 Task: Add an event  with title  Third Project Progress Update, date '2024/05/04' to 2024/05/05 & Select Event type as  Group. Add location for the event as  Auckland, New Zealand and add a description: Participants will develop essential delivery skills, including body language, vocal projection, and effective use of gestures. They will learn how to control nervousness, project confidence, and establish a connection with their audience.Create an event link  http-thirdprojectprogressupdatecom & Select the event color as  Orange. , logged in from the account softage.4@softage.netand send the event invitation to softage.1@softage.net and softage.2@softage.net
Action: Mouse pressed left at (905, 135)
Screenshot: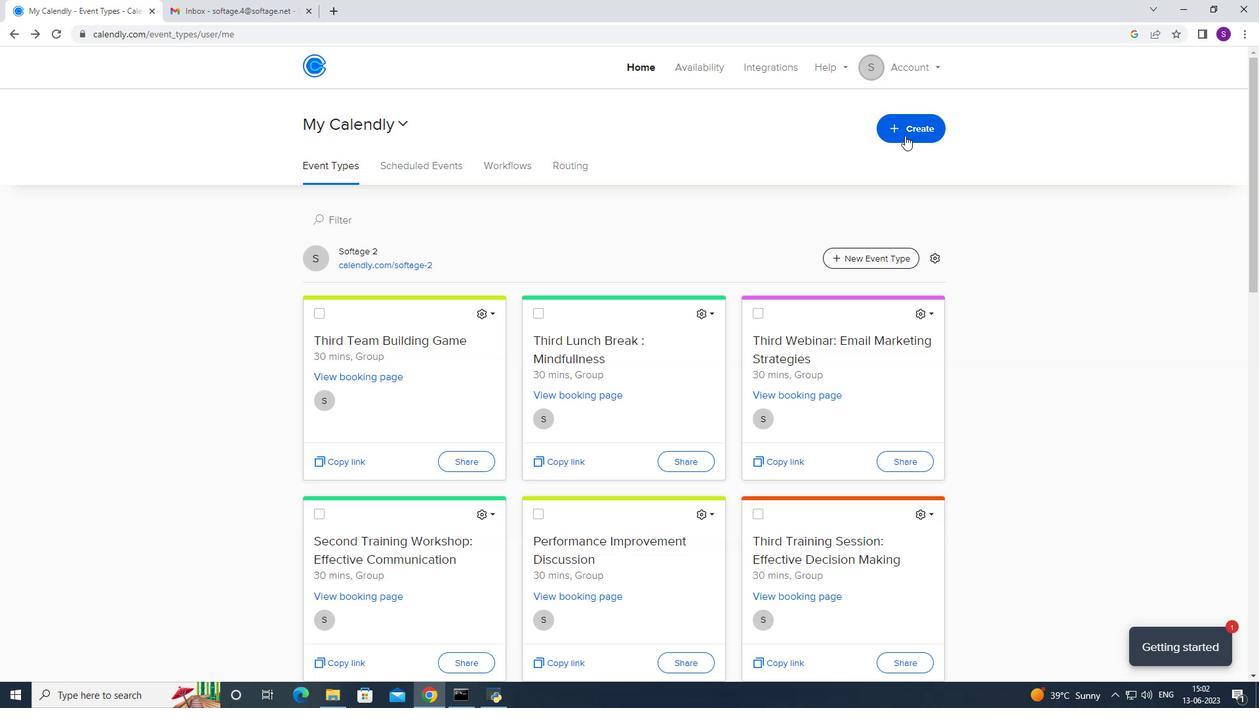 
Action: Mouse moved to (882, 175)
Screenshot: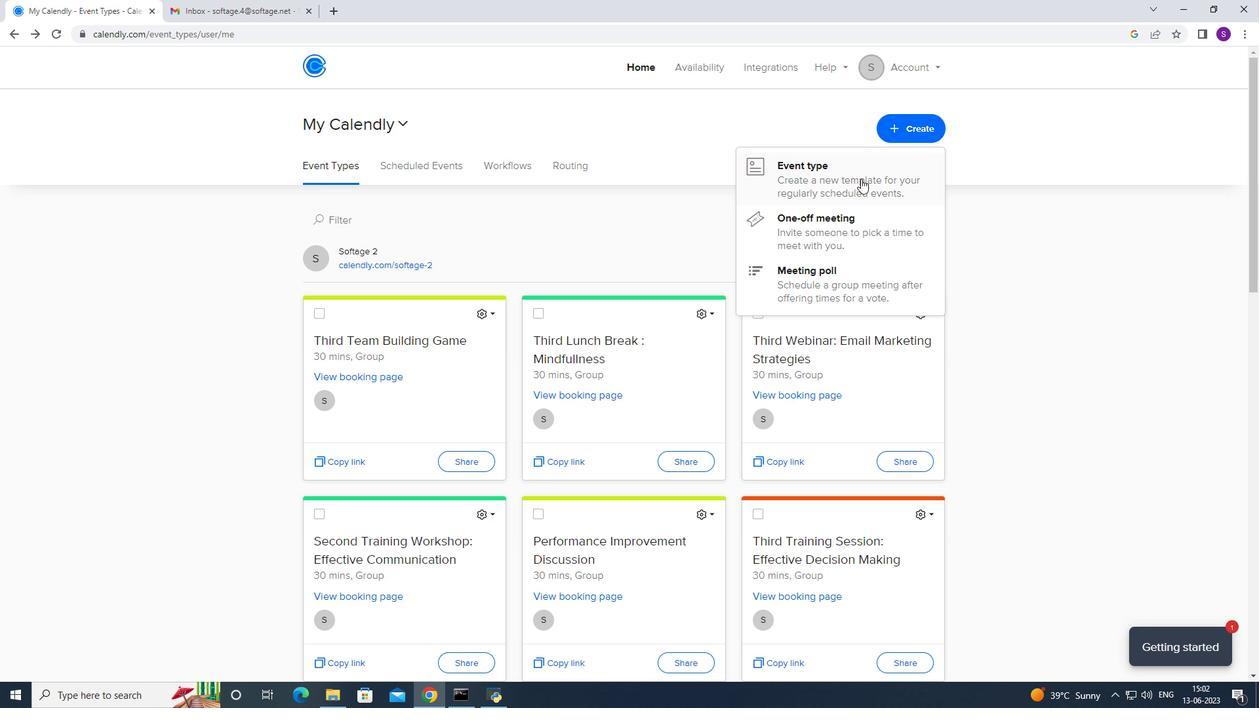 
Action: Mouse pressed left at (882, 175)
Screenshot: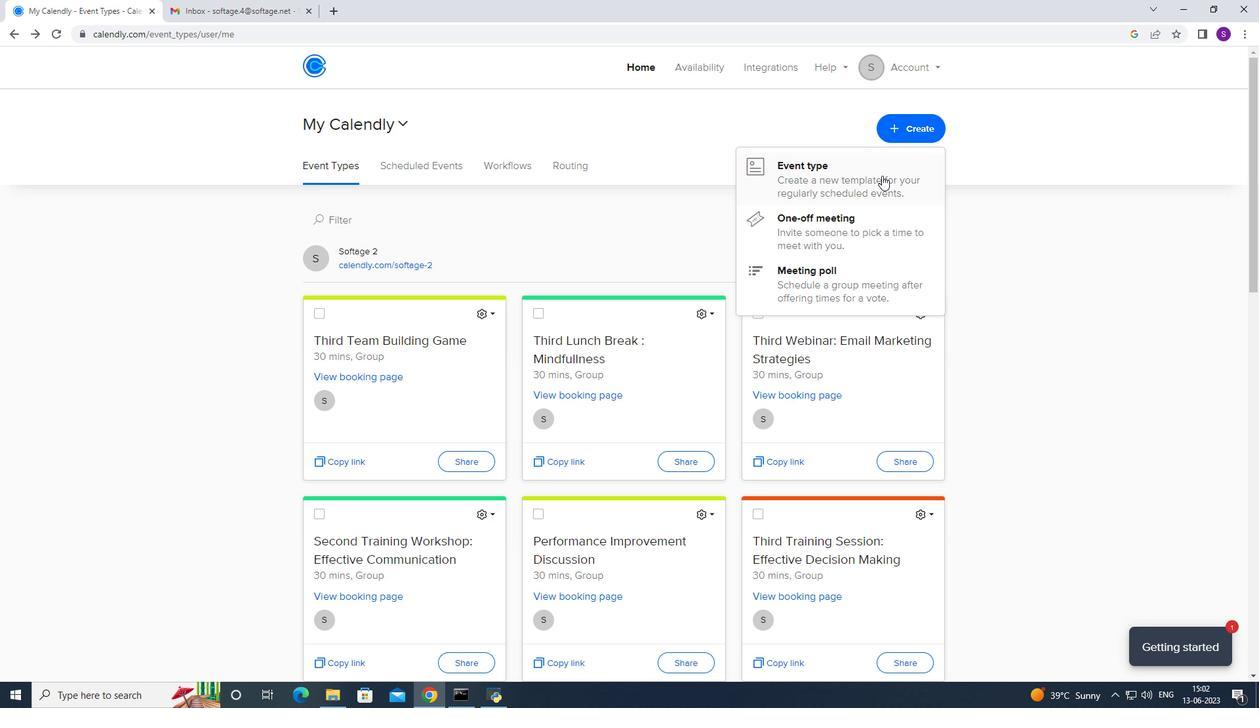 
Action: Mouse moved to (604, 280)
Screenshot: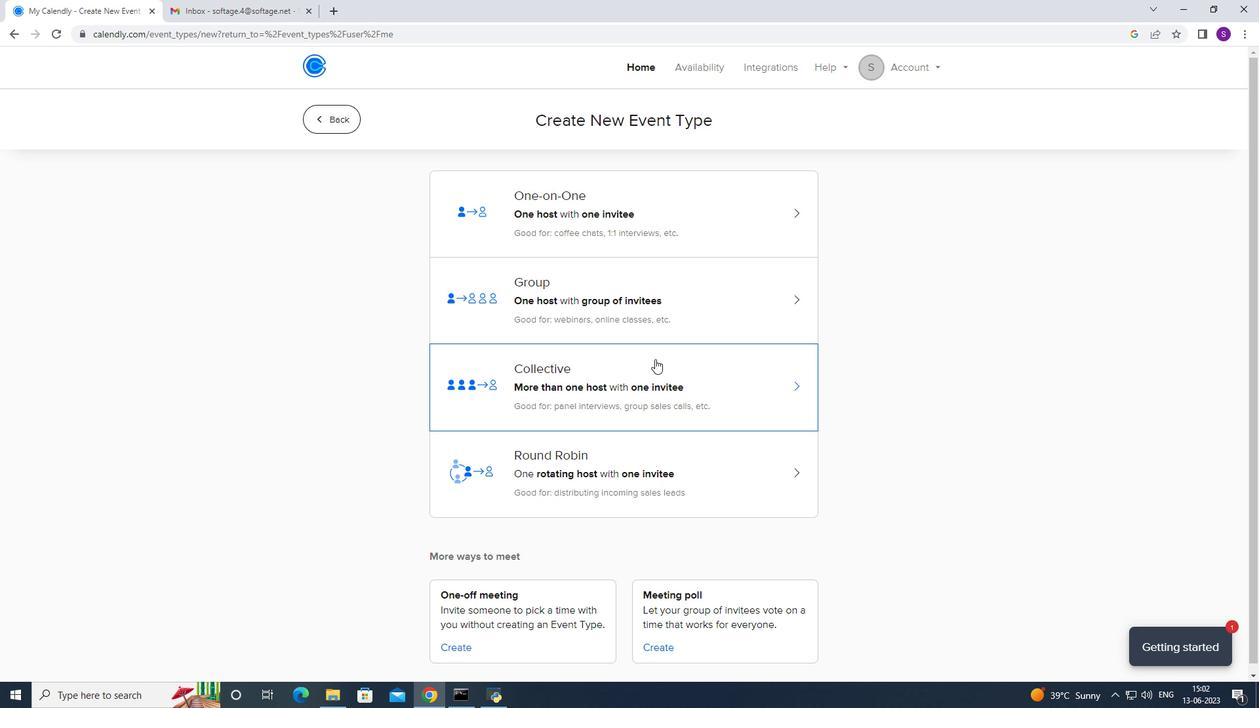 
Action: Mouse pressed left at (604, 280)
Screenshot: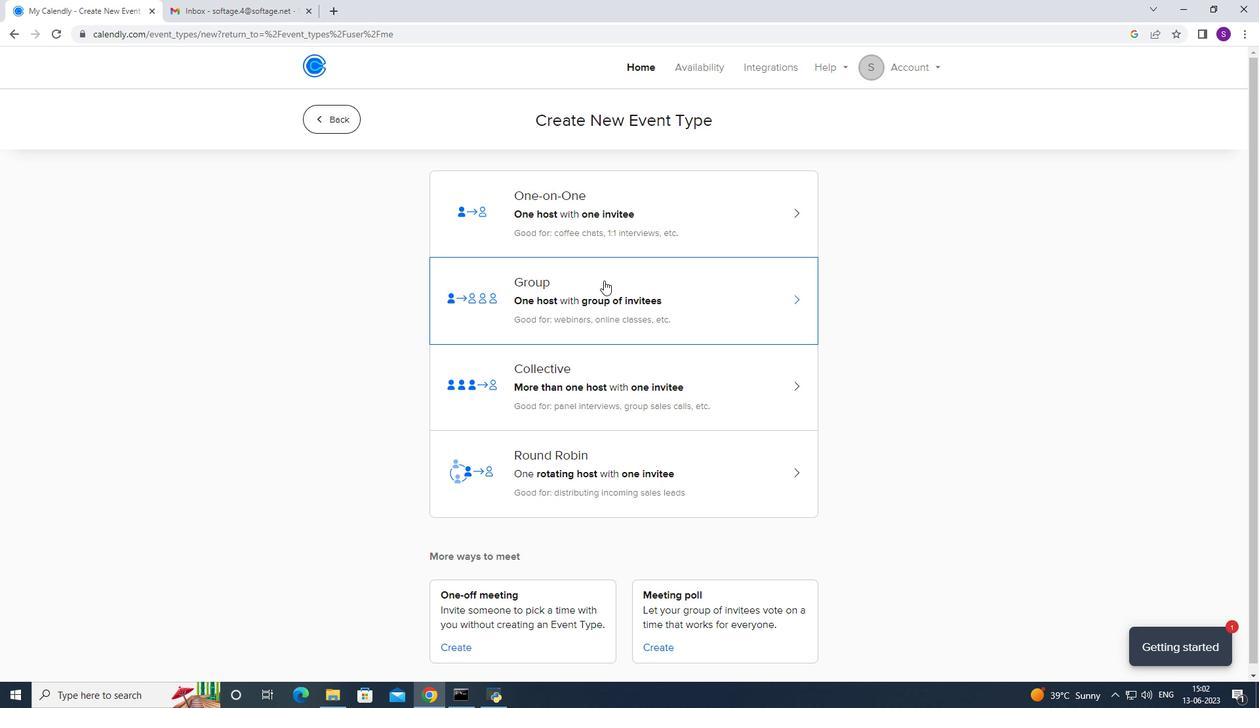 
Action: Mouse moved to (488, 361)
Screenshot: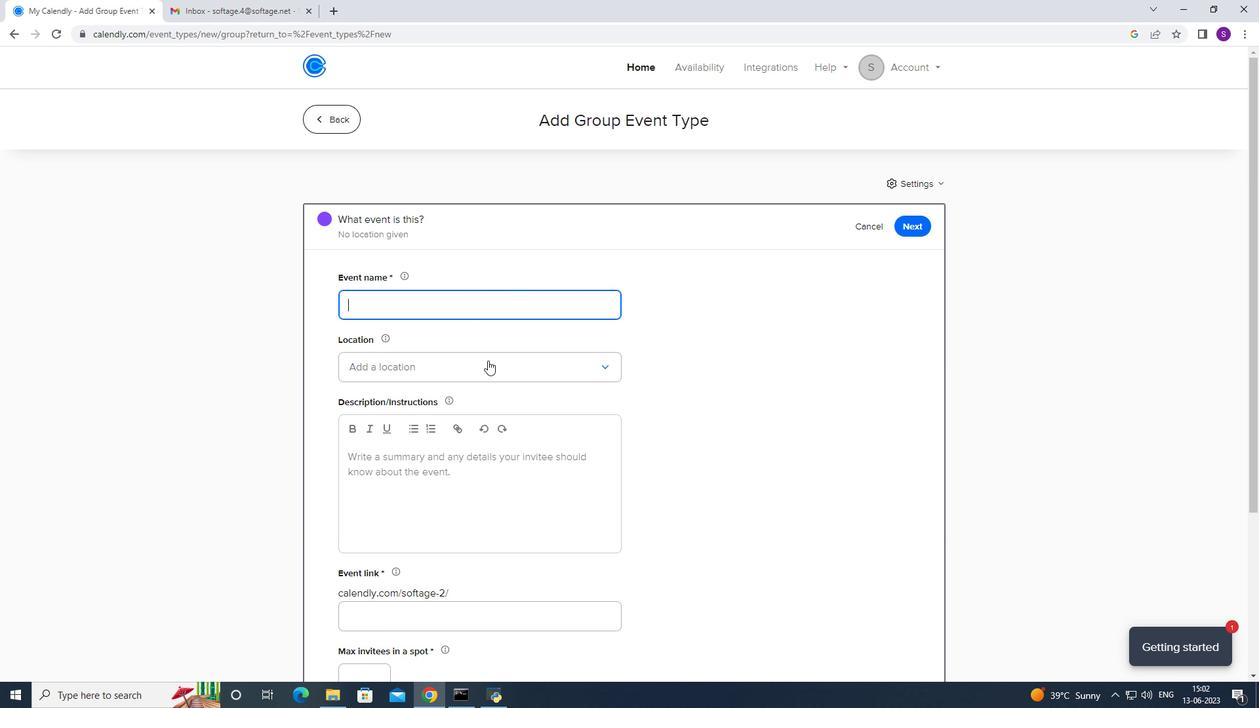 
Action: Key pressed <Key.caps_lock>T<Key.caps_lock>hird<Key.space><Key.caps_lock>P<Key.caps_lock>roject<Key.space><Key.caps_lock>P<Key.caps_lock>rogress<Key.space><Key.caps_lock>U<Key.caps_lock>pdate
Screenshot: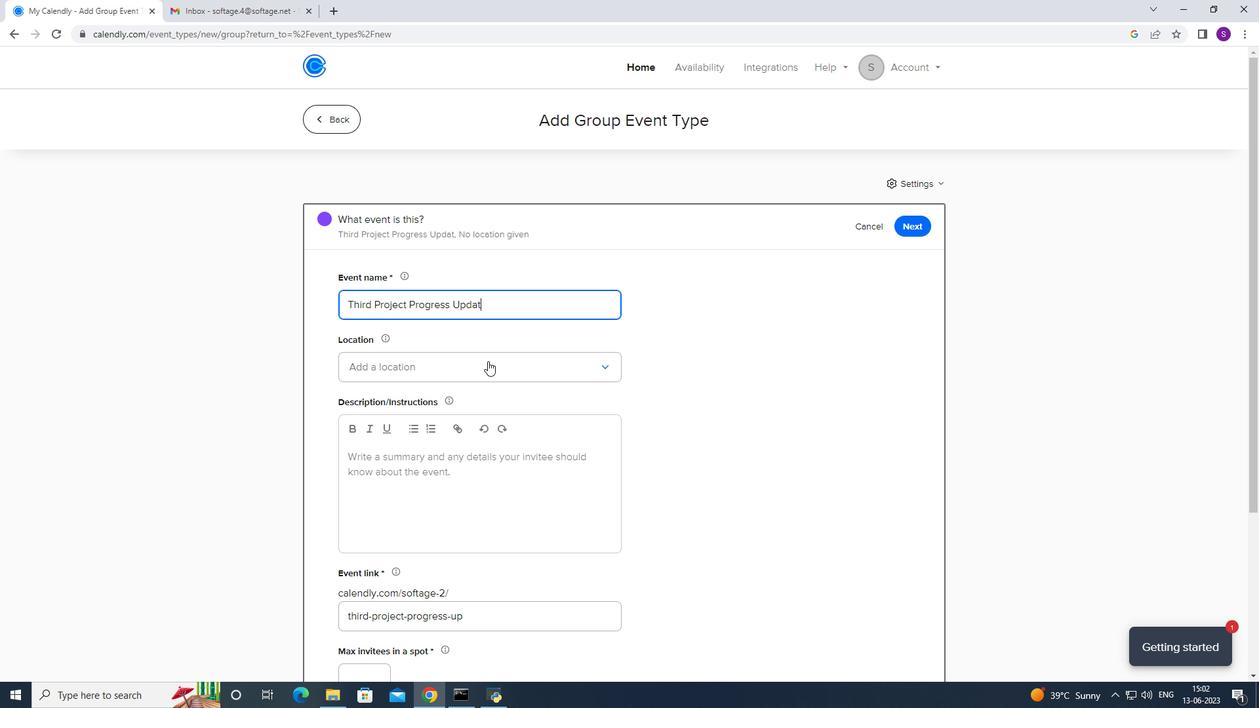 
Action: Mouse moved to (498, 360)
Screenshot: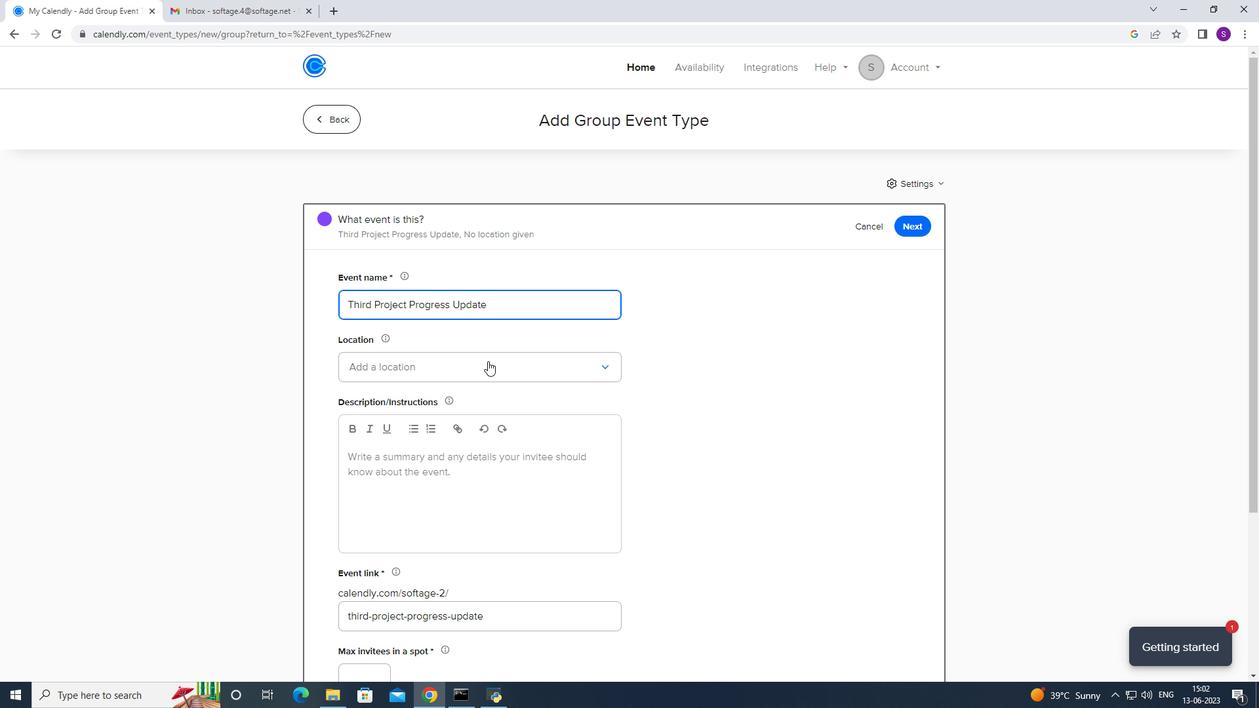 
Action: Mouse pressed left at (498, 360)
Screenshot: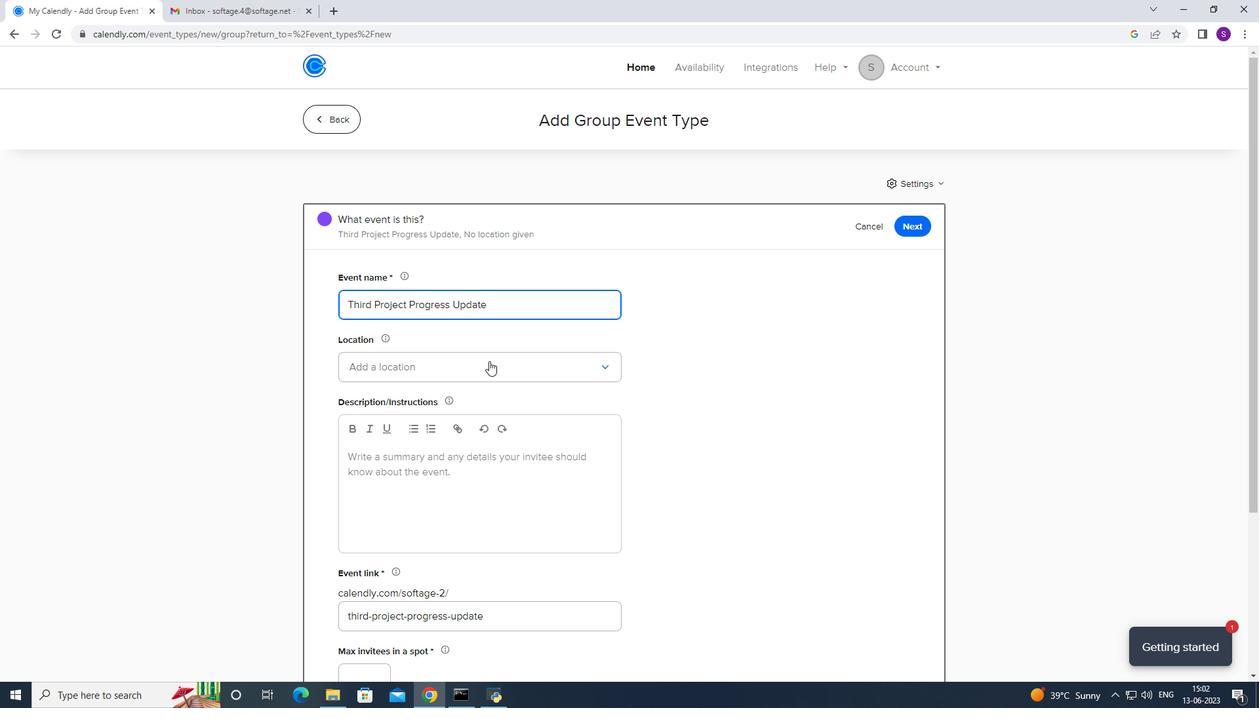 
Action: Mouse moved to (442, 416)
Screenshot: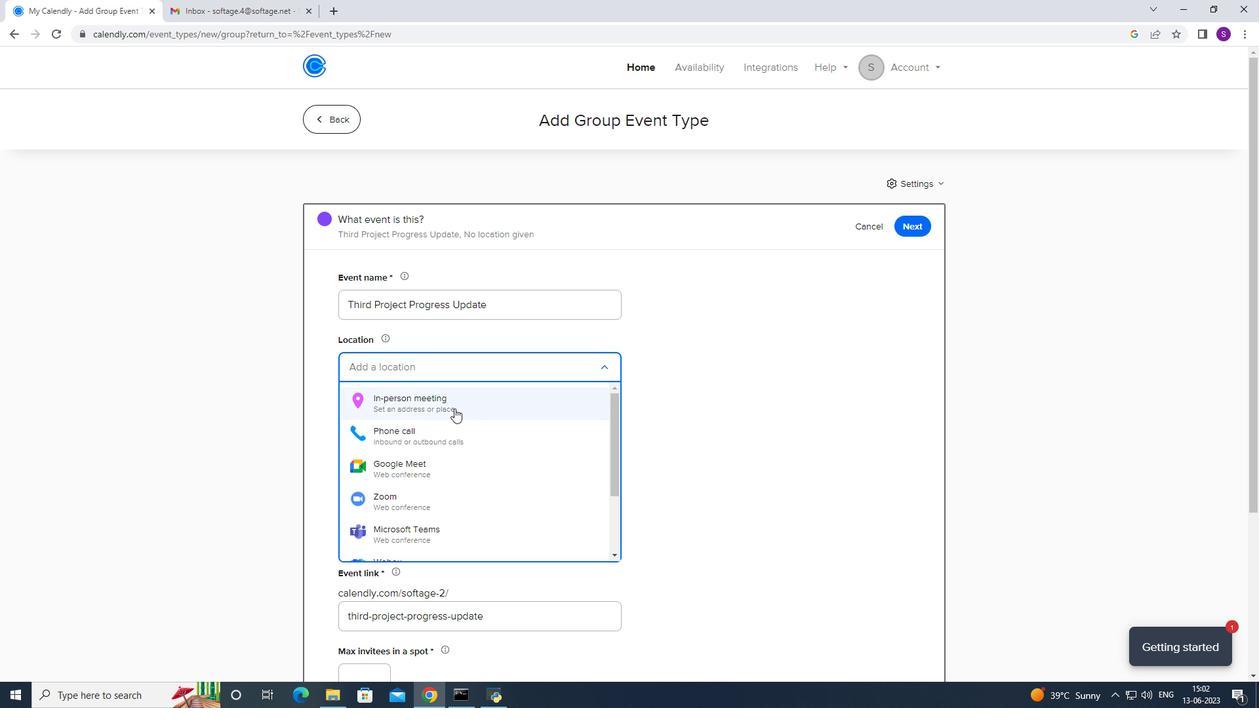 
Action: Mouse pressed left at (442, 416)
Screenshot: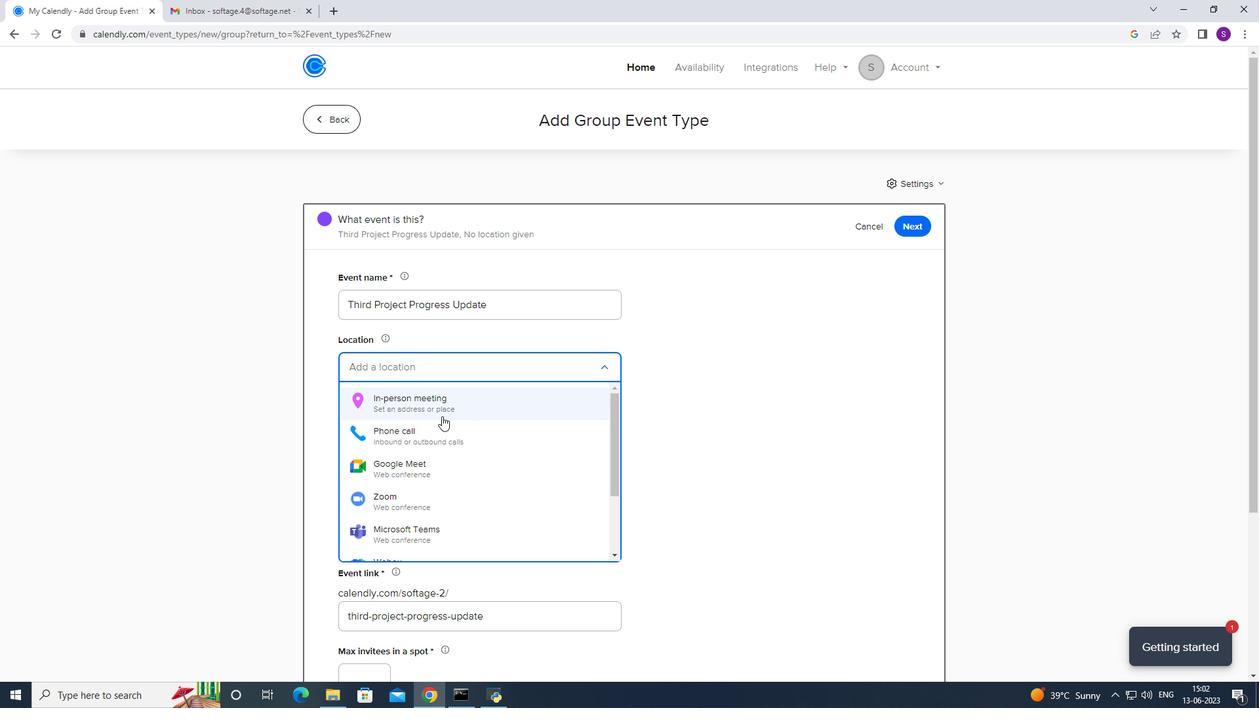 
Action: Mouse moved to (639, 221)
Screenshot: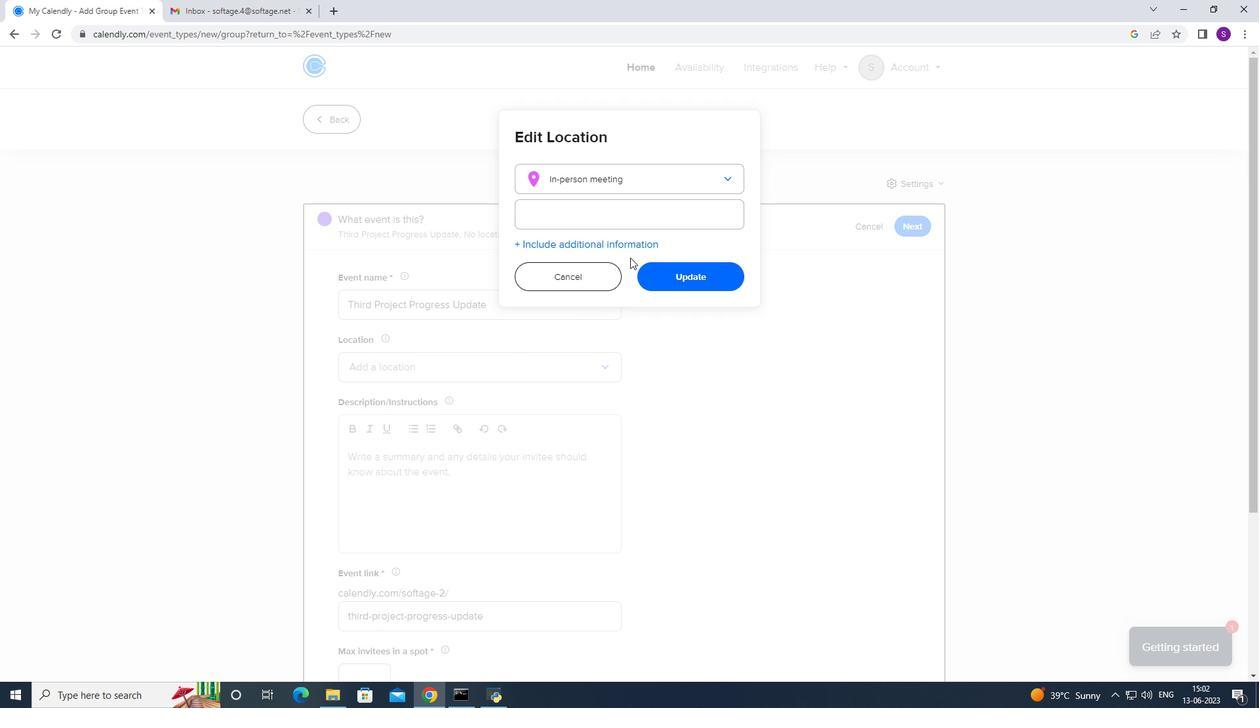 
Action: Mouse pressed left at (639, 221)
Screenshot: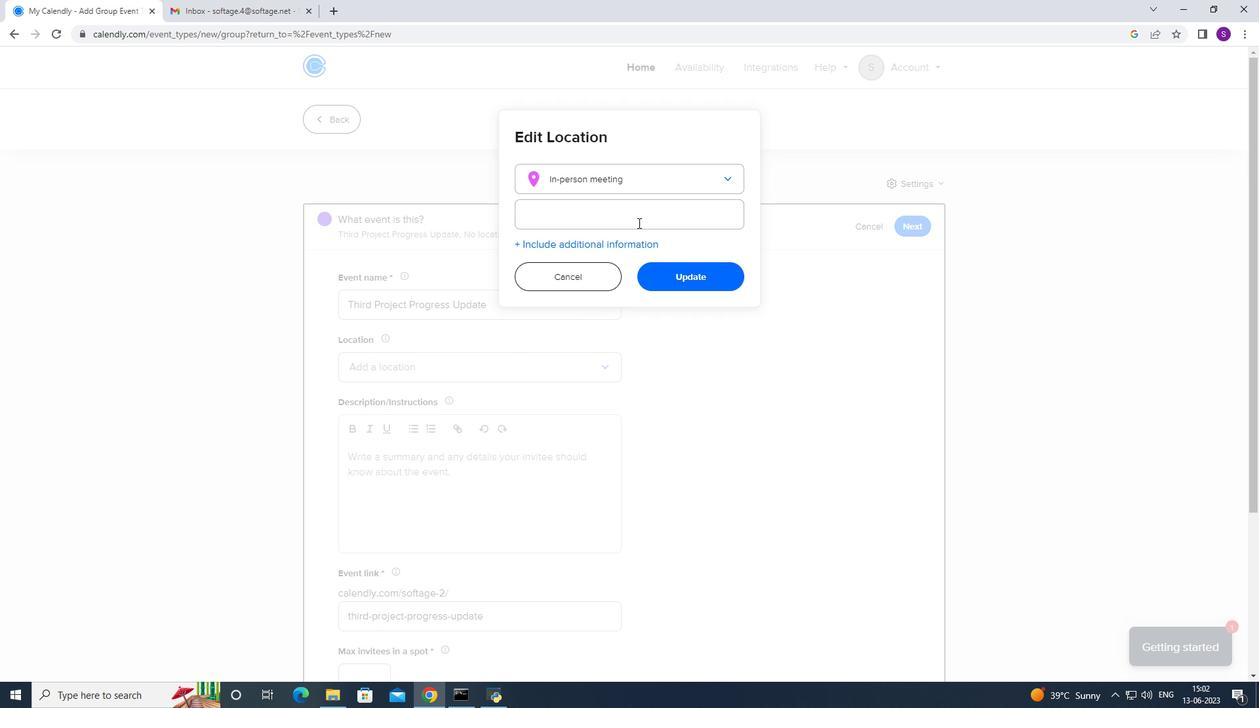 
Action: Mouse moved to (633, 220)
Screenshot: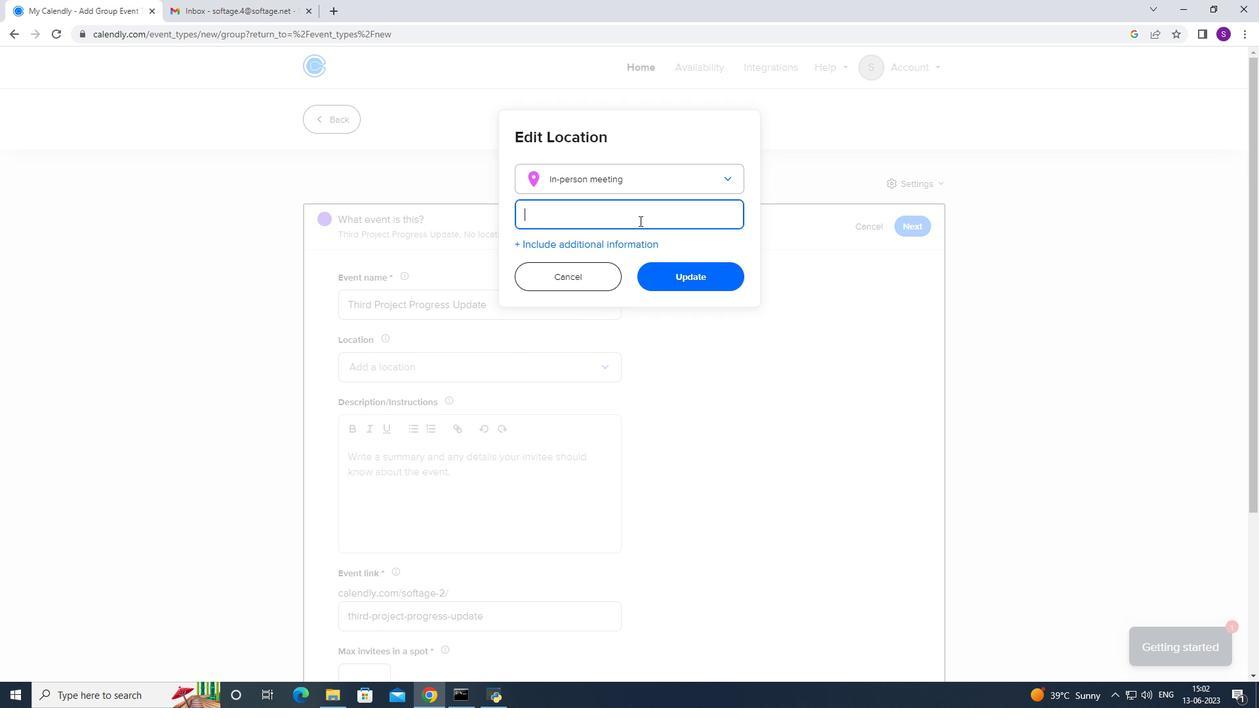 
Action: Key pressed <Key.caps_lock>A<Key.caps_lock>uckland,<Key.space><Key.caps_lock>N<Key.caps_lock>ew<Key.space><Key.caps_lock>Z<Key.caps_lock>ealabnds==<Key.backspace>
Screenshot: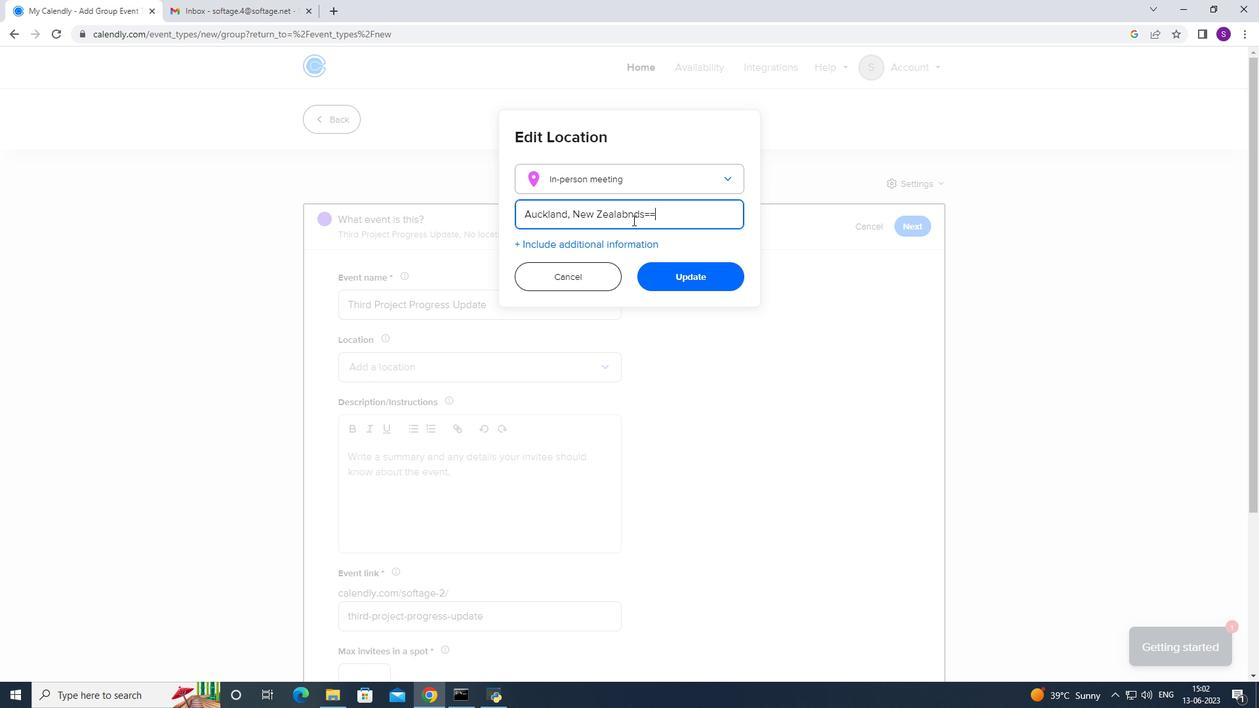 
Action: Mouse moved to (668, 206)
Screenshot: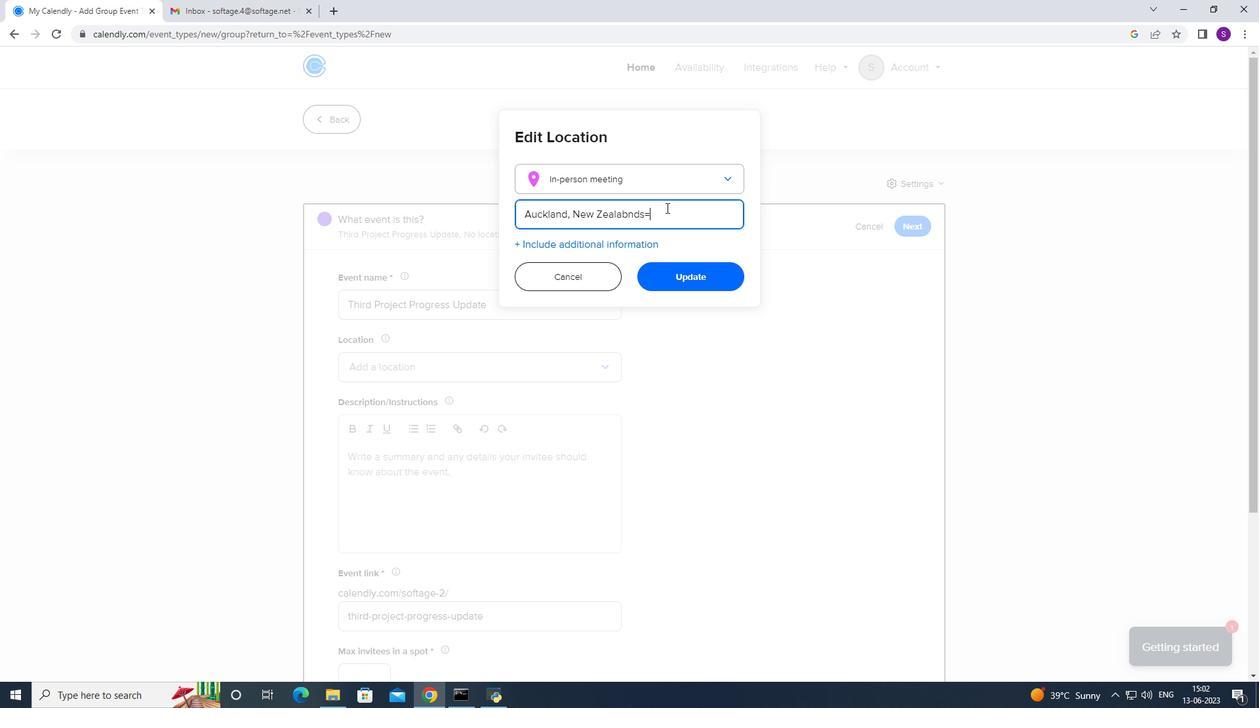 
Action: Key pressed <Key.backspace><Key.backspace><Key.backspace><Key.backspace>
Screenshot: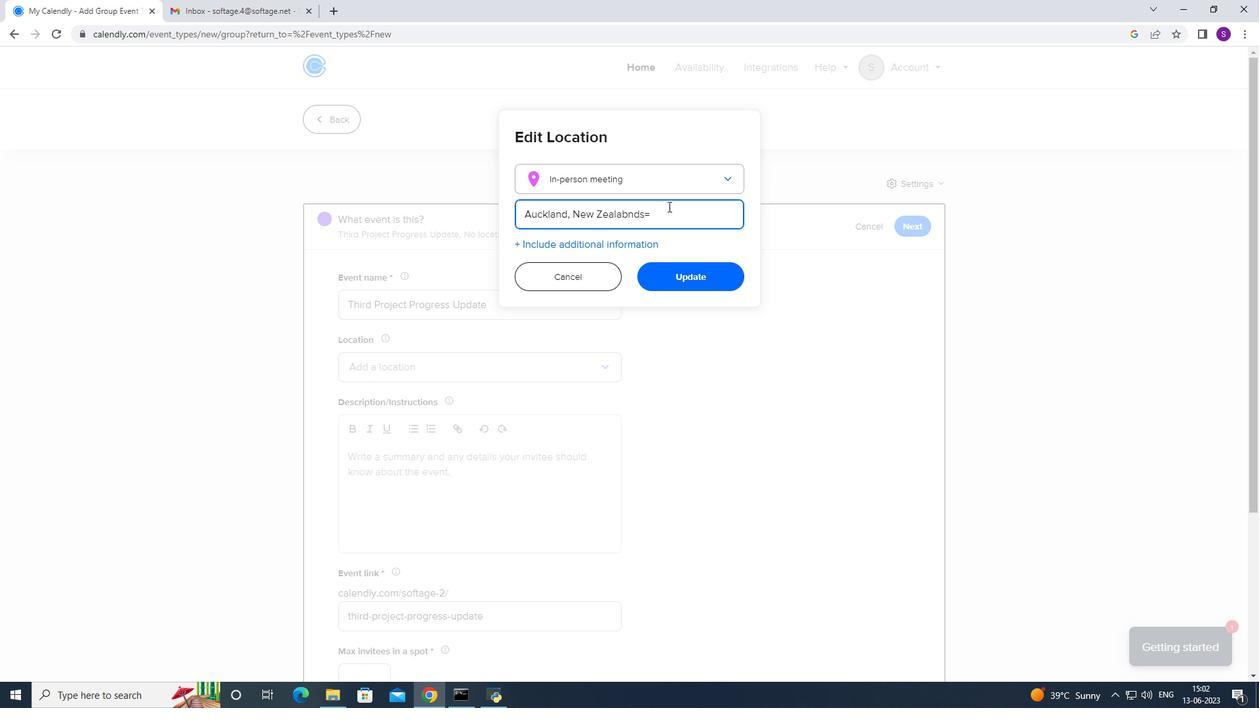 
Action: Mouse moved to (669, 206)
Screenshot: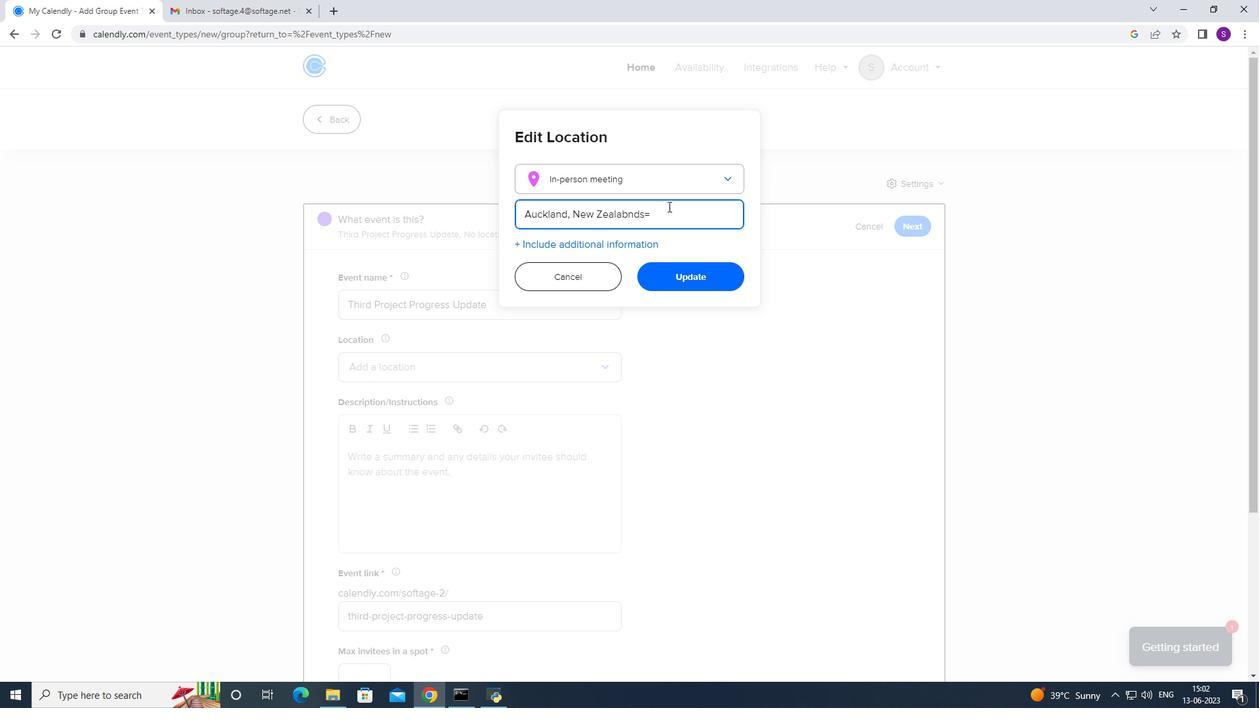
Action: Key pressed <Key.backspace>
Screenshot: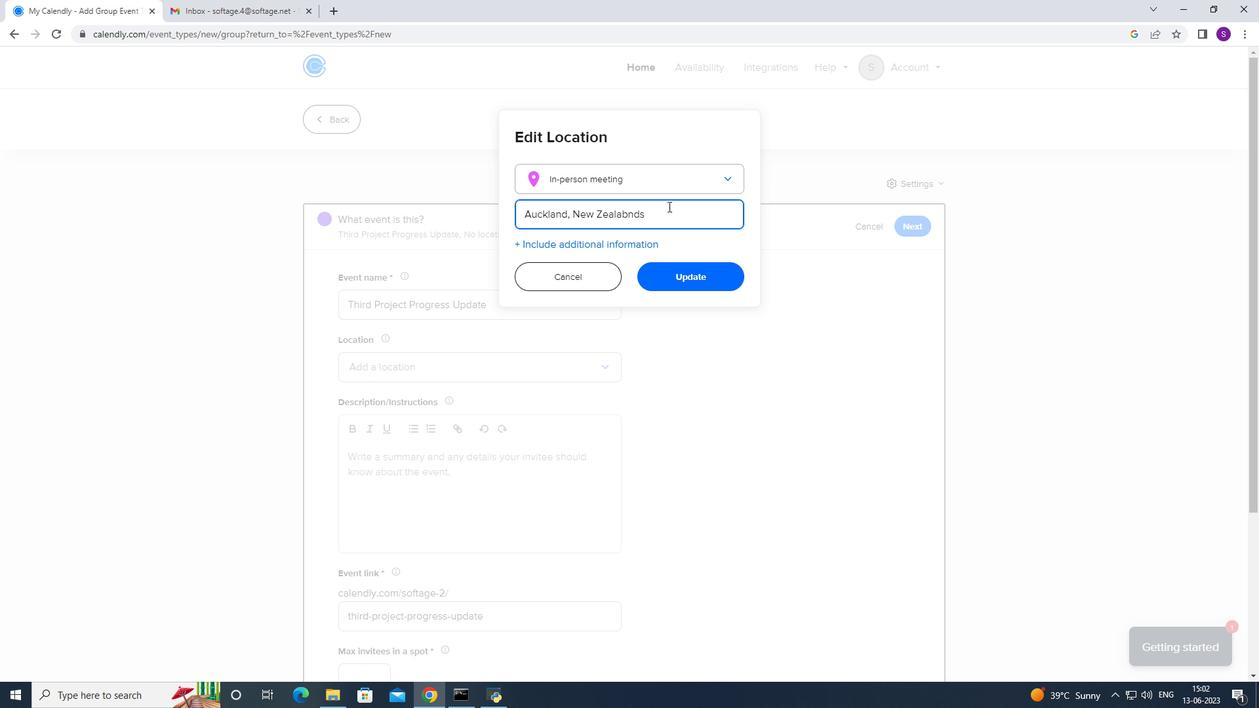 
Action: Mouse moved to (688, 203)
Screenshot: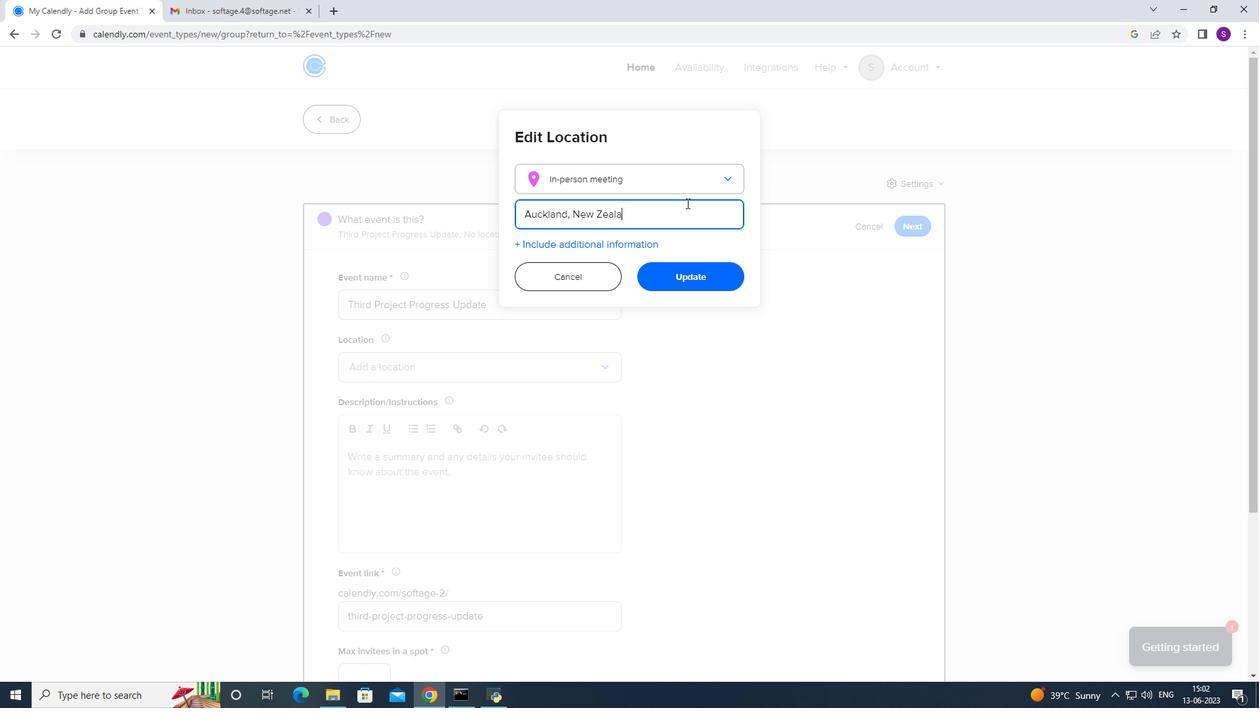 
Action: Key pressed nd
Screenshot: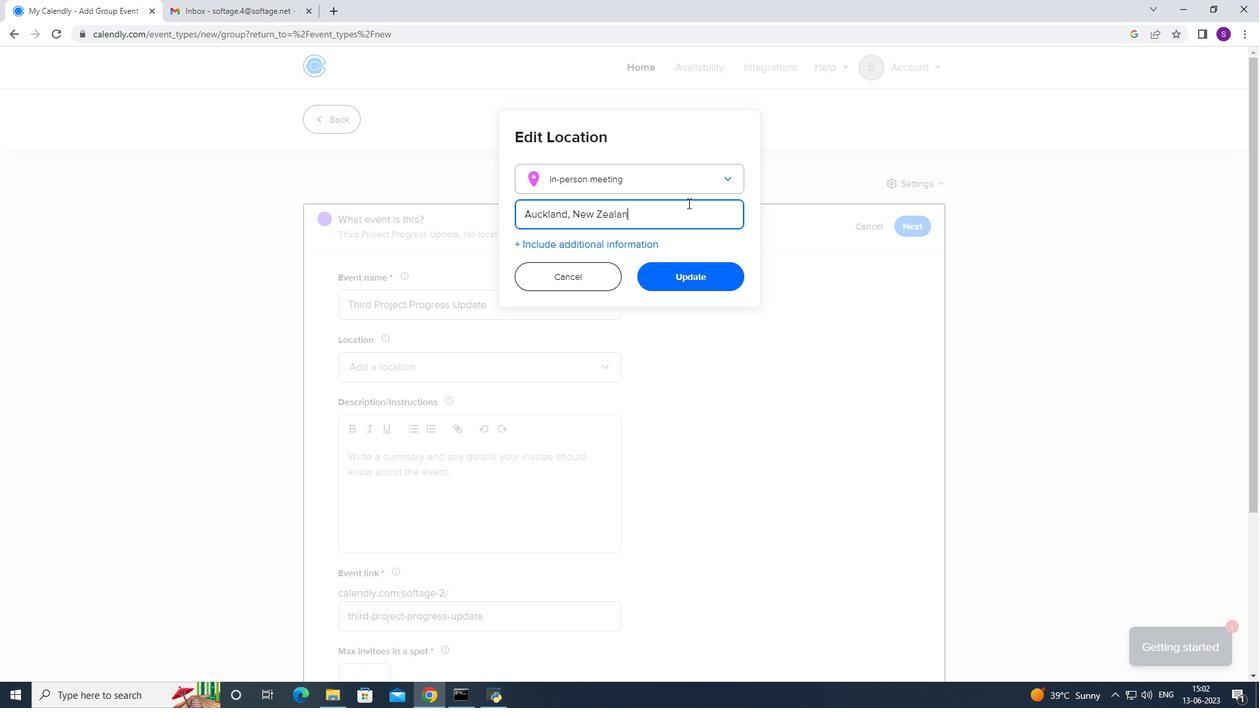 
Action: Mouse moved to (673, 280)
Screenshot: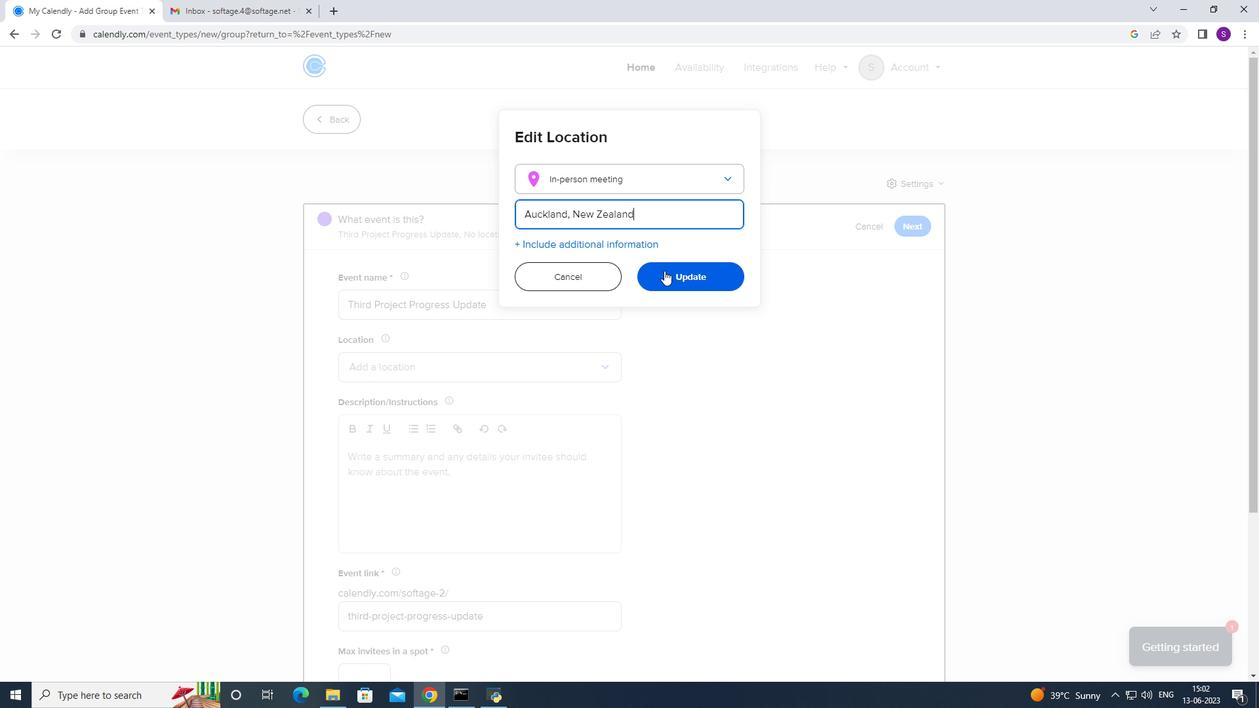 
Action: Mouse pressed left at (673, 280)
Screenshot: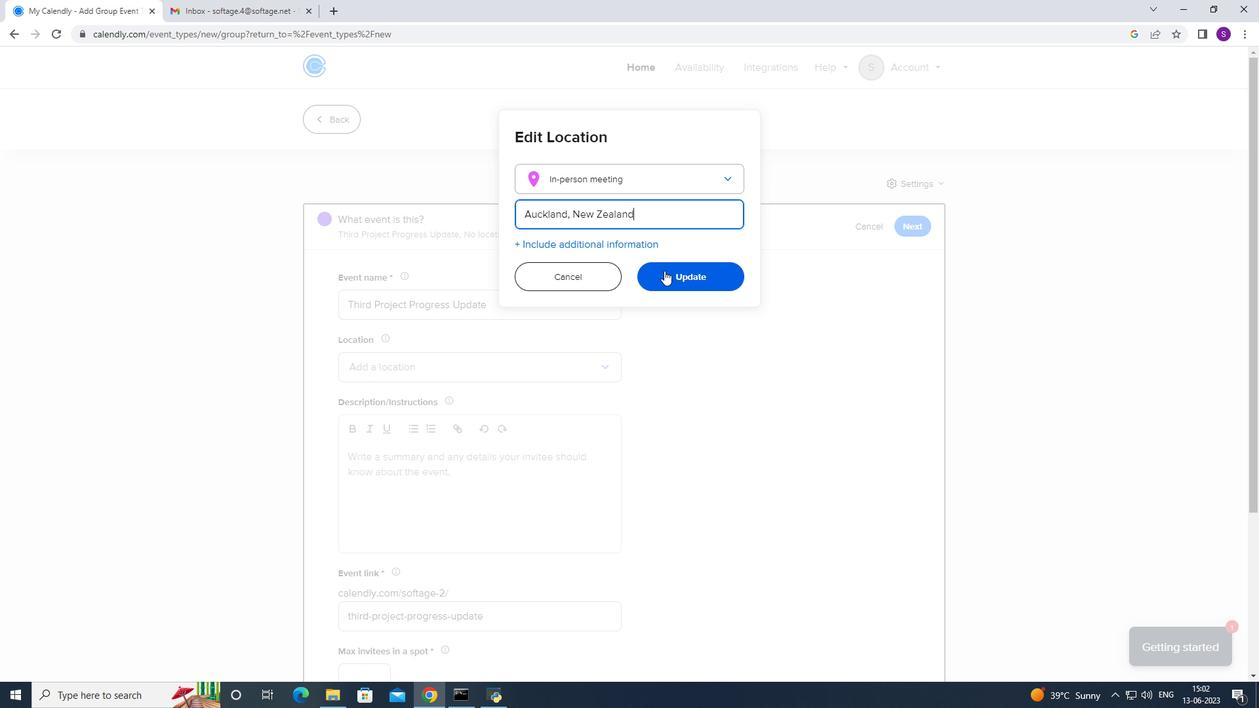 
Action: Mouse moved to (401, 403)
Screenshot: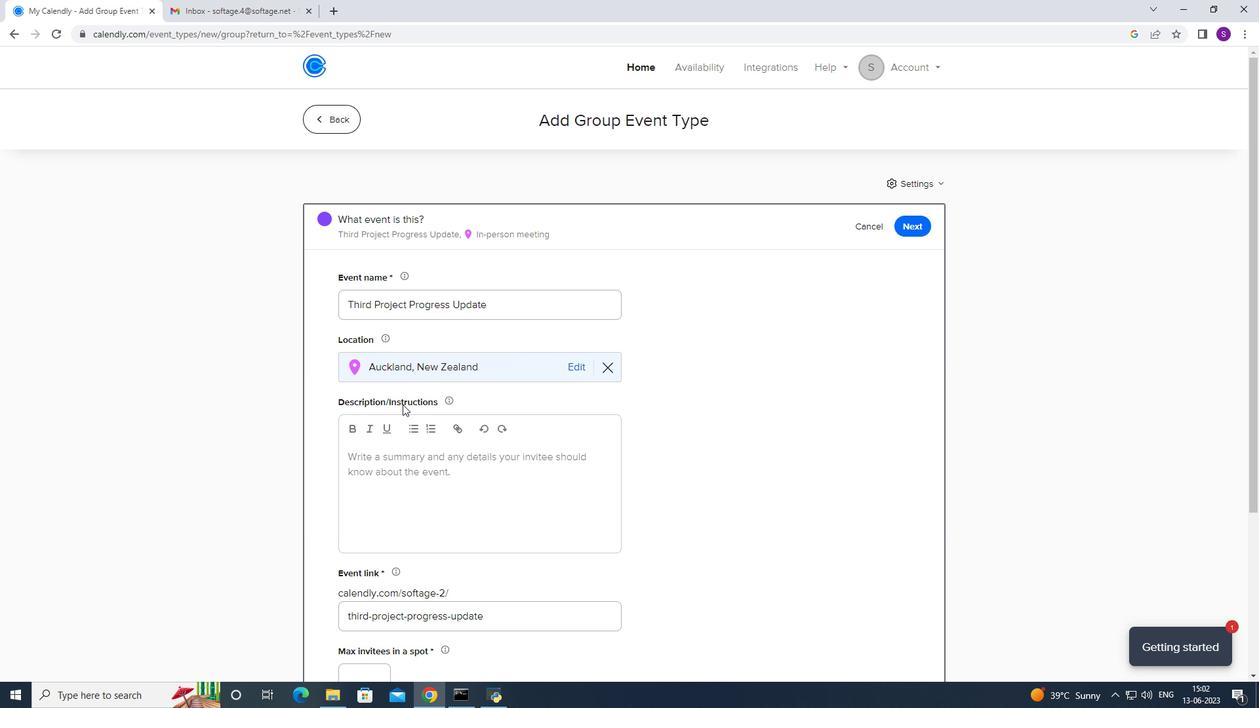 
Action: Mouse scrolled (401, 402) with delta (0, 0)
Screenshot: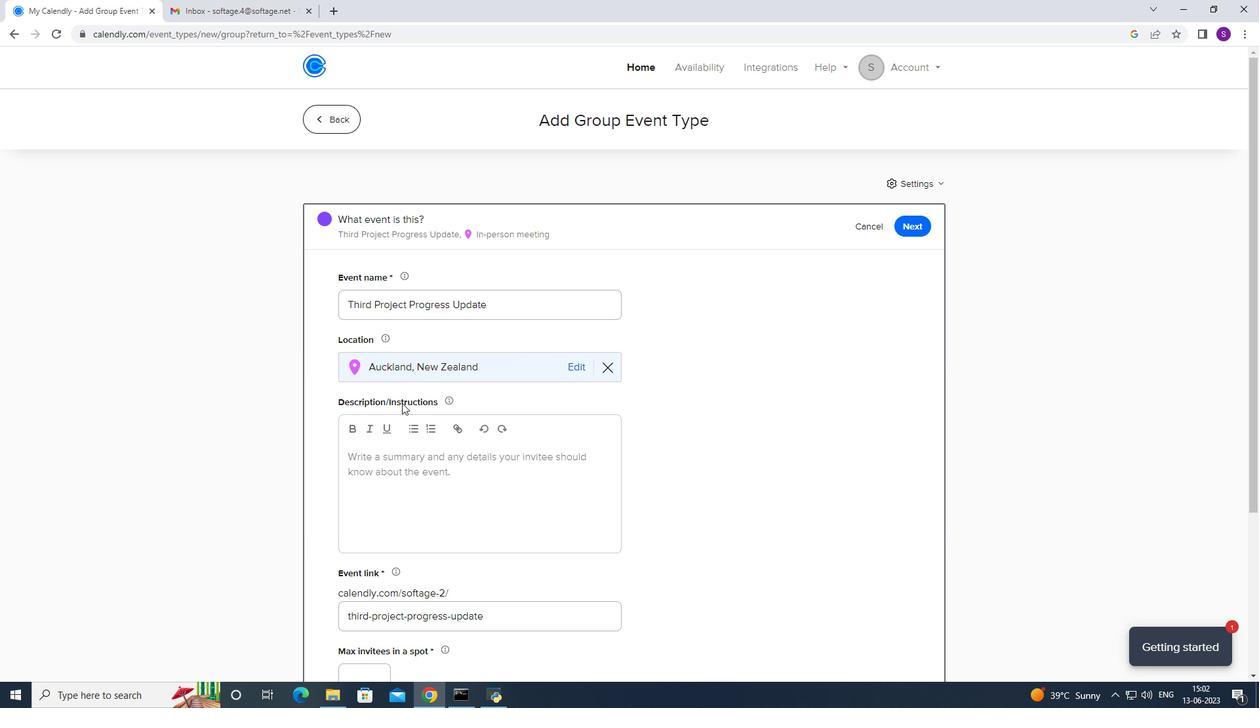 
Action: Mouse scrolled (401, 402) with delta (0, 0)
Screenshot: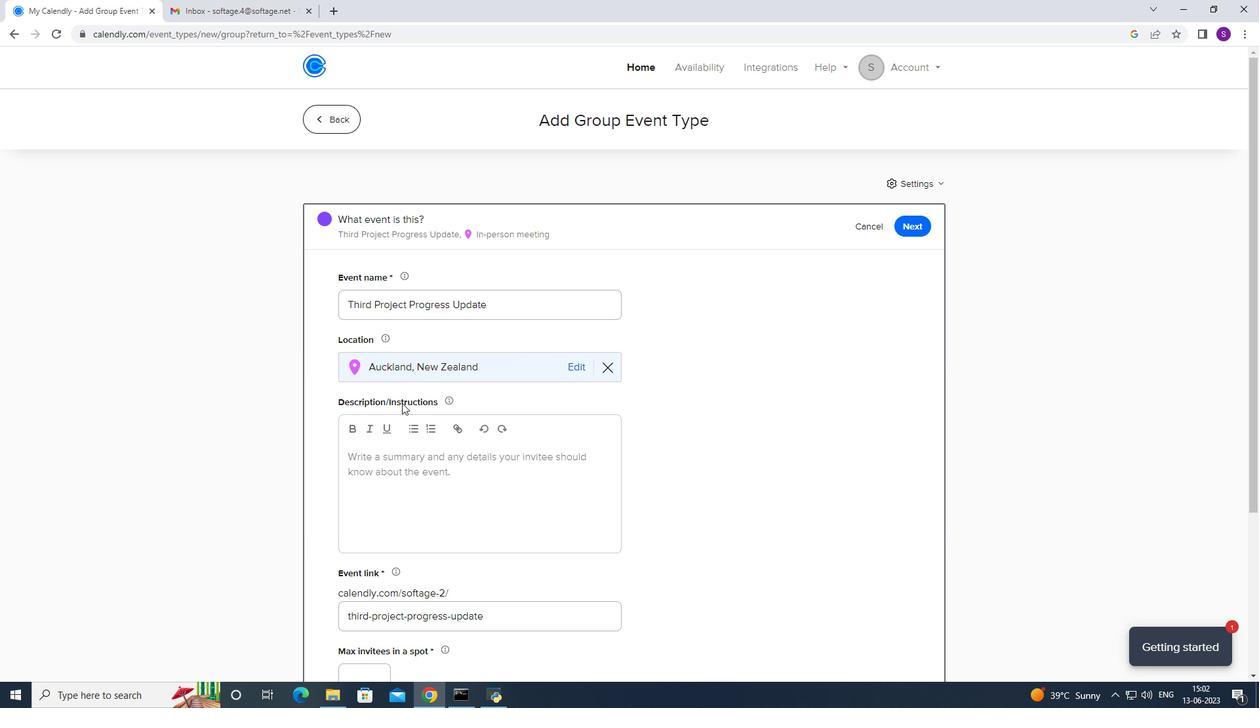 
Action: Mouse scrolled (401, 402) with delta (0, 0)
Screenshot: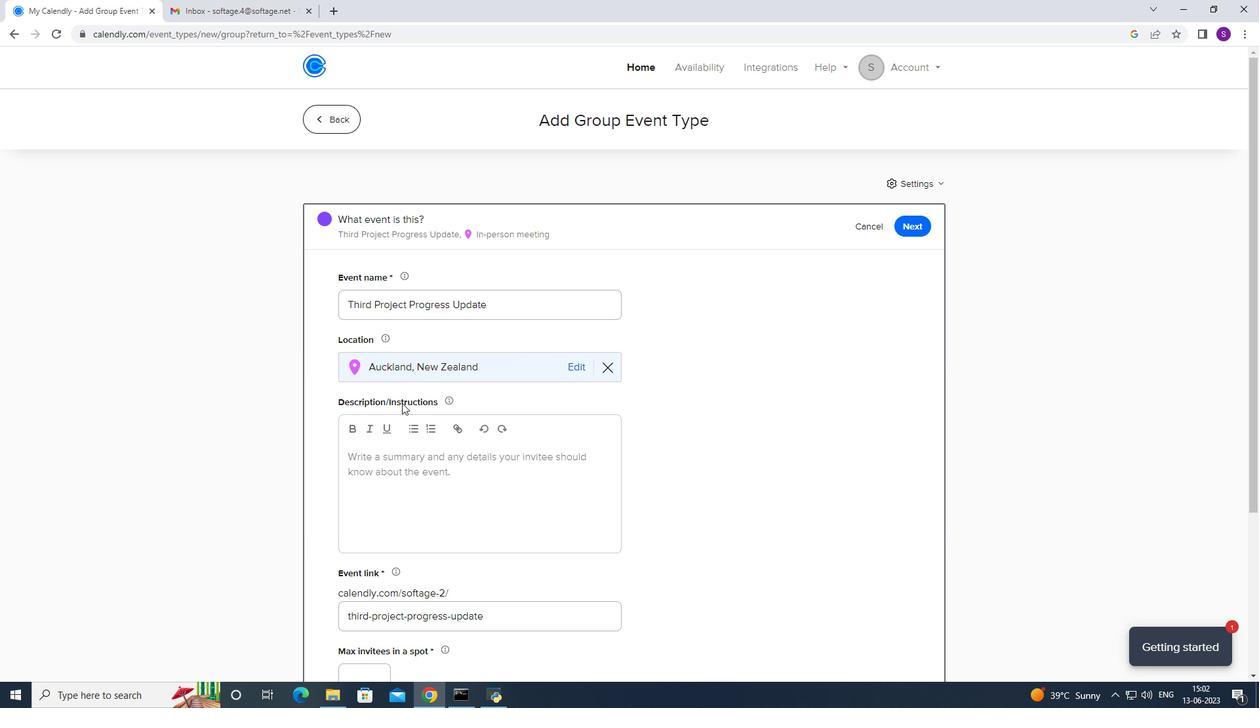 
Action: Mouse scrolled (401, 402) with delta (0, 0)
Screenshot: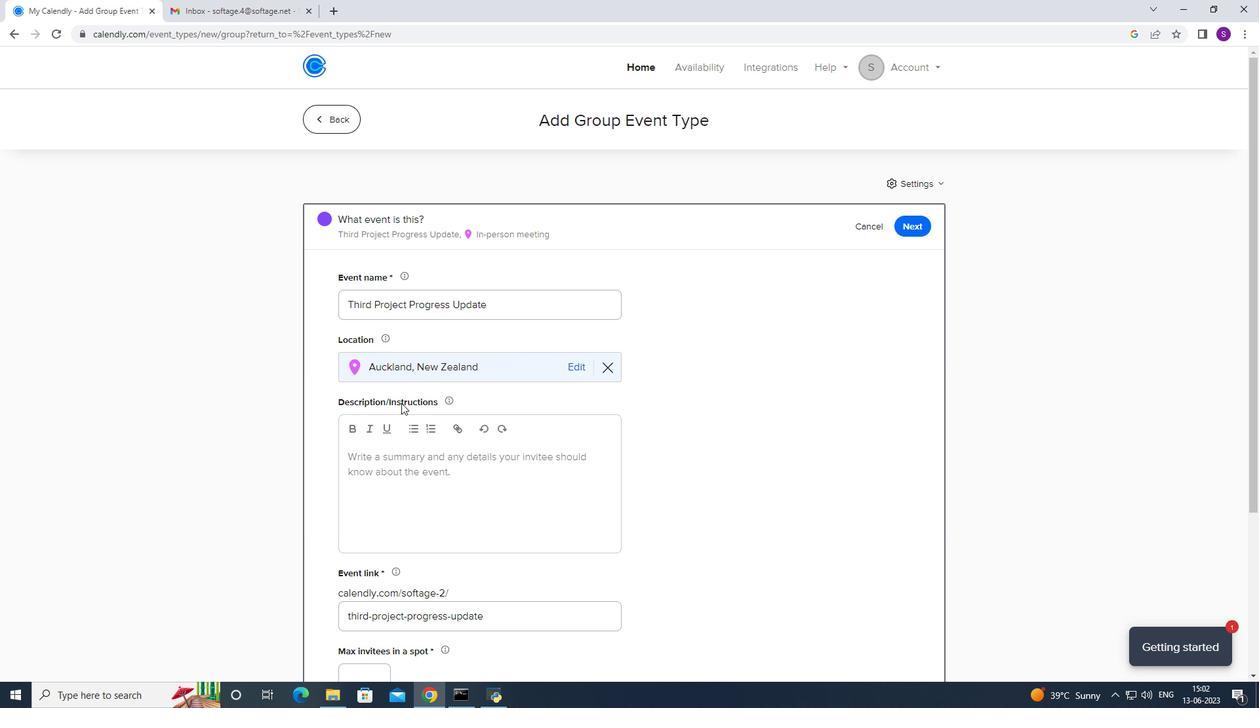 
Action: Mouse moved to (372, 456)
Screenshot: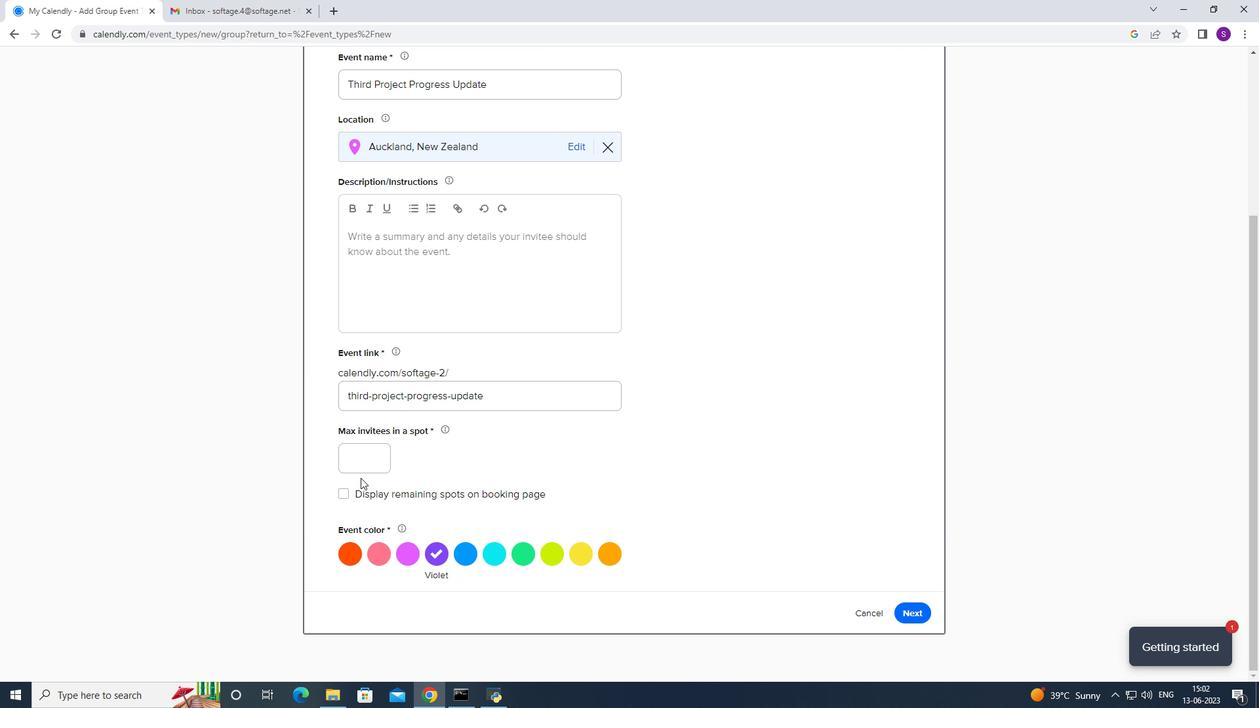 
Action: Mouse pressed left at (372, 456)
Screenshot: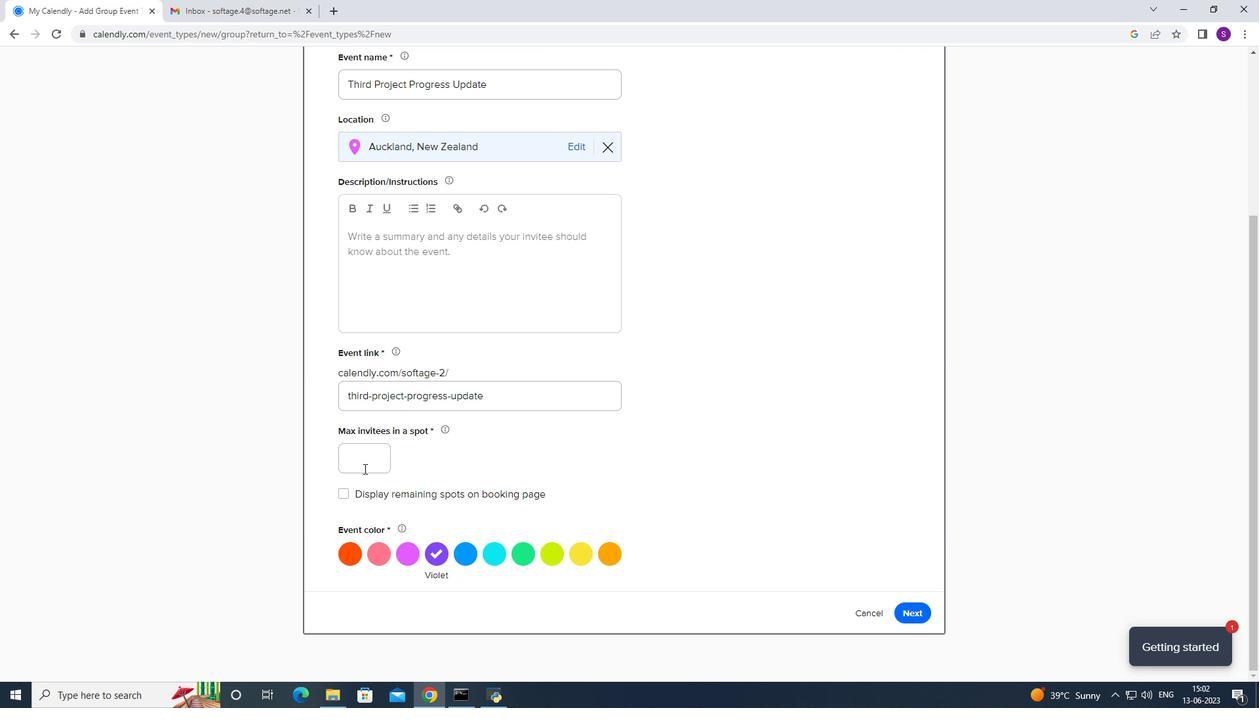 
Action: Mouse moved to (372, 455)
Screenshot: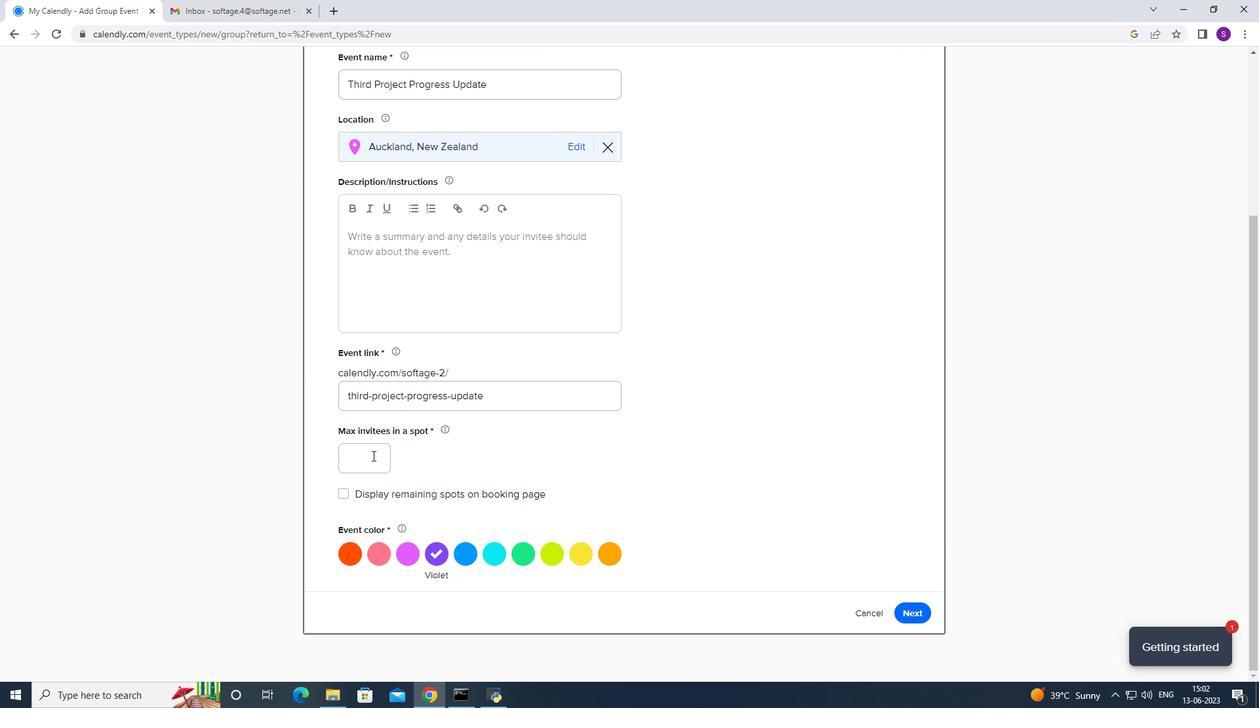 
Action: Key pressed 2
Screenshot: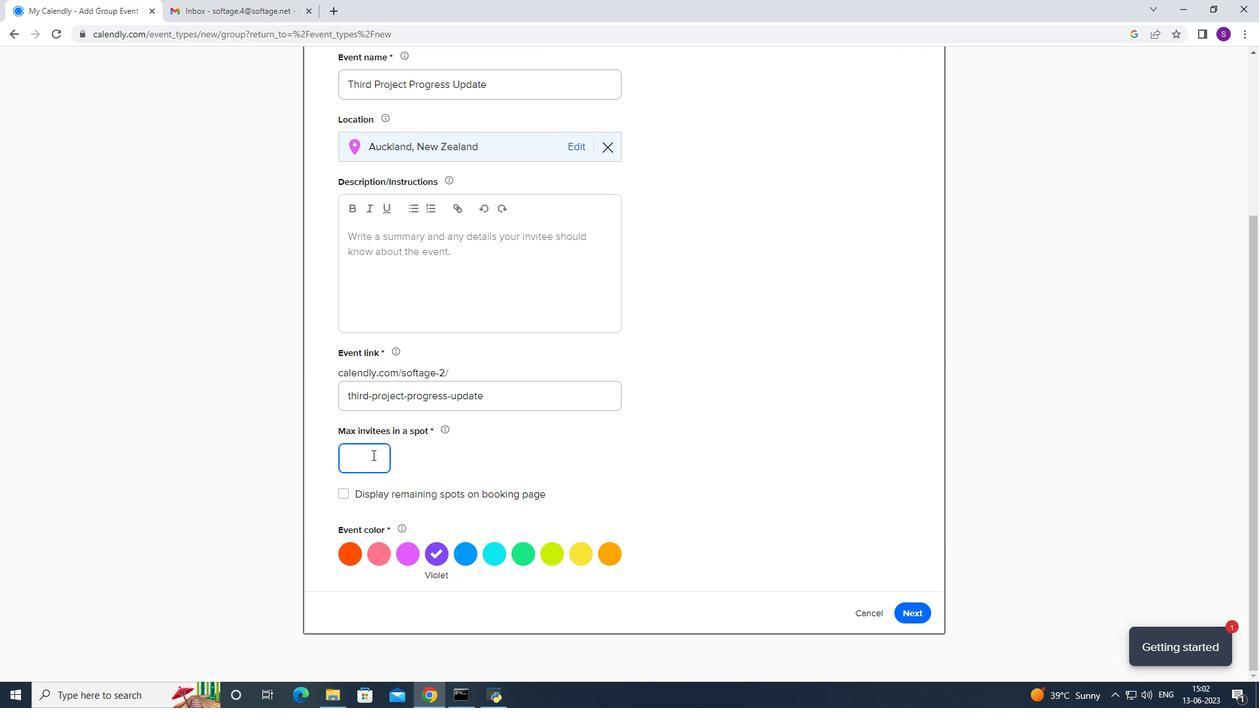 
Action: Mouse moved to (618, 557)
Screenshot: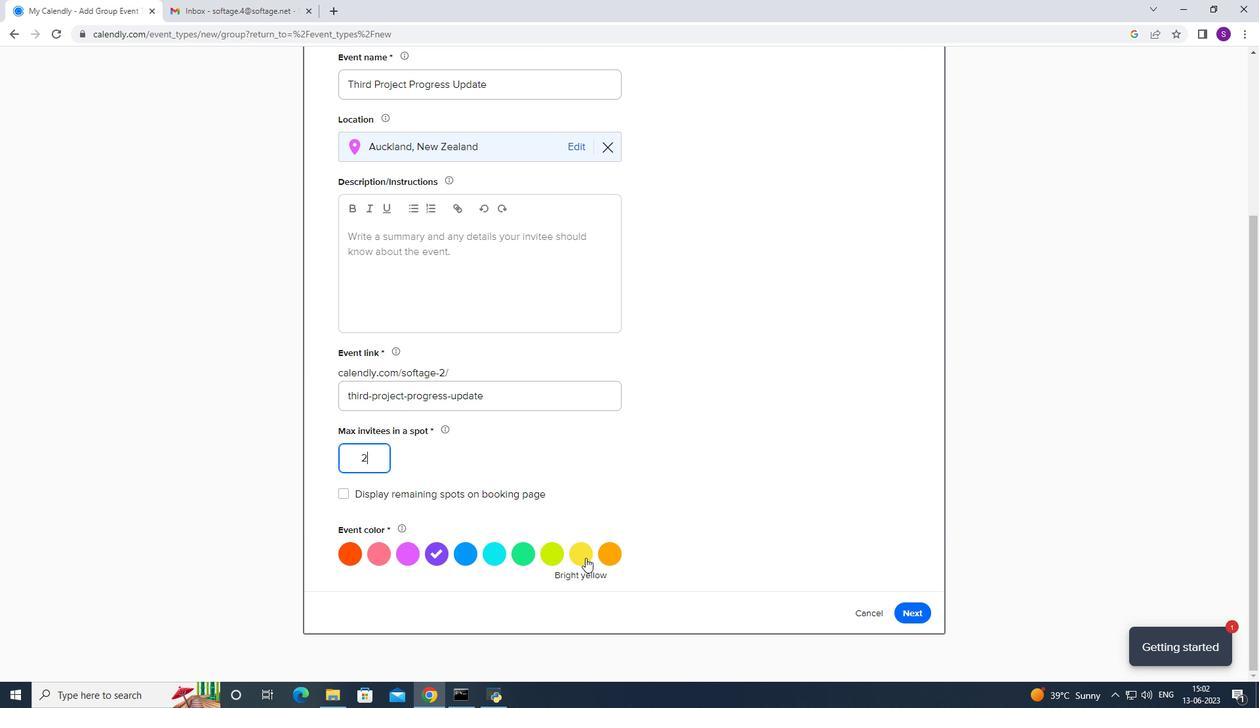 
Action: Mouse pressed left at (618, 557)
Screenshot: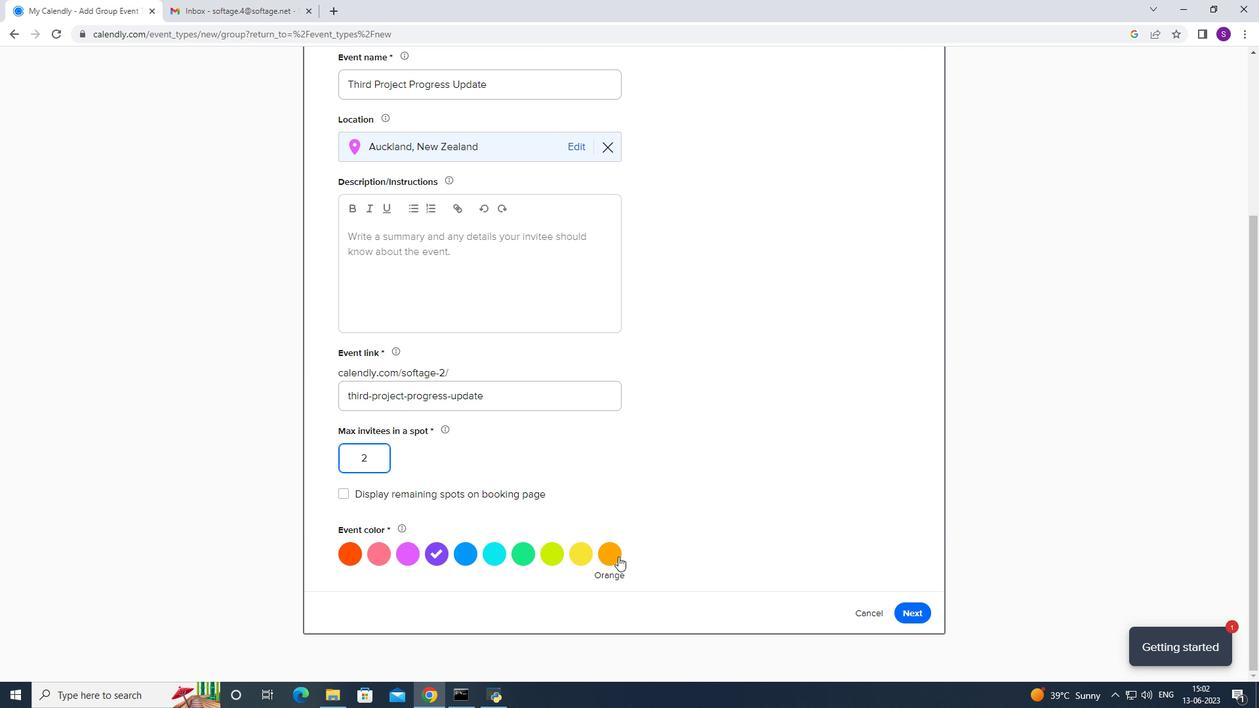
Action: Mouse moved to (433, 289)
Screenshot: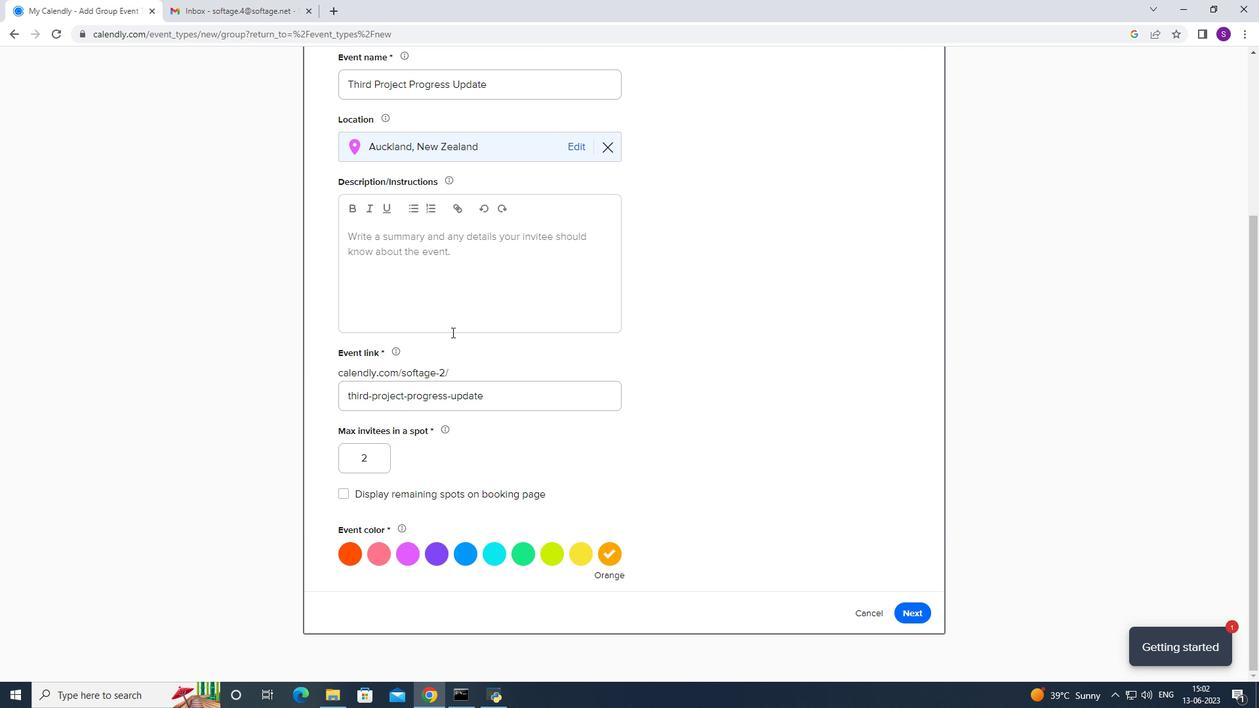 
Action: Mouse pressed left at (433, 289)
Screenshot: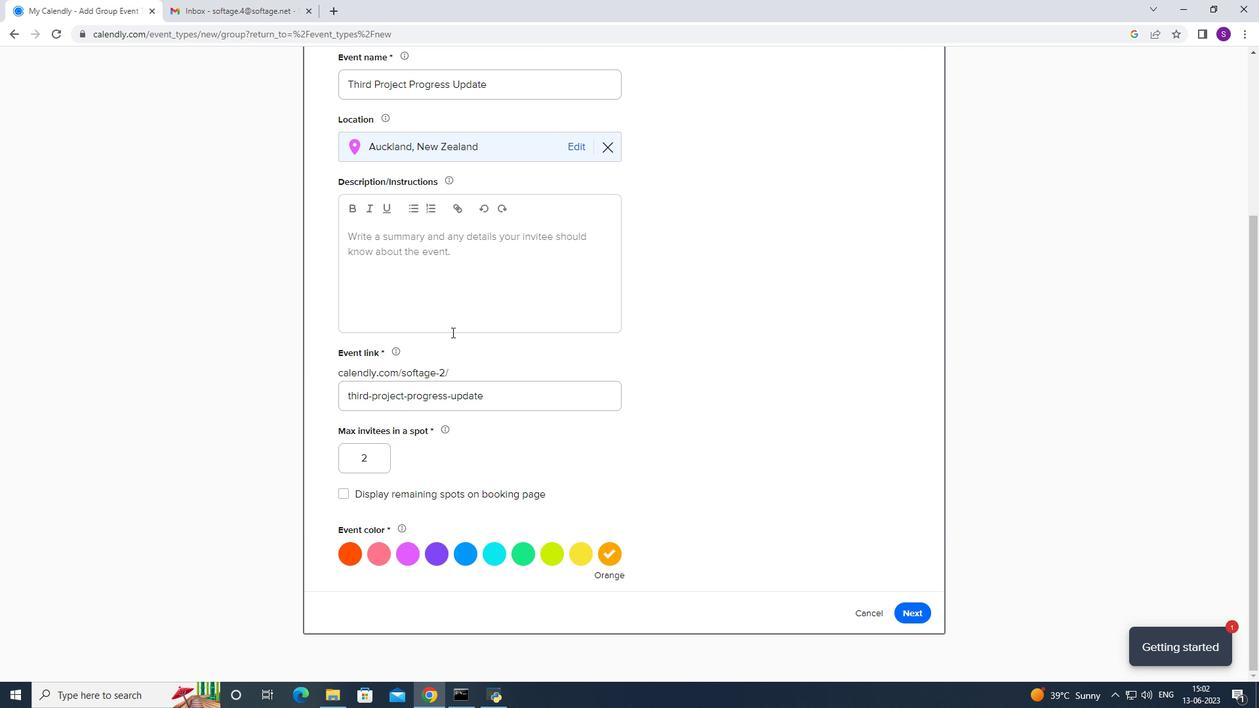 
Action: Mouse moved to (432, 289)
Screenshot: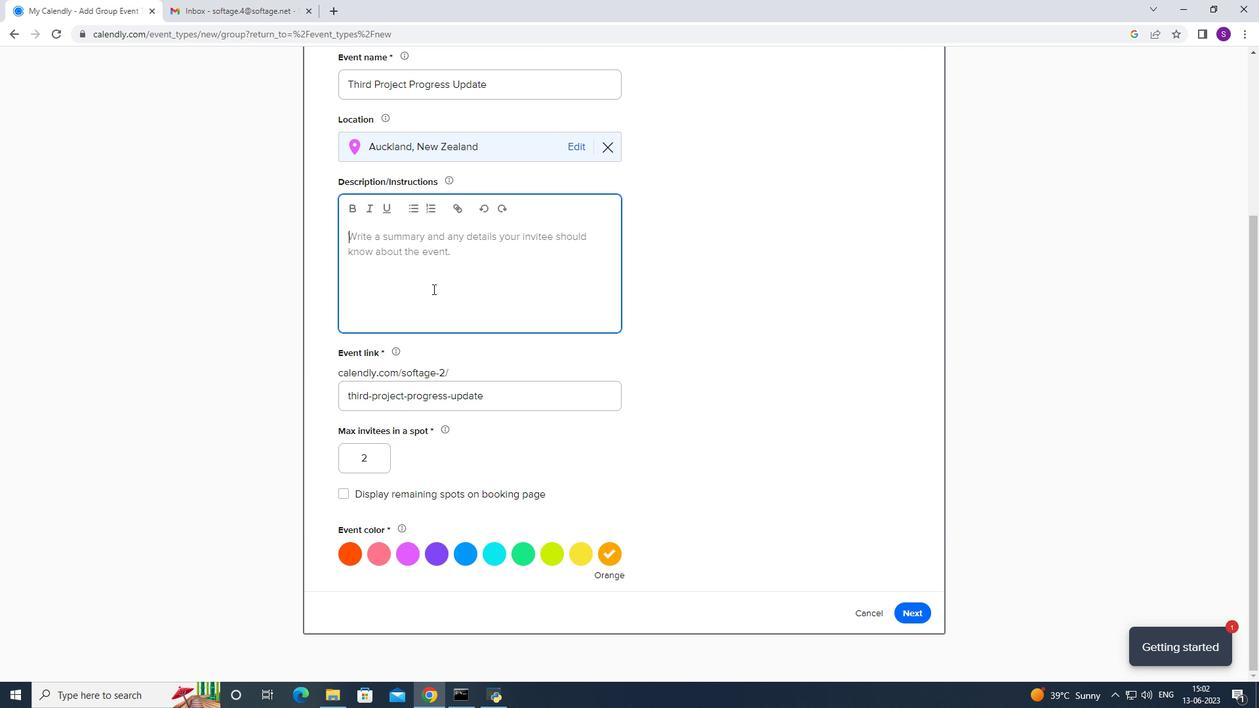 
Action: Key pressed <Key.caps_lock>P<Key.caps_lock>articipants<Key.space>will<Key.space>develop<Key.space>essential<Key.space>deklivrey<Key.space>skills<Key.space>,invcluding<Key.space>
Screenshot: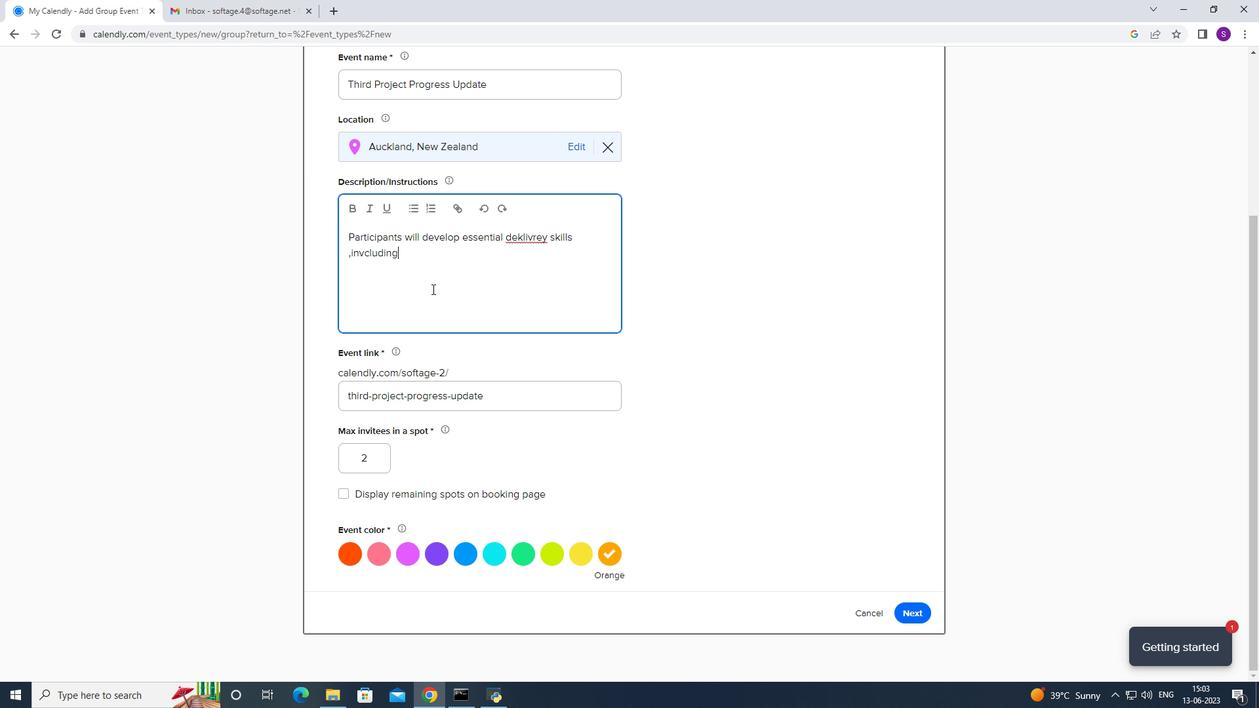 
Action: Mouse moved to (543, 236)
Screenshot: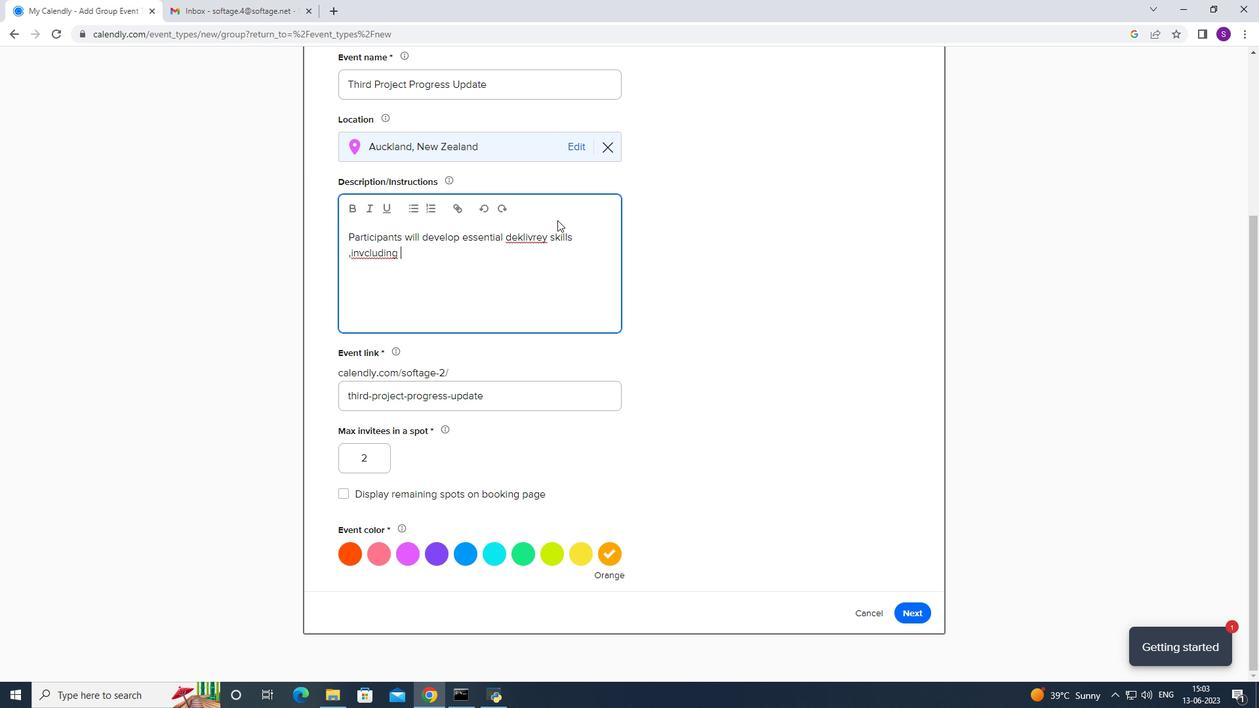 
Action: Mouse pressed right at (543, 236)
Screenshot: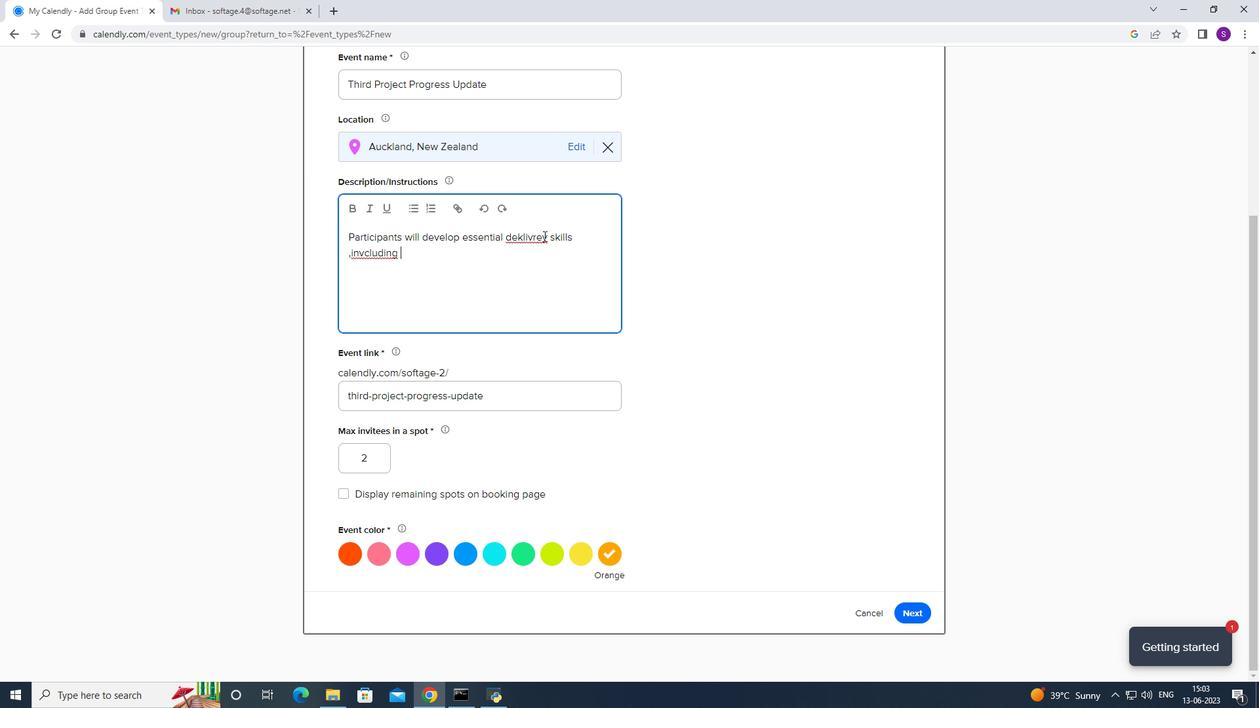 
Action: Mouse moved to (551, 241)
Screenshot: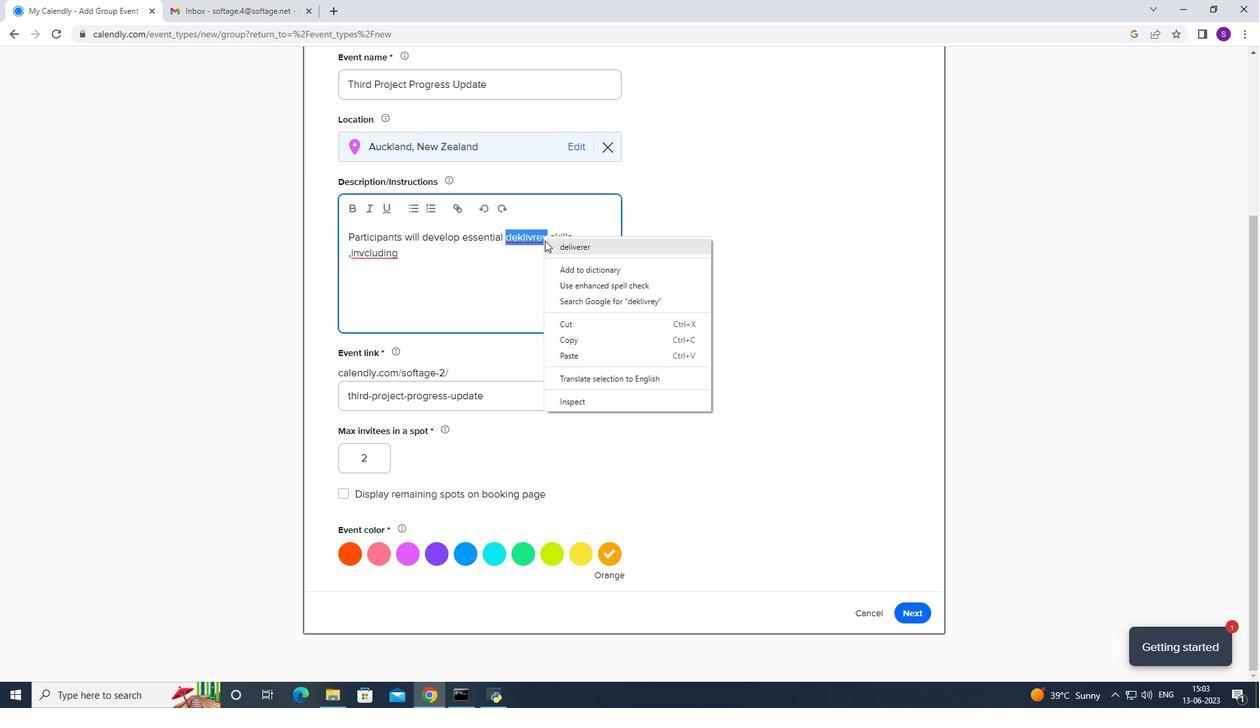
Action: Mouse pressed left at (551, 241)
Screenshot: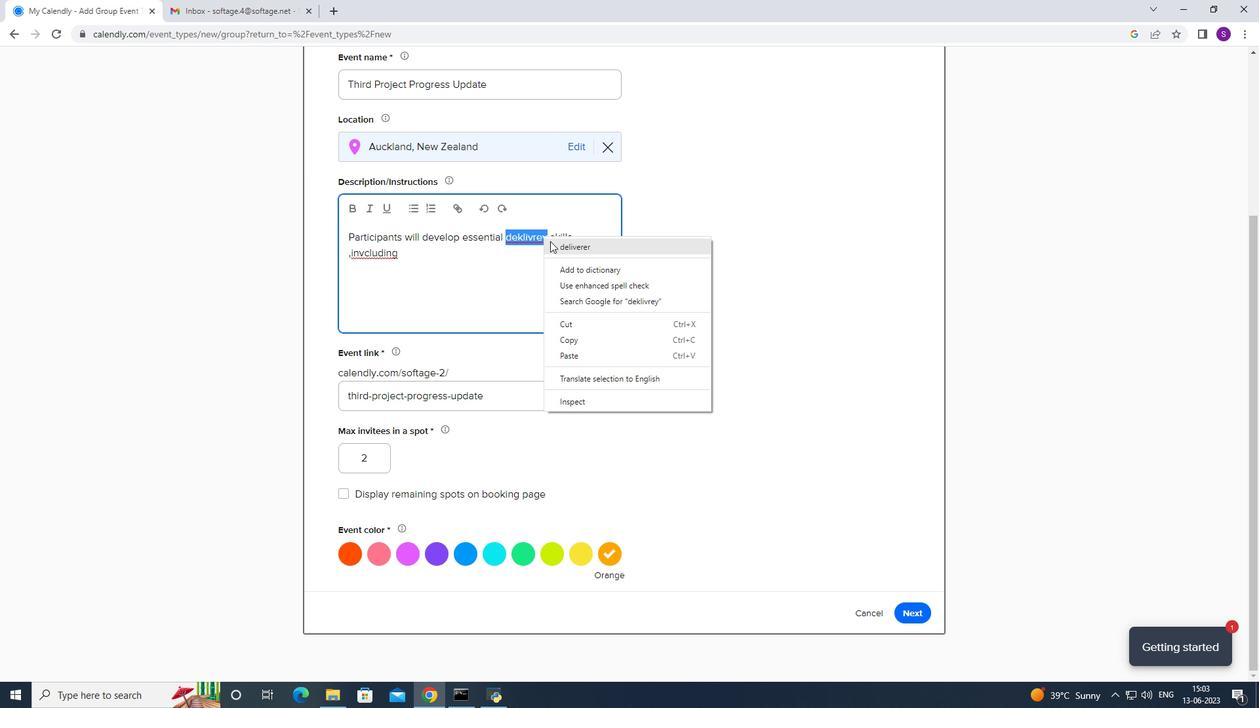 
Action: Mouse moved to (734, 221)
Screenshot: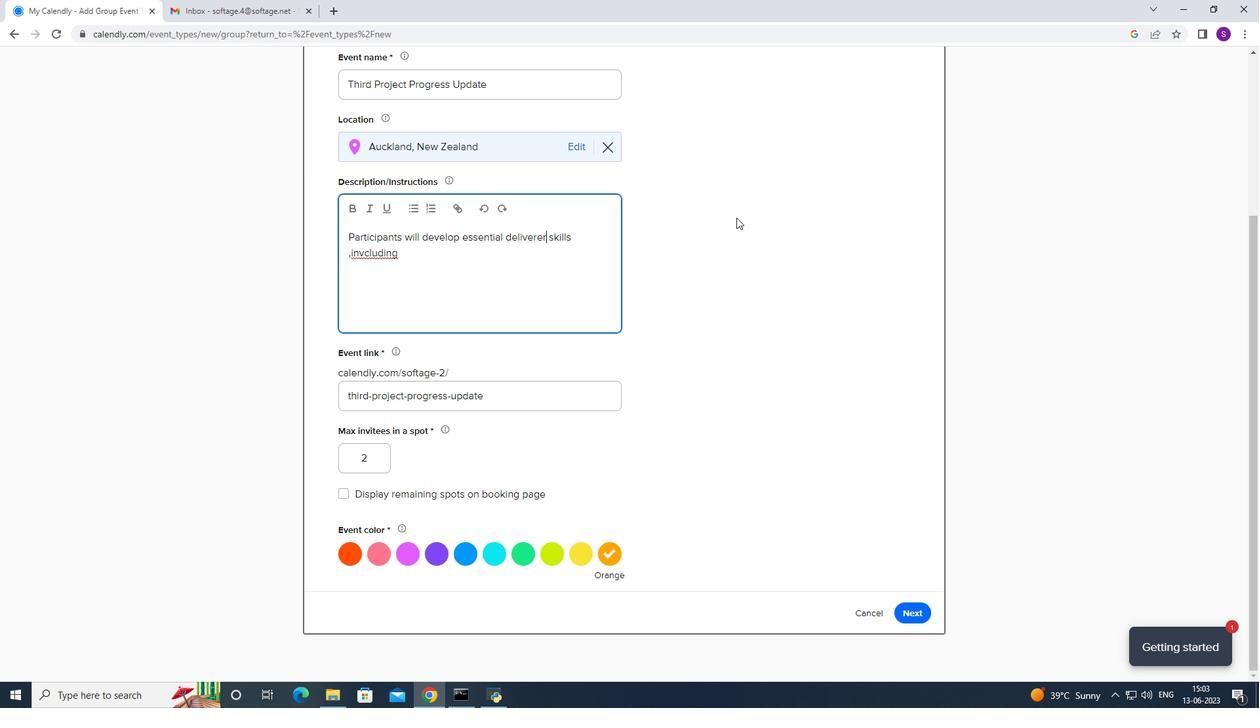 
Action: Key pressed <Key.backspace>
Screenshot: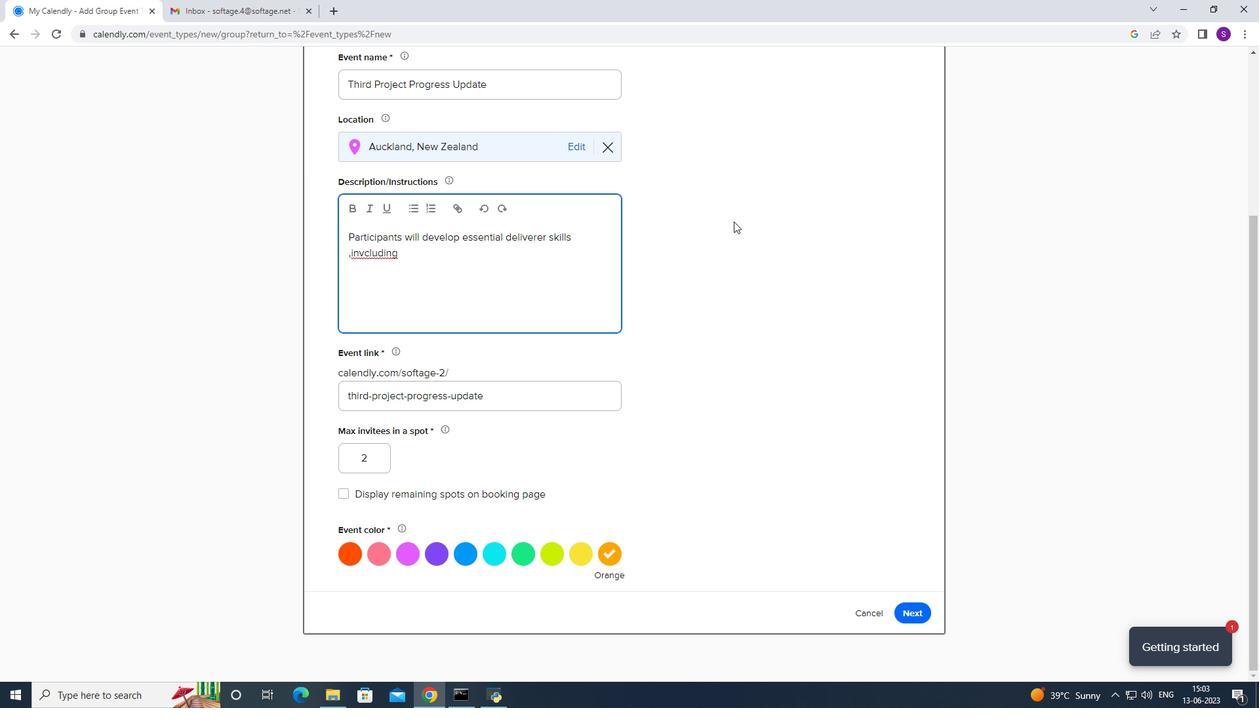 
Action: Mouse moved to (841, 185)
Screenshot: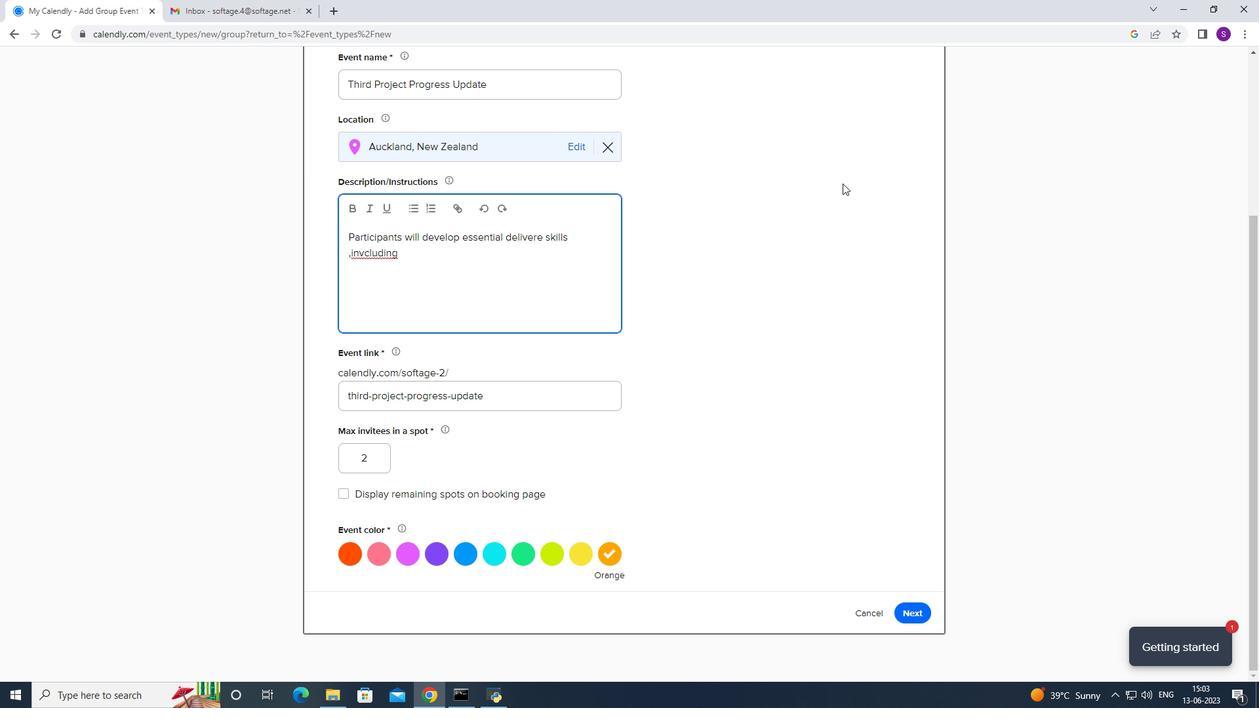 
Action: Key pressed <Key.backspace>
Screenshot: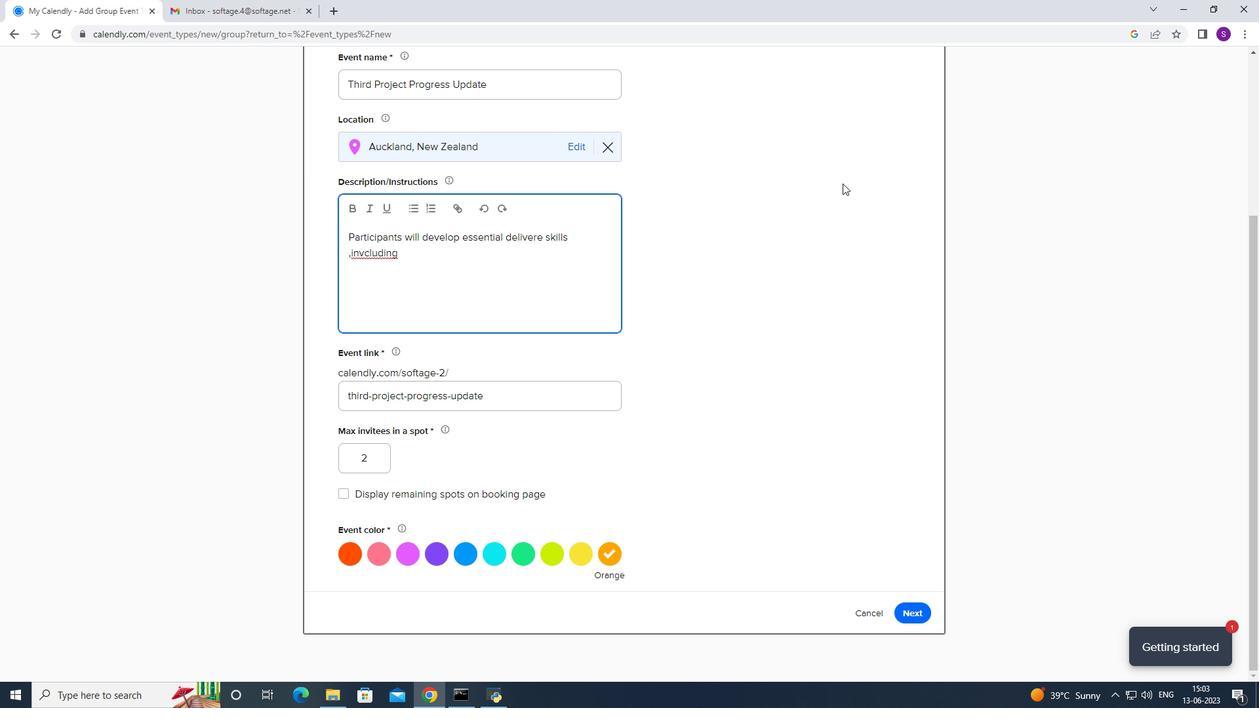 
Action: Mouse moved to (841, 189)
Screenshot: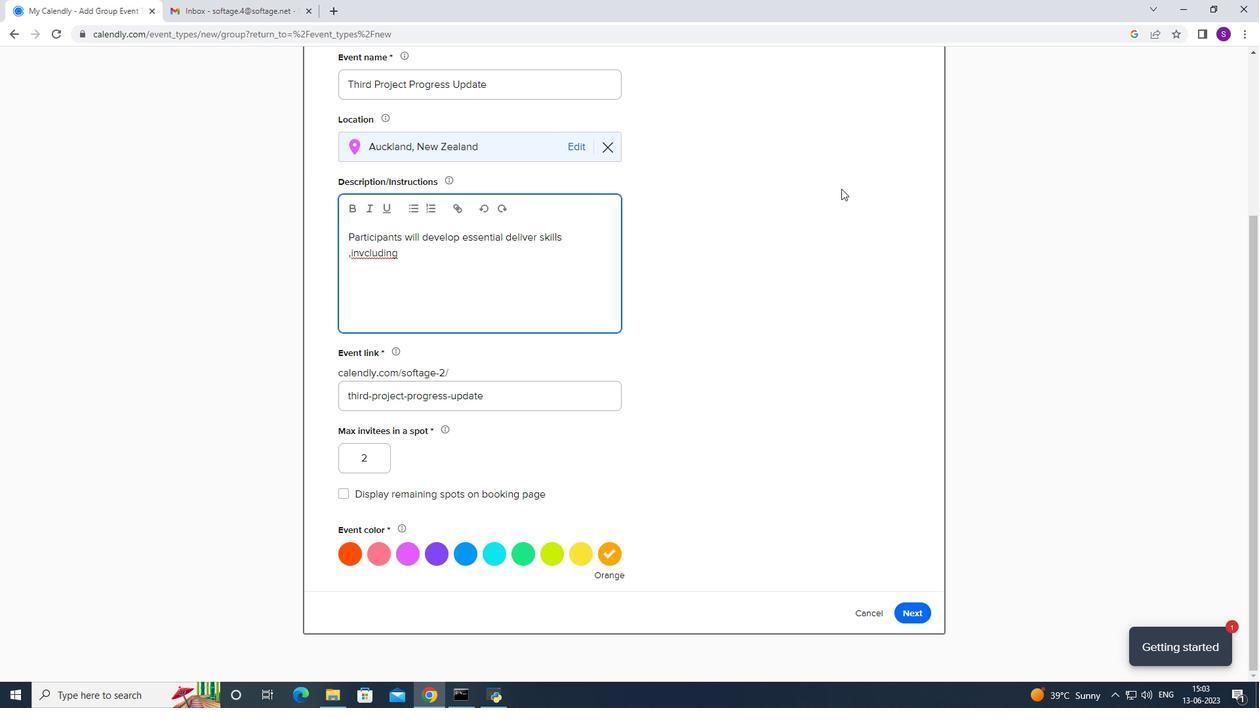 
Action: Key pressed y<Key.space>
Screenshot: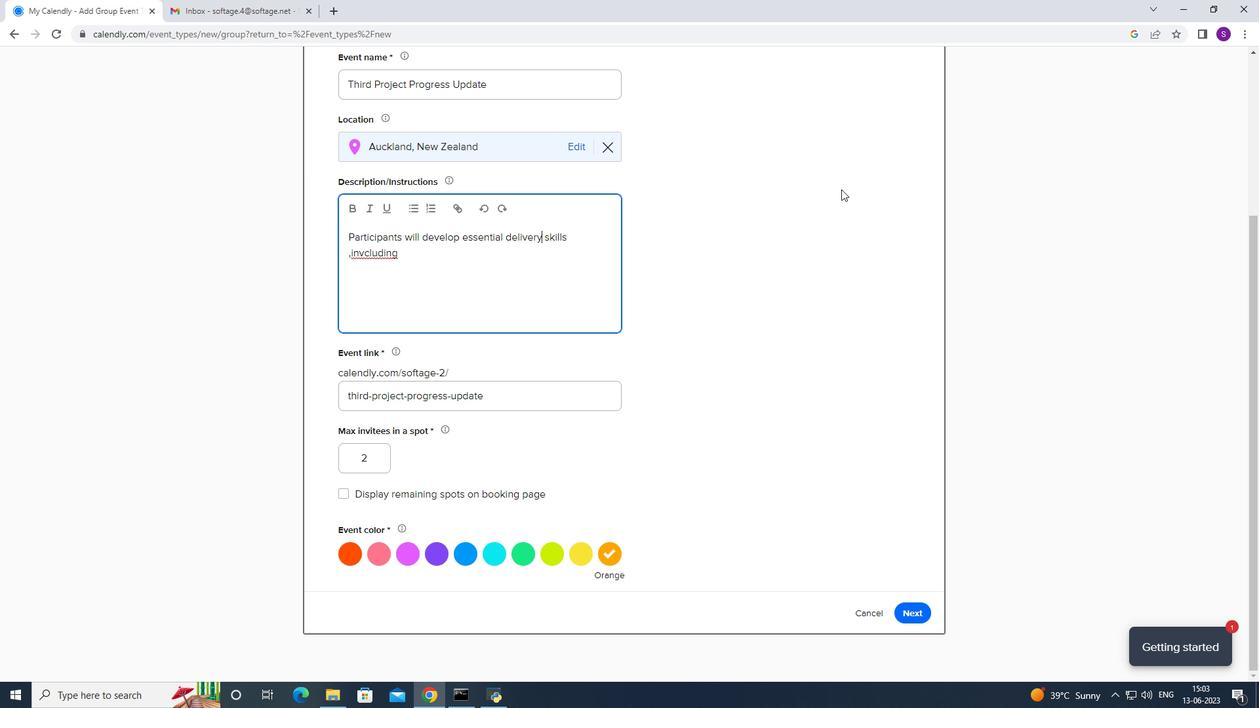 
Action: Mouse moved to (364, 247)
Screenshot: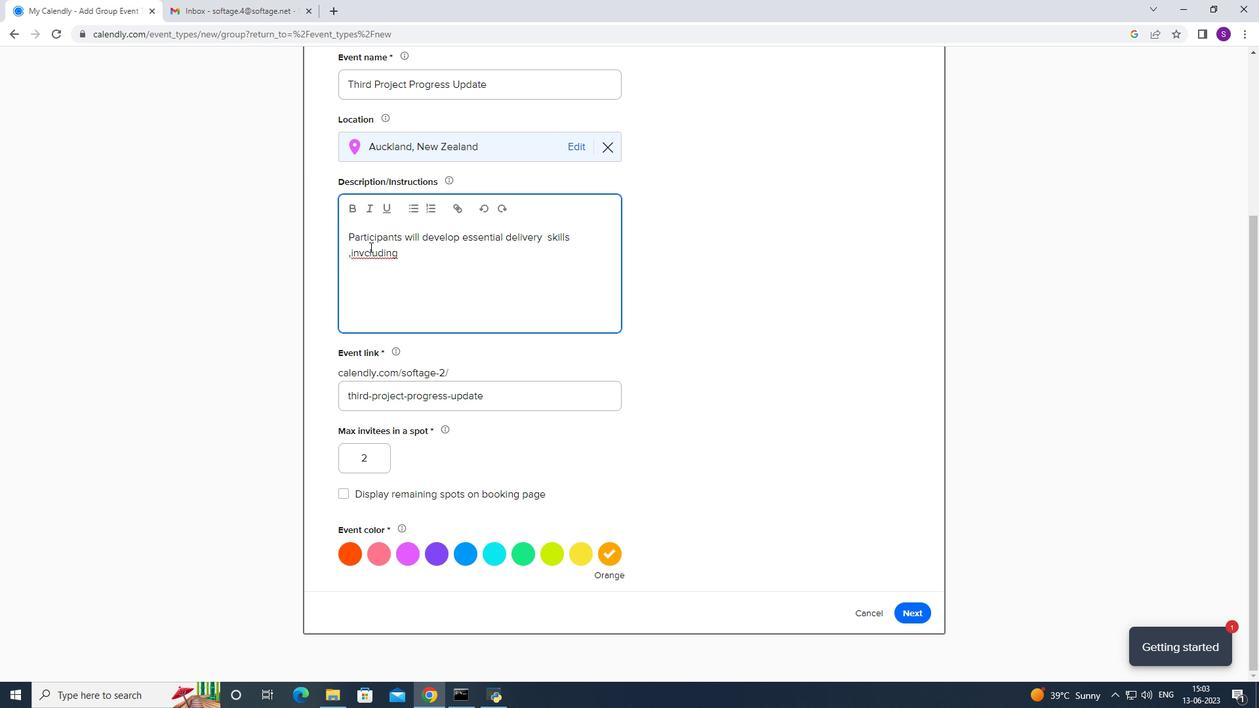 
Action: Mouse pressed left at (364, 247)
Screenshot: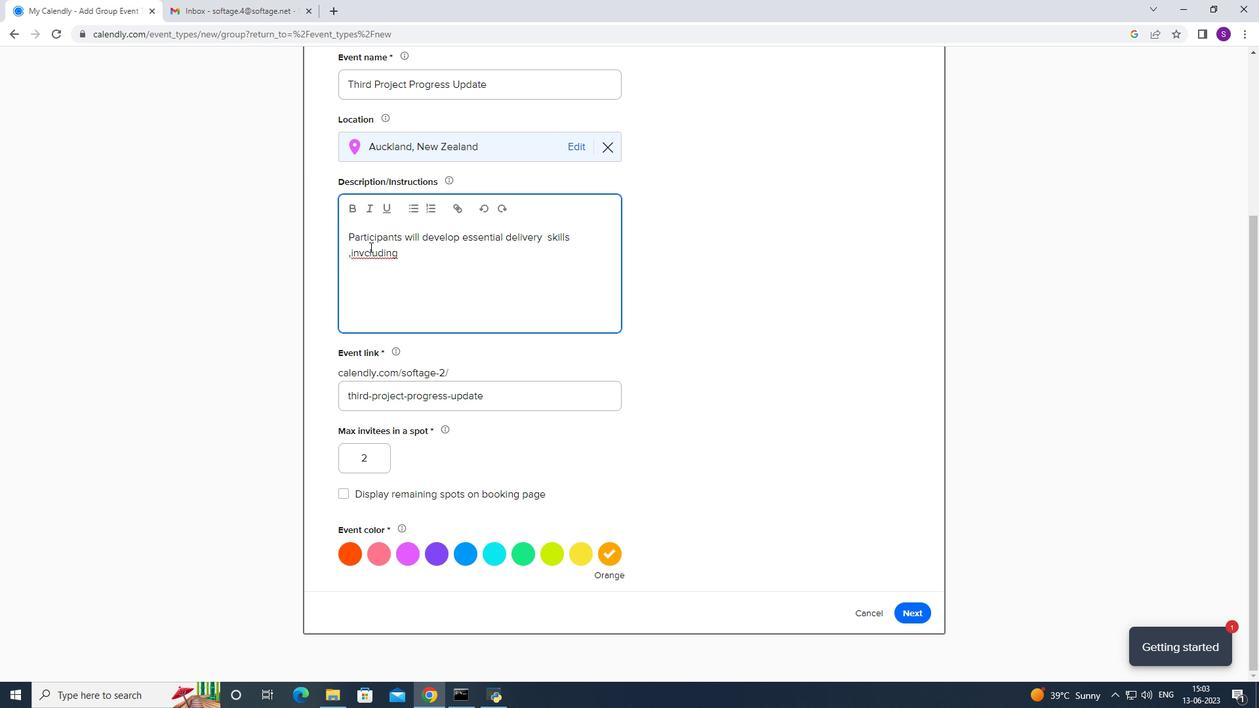 
Action: Mouse pressed right at (364, 247)
Screenshot: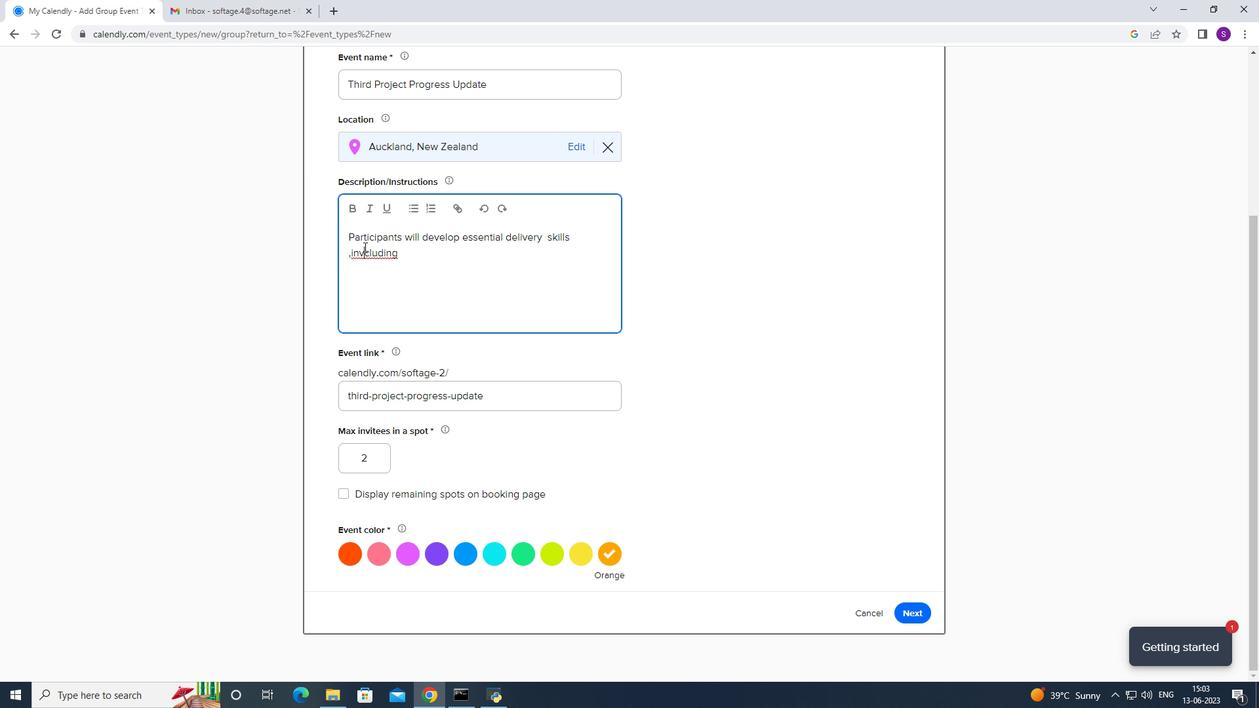 
Action: Mouse moved to (376, 256)
Screenshot: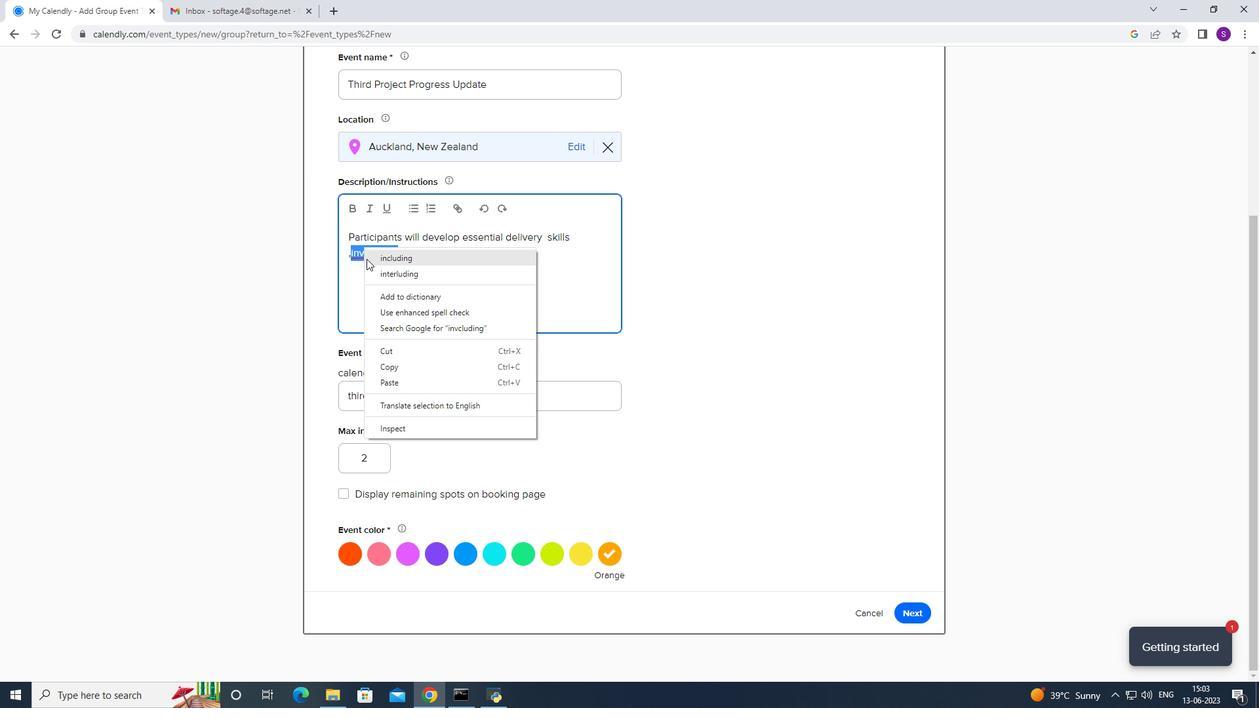 
Action: Mouse pressed left at (376, 256)
Screenshot: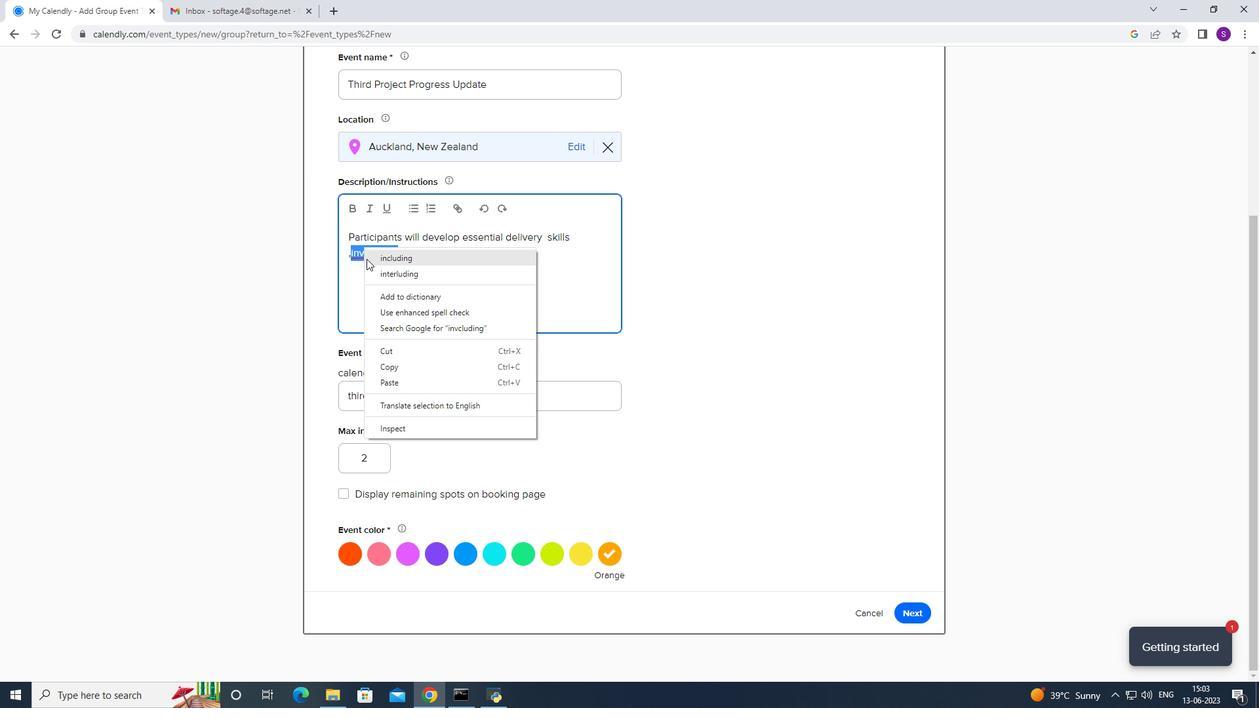 
Action: Mouse moved to (391, 250)
Screenshot: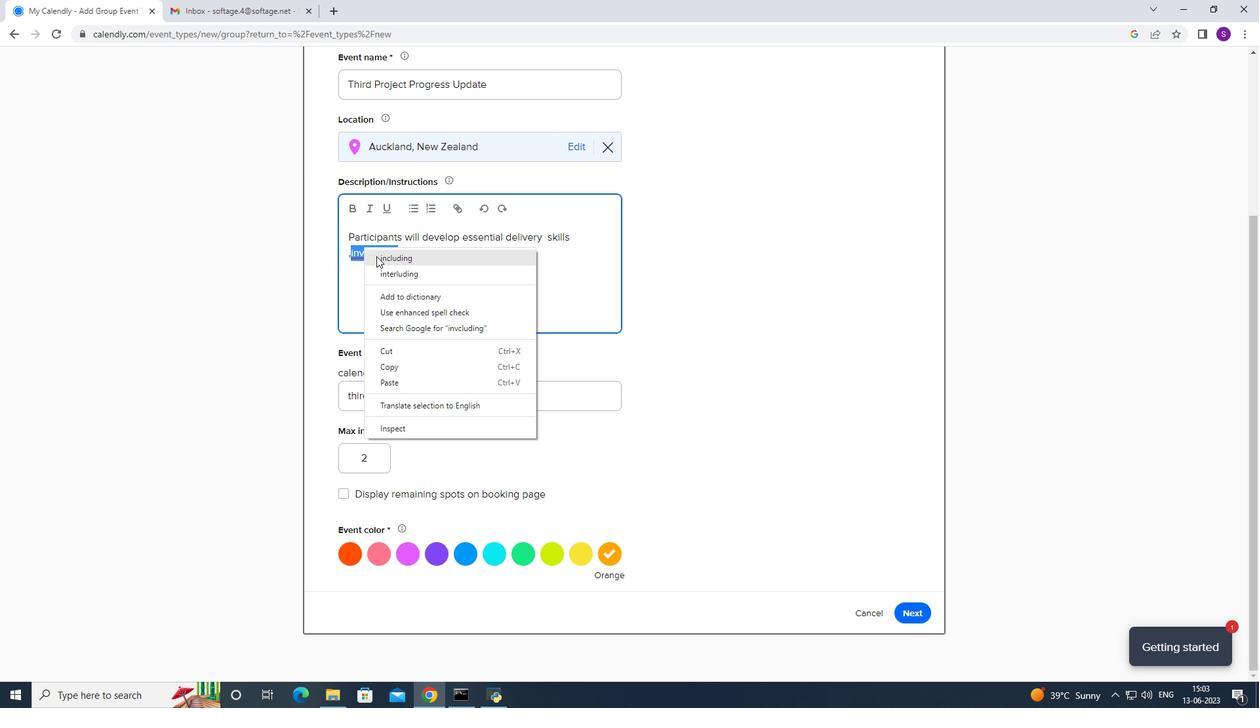 
Action: Mouse pressed left at (391, 250)
Screenshot: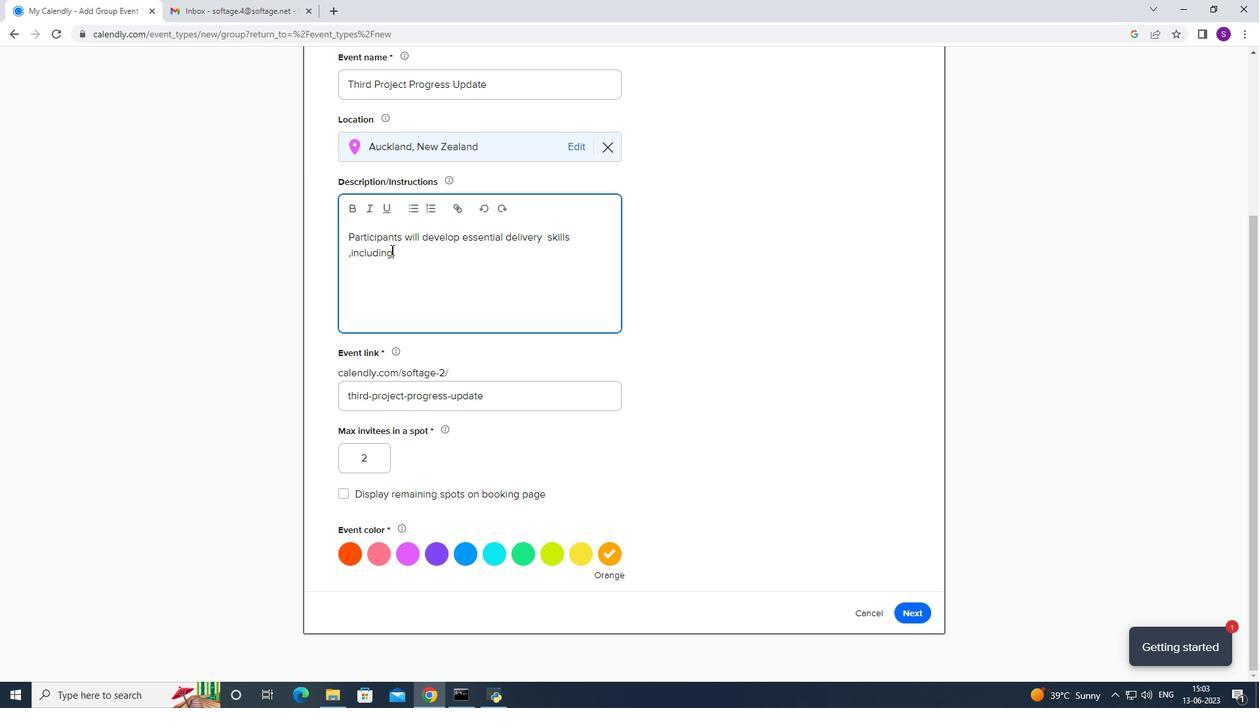 
Action: Mouse moved to (423, 251)
Screenshot: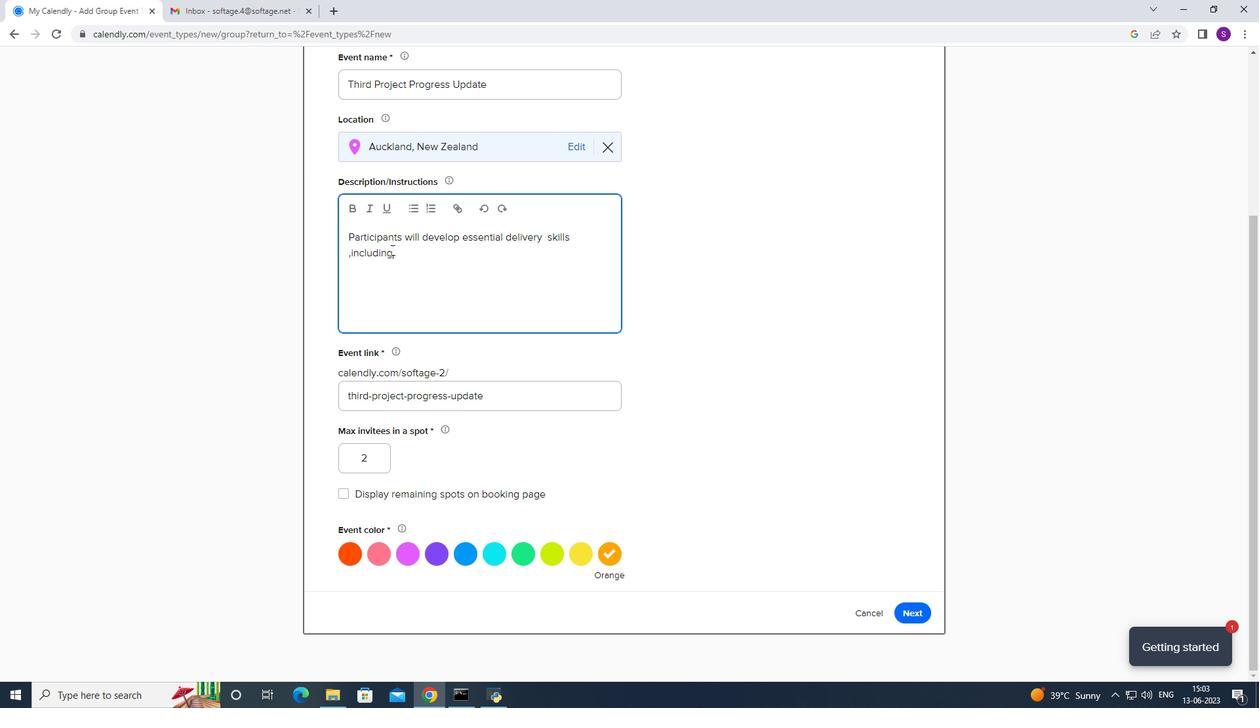 
Action: Mouse pressed left at (423, 251)
Screenshot: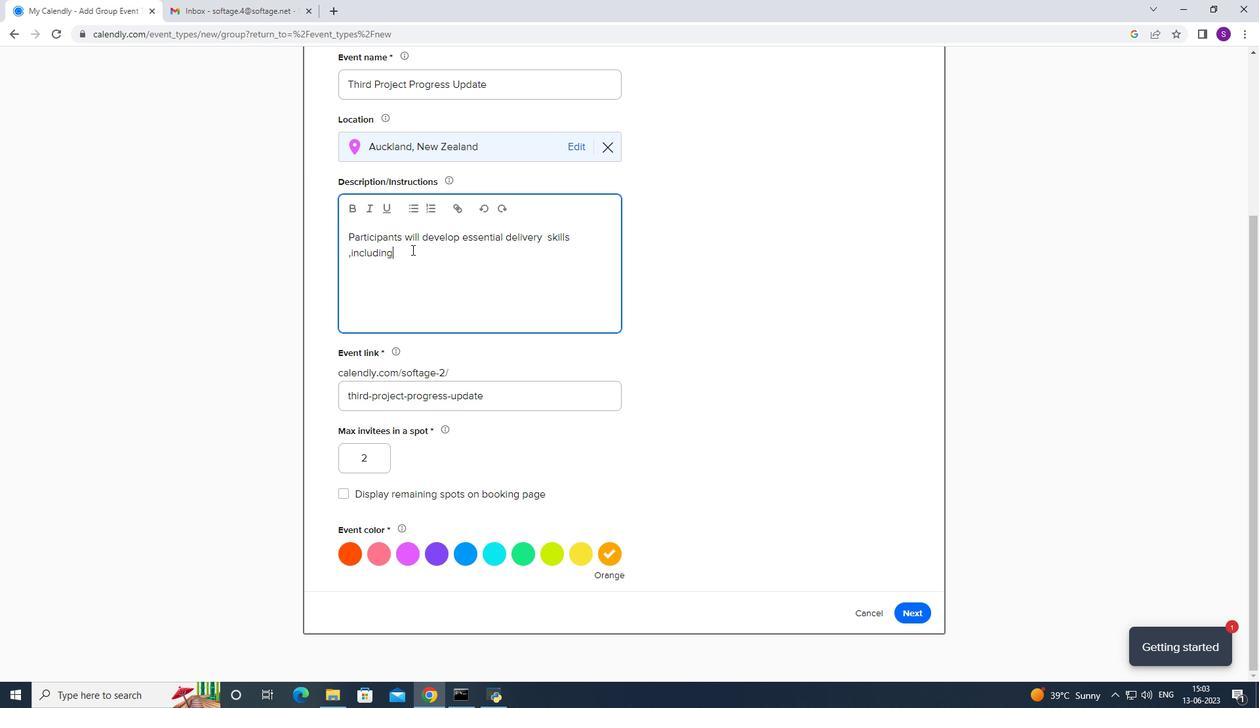 
Action: Key pressed body<Key.space>language,<Key.space>vocal<Key.space>prtohj
Screenshot: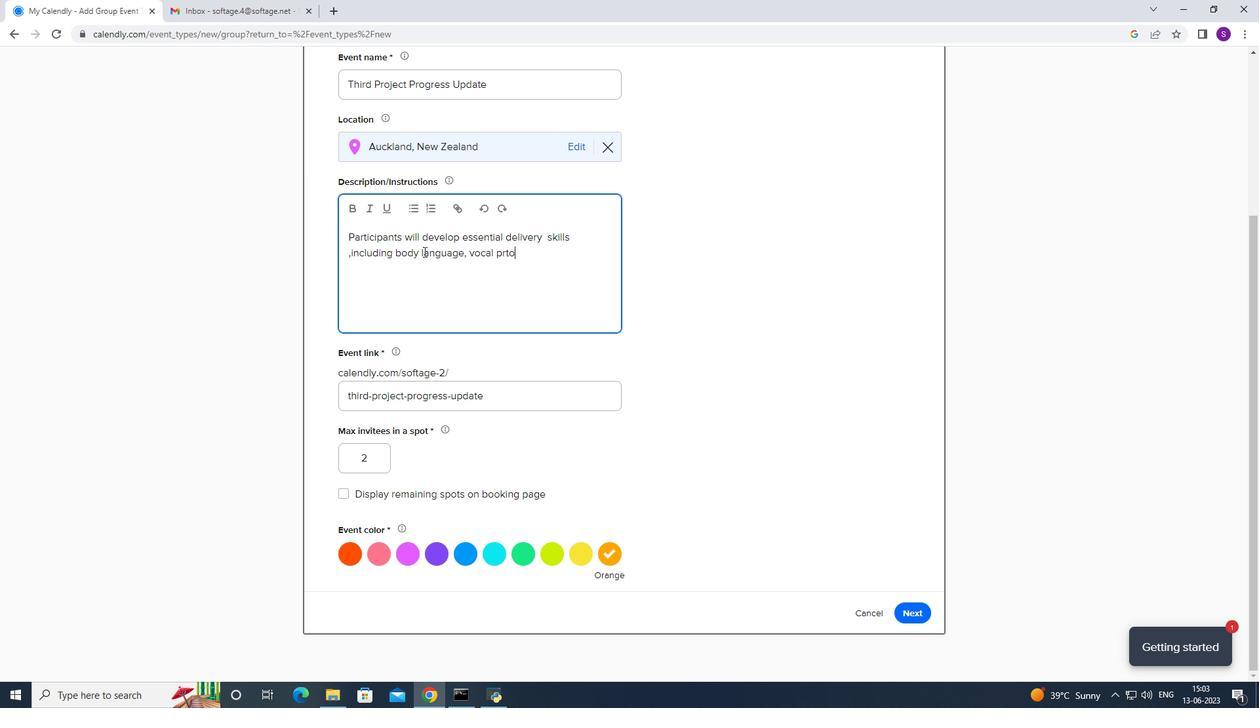 
Action: Mouse moved to (485, 239)
Screenshot: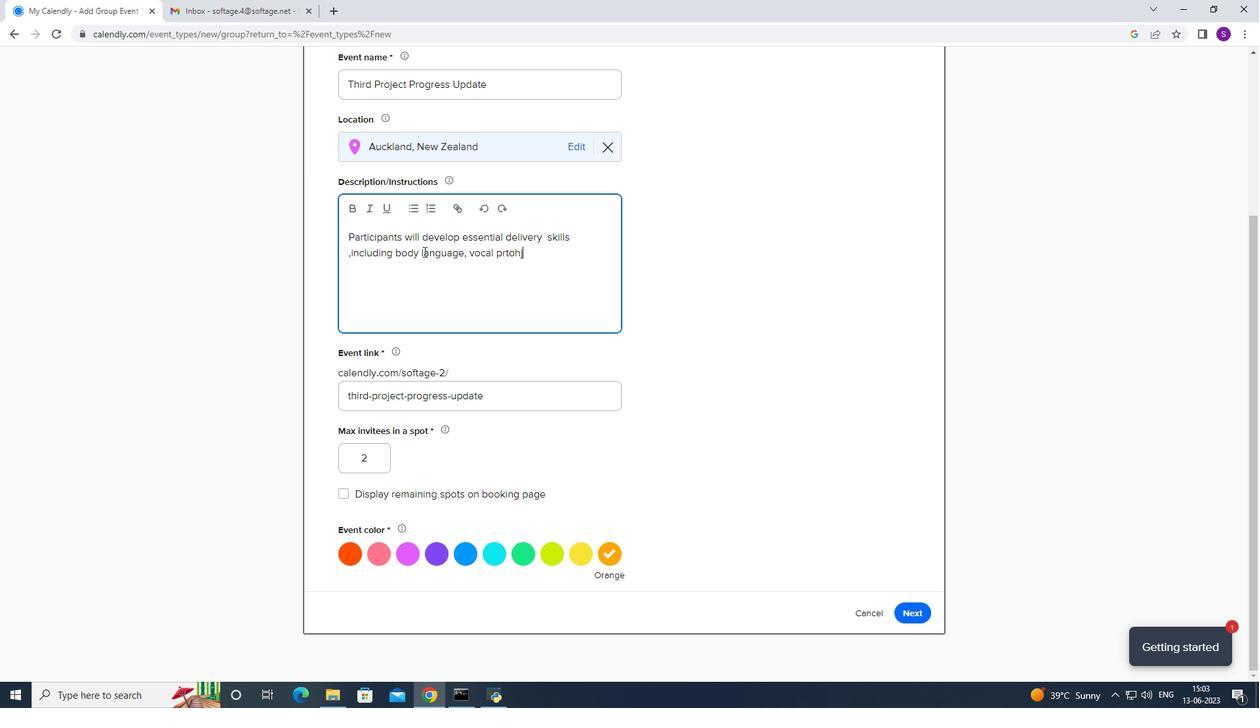 
Action: Key pressed <Key.backspace>
Screenshot: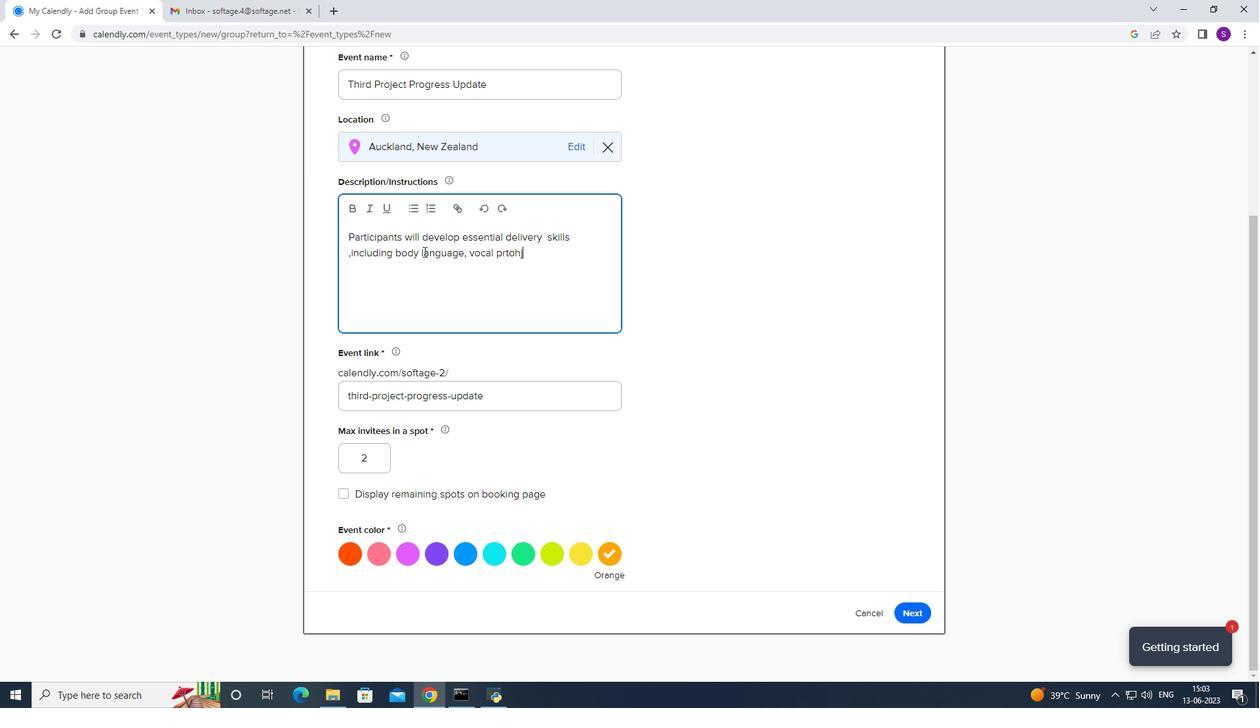 
Action: Mouse moved to (639, 208)
Screenshot: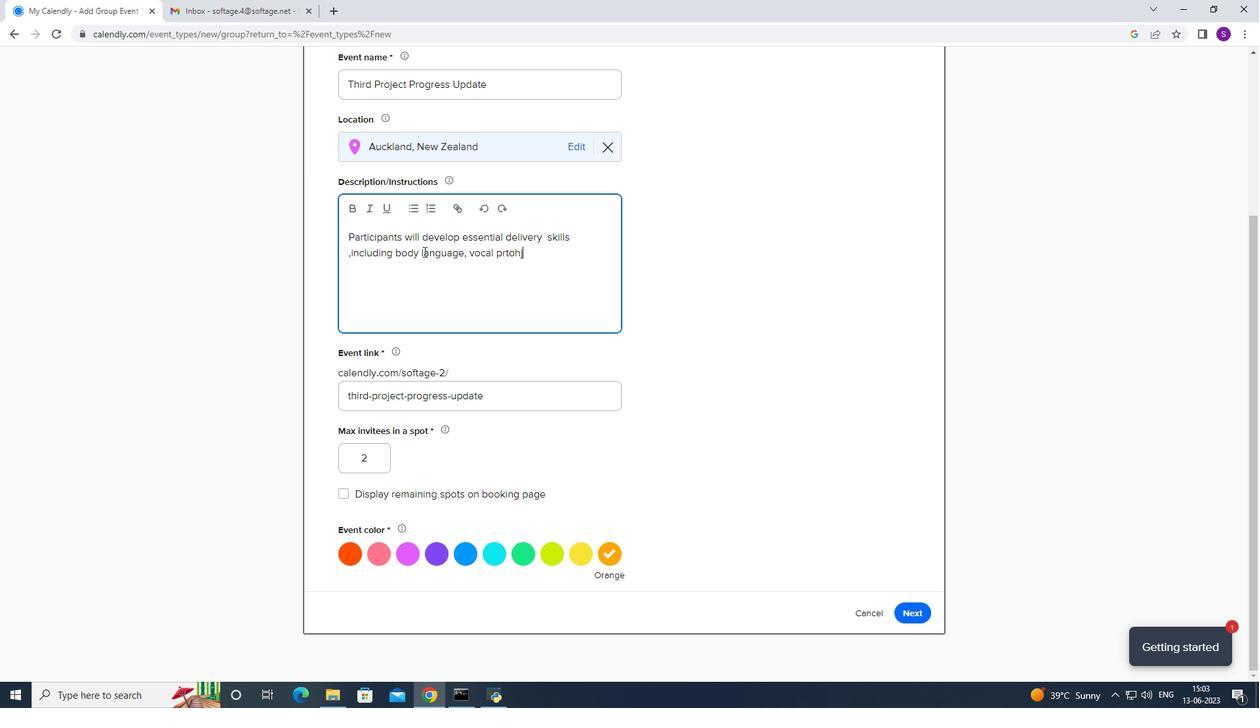 
Action: Key pressed jection<Key.space>
Screenshot: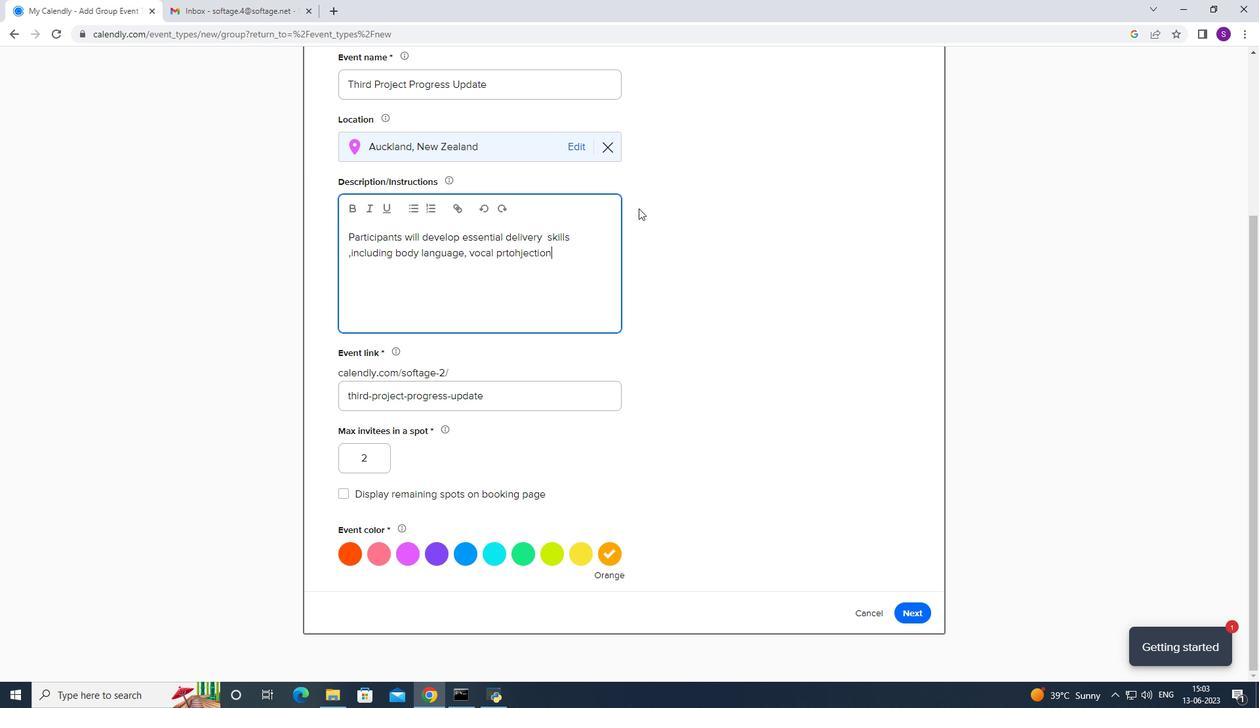 
Action: Mouse moved to (507, 254)
Screenshot: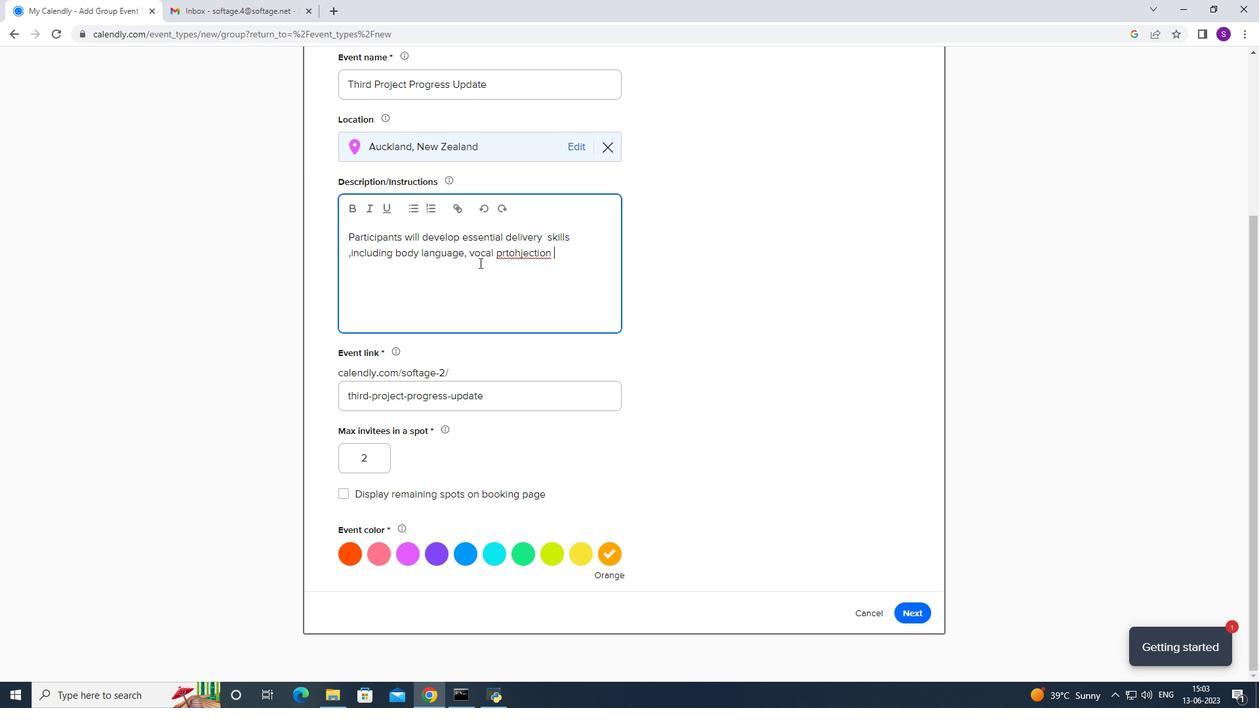 
Action: Mouse pressed left at (507, 254)
Screenshot: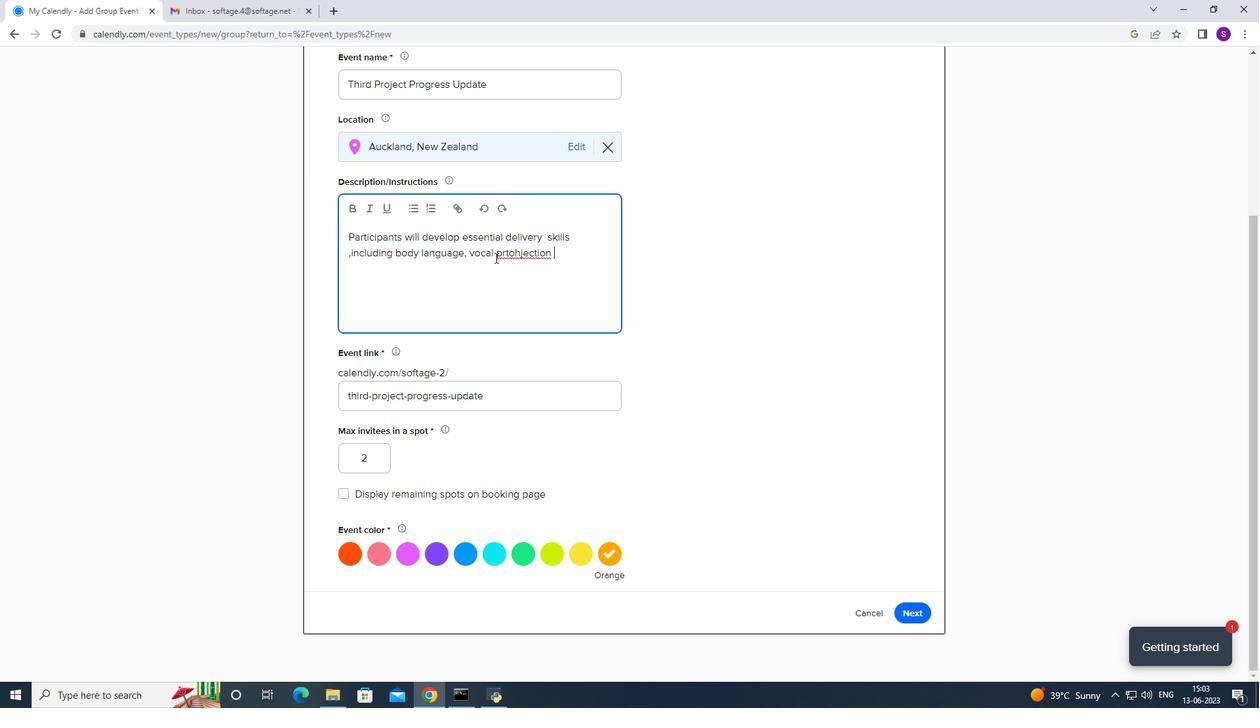 
Action: Mouse moved to (507, 253)
Screenshot: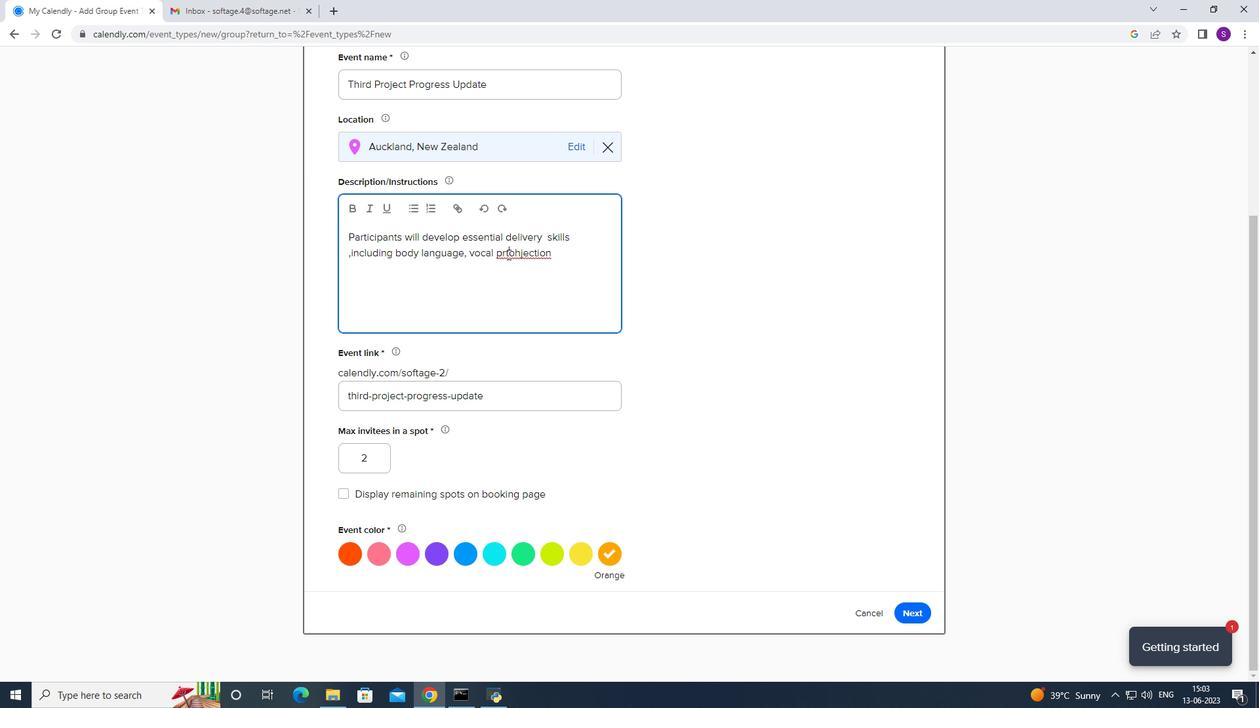
Action: Mouse pressed right at (507, 253)
Screenshot: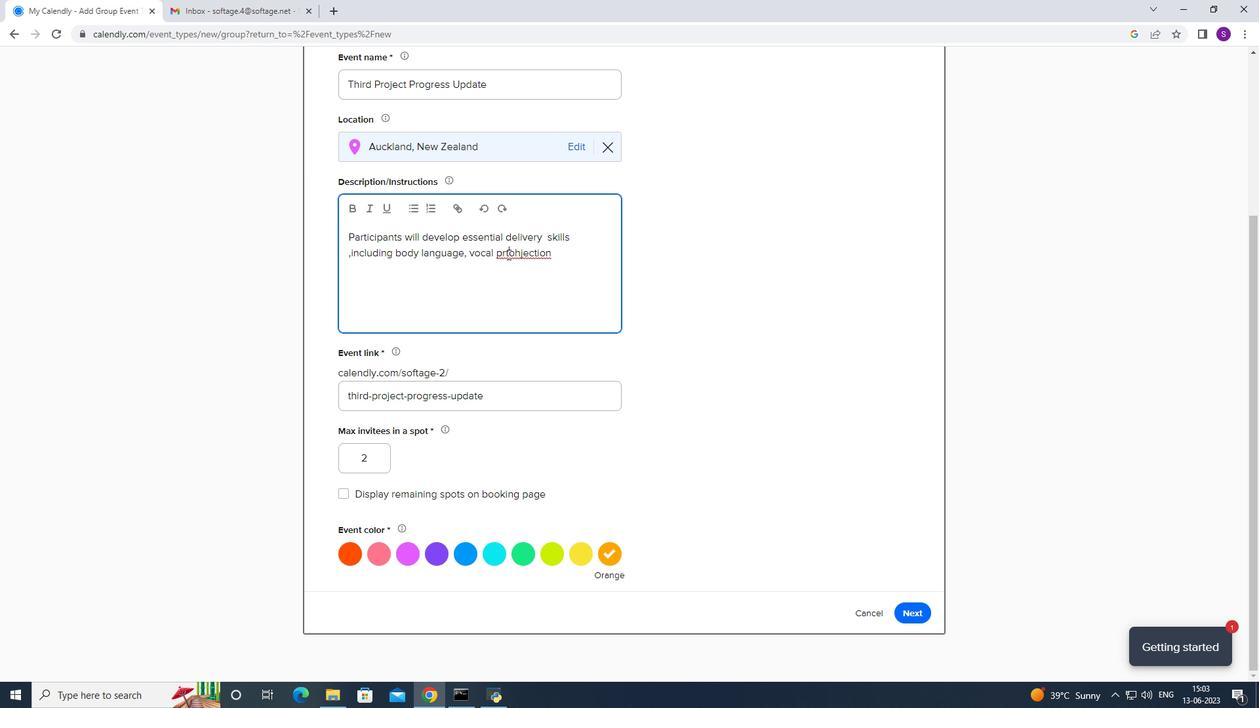 
Action: Mouse moved to (532, 259)
Screenshot: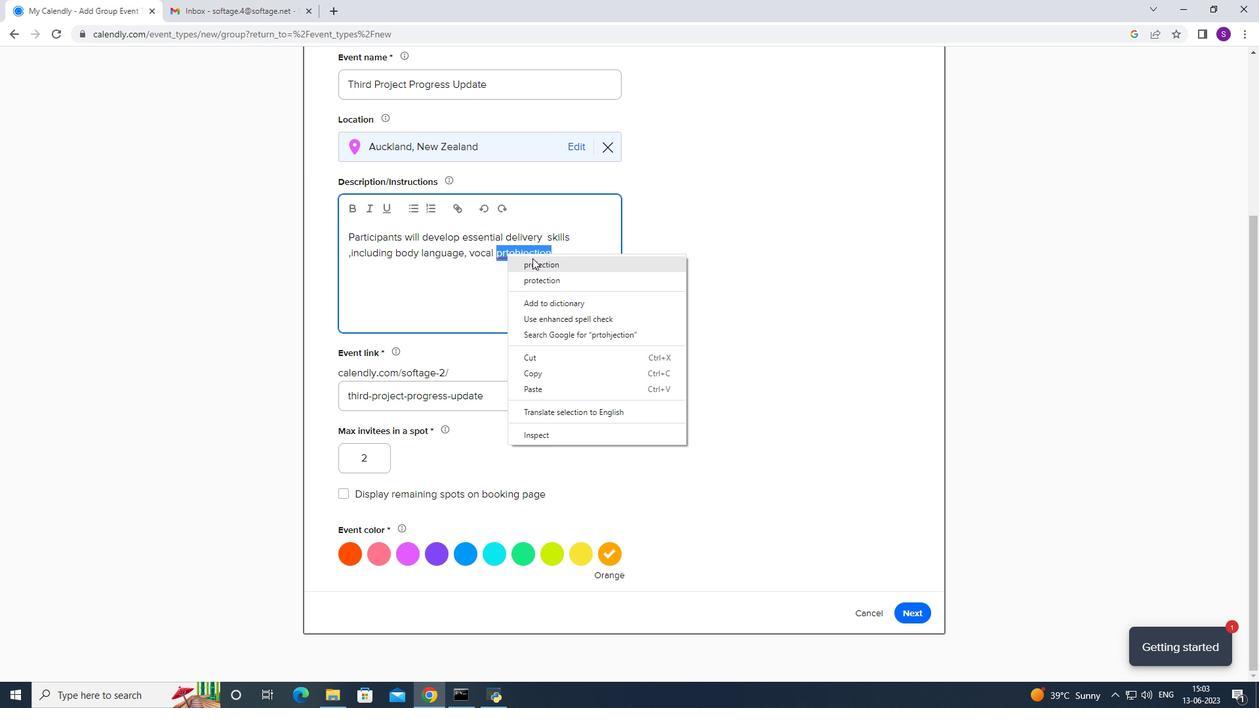 
Action: Mouse pressed left at (532, 259)
Screenshot: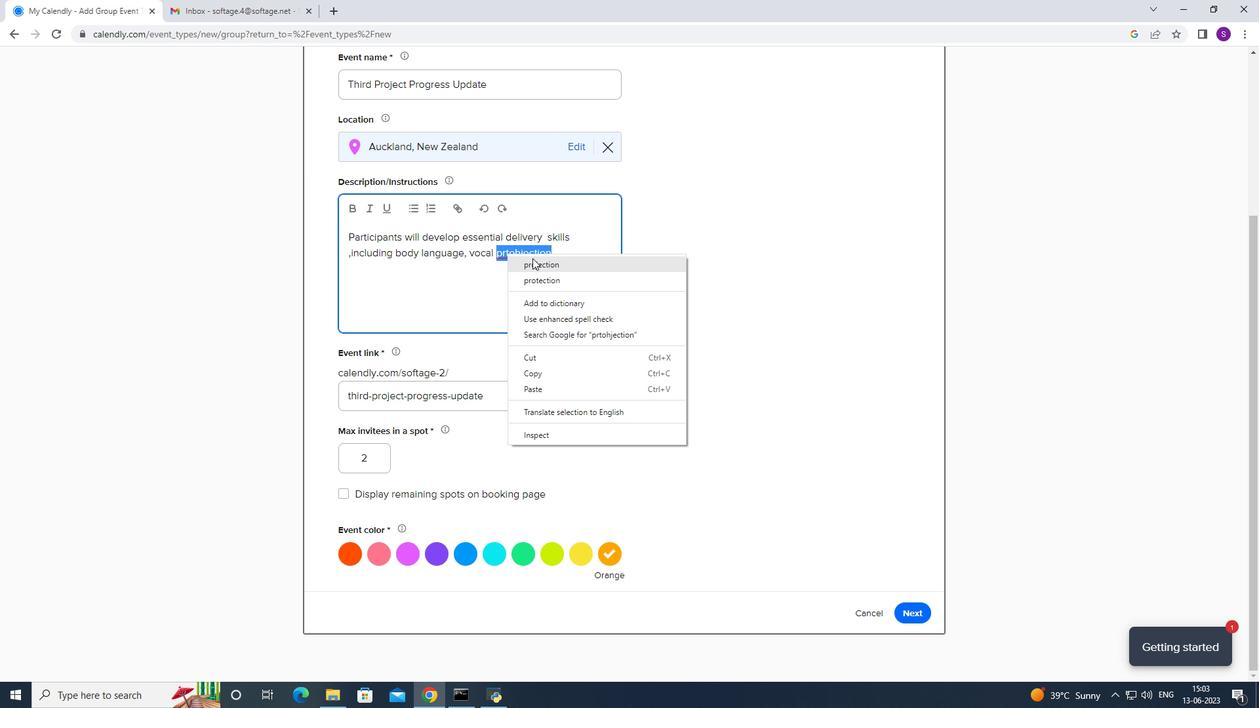 
Action: Mouse moved to (563, 252)
Screenshot: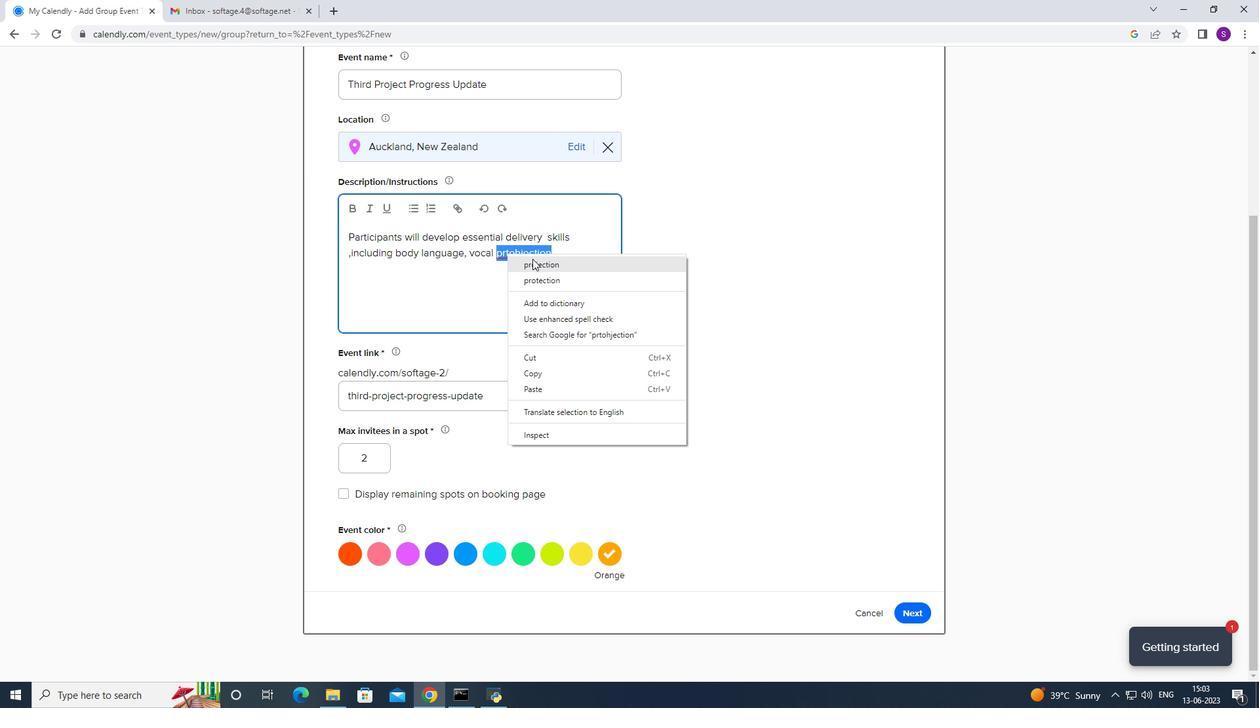 
Action: Mouse pressed left at (563, 252)
Screenshot: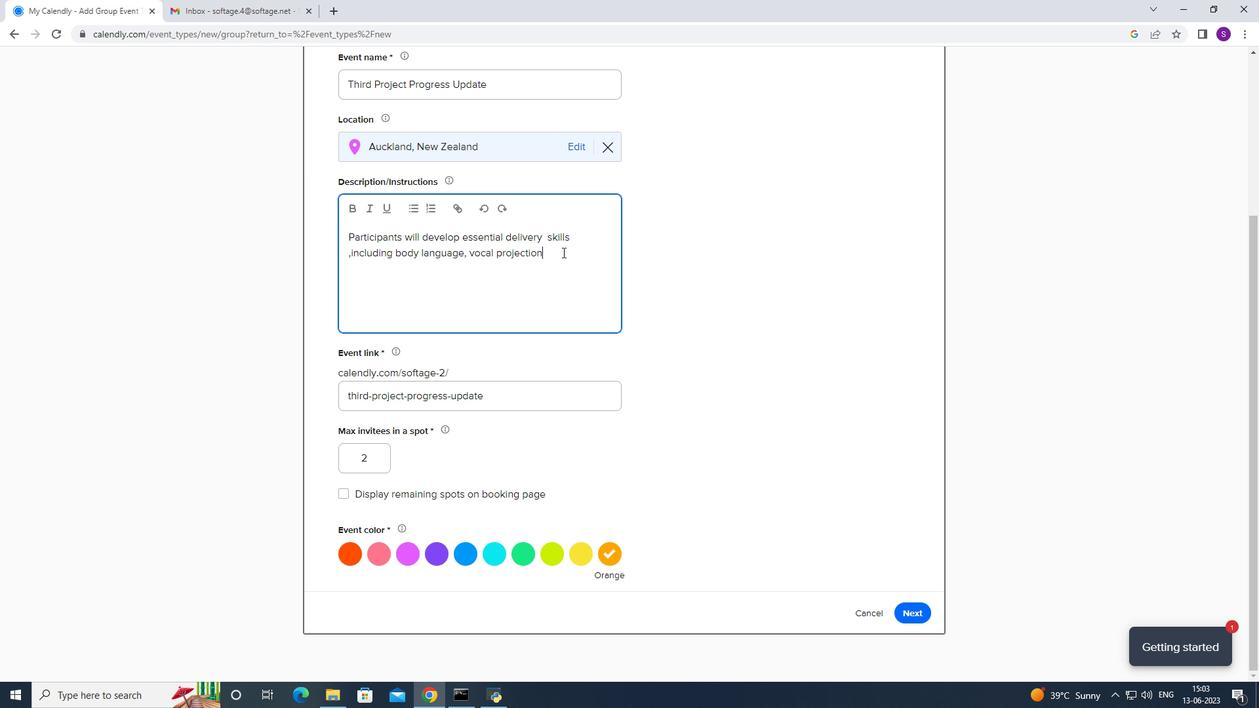 
Action: Mouse moved to (572, 261)
Screenshot: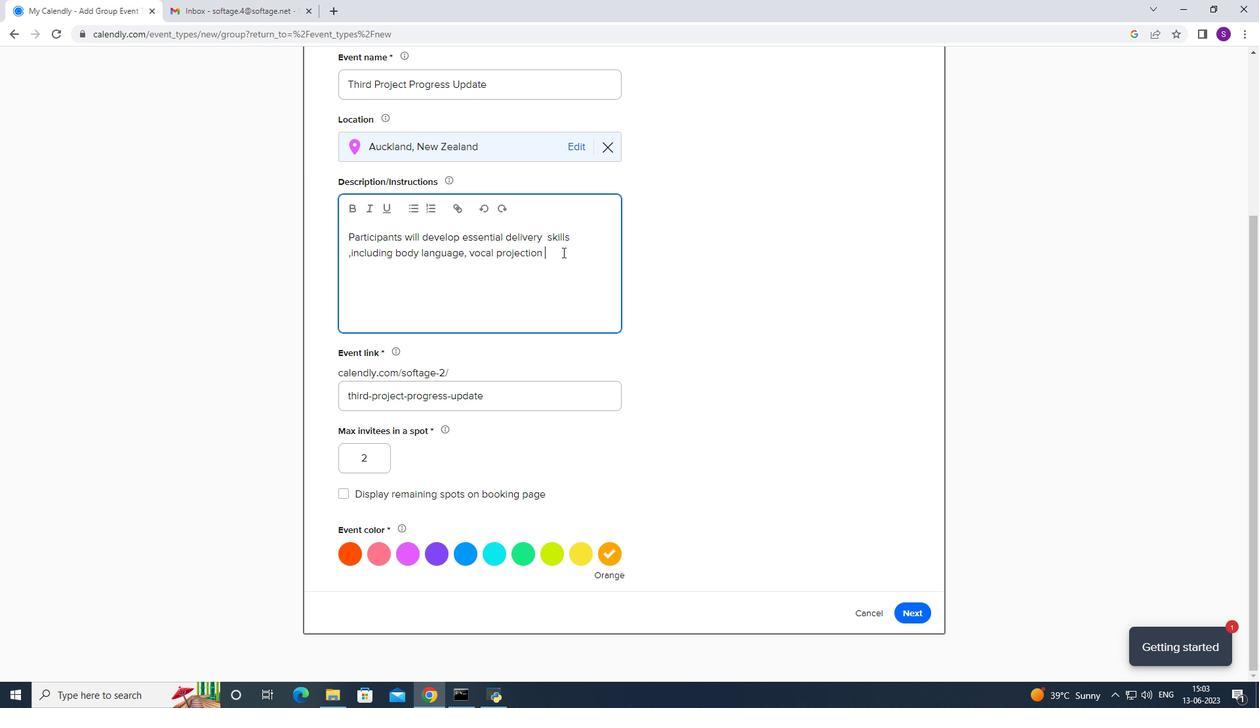 
Action: Key pressed an<Key.space><Key.backspace><Key.backspace>nd<Key.space>effective<Key.space>ue<Key.backspace>e<Key.space>of<Key.space><Key.backspace><Key.backspace><Key.backspace><Key.backspace><Key.backspace><Key.backspace><Key.space>use<Key.space>of<Key.space>gestures<Key.space><Key.caps_lock>T<Key.caps_lock>hey<Key.space>willlearn<Key.space>how<Key.space>to<Key.space>control<Key.space>
Screenshot: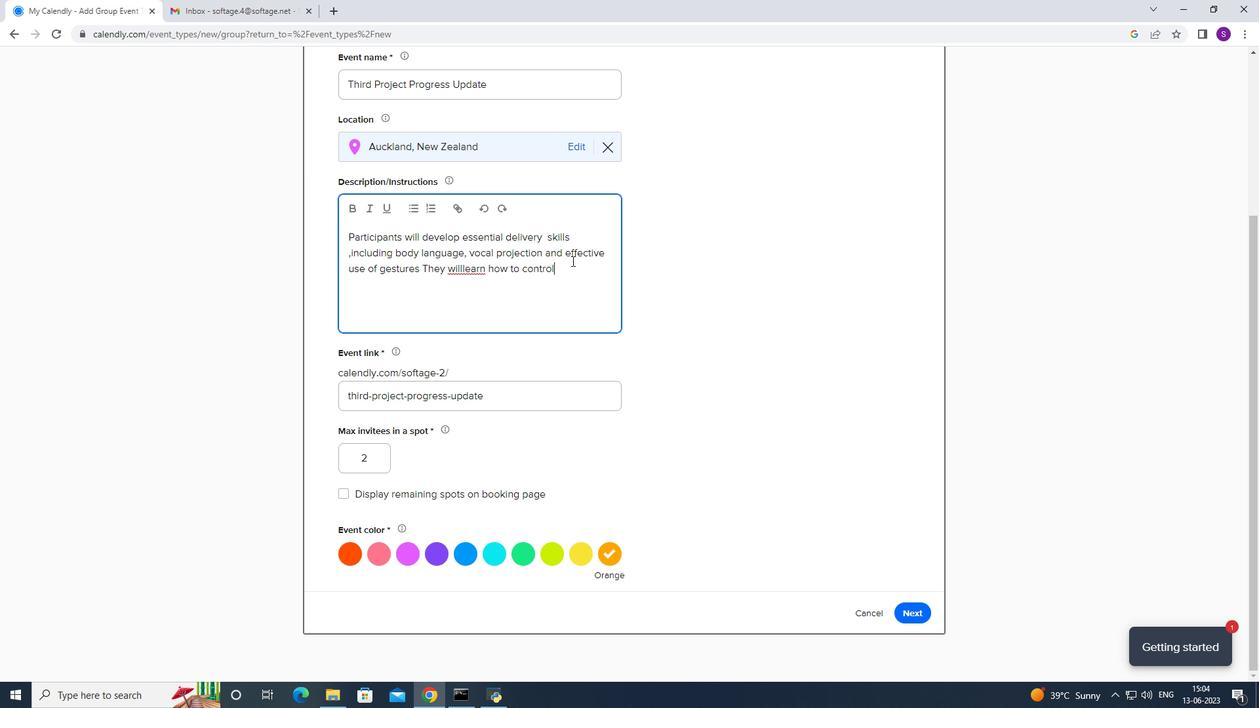 
Action: Mouse moved to (461, 267)
Screenshot: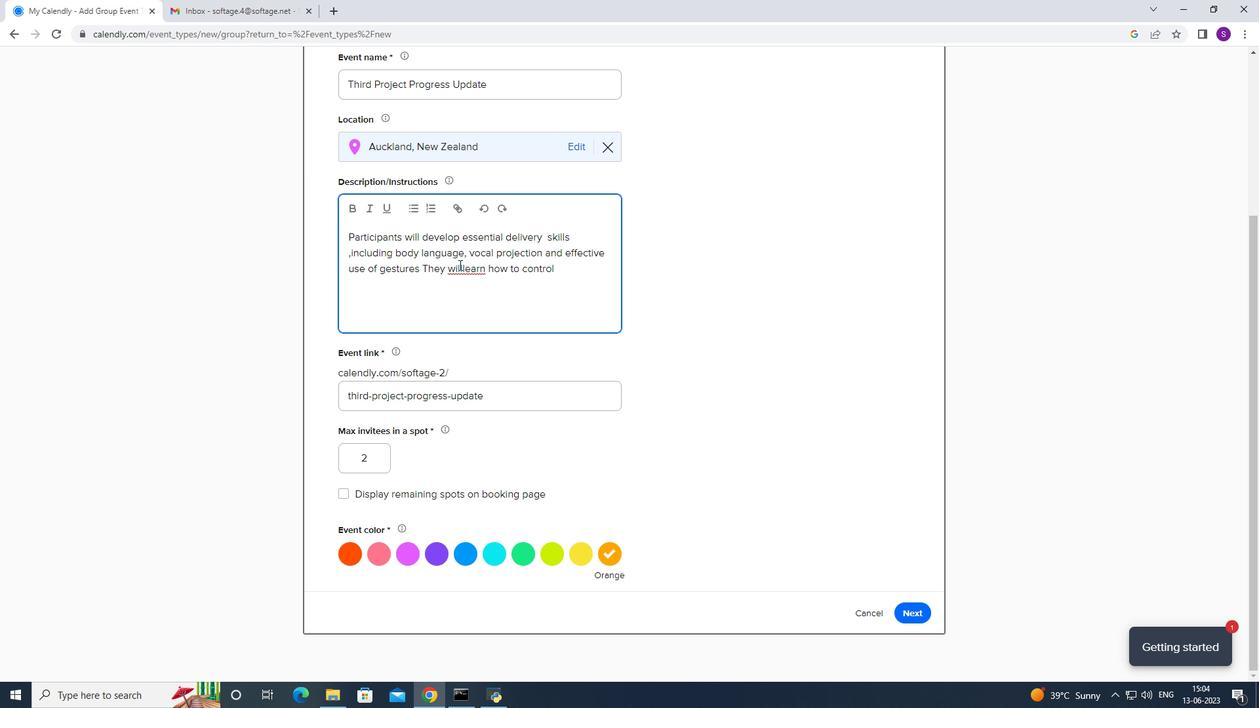 
Action: Mouse pressed left at (461, 267)
Screenshot: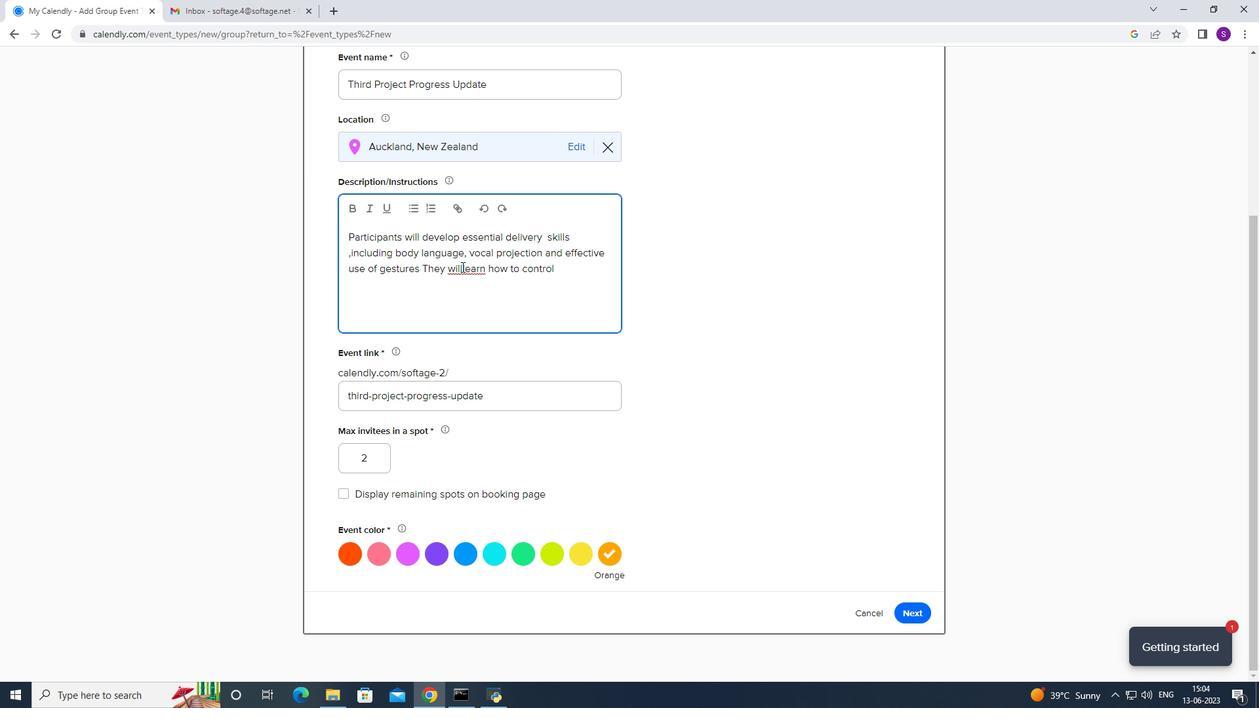 
Action: Mouse moved to (490, 261)
Screenshot: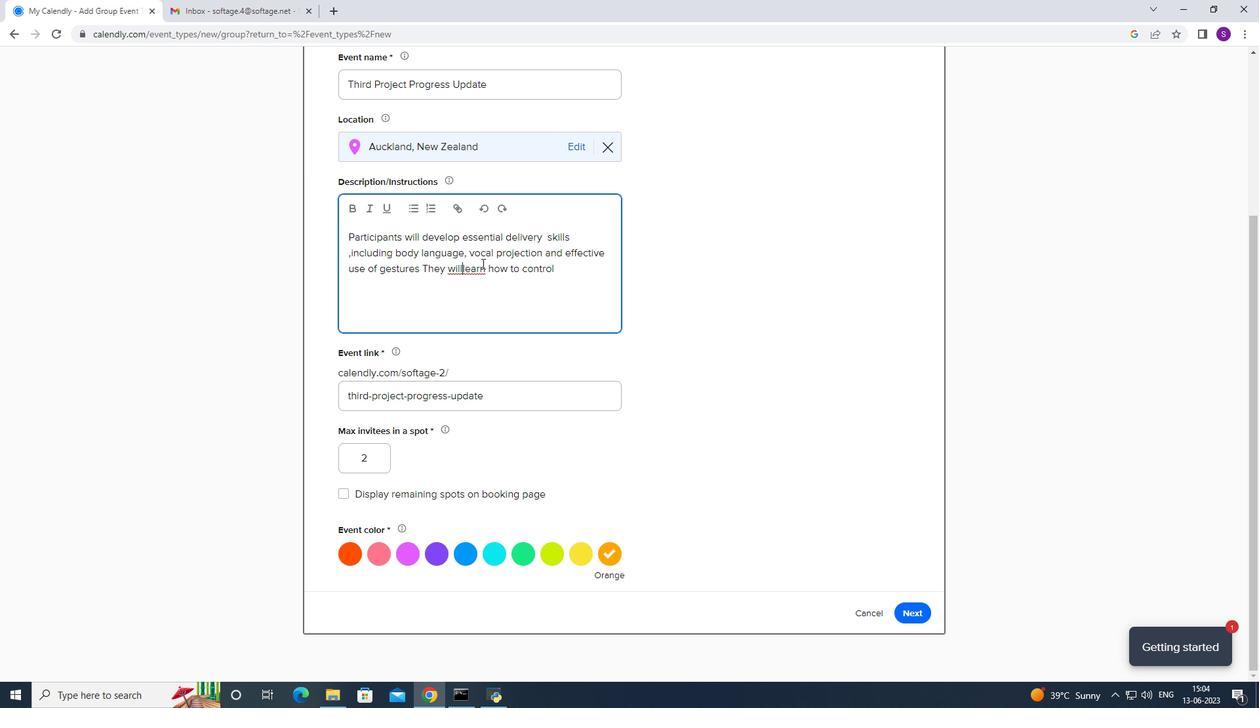 
Action: Key pressed <Key.space>
Screenshot: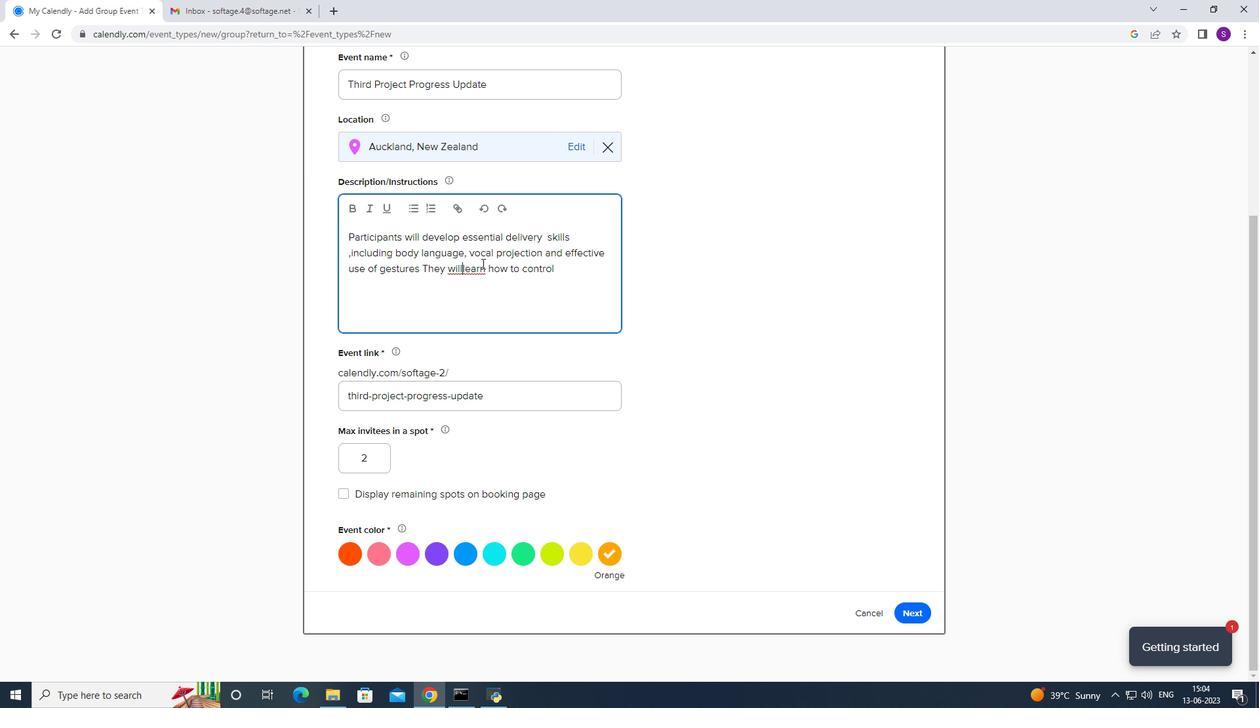 
Action: Mouse moved to (566, 271)
Screenshot: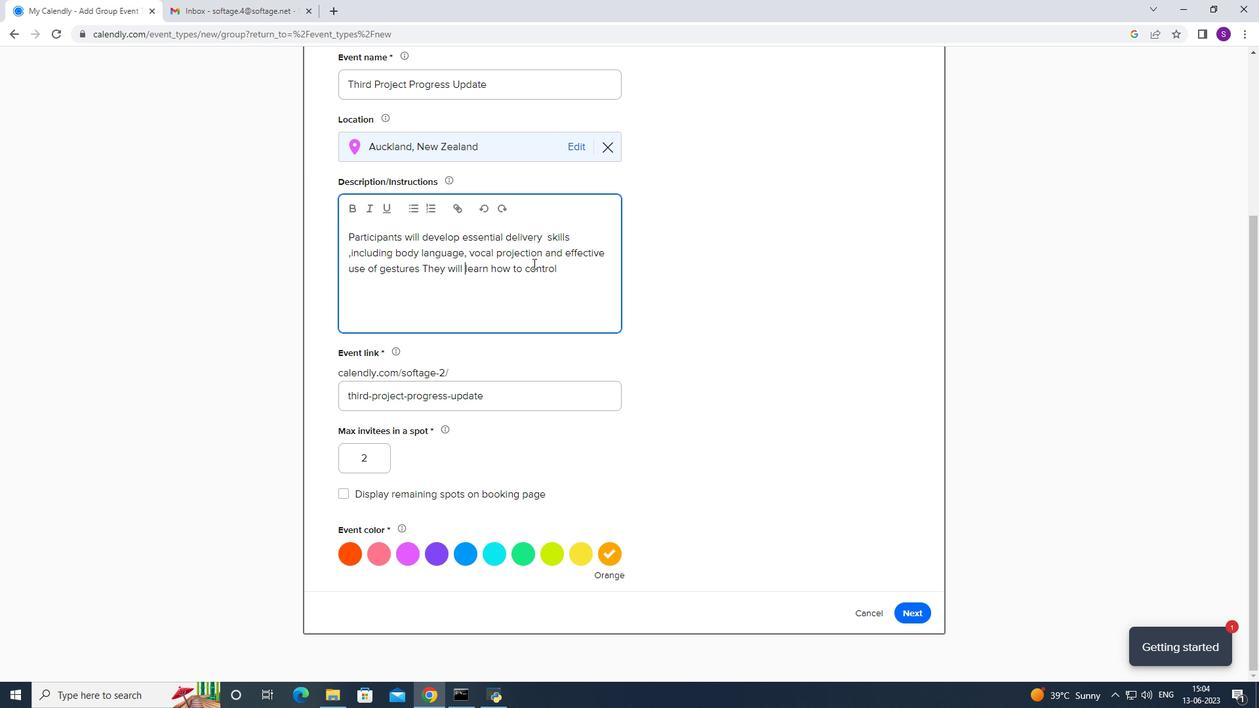 
Action: Mouse pressed left at (566, 271)
Screenshot: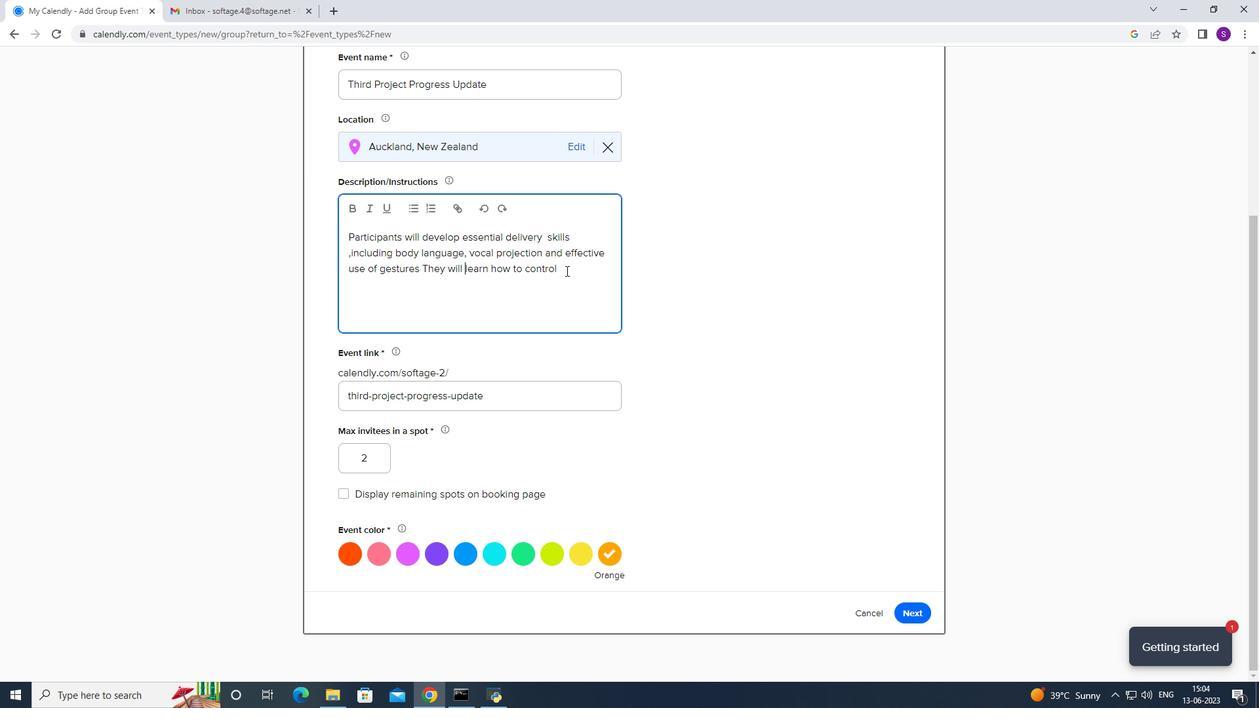 
Action: Mouse moved to (578, 269)
Screenshot: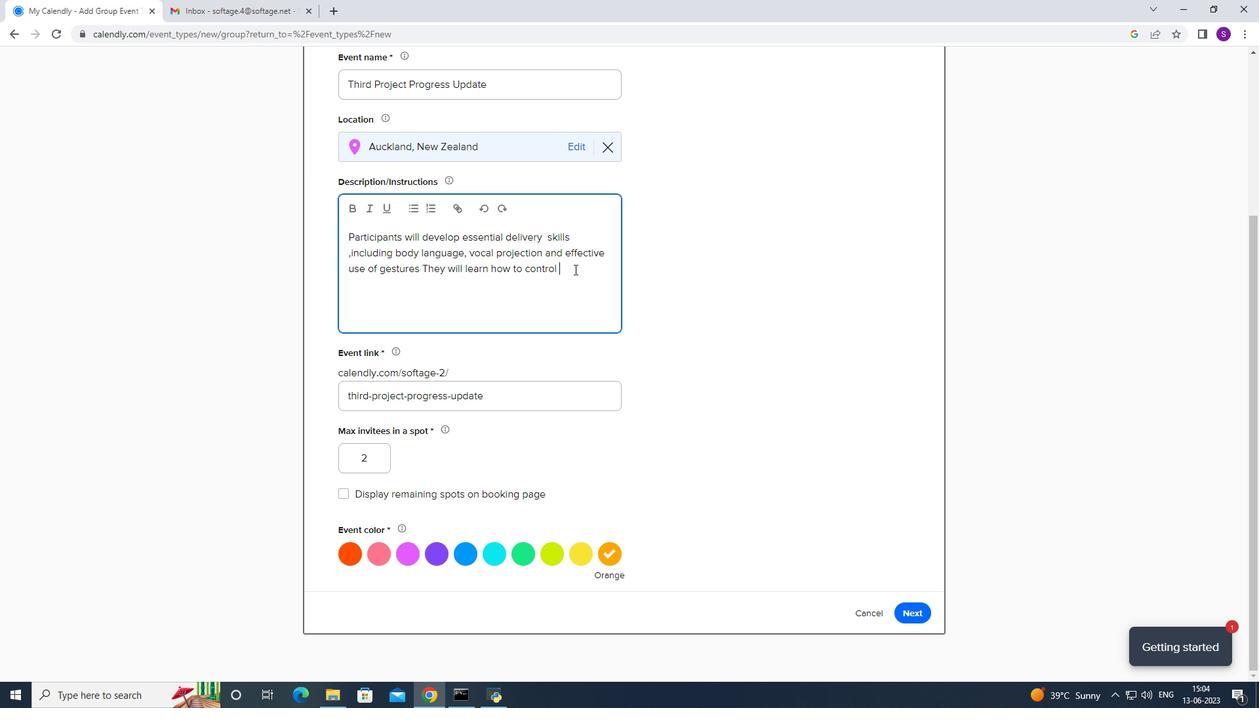 
Action: Key pressed nervousnes,<Key.space>
Screenshot: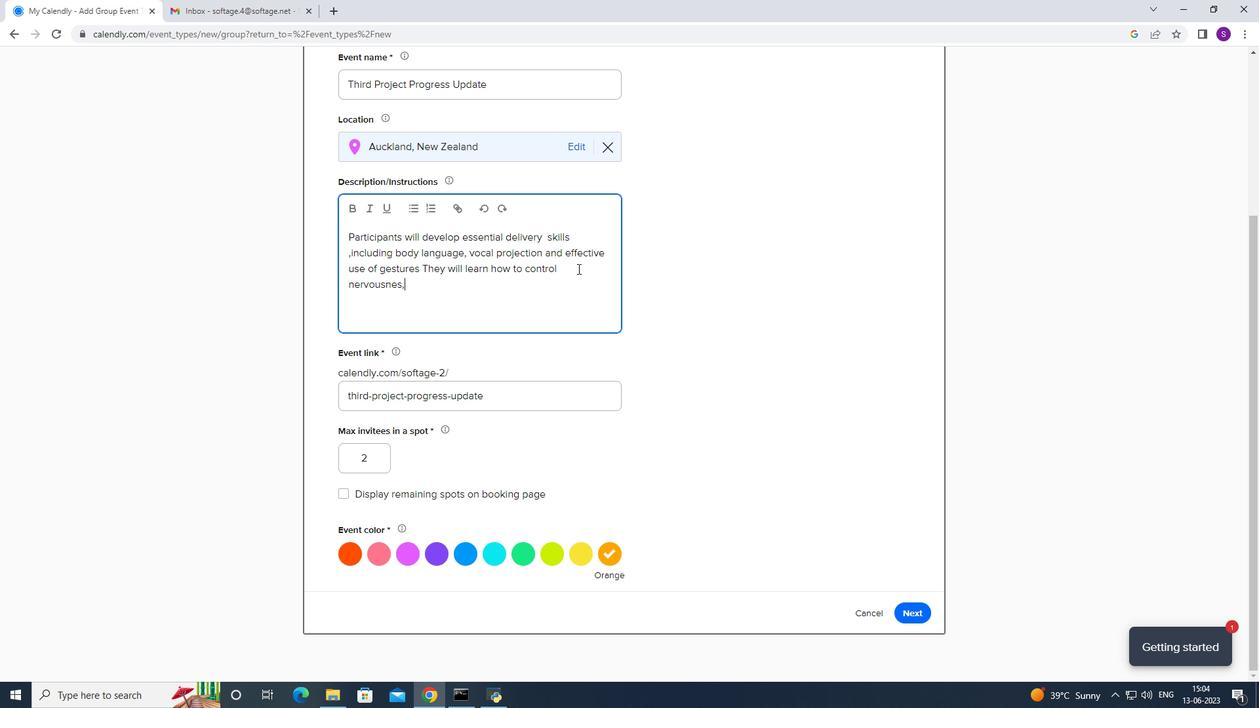 
Action: Mouse moved to (613, 268)
Screenshot: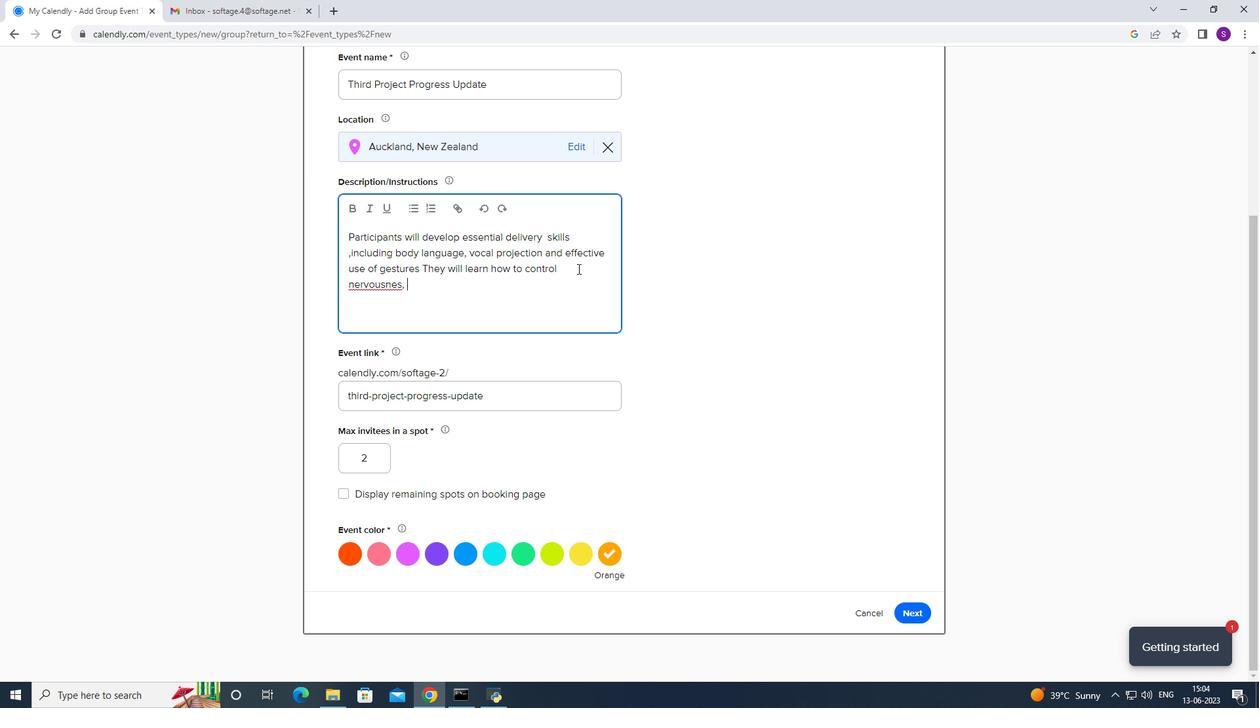 
Action: Key pressed <Key.backspace>
Screenshot: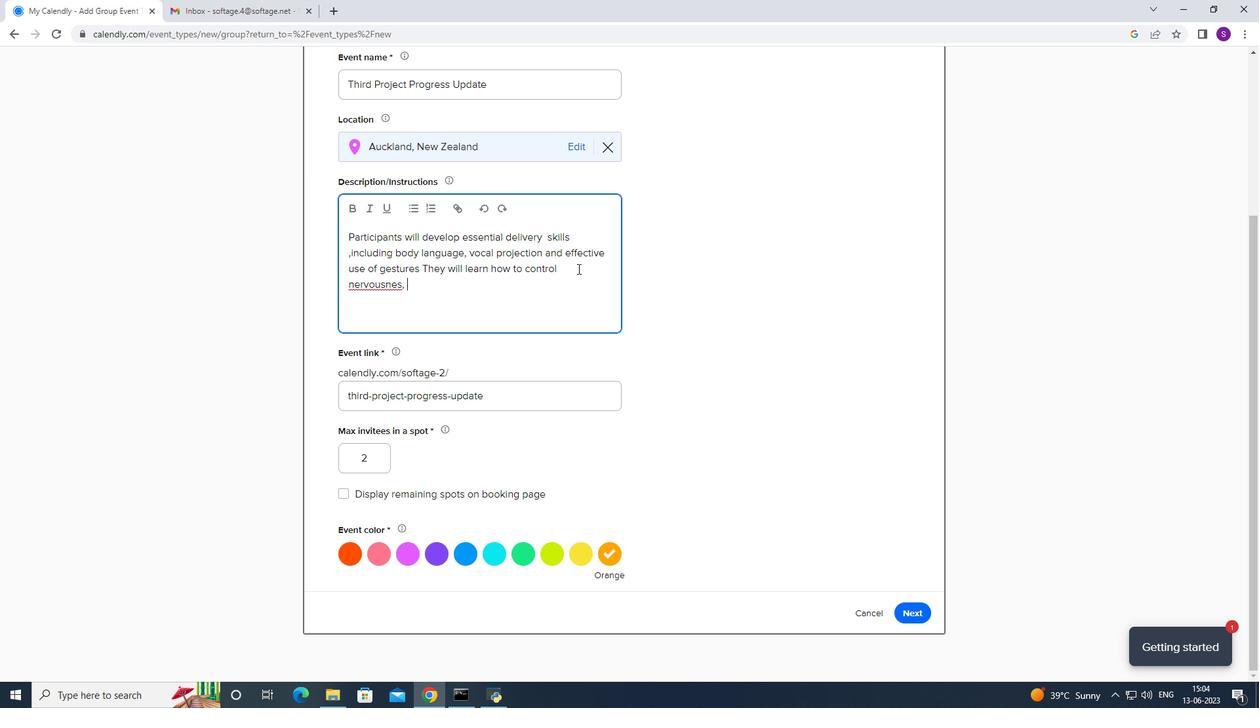 
Action: Mouse moved to (681, 250)
Screenshot: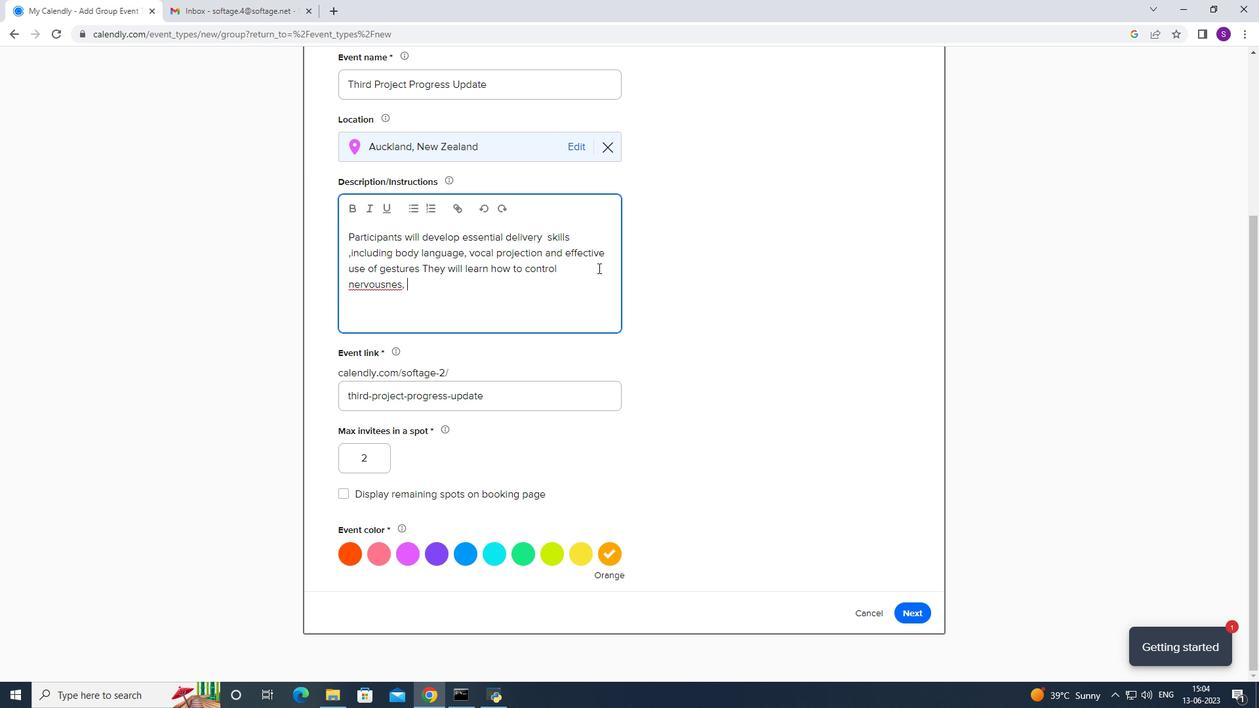 
Action: Key pressed <Key.backspace>s,<Key.space>project<Key.space>confdu<Key.backspace>idence<Key.space>and<Key.space>establkish<Key.space>a<Key.space>connection<Key.space>with<Key.space>the<Key.space>audience,
Screenshot: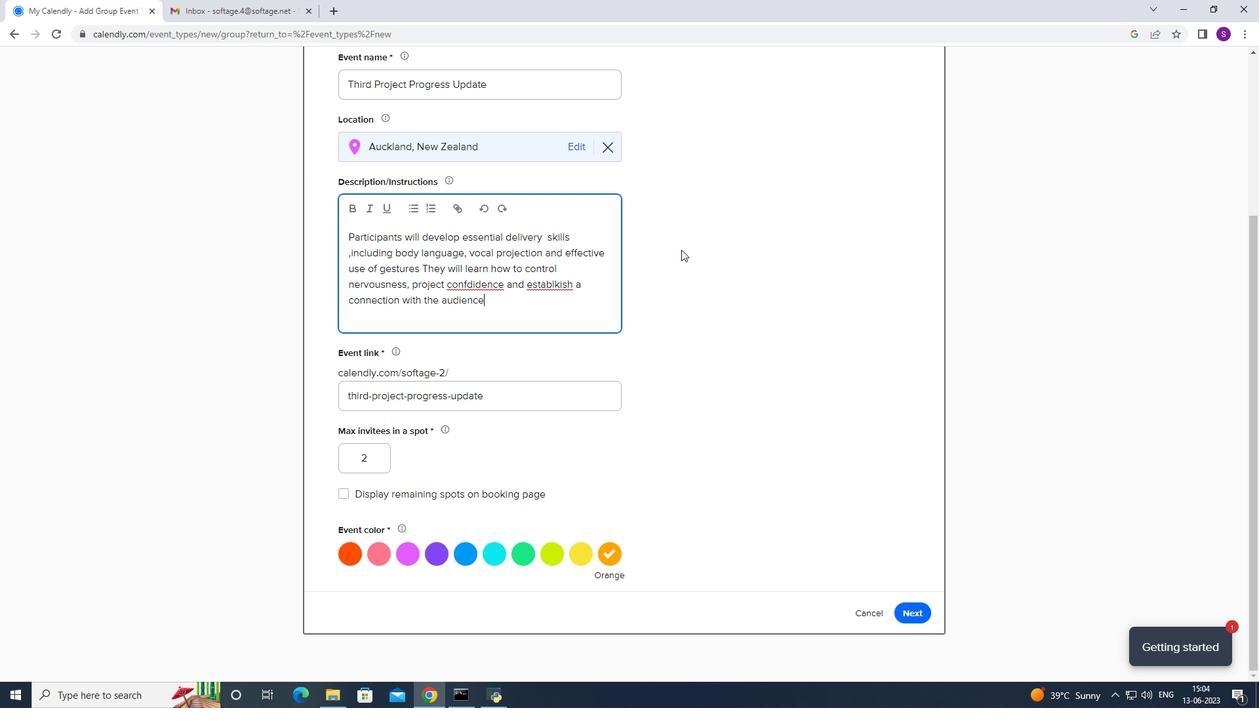 
Action: Mouse moved to (954, 127)
Screenshot: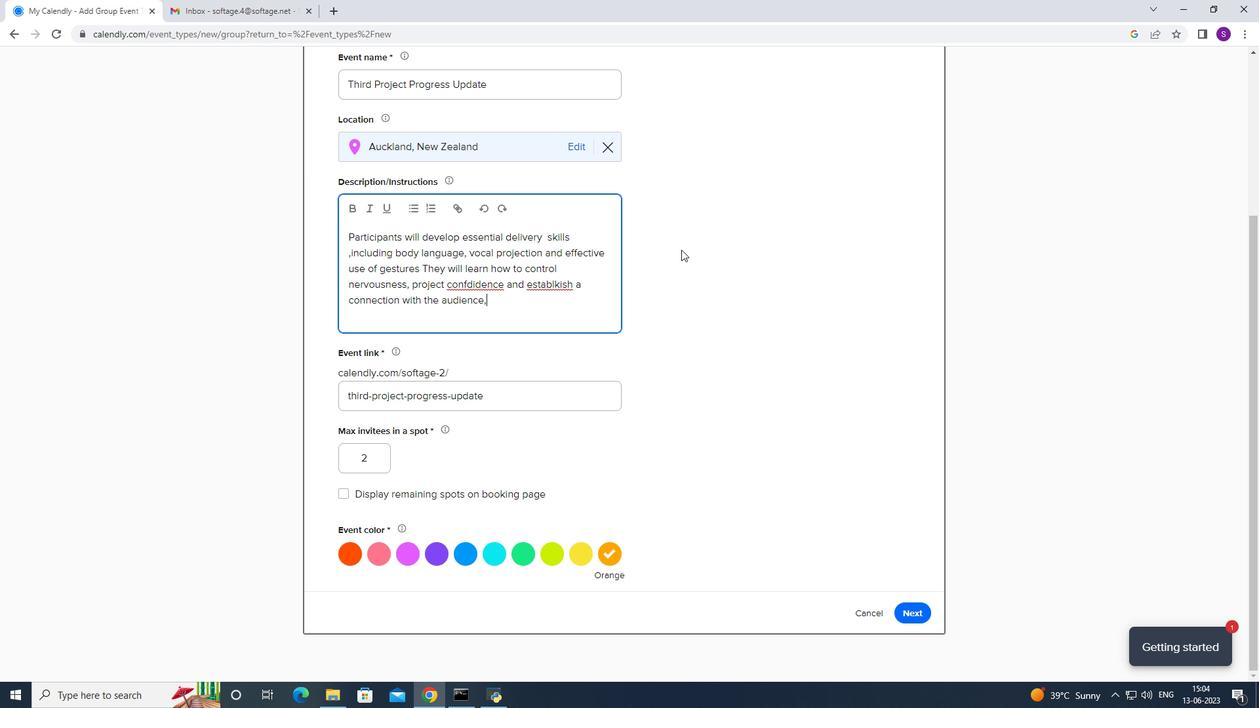 
Action: Key pressed <Key.backspace>
Screenshot: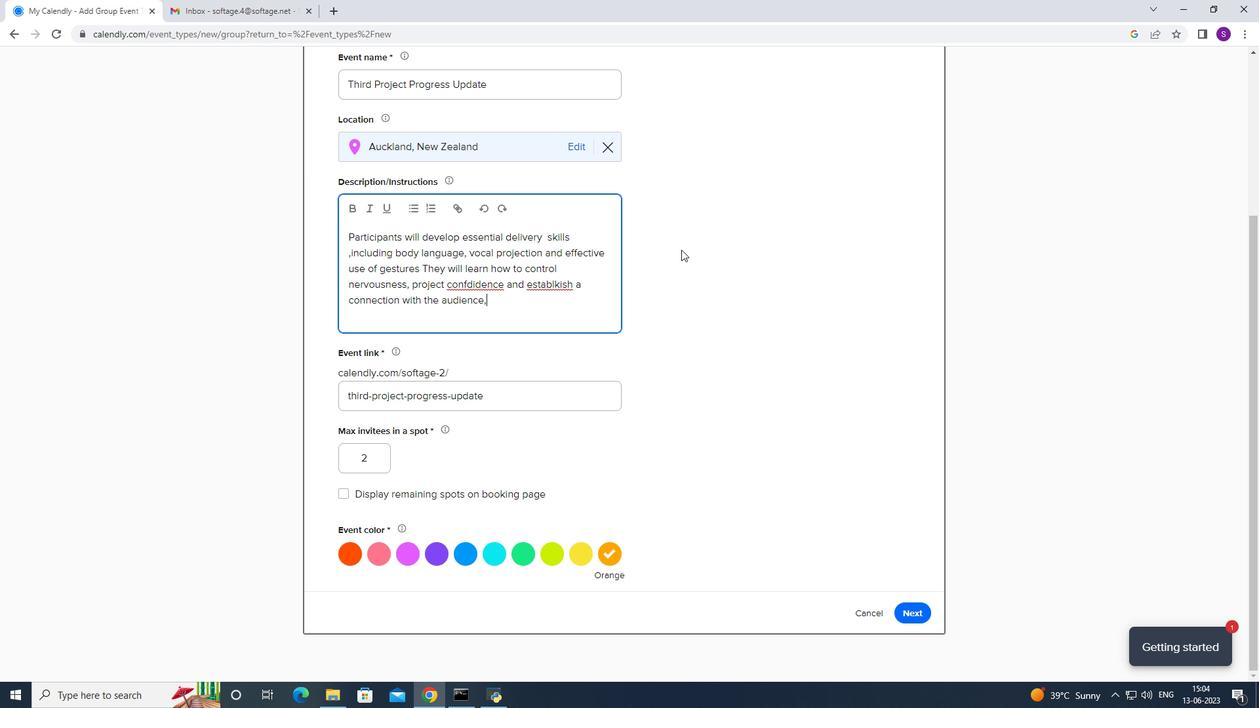 
Action: Mouse moved to (1114, 117)
Screenshot: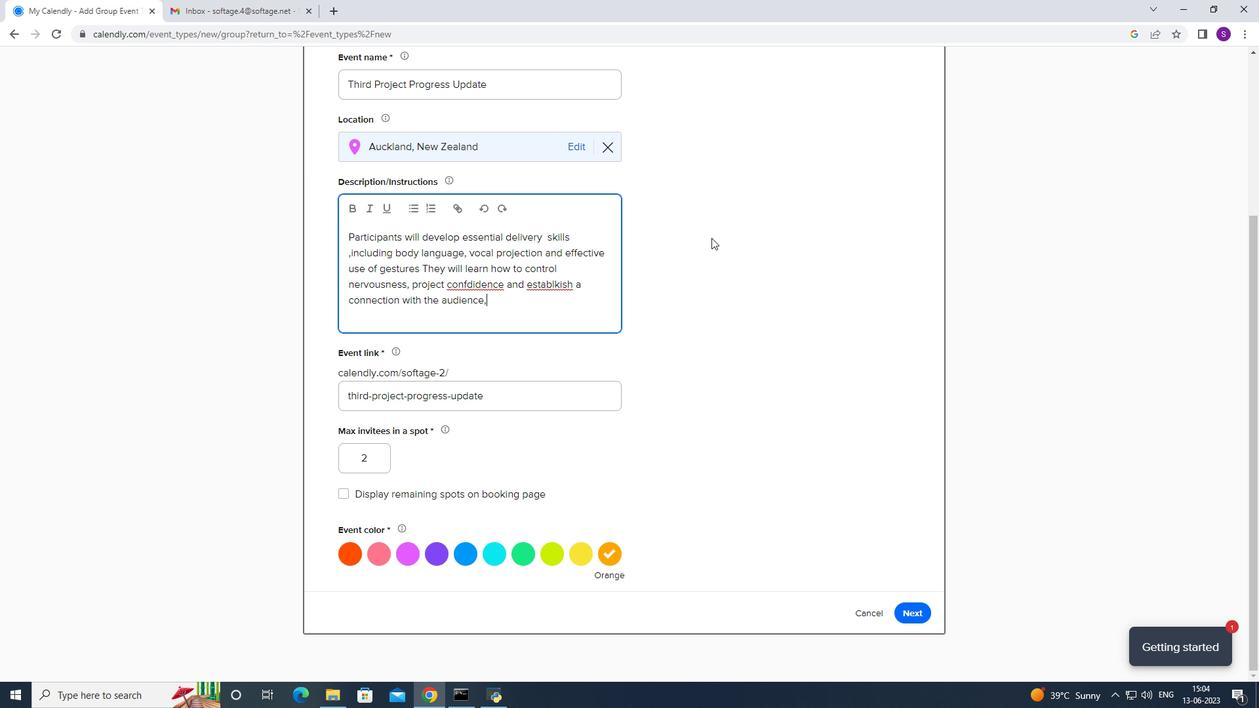 
Action: Key pressed ,
Screenshot: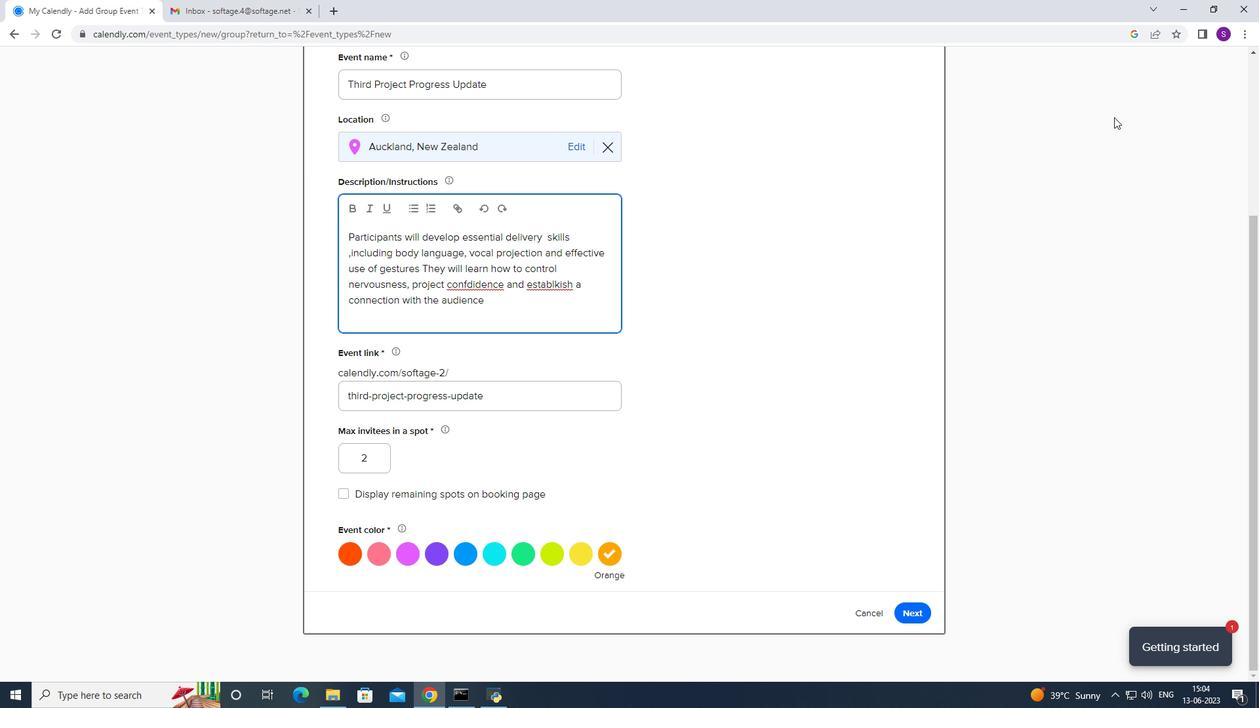 
Action: Mouse moved to (1150, 124)
Screenshot: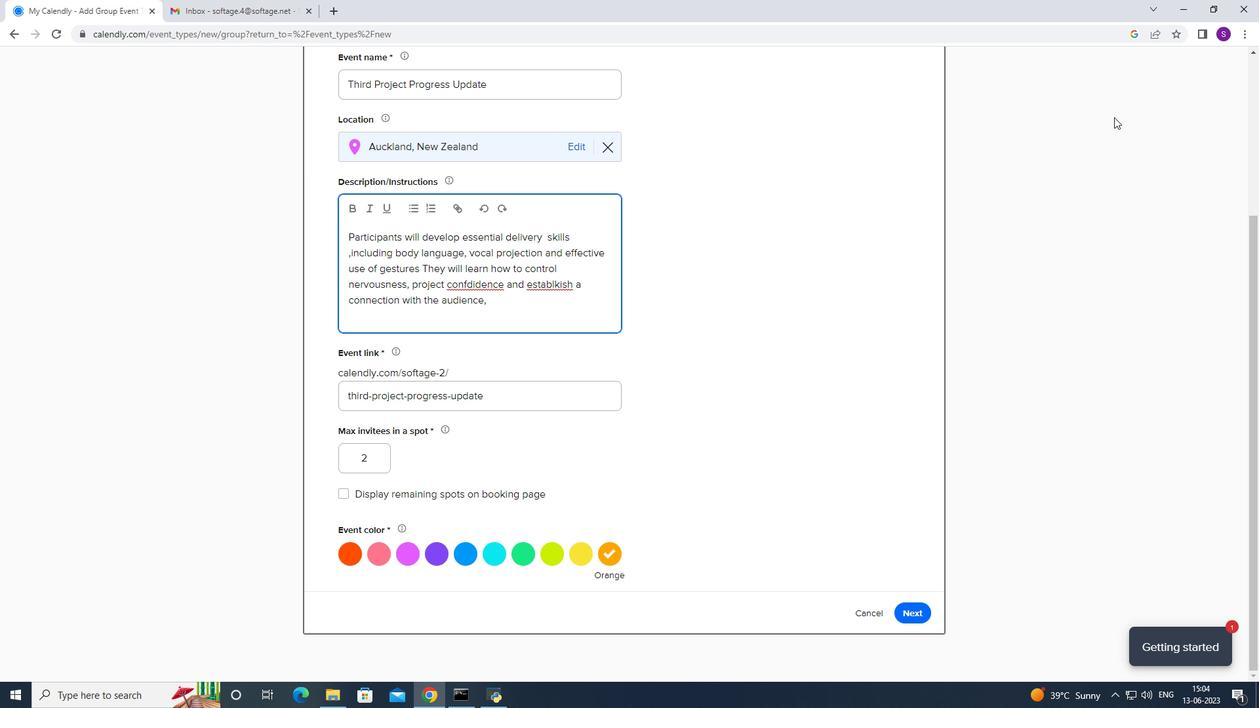 
Action: Mouse scrolled (1150, 124) with delta (0, 0)
Screenshot: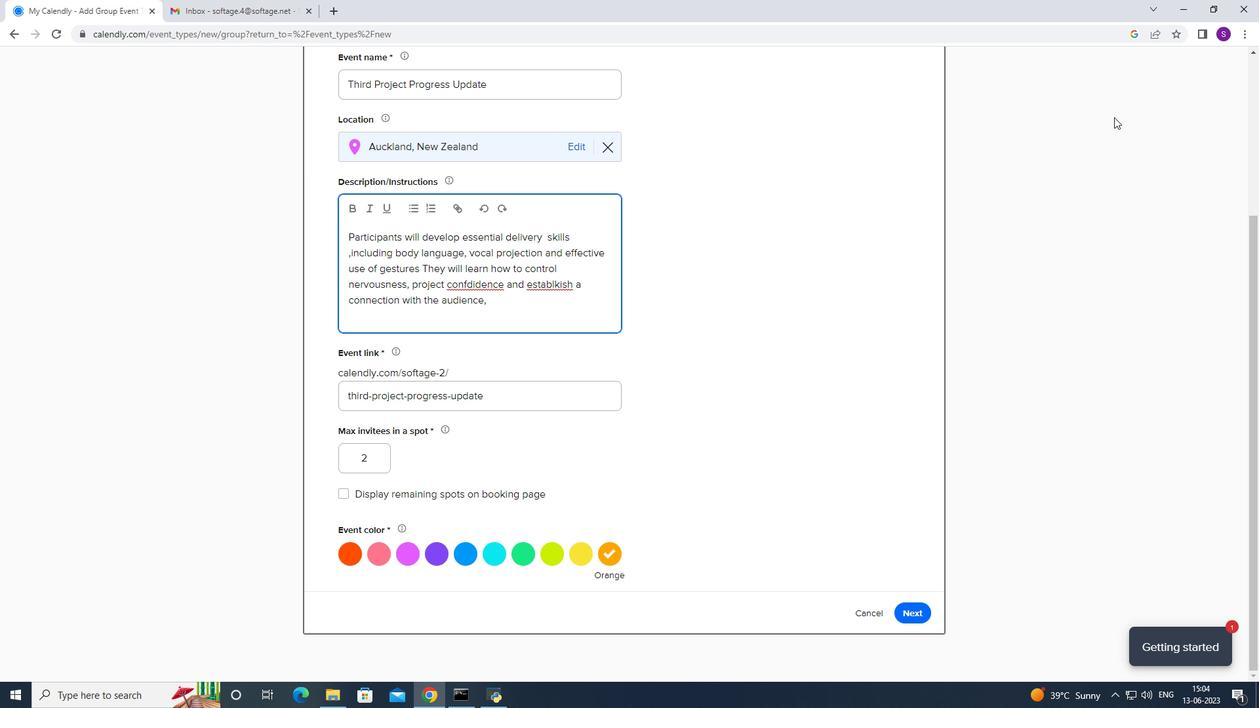 
Action: Mouse moved to (486, 353)
Screenshot: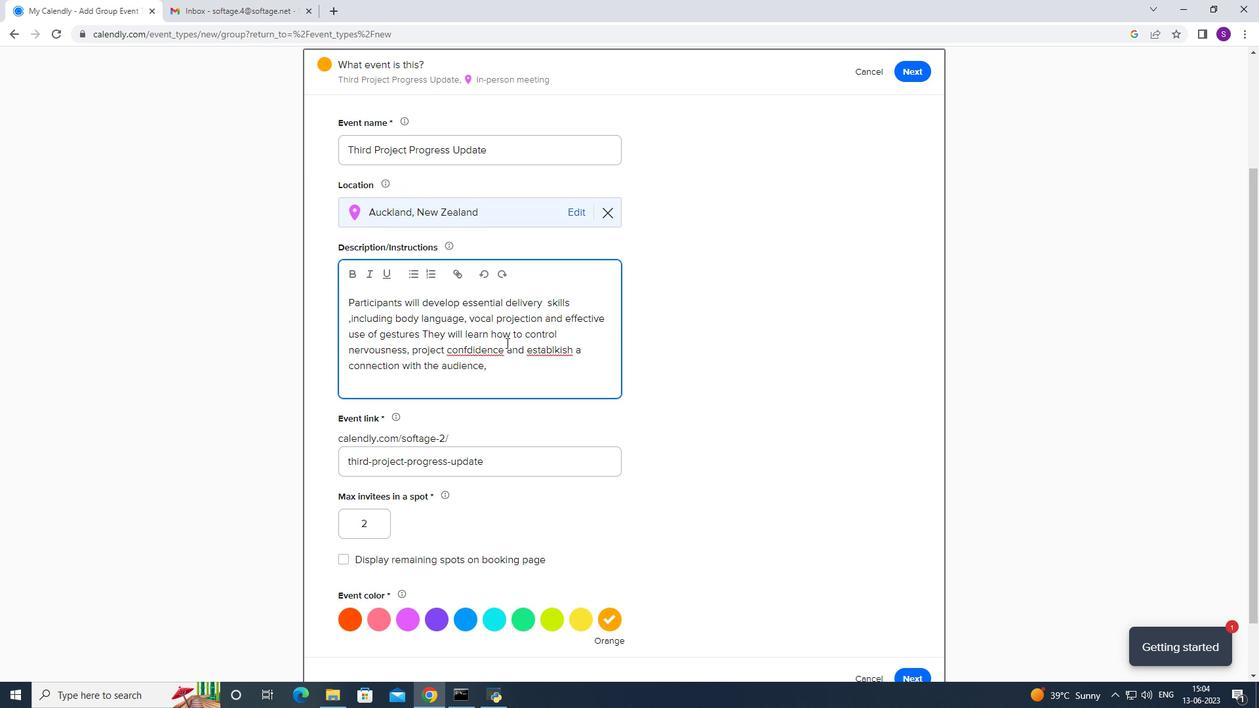 
Action: Mouse pressed right at (486, 353)
Screenshot: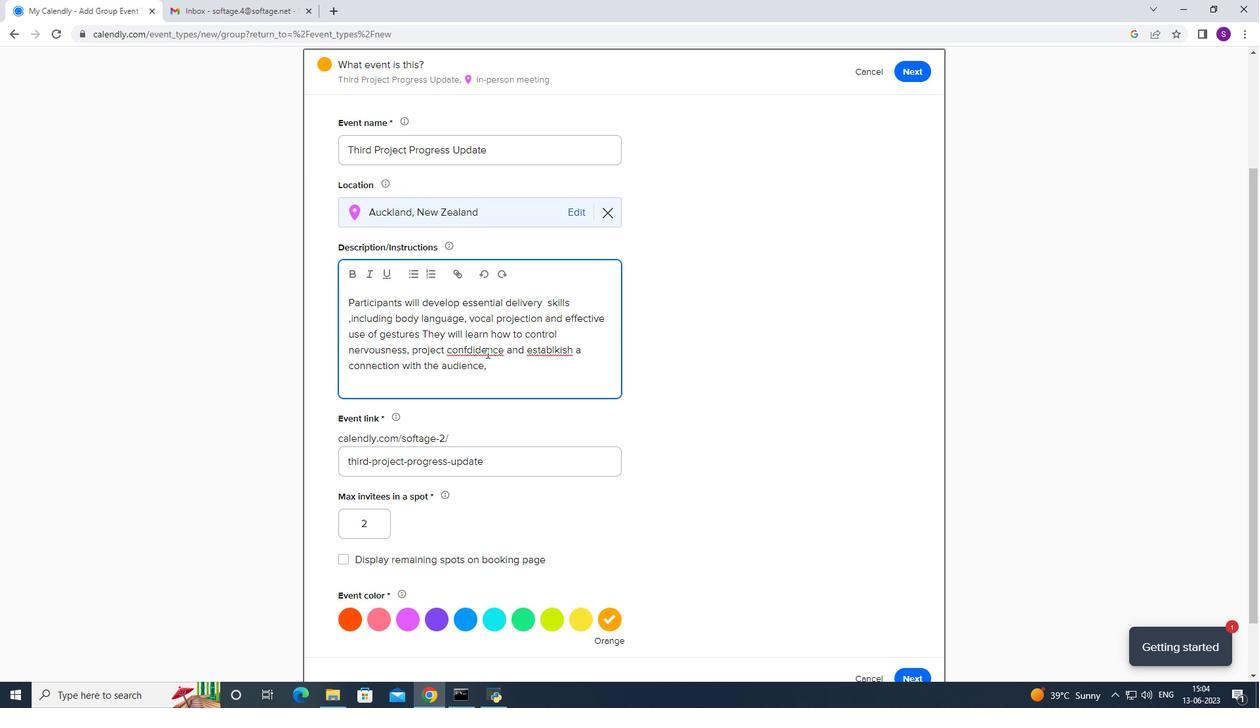 
Action: Mouse moved to (499, 359)
Screenshot: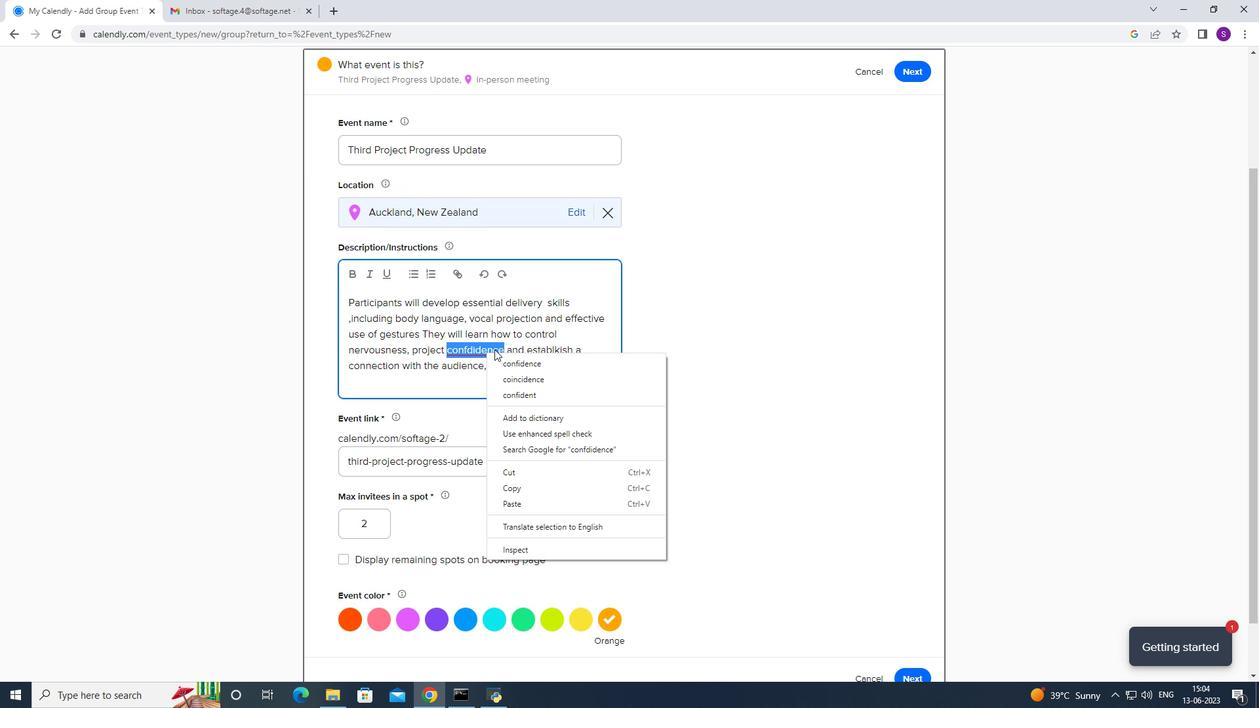 
Action: Mouse pressed left at (499, 359)
Screenshot: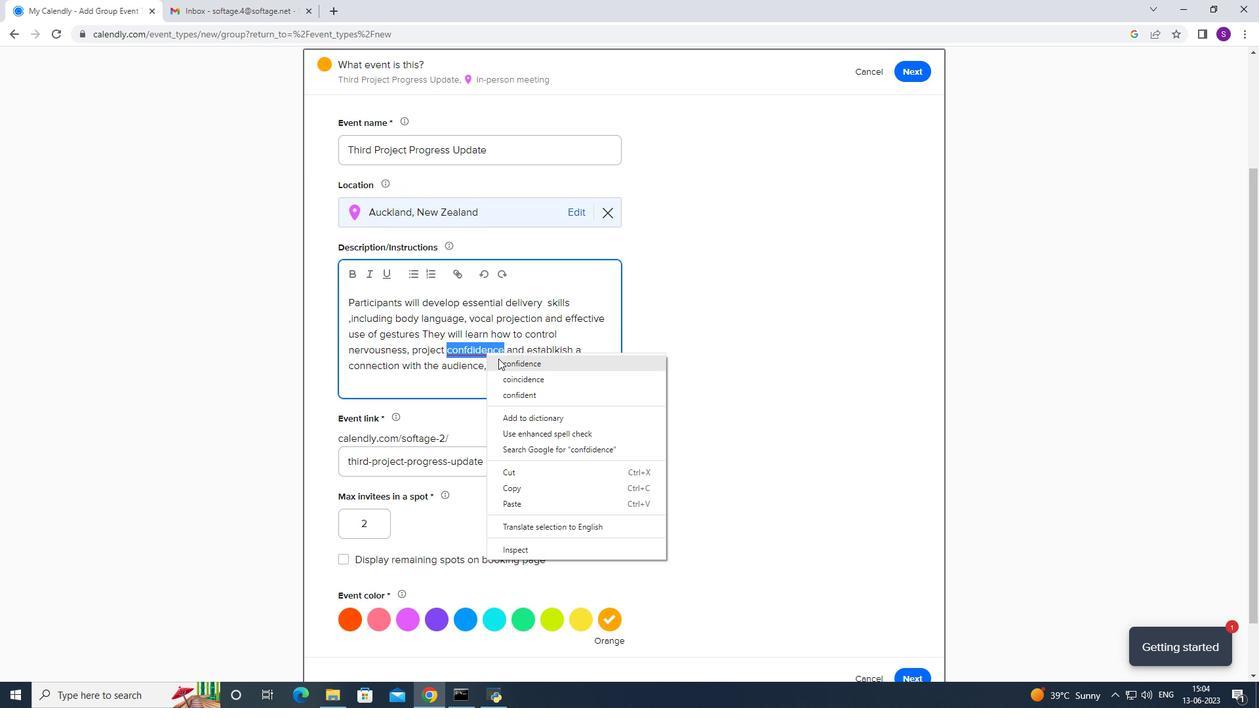 
Action: Mouse moved to (534, 350)
Screenshot: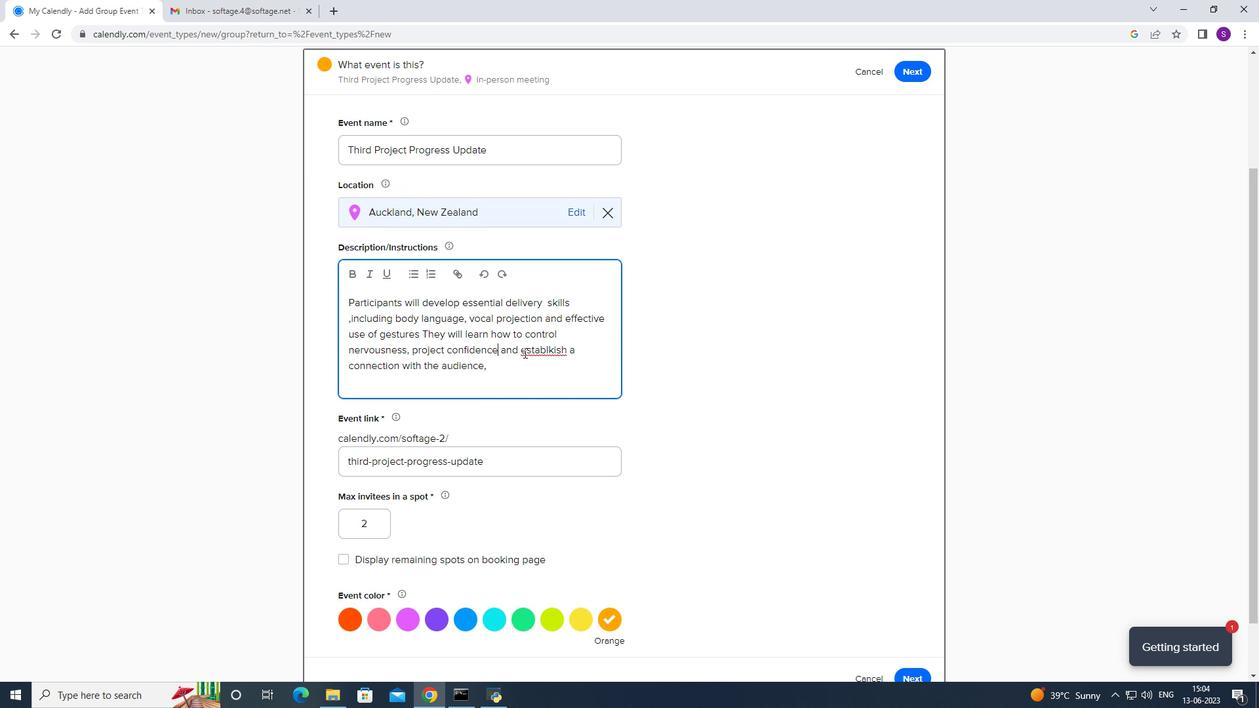 
Action: Mouse pressed right at (534, 350)
Screenshot: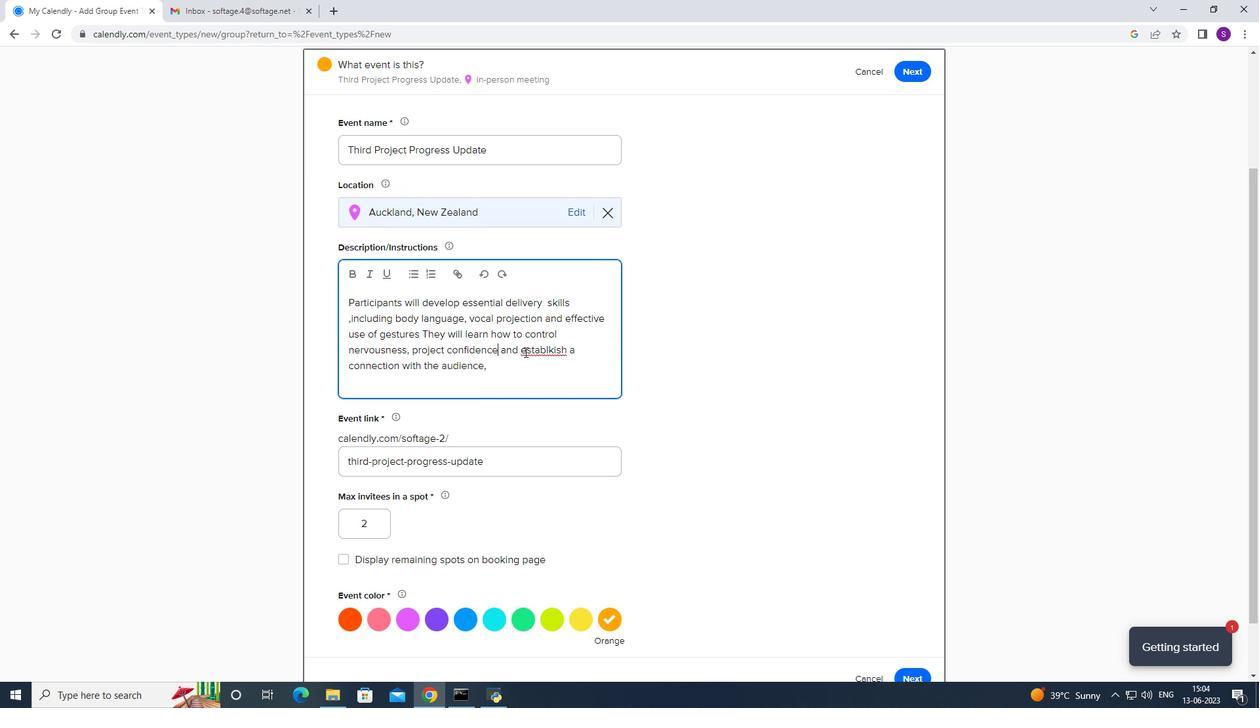 
Action: Mouse moved to (538, 353)
Screenshot: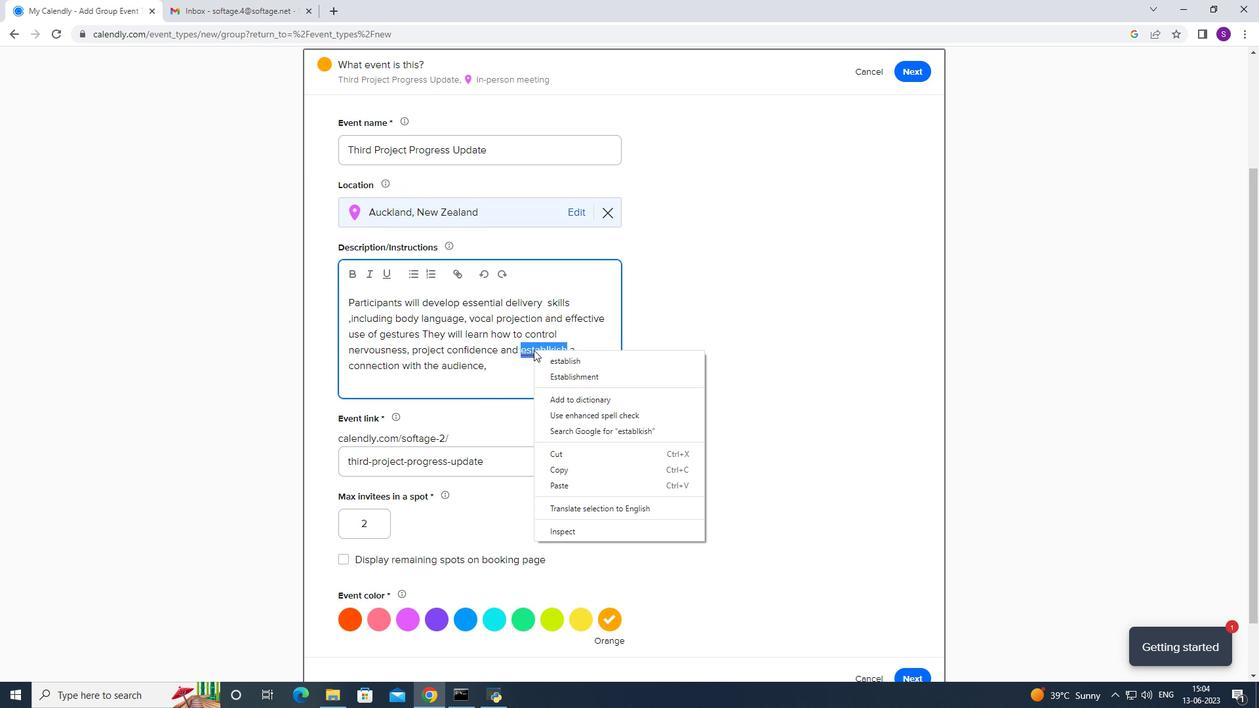 
Action: Mouse pressed left at (538, 353)
Screenshot: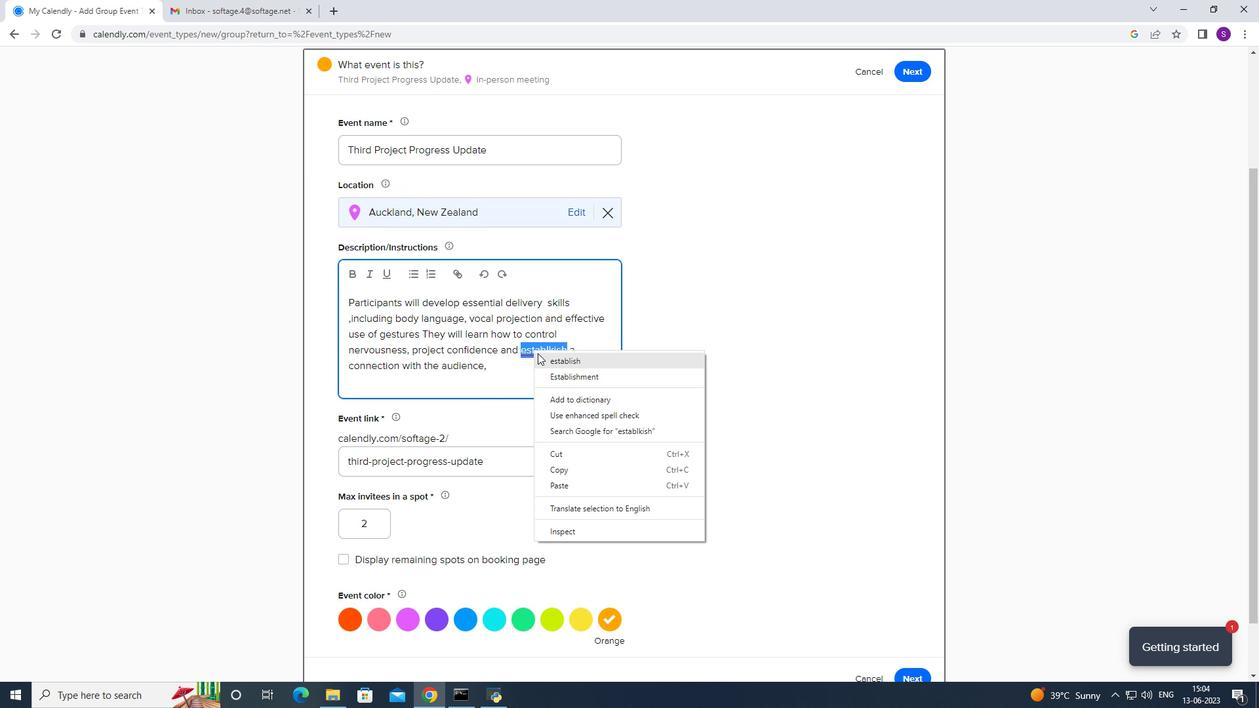 
Action: Mouse moved to (513, 361)
Screenshot: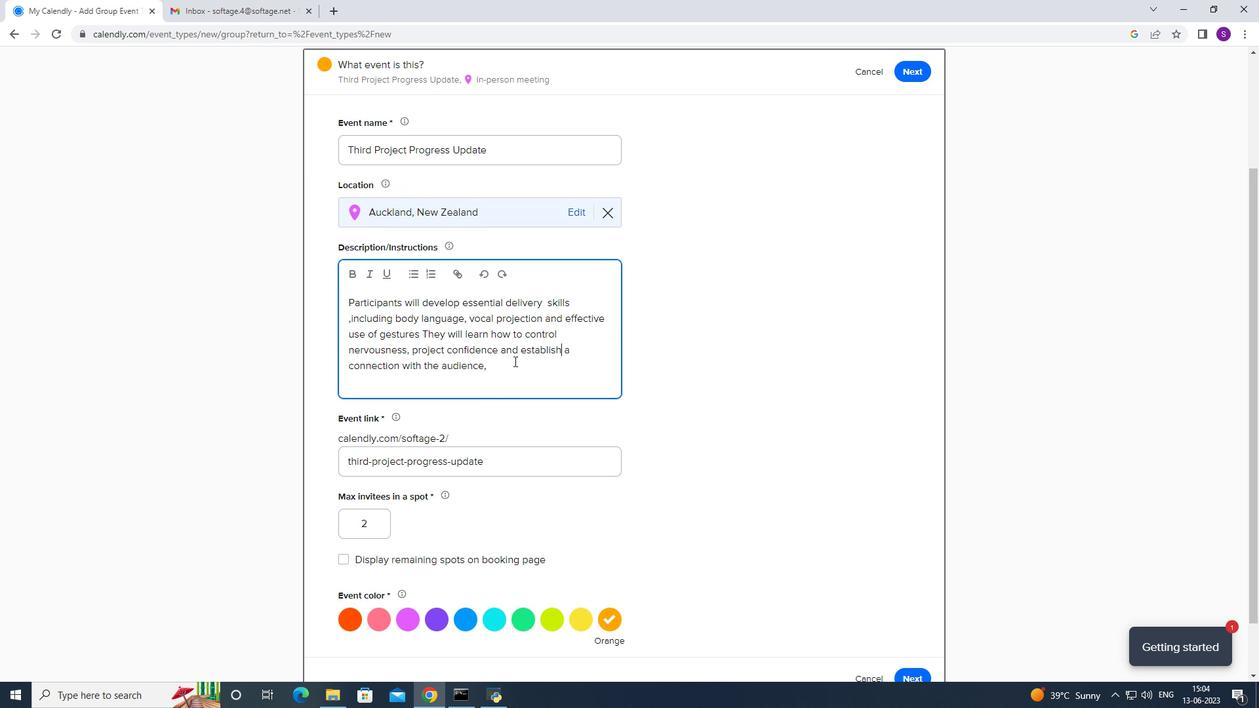 
Action: Mouse pressed left at (513, 361)
Screenshot: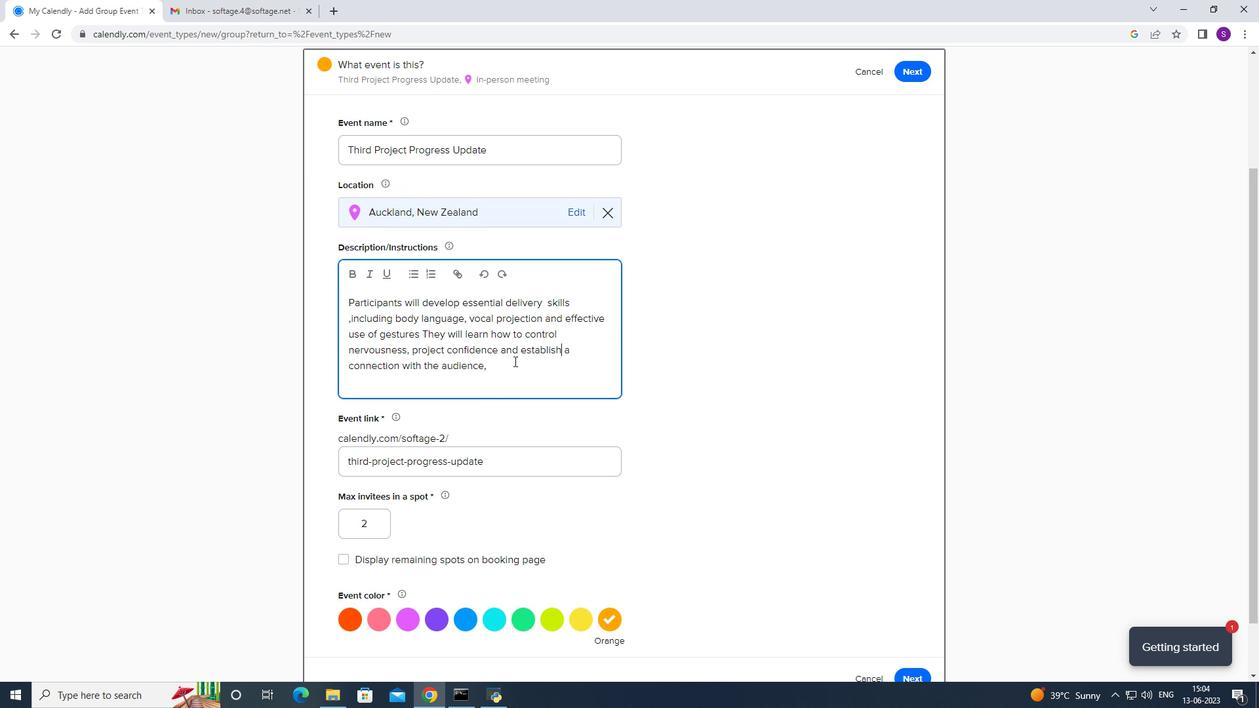 
Action: Mouse moved to (407, 341)
Screenshot: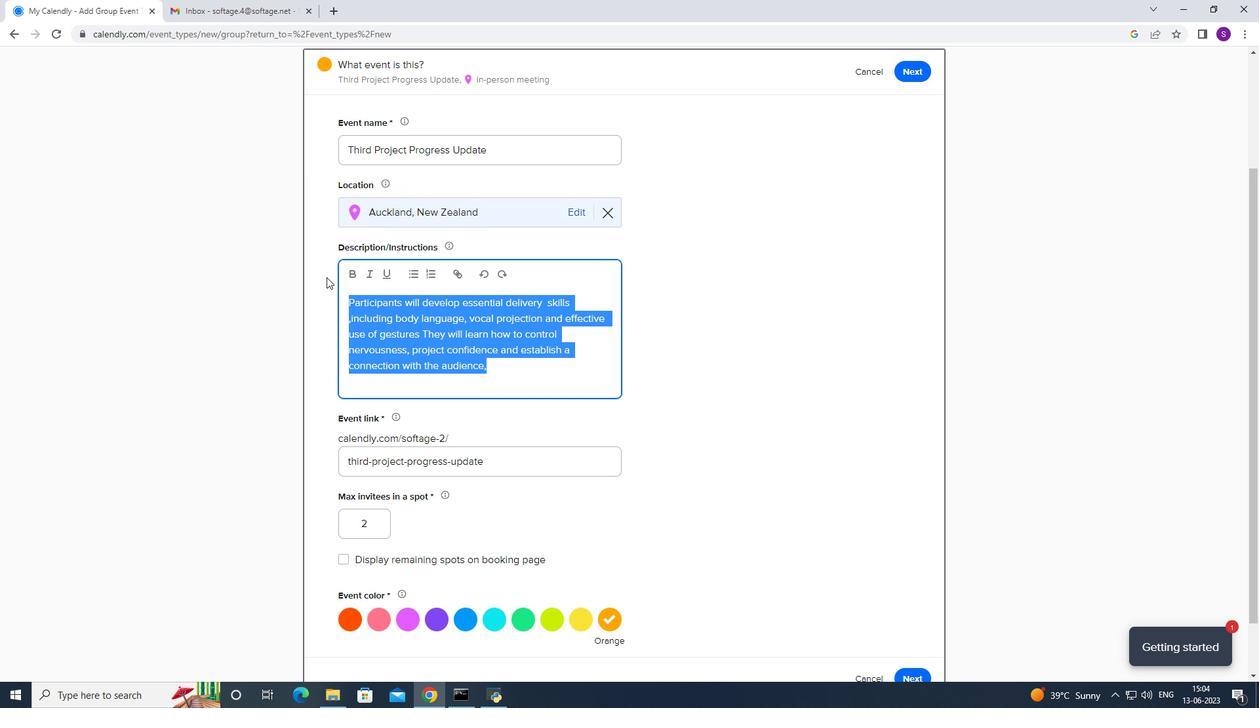 
Action: Mouse pressed left at (407, 341)
Screenshot: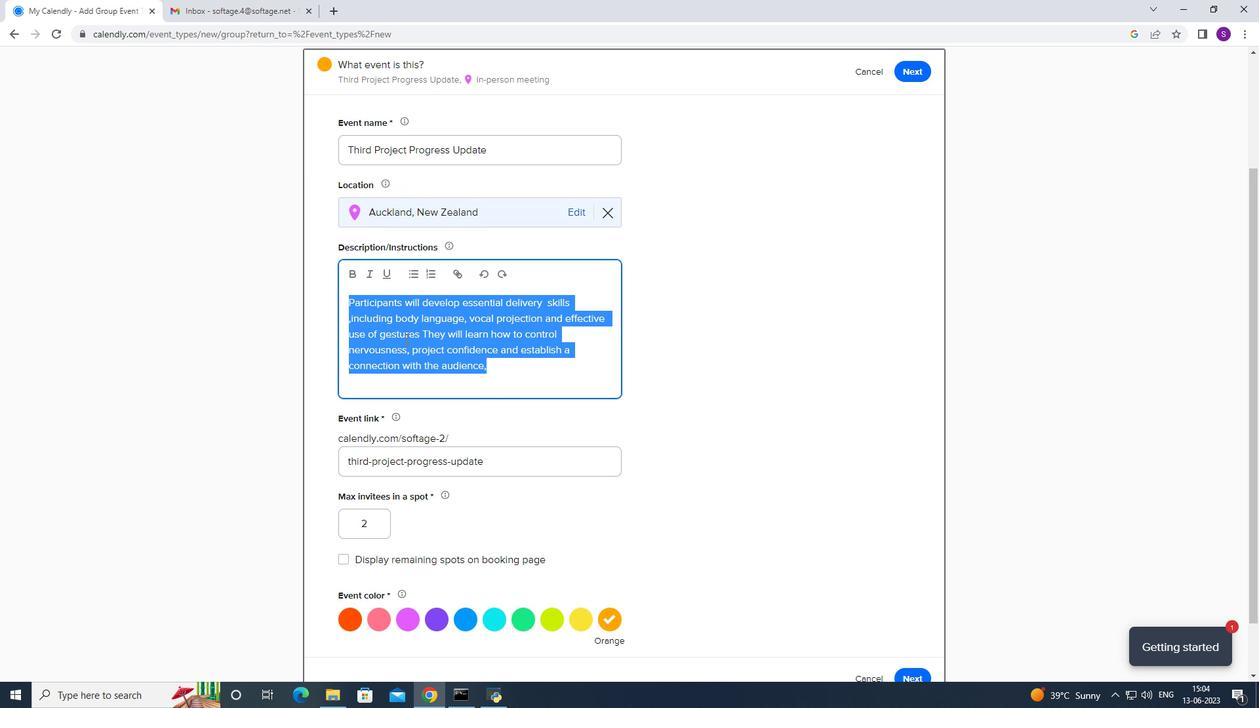 
Action: Mouse moved to (407, 341)
Screenshot: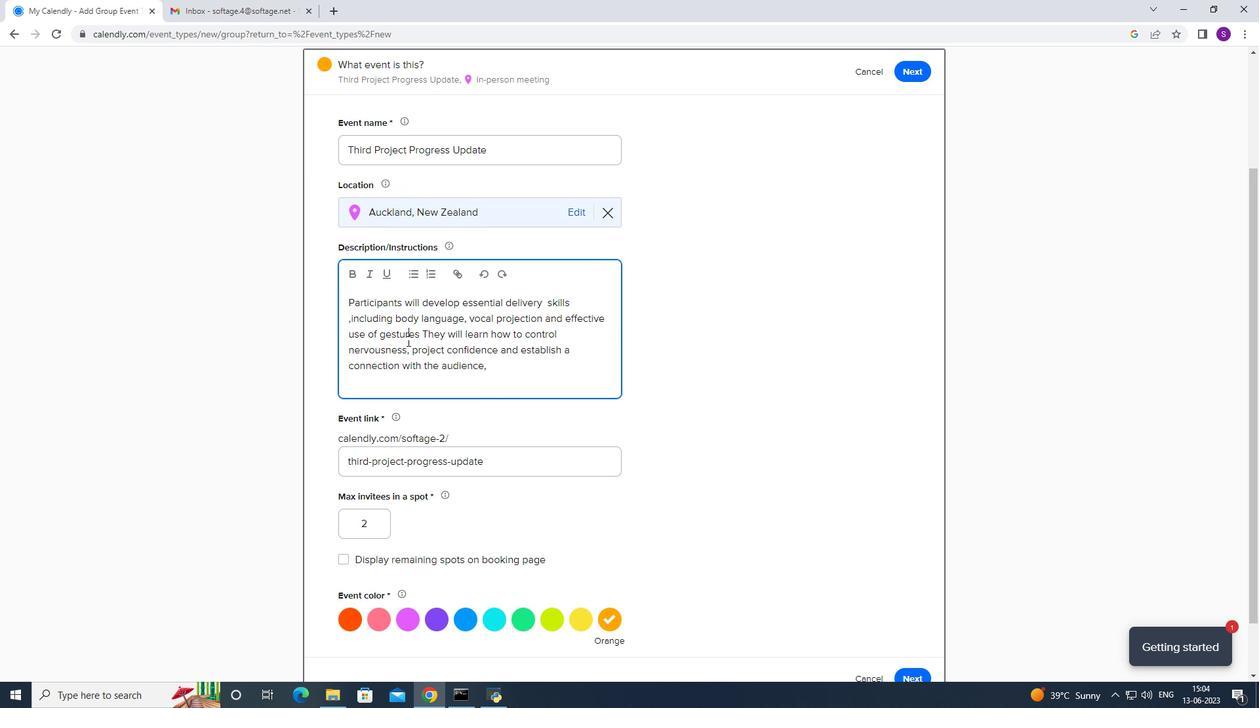
Action: Mouse scrolled (407, 340) with delta (0, 0)
Screenshot: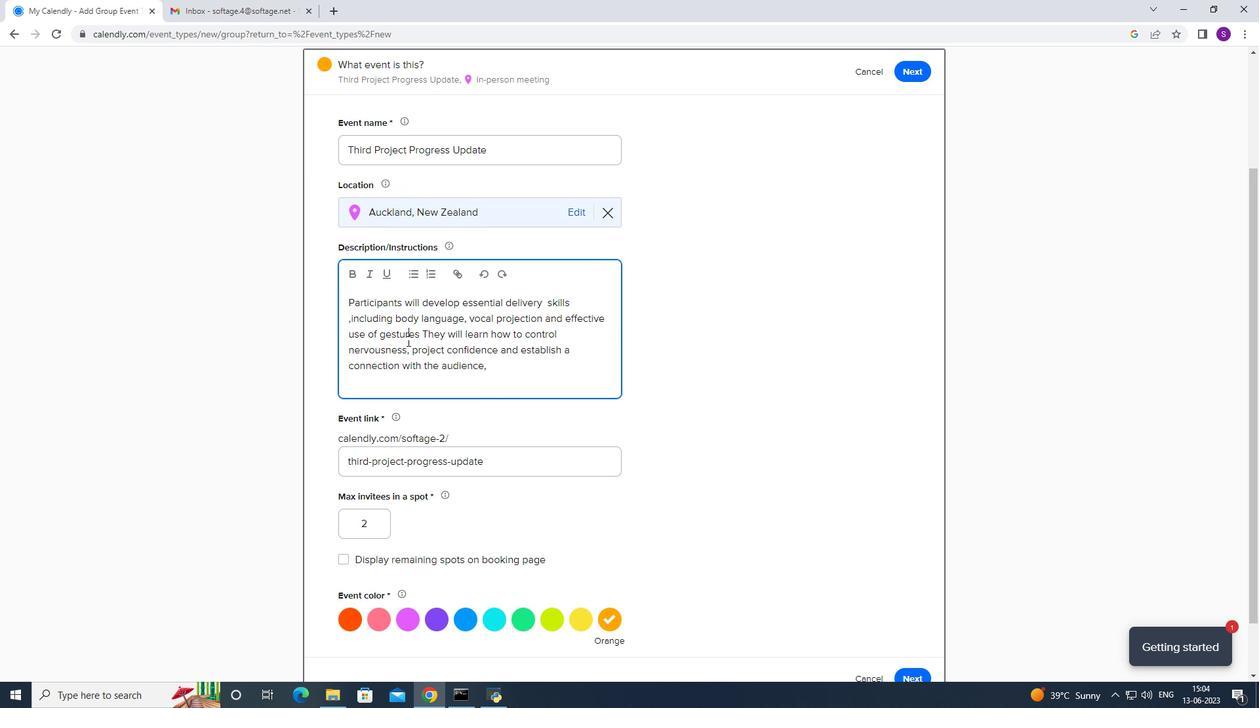 
Action: Mouse moved to (407, 341)
Screenshot: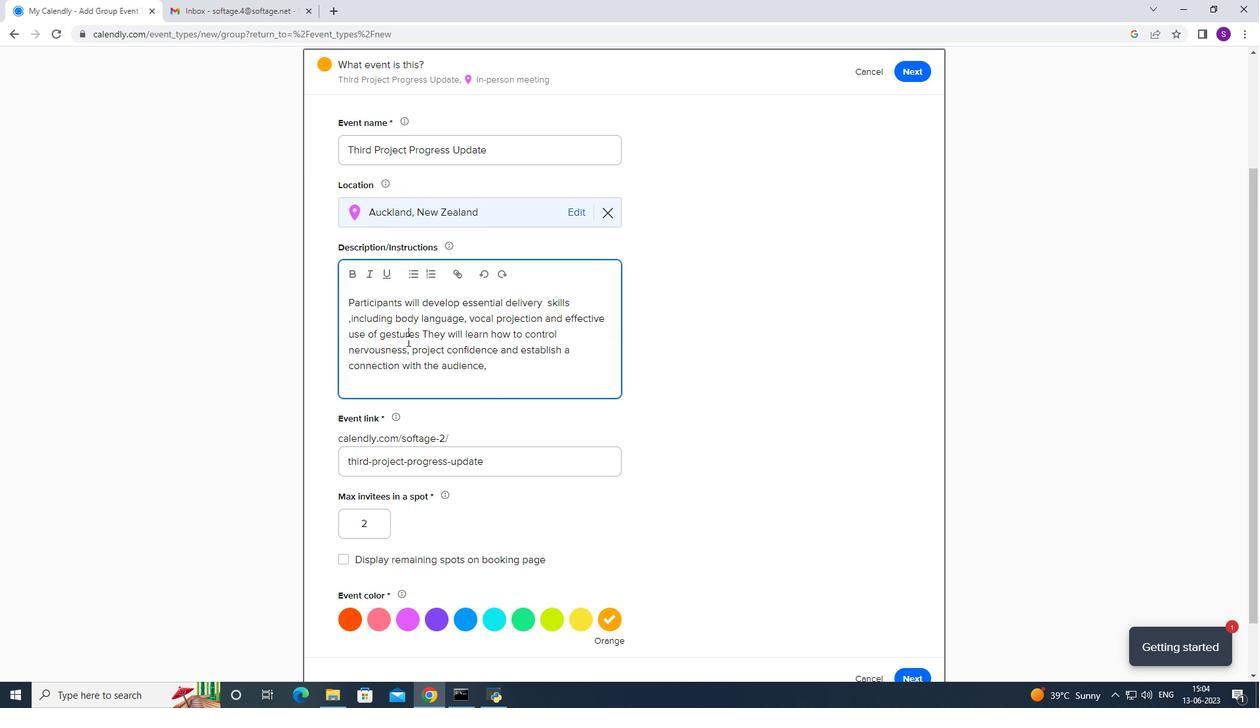 
Action: Mouse scrolled (407, 341) with delta (0, 0)
Screenshot: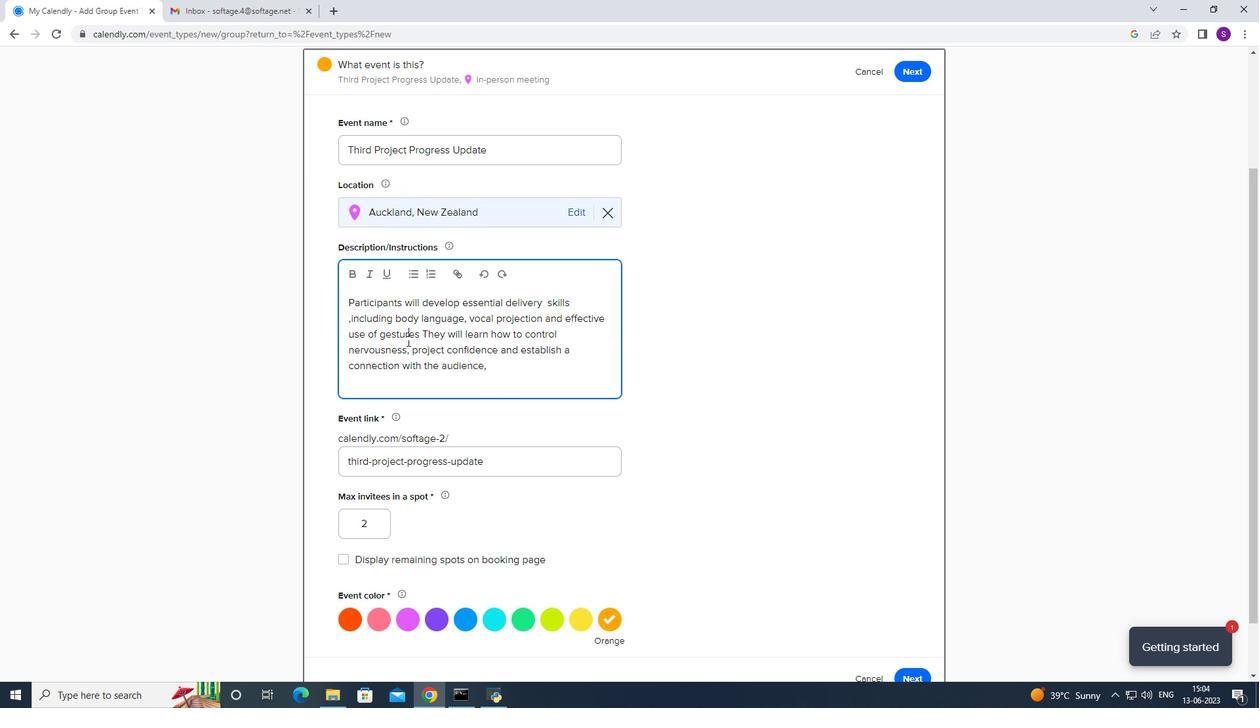 
Action: Mouse moved to (406, 341)
Screenshot: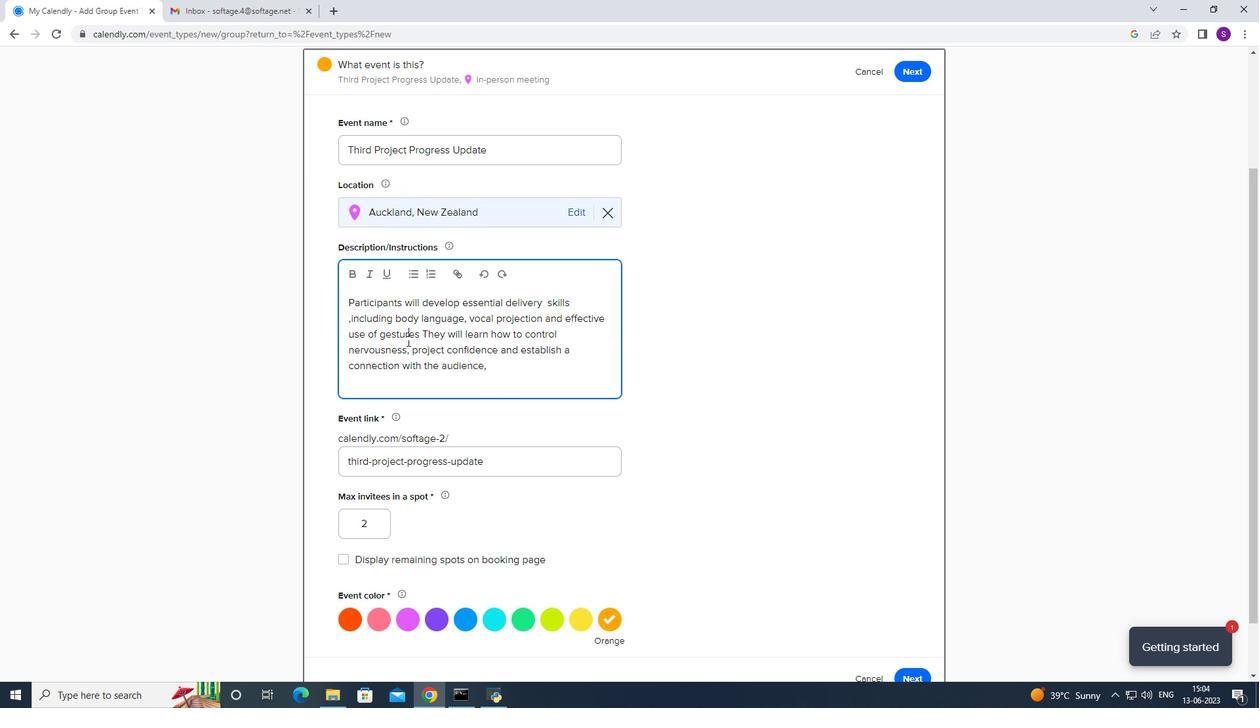 
Action: Mouse scrolled (406, 341) with delta (0, 0)
Screenshot: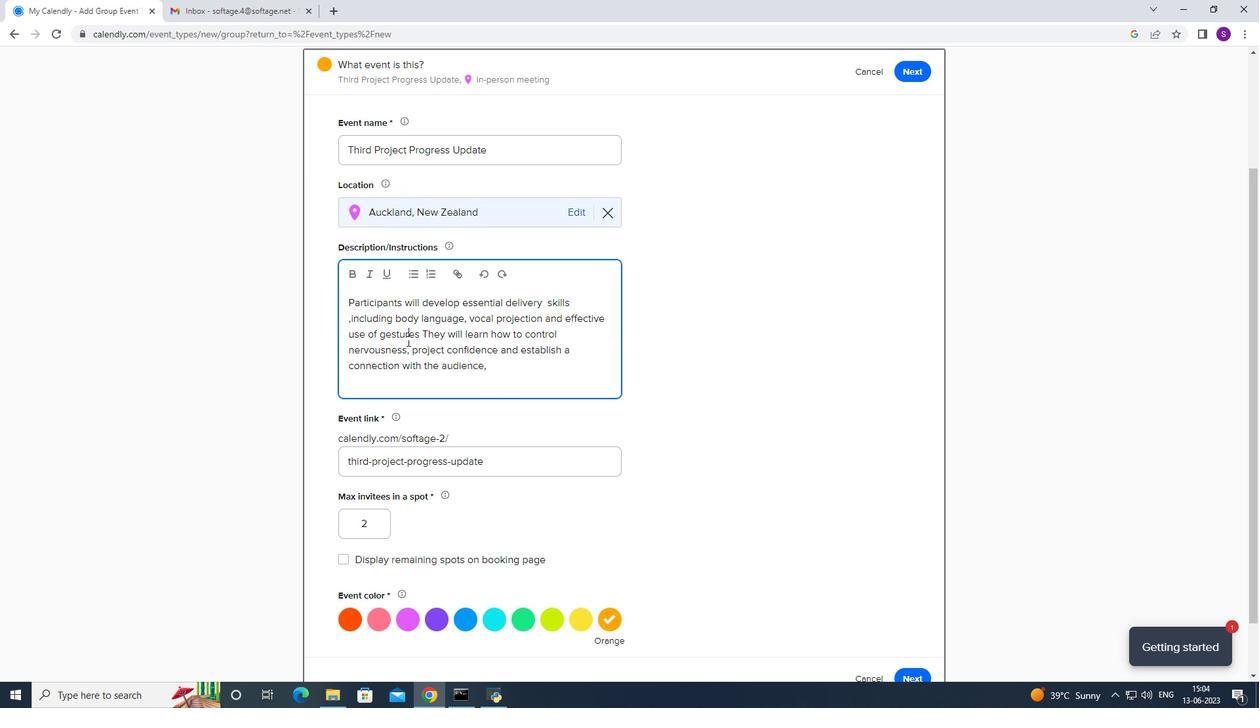
Action: Mouse scrolled (406, 341) with delta (0, 0)
Screenshot: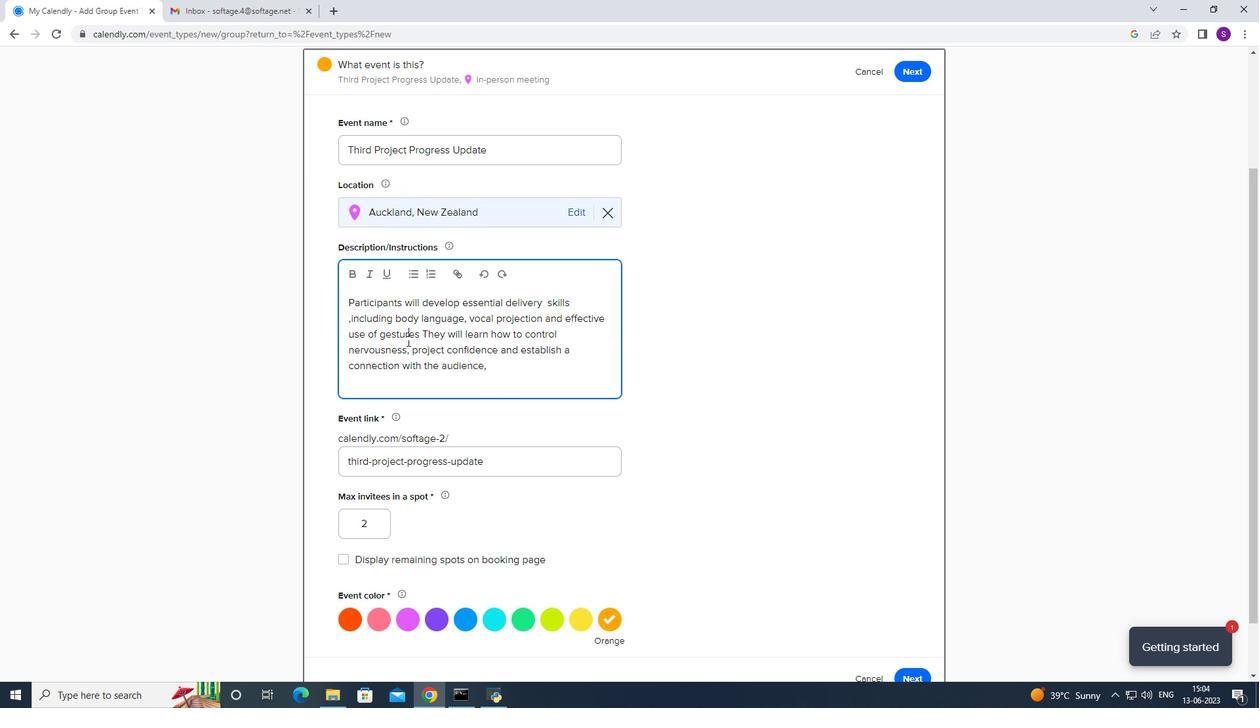
Action: Mouse scrolled (406, 341) with delta (0, 0)
Screenshot: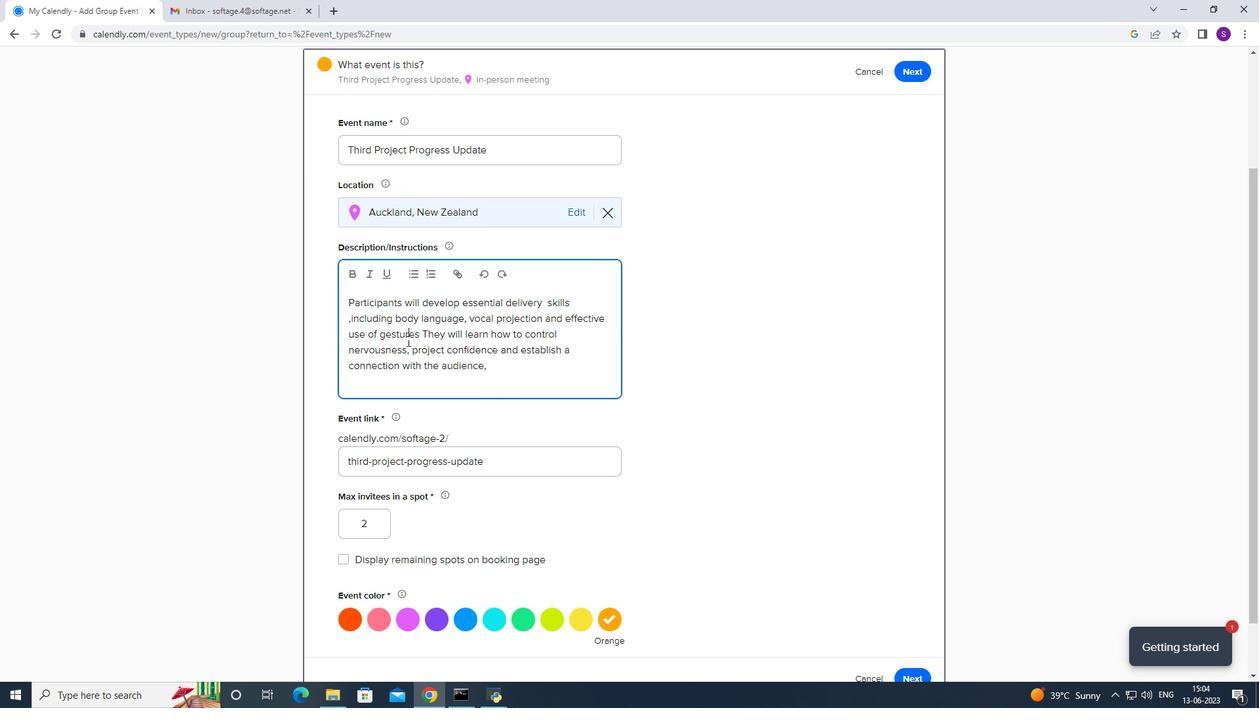 
Action: Mouse moved to (899, 613)
Screenshot: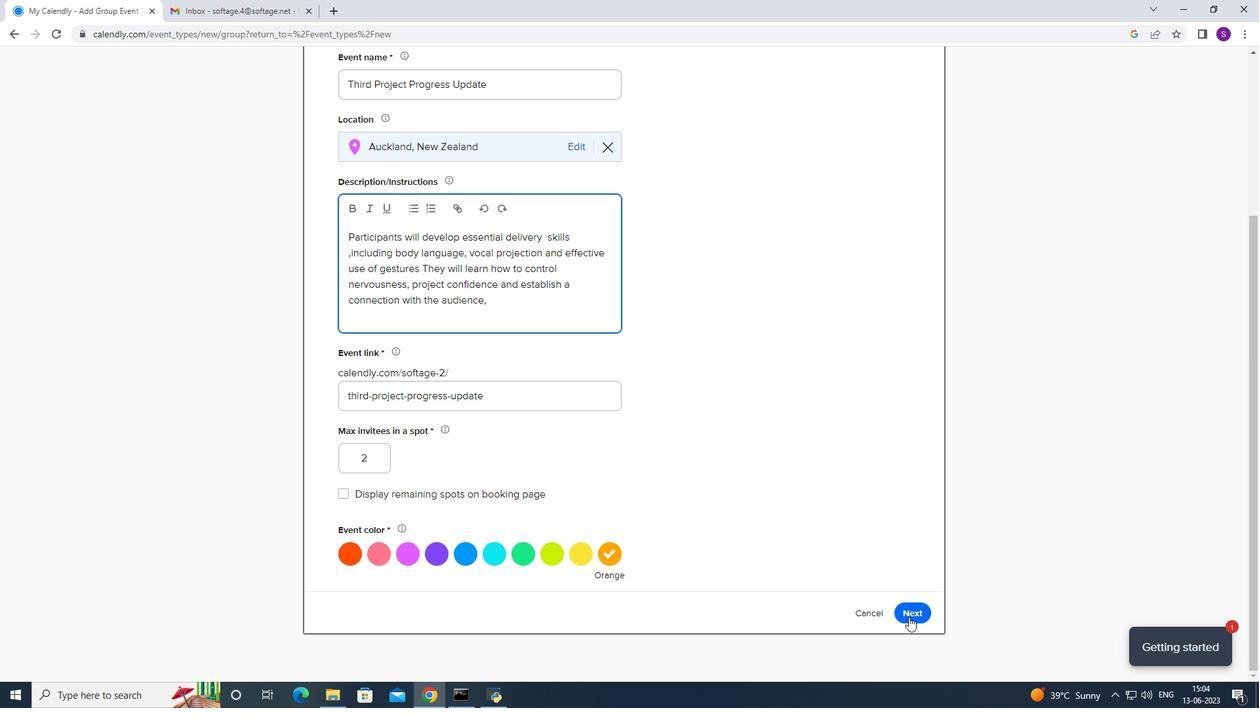 
Action: Mouse pressed left at (899, 613)
Screenshot: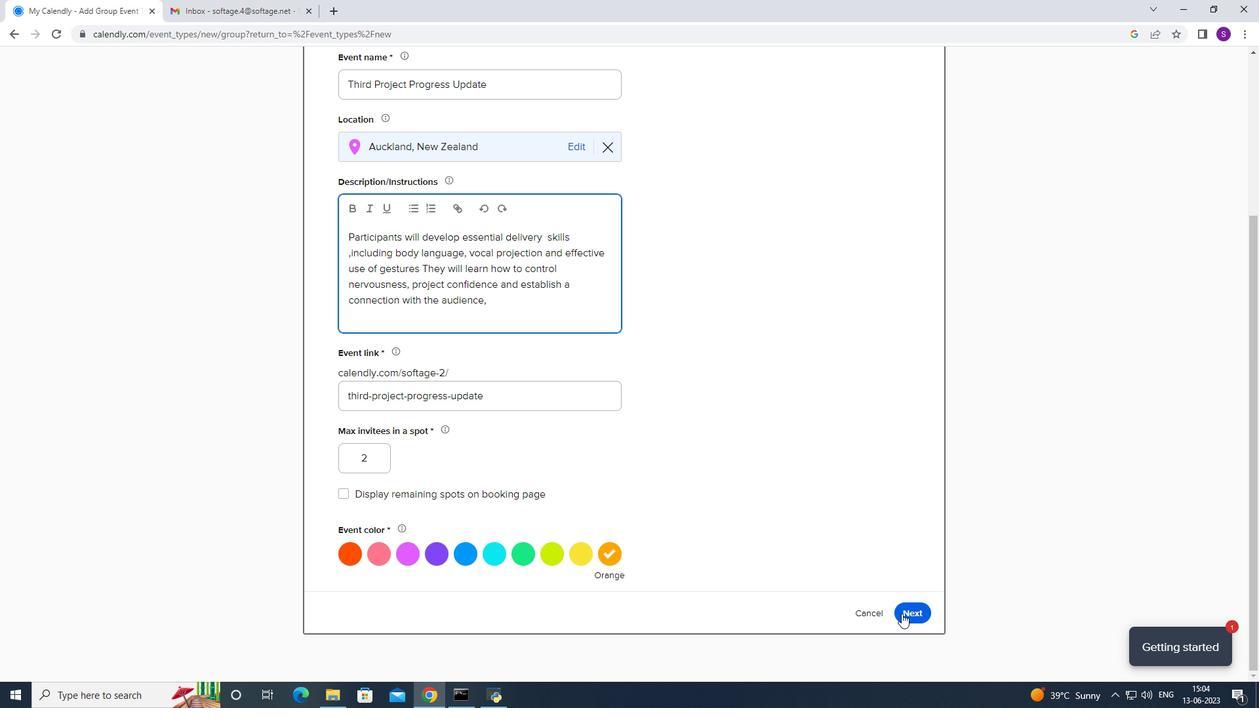 
Action: Mouse moved to (421, 182)
Screenshot: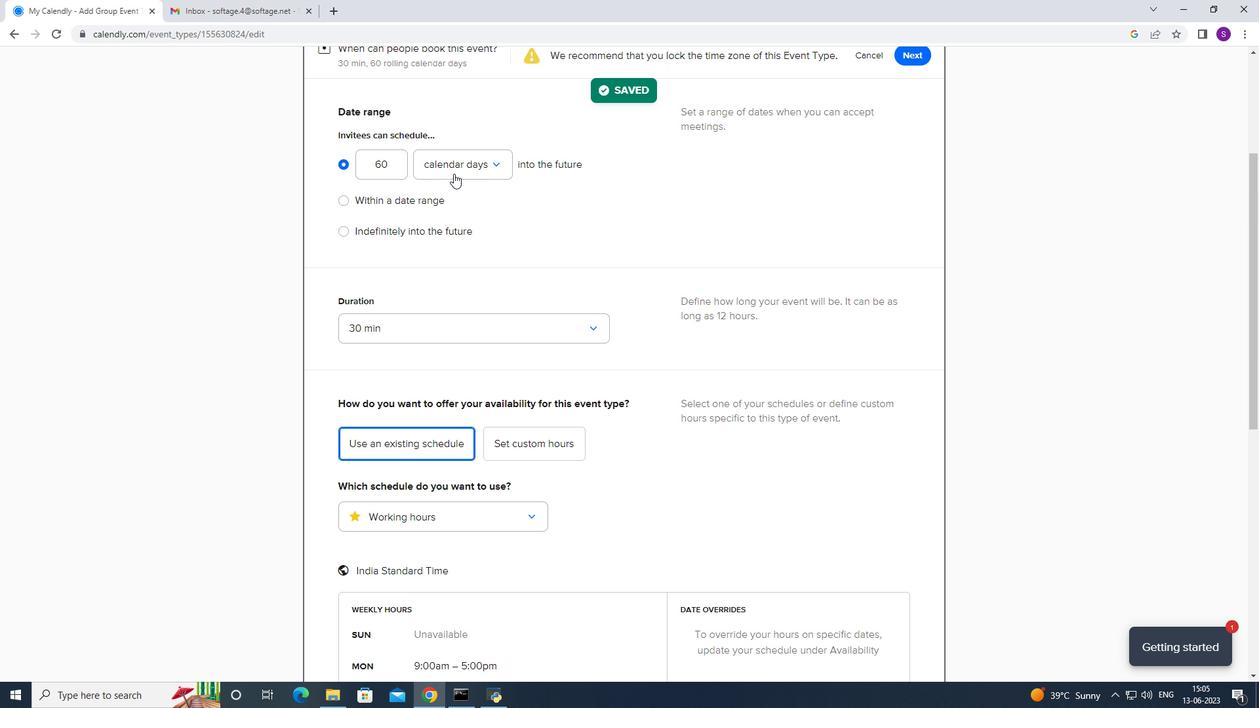 
Action: Mouse pressed left at (421, 182)
Screenshot: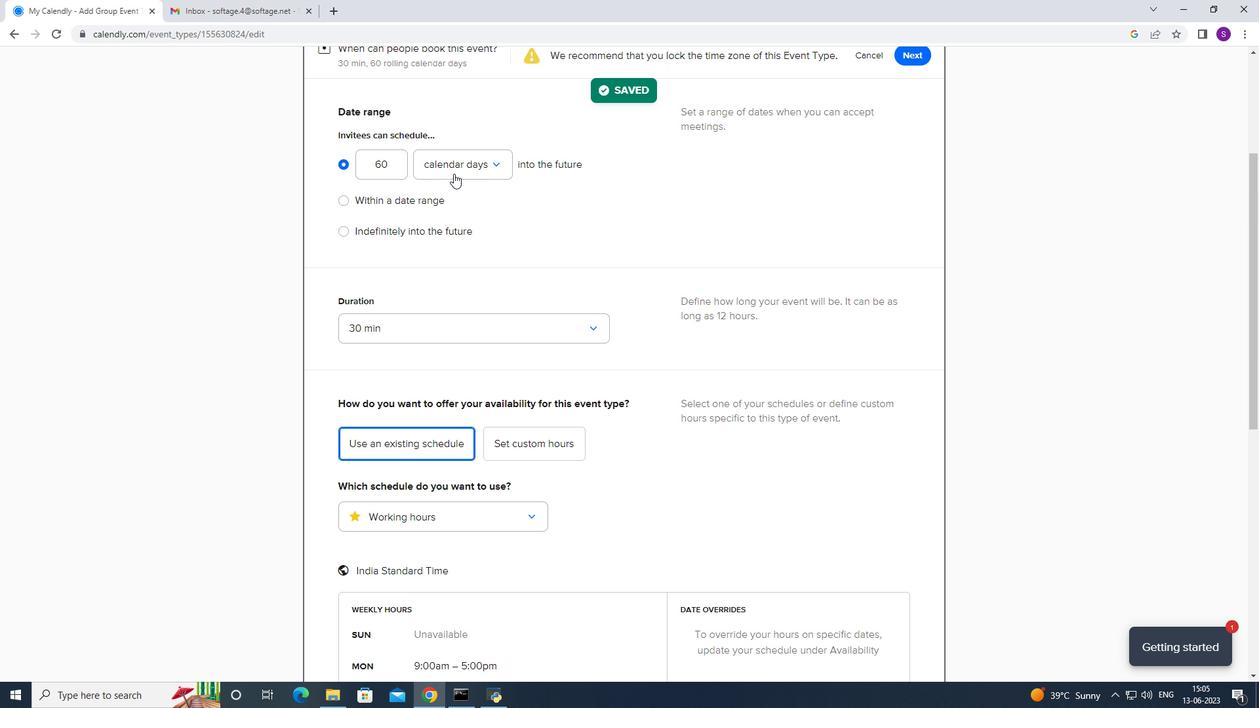 
Action: Mouse moved to (394, 200)
Screenshot: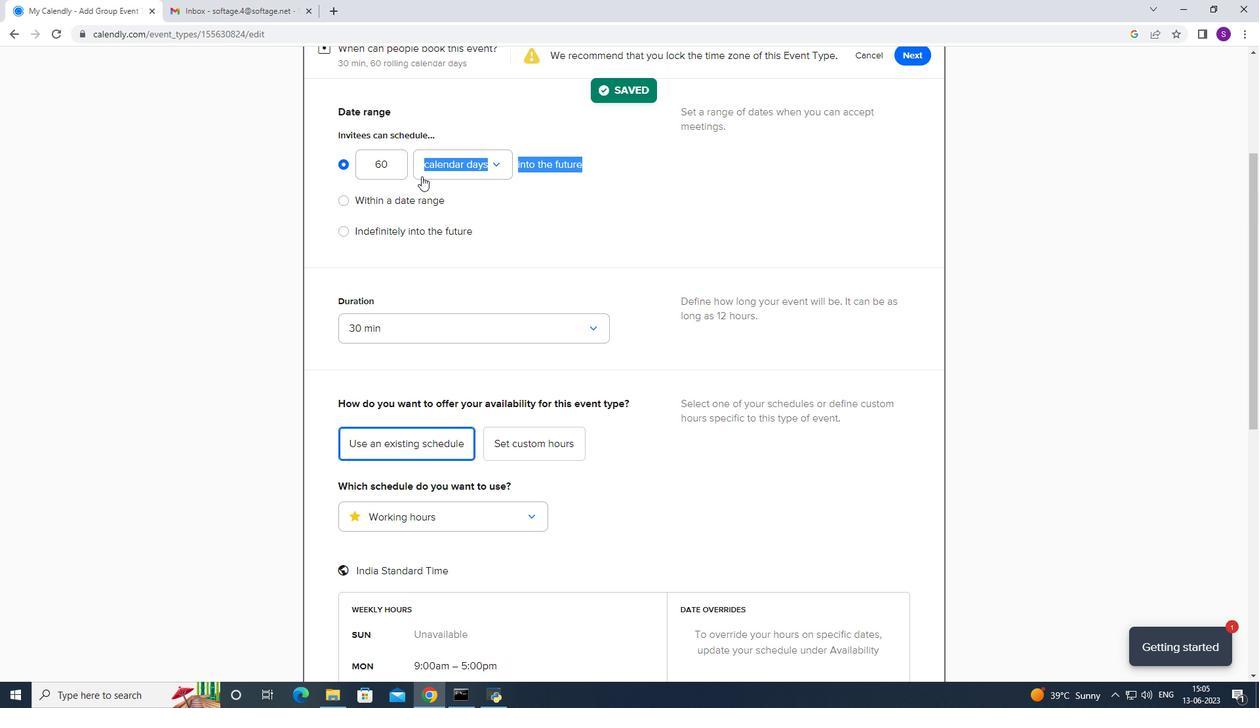 
Action: Mouse pressed left at (394, 200)
Screenshot: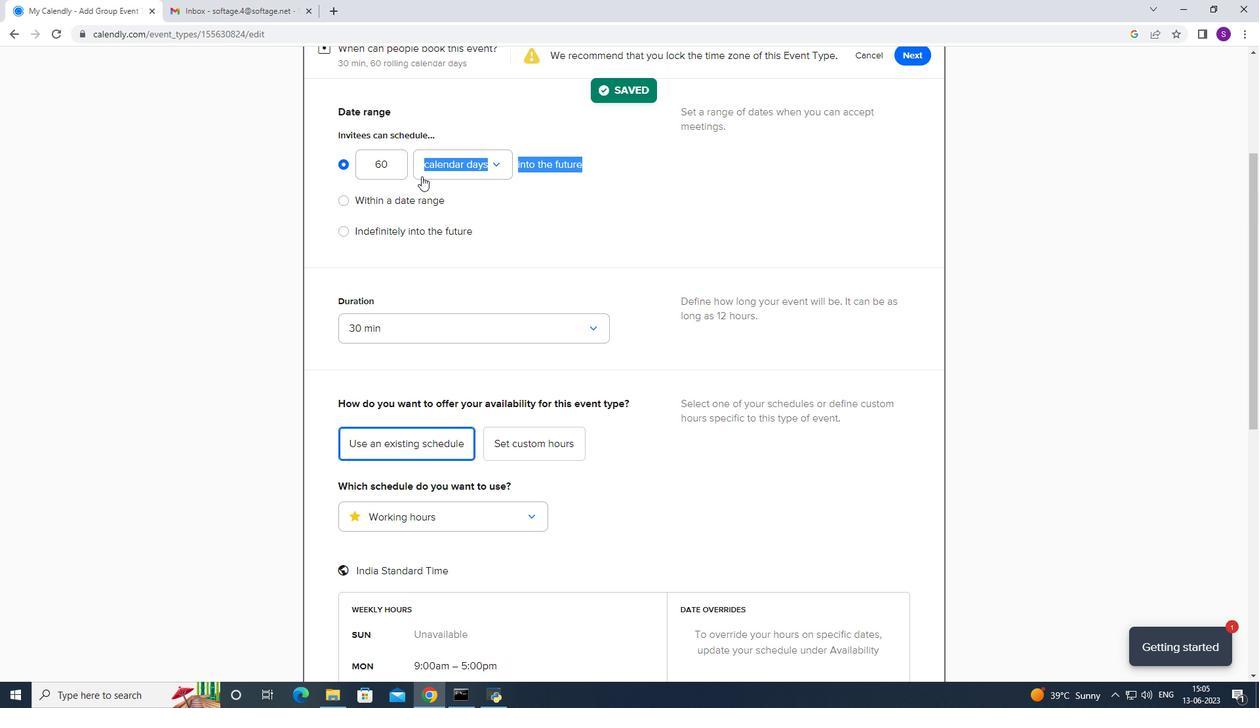 
Action: Mouse moved to (388, 211)
Screenshot: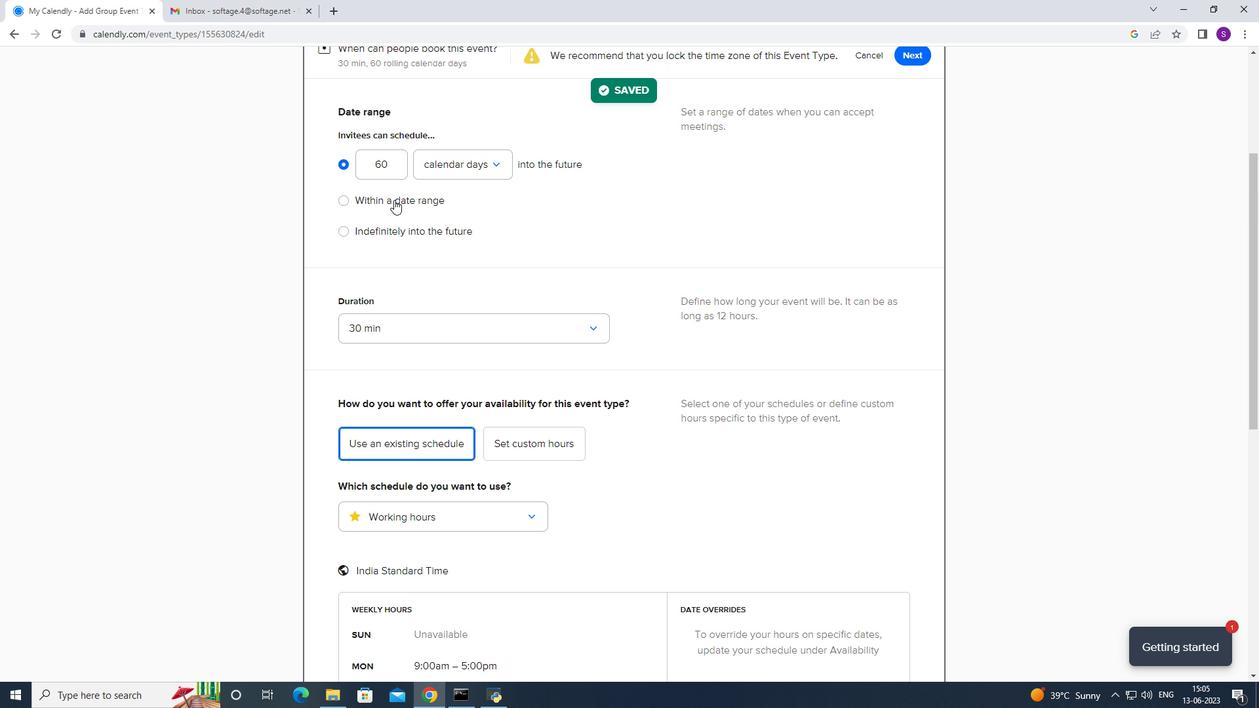 
Action: Mouse pressed left at (388, 211)
Screenshot: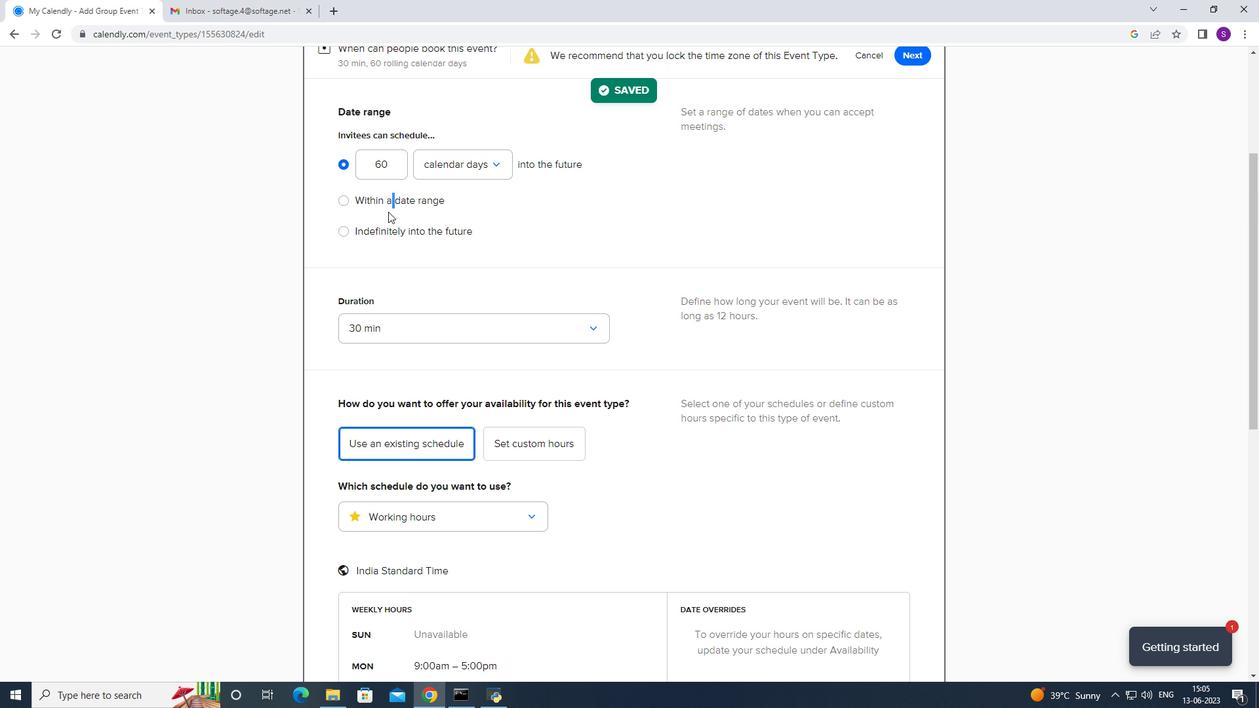 
Action: Mouse moved to (393, 209)
Screenshot: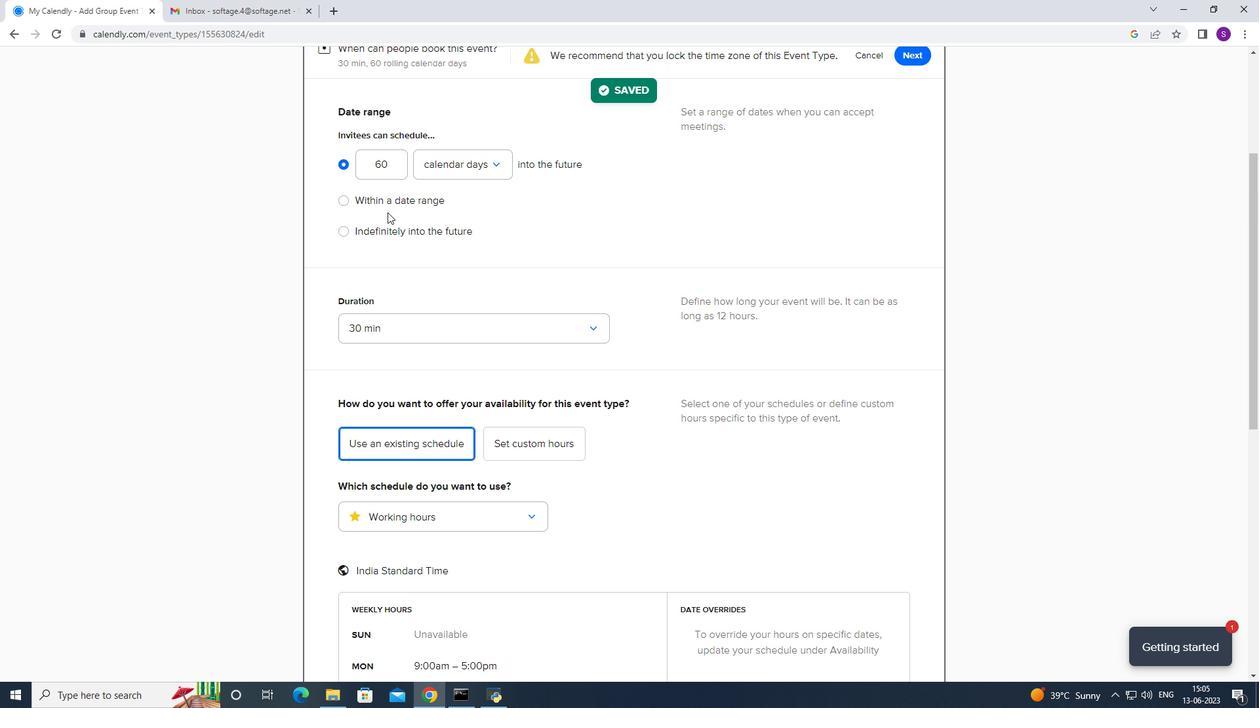 
Action: Mouse pressed left at (393, 209)
Screenshot: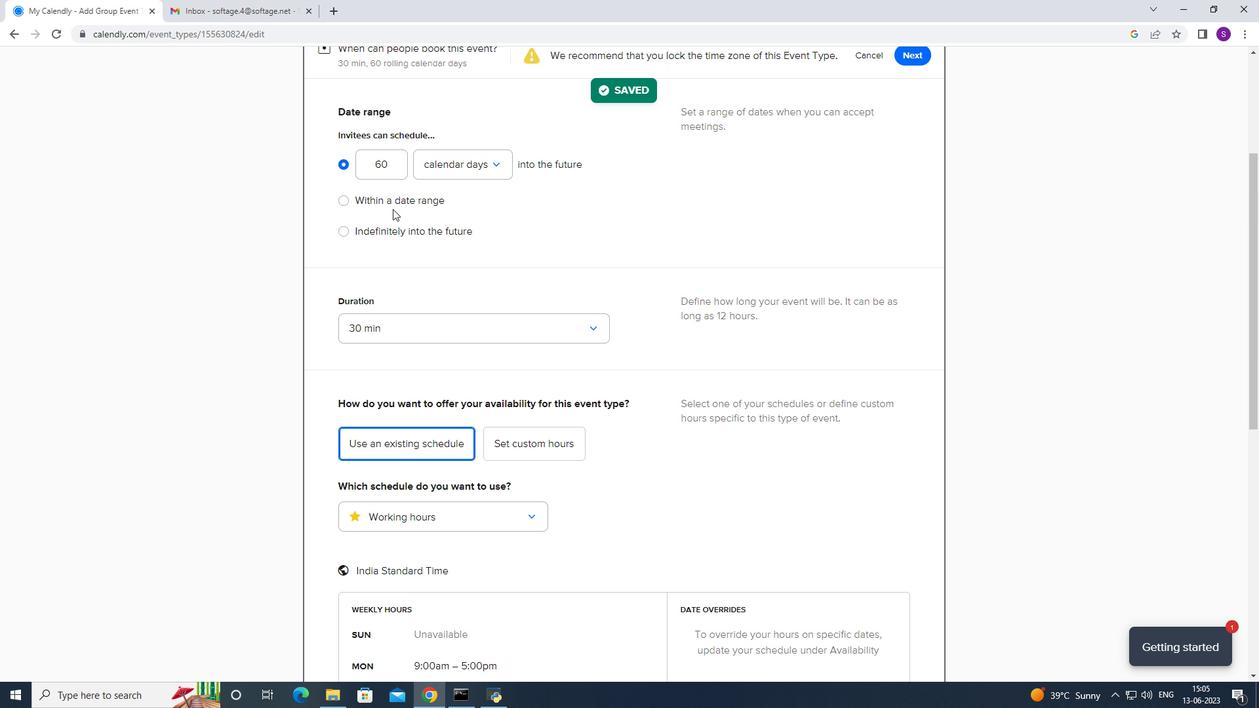 
Action: Mouse moved to (395, 202)
Screenshot: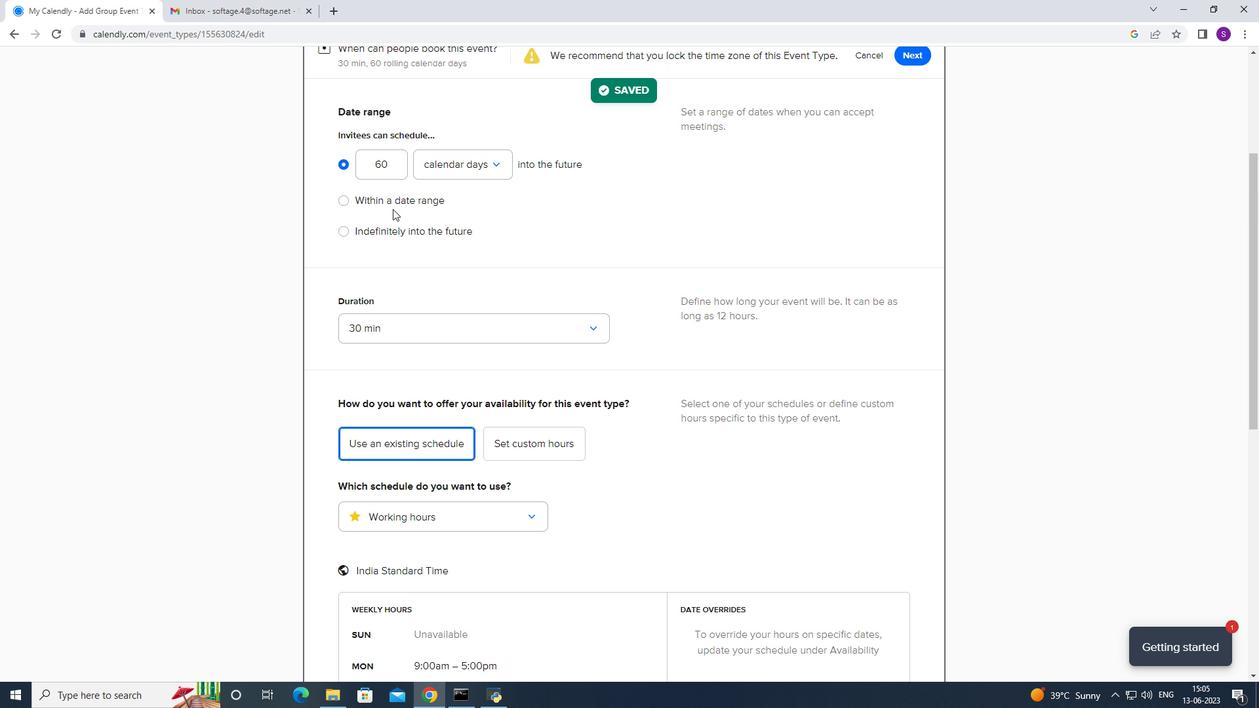 
Action: Mouse pressed left at (395, 202)
Screenshot: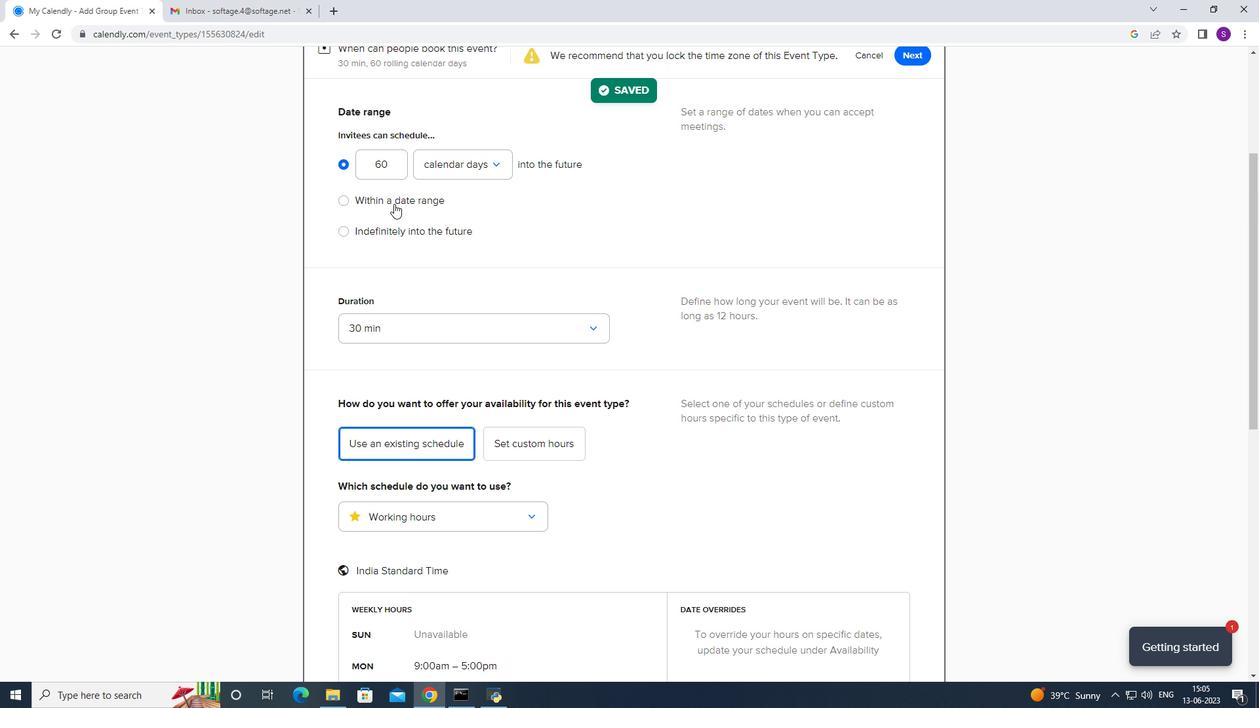 
Action: Mouse moved to (456, 206)
Screenshot: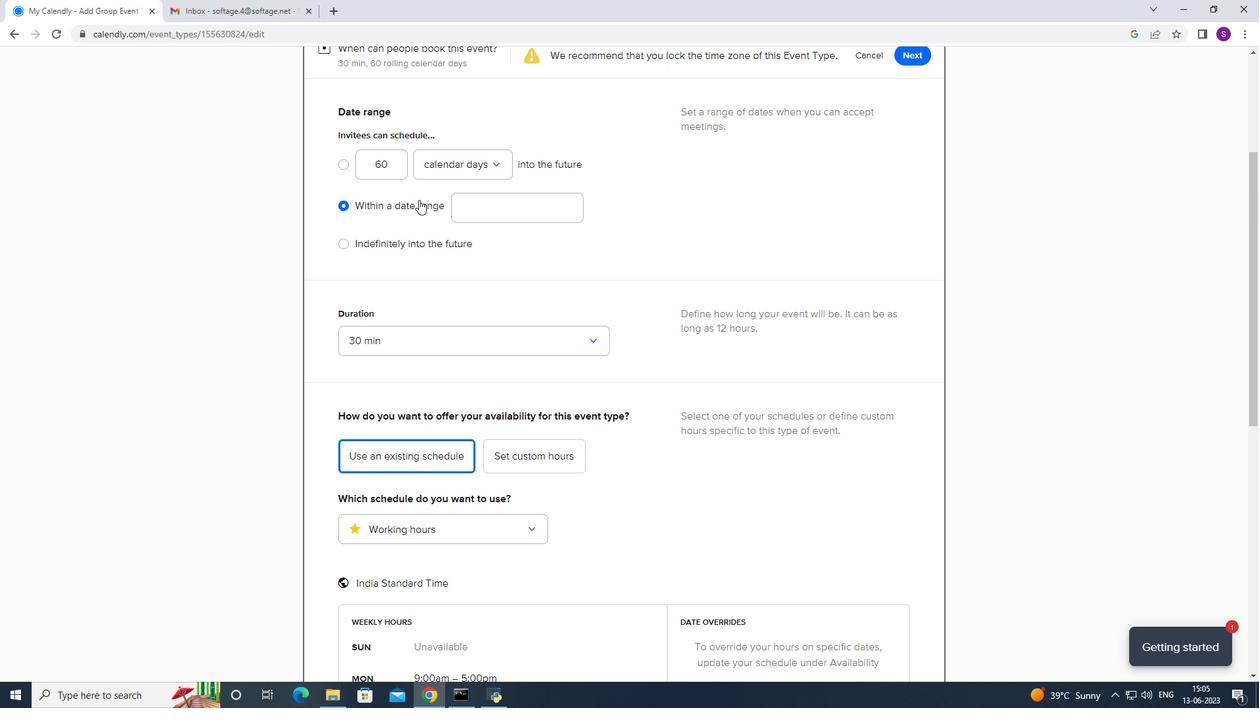 
Action: Mouse pressed left at (456, 206)
Screenshot: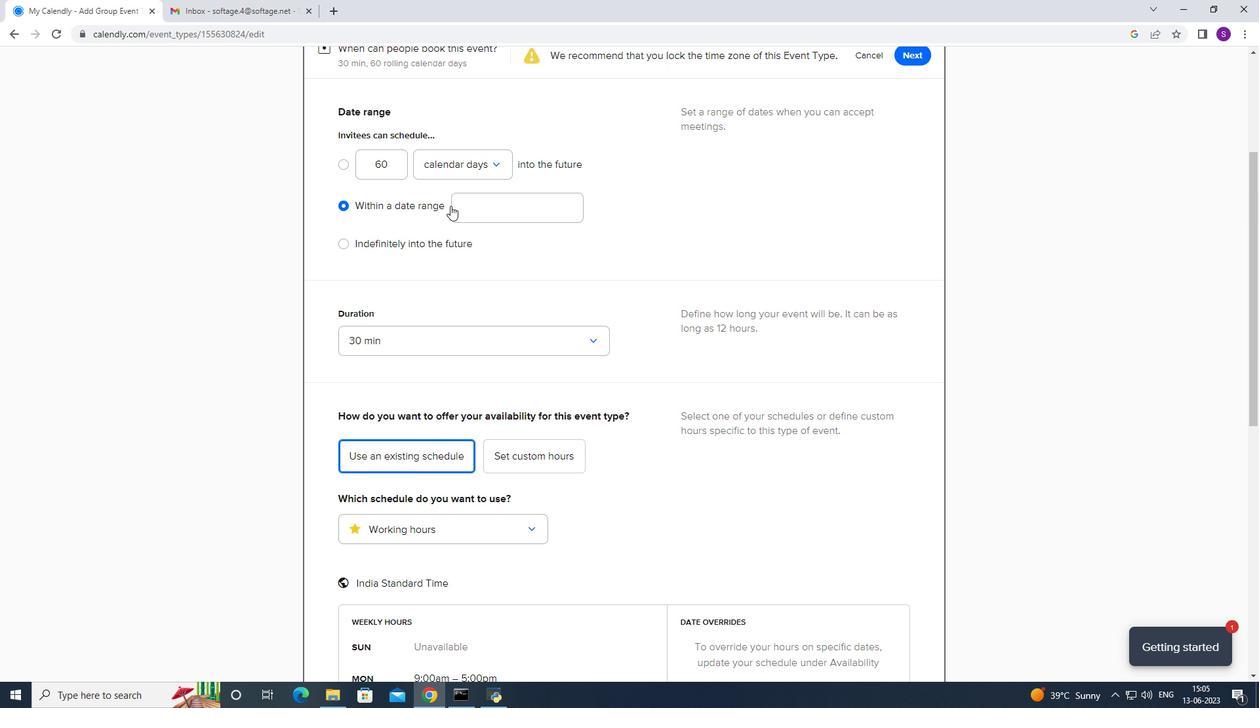 
Action: Mouse moved to (549, 250)
Screenshot: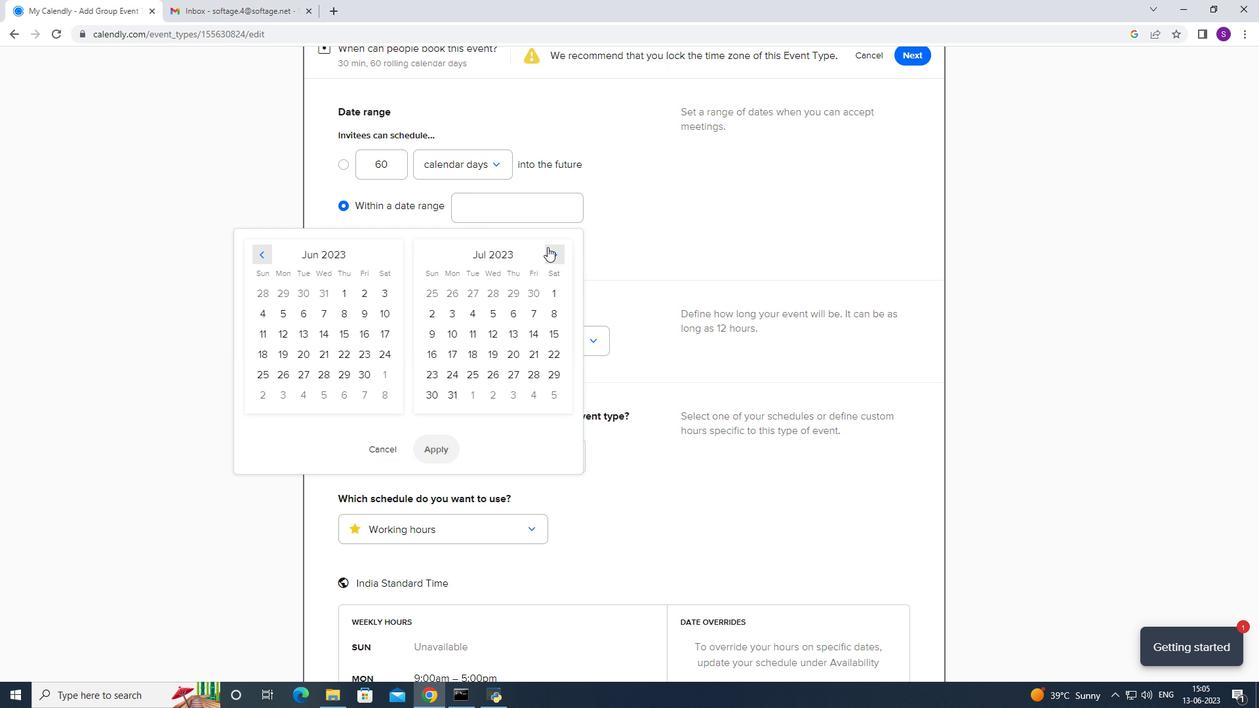 
Action: Mouse pressed left at (549, 250)
Screenshot: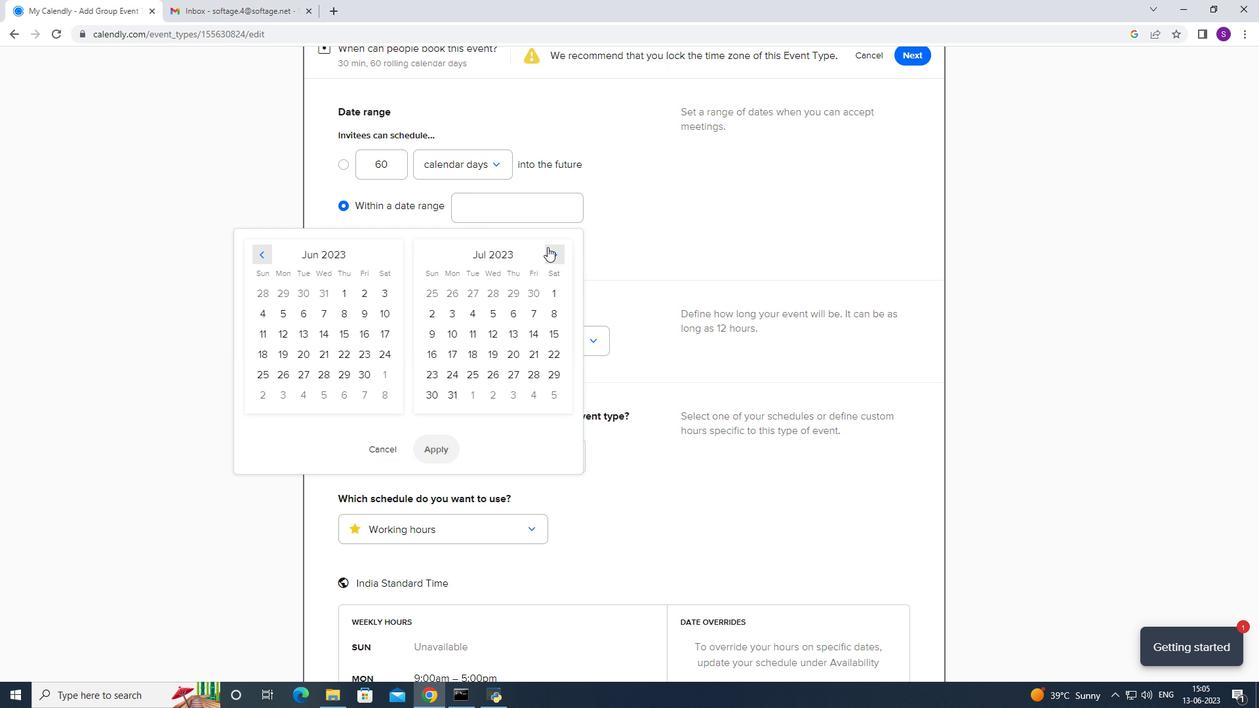 
Action: Mouse moved to (548, 250)
Screenshot: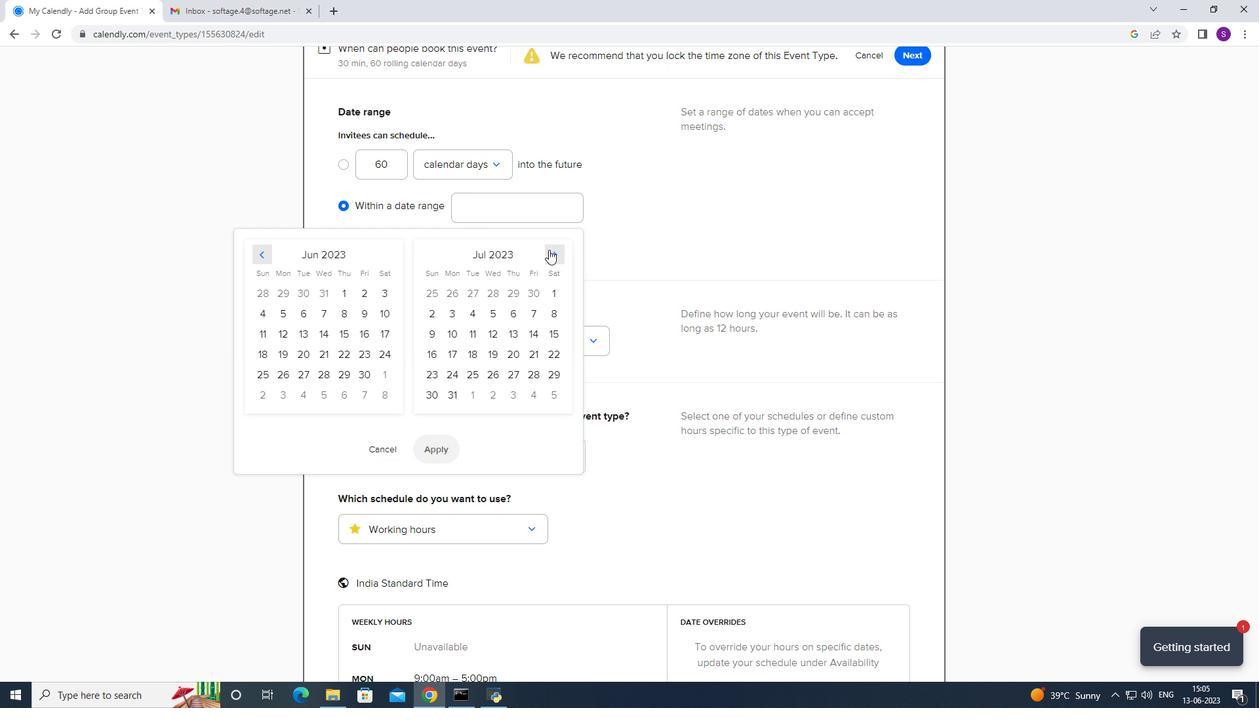 
Action: Mouse pressed left at (548, 250)
Screenshot: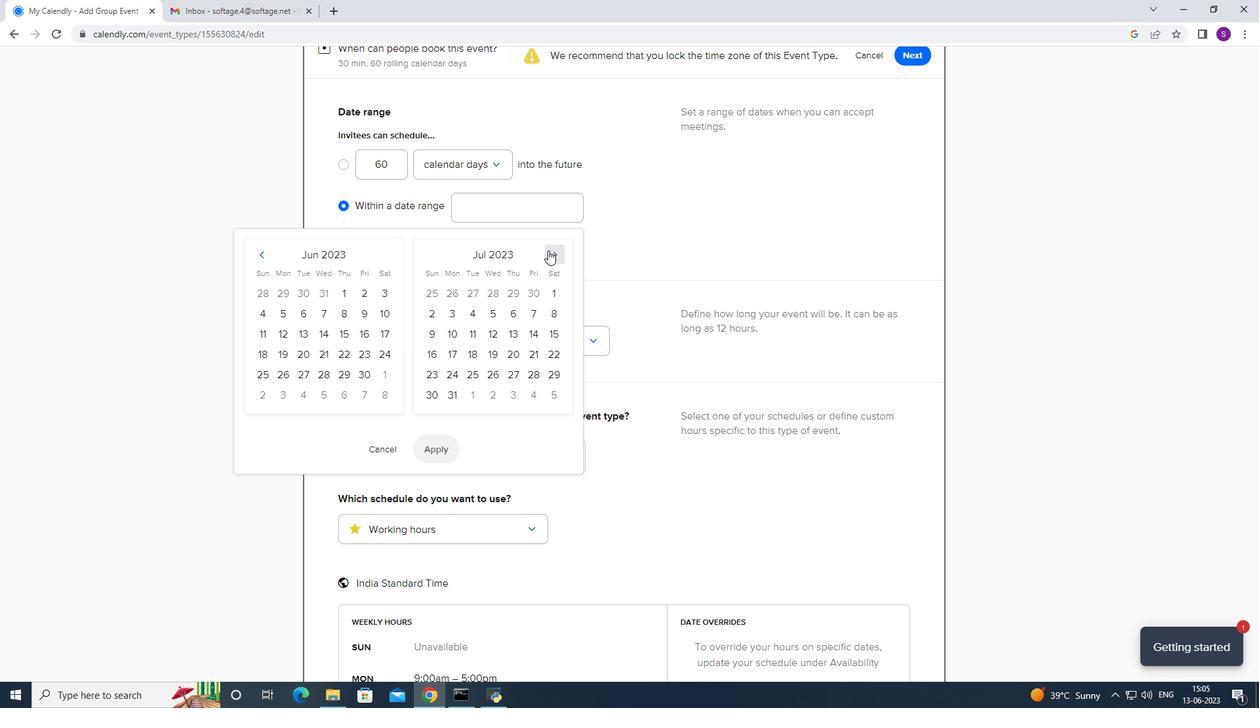 
Action: Mouse pressed left at (548, 250)
Screenshot: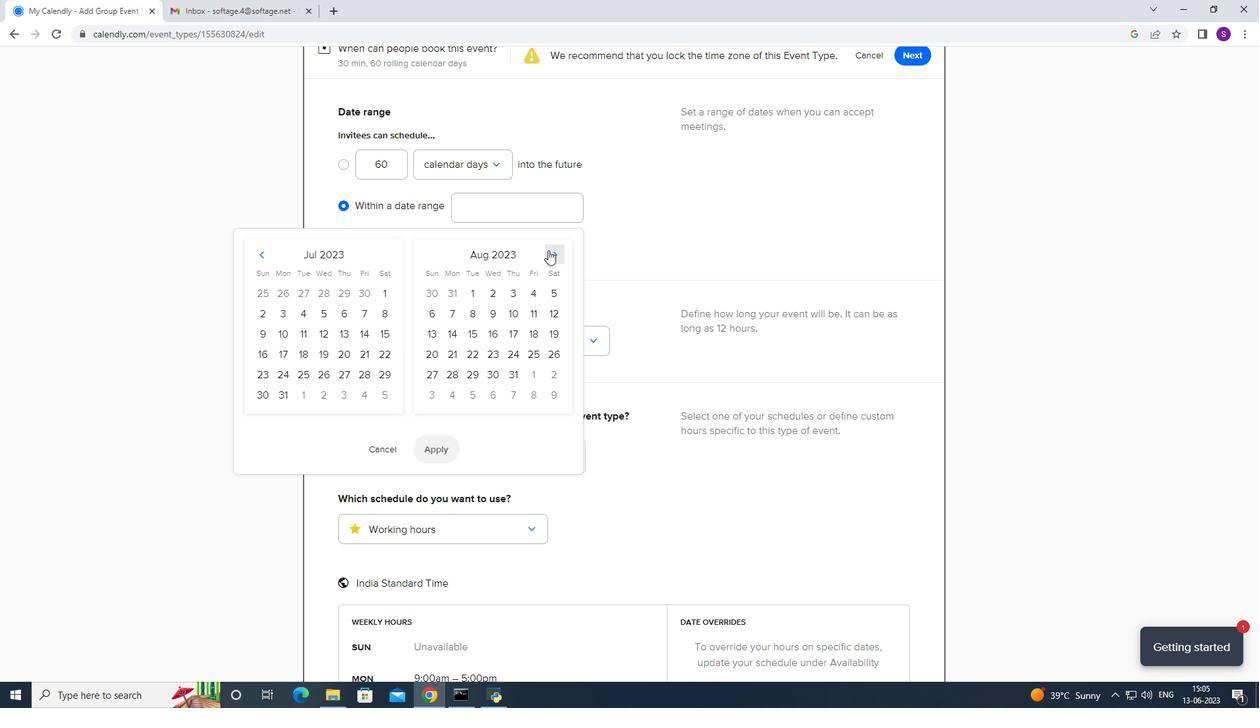 
Action: Mouse pressed left at (548, 250)
Screenshot: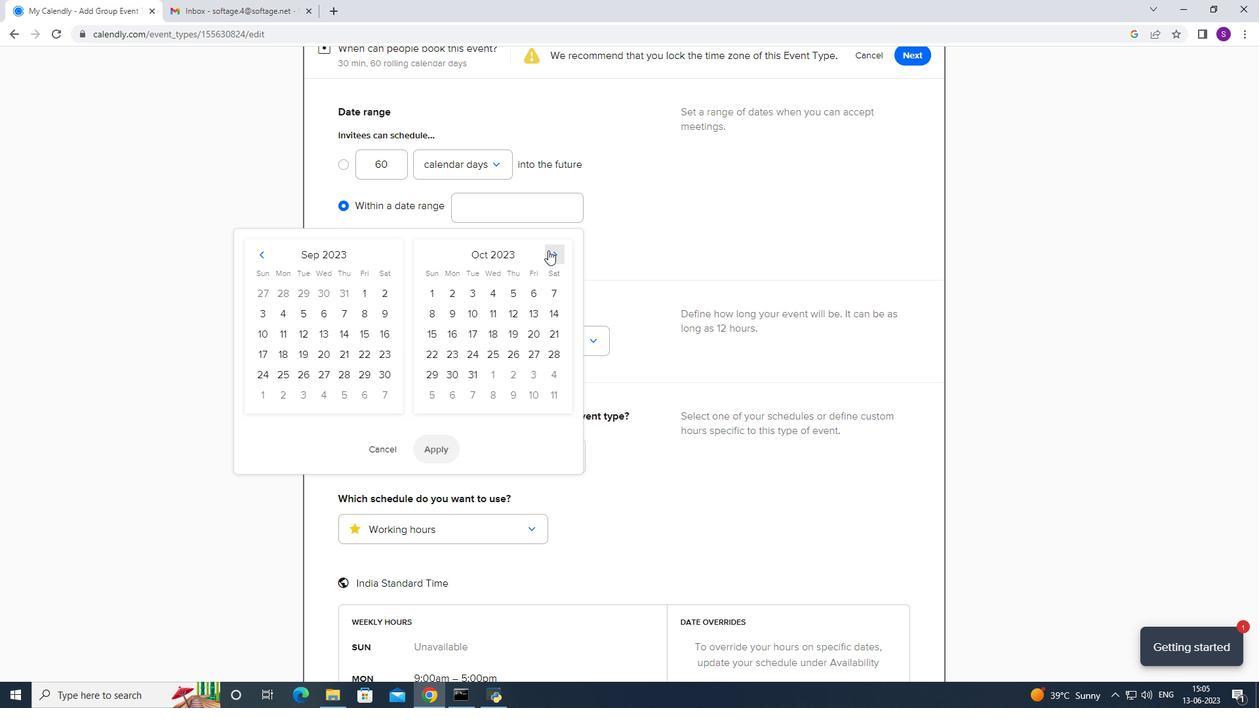 
Action: Mouse pressed left at (548, 250)
Screenshot: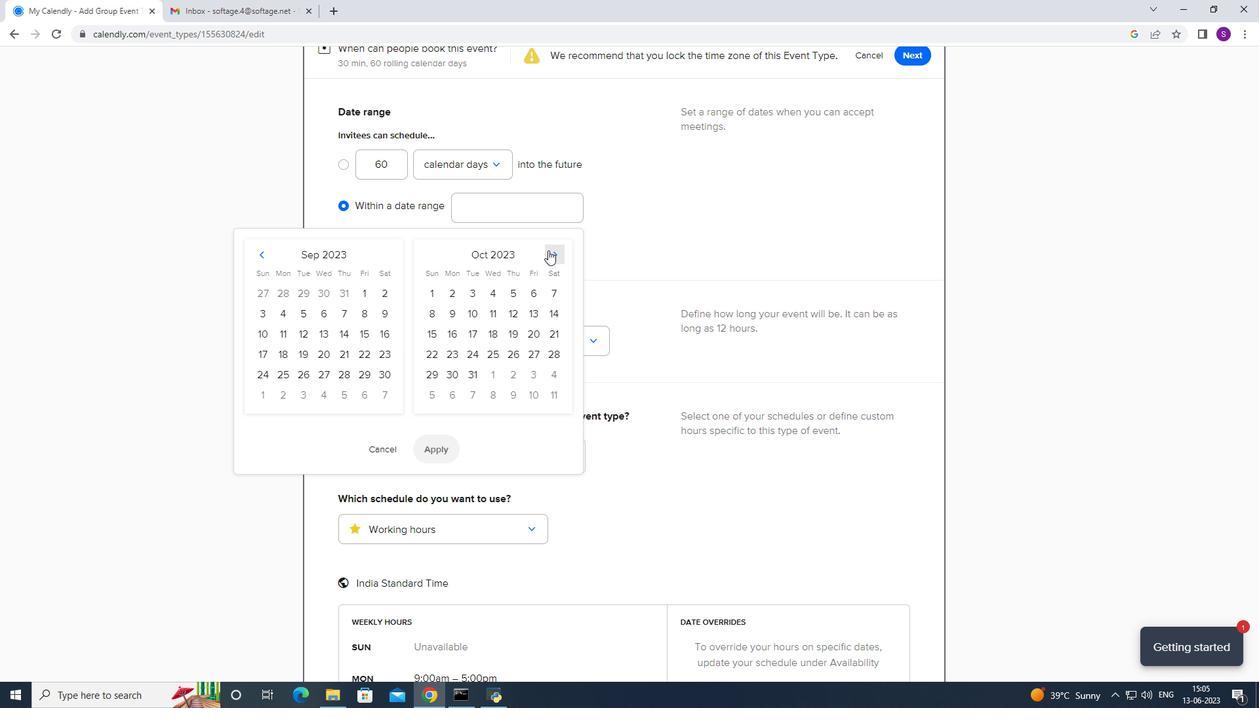 
Action: Mouse pressed left at (548, 250)
Screenshot: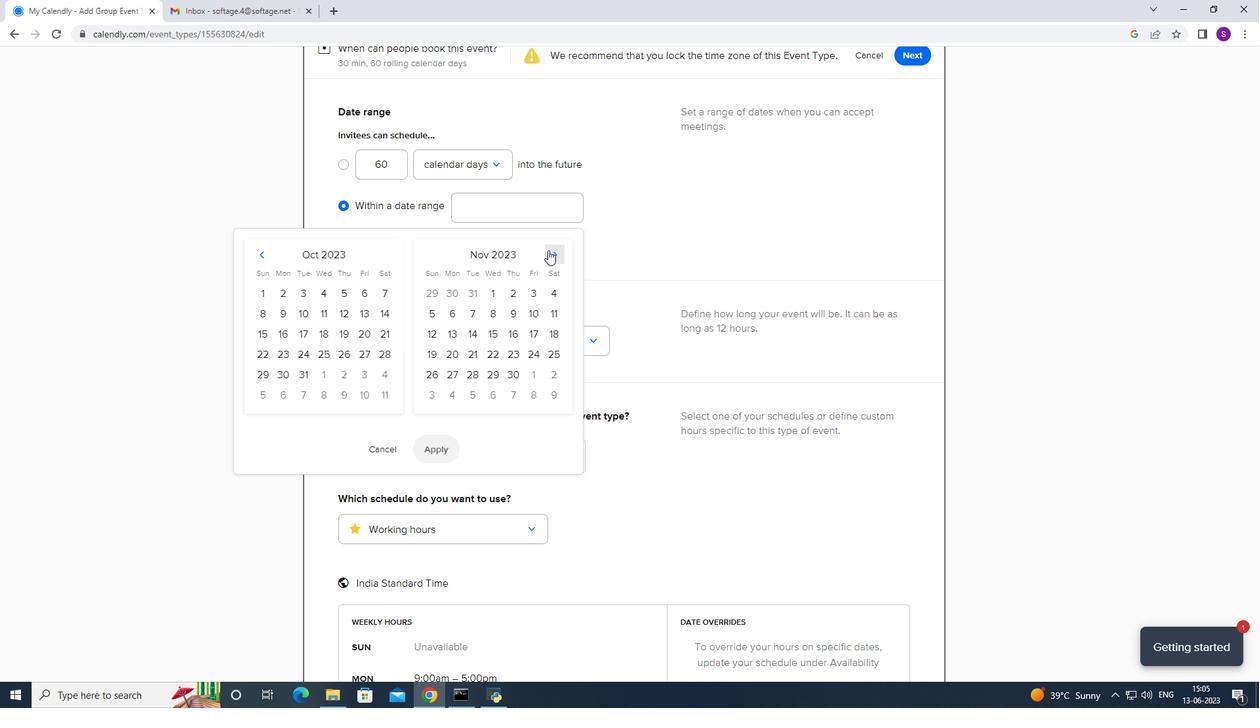 
Action: Mouse pressed left at (548, 250)
Screenshot: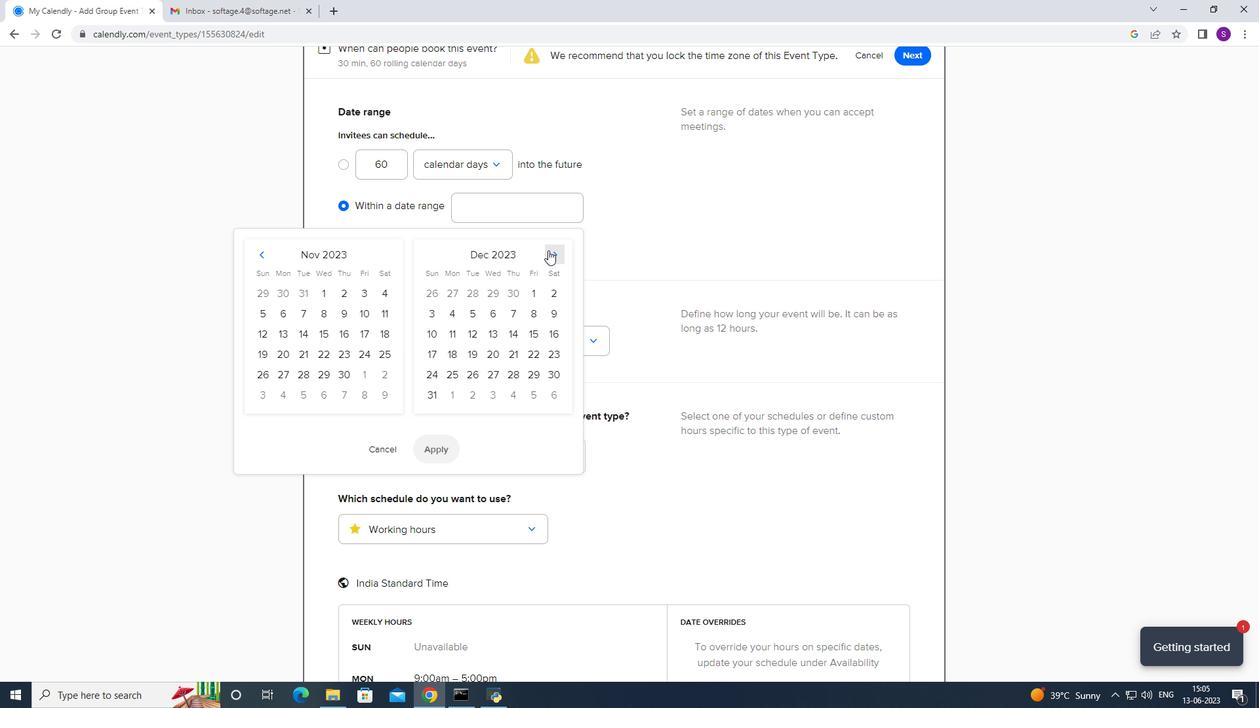 
Action: Mouse pressed left at (548, 250)
Screenshot: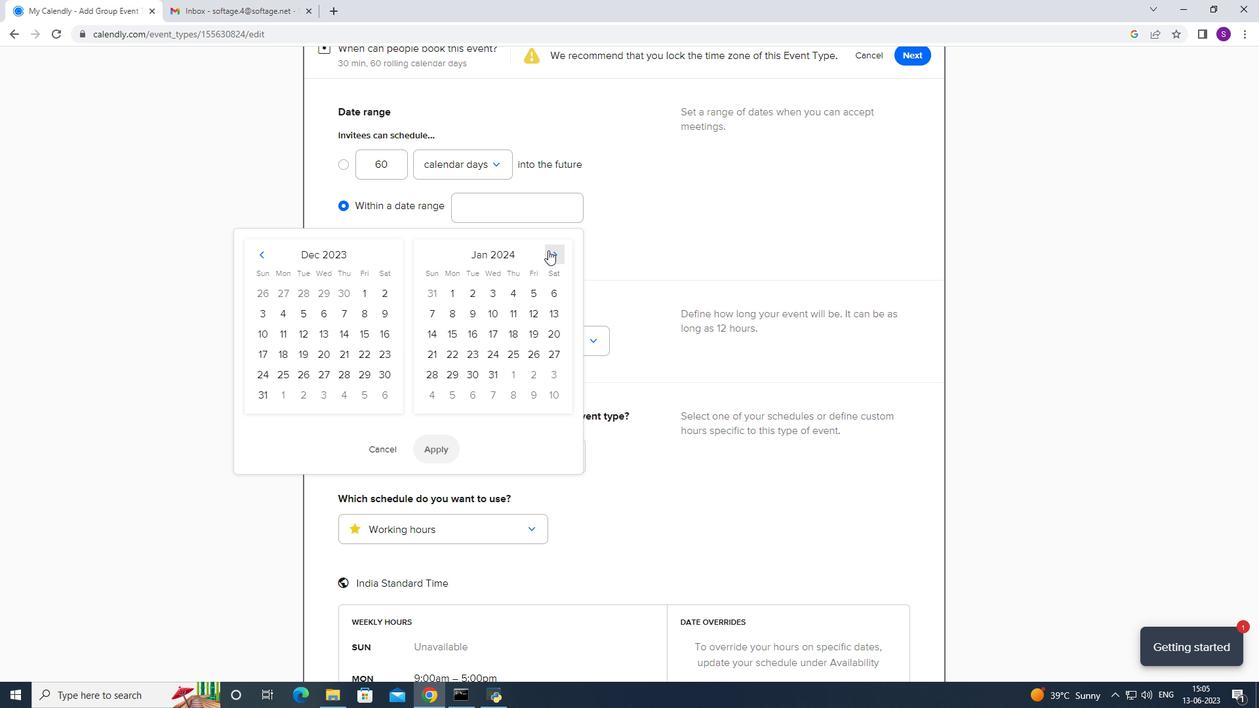 
Action: Mouse pressed left at (548, 250)
Screenshot: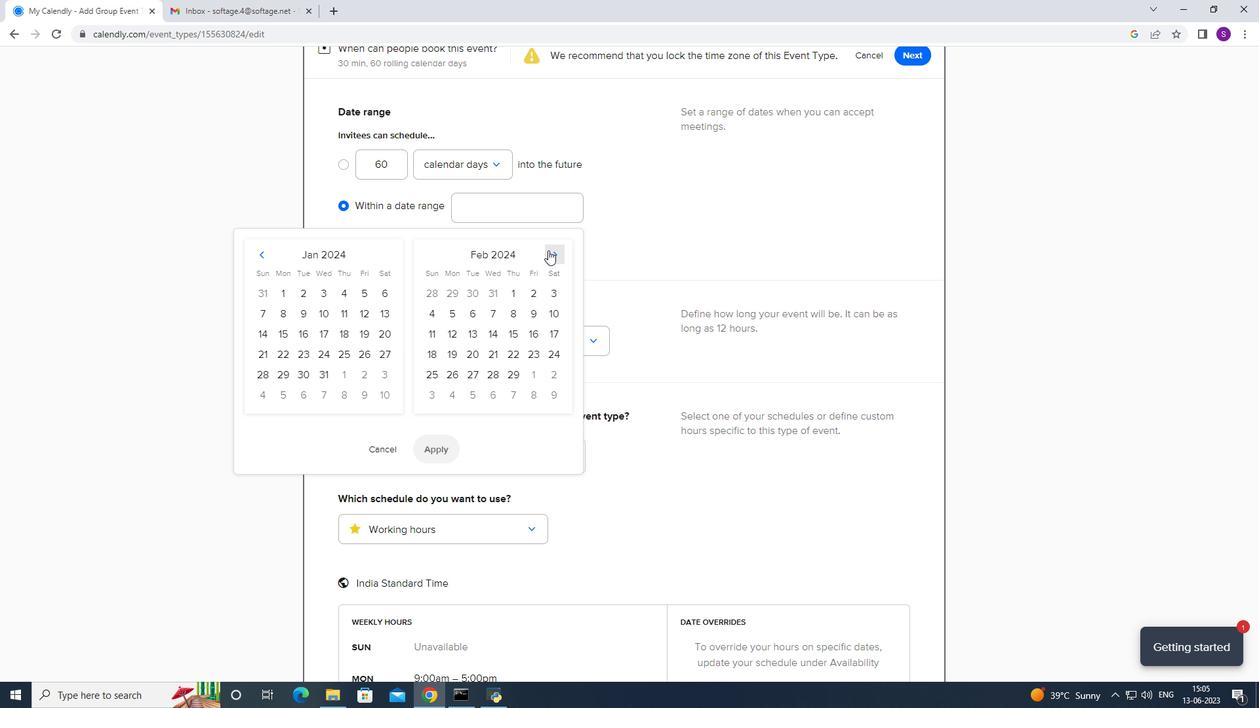 
Action: Mouse pressed left at (548, 250)
Screenshot: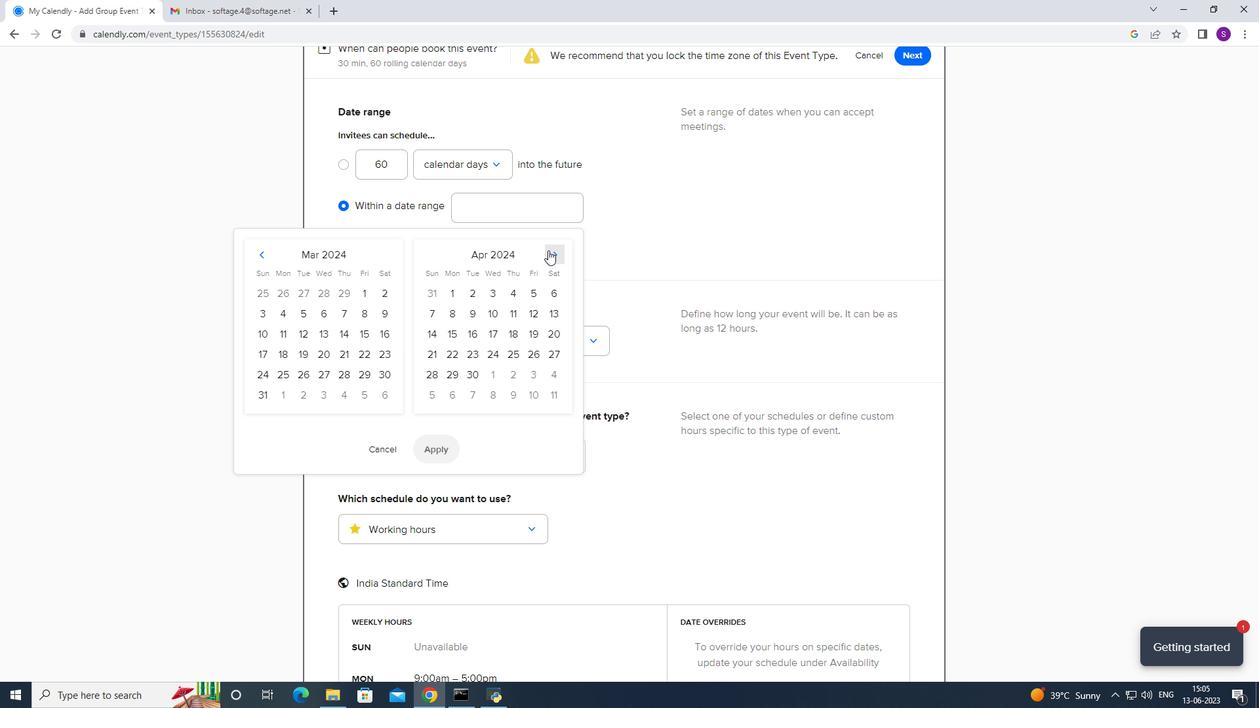 
Action: Mouse moved to (542, 299)
Screenshot: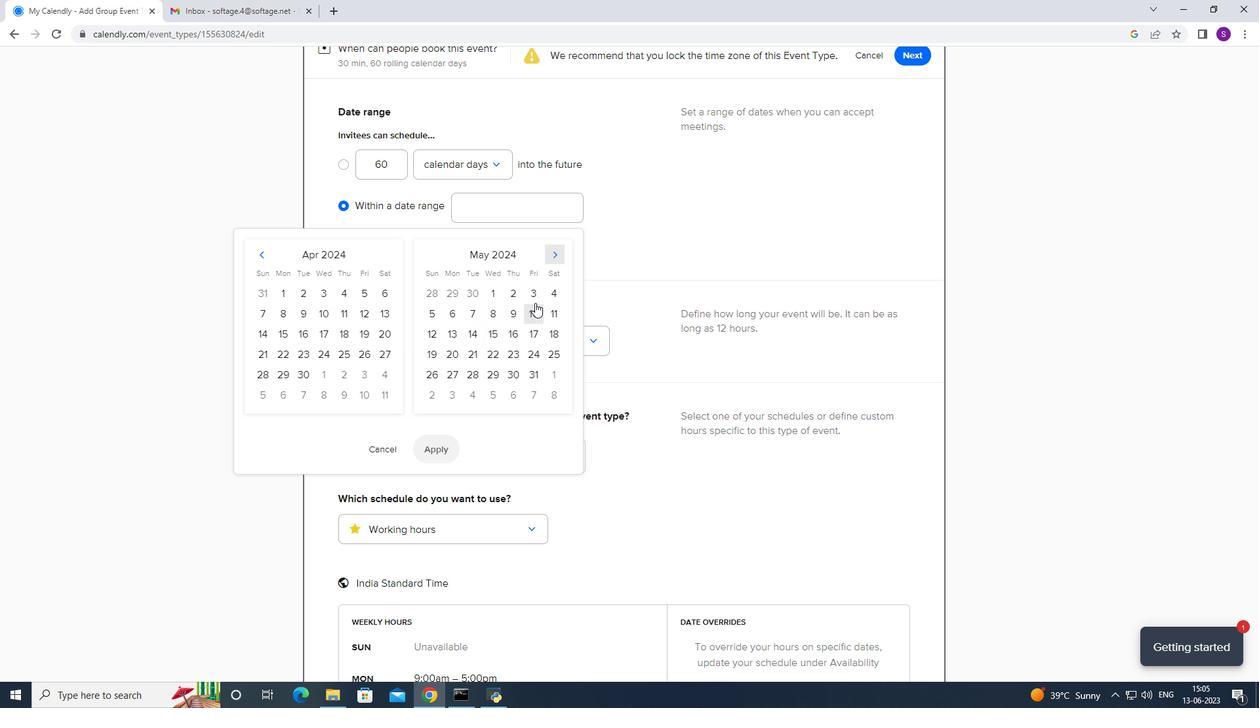 
Action: Mouse pressed left at (542, 299)
Screenshot: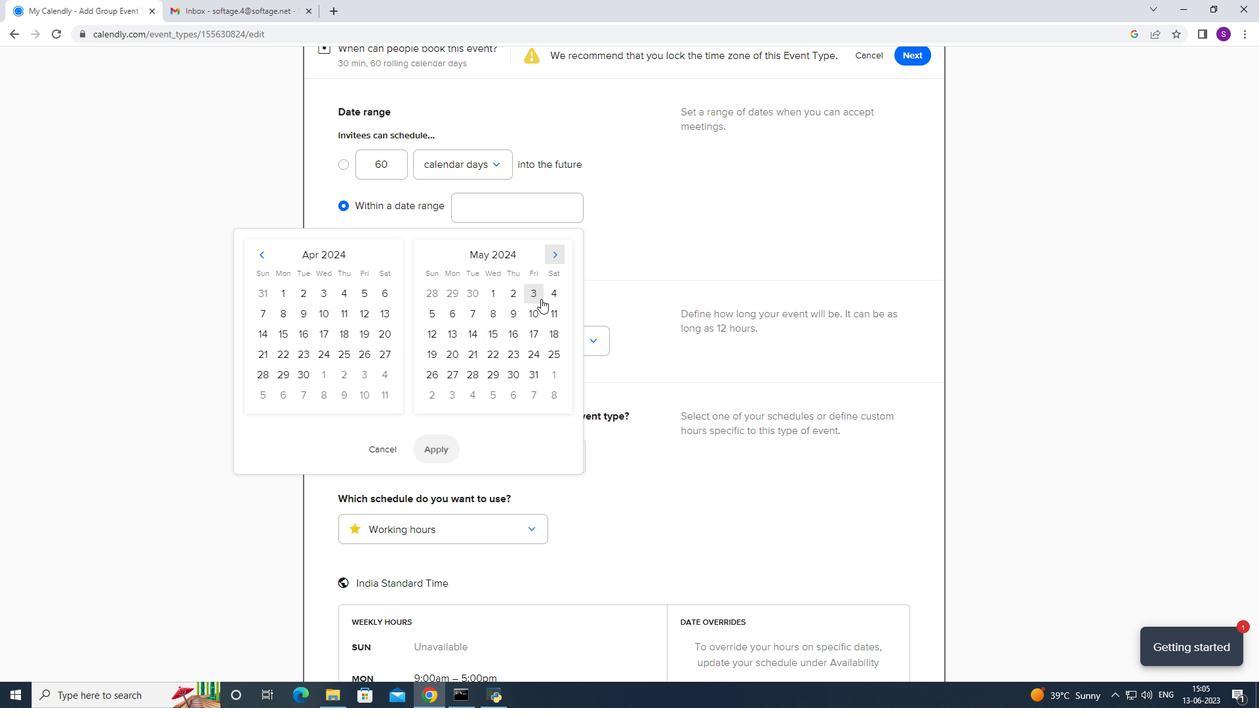 
Action: Mouse moved to (554, 294)
Screenshot: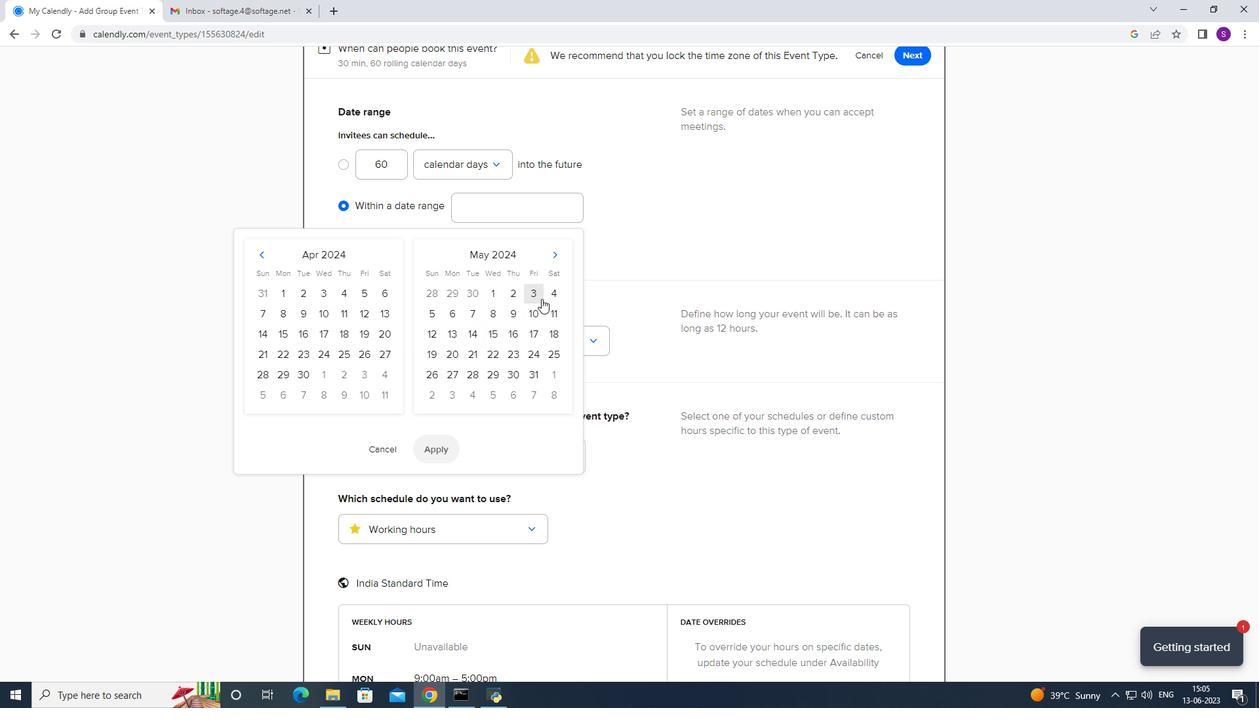 
Action: Mouse pressed left at (554, 294)
Screenshot: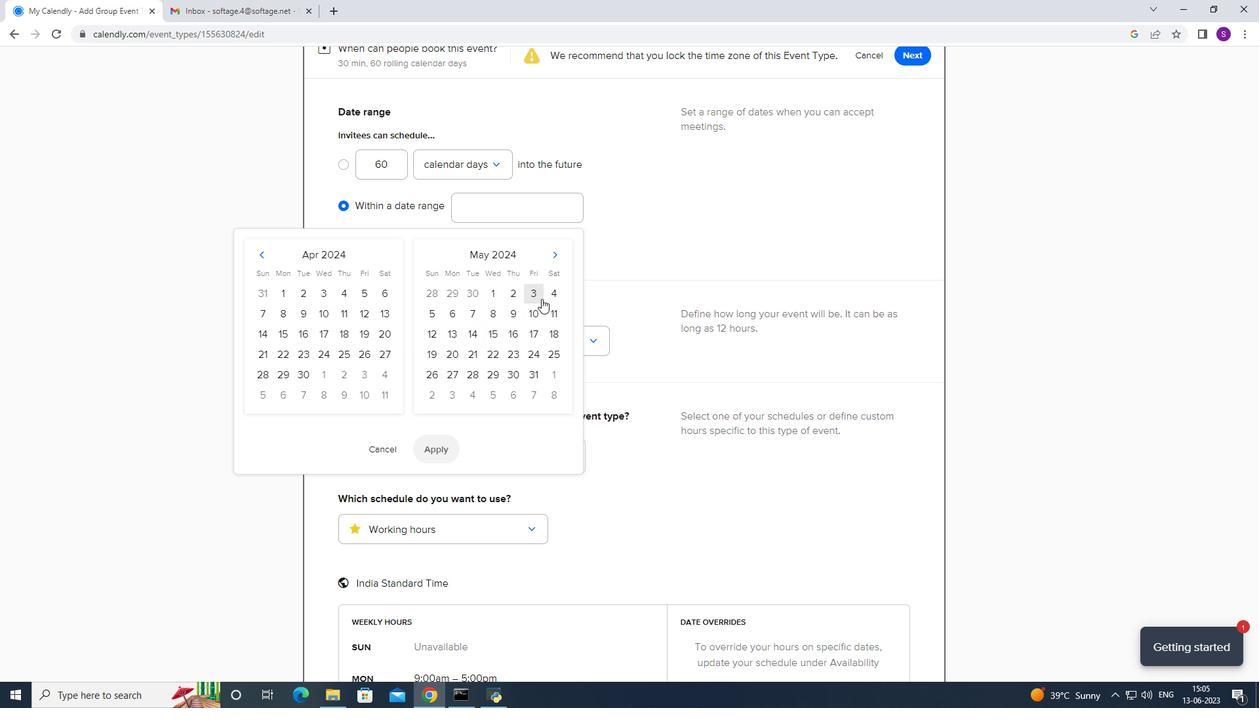 
Action: Mouse moved to (519, 291)
Screenshot: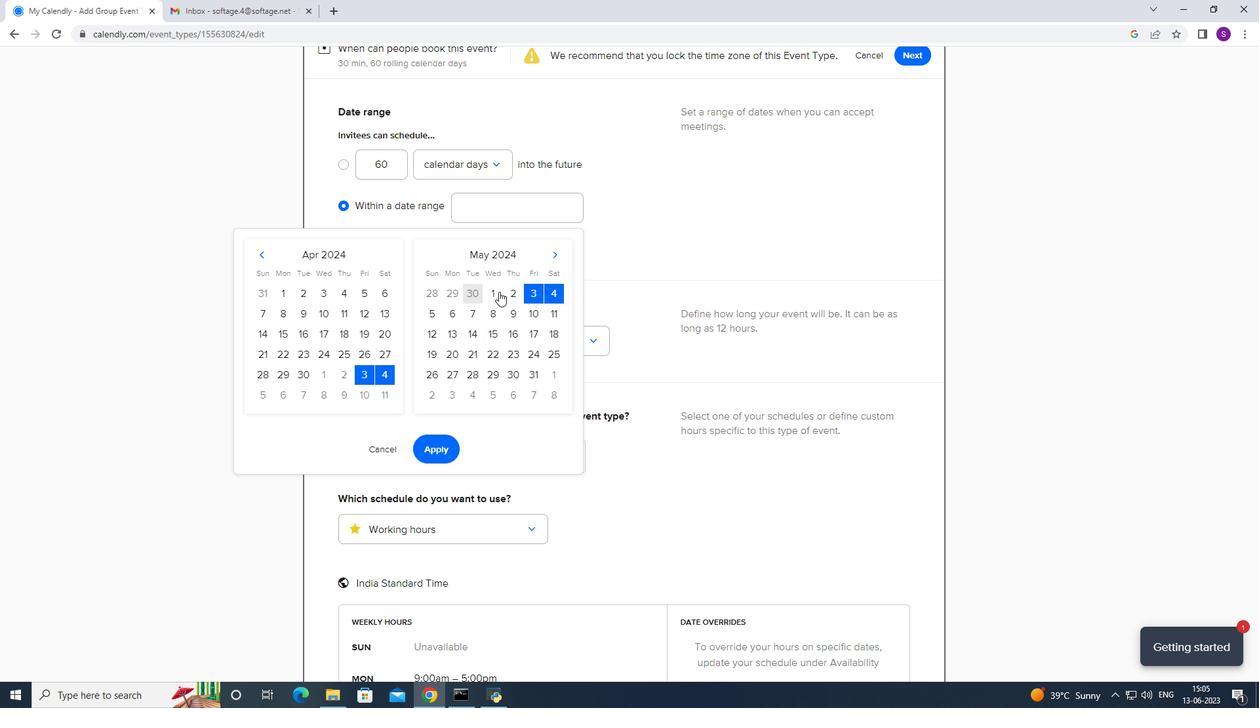 
Action: Mouse pressed left at (519, 291)
Screenshot: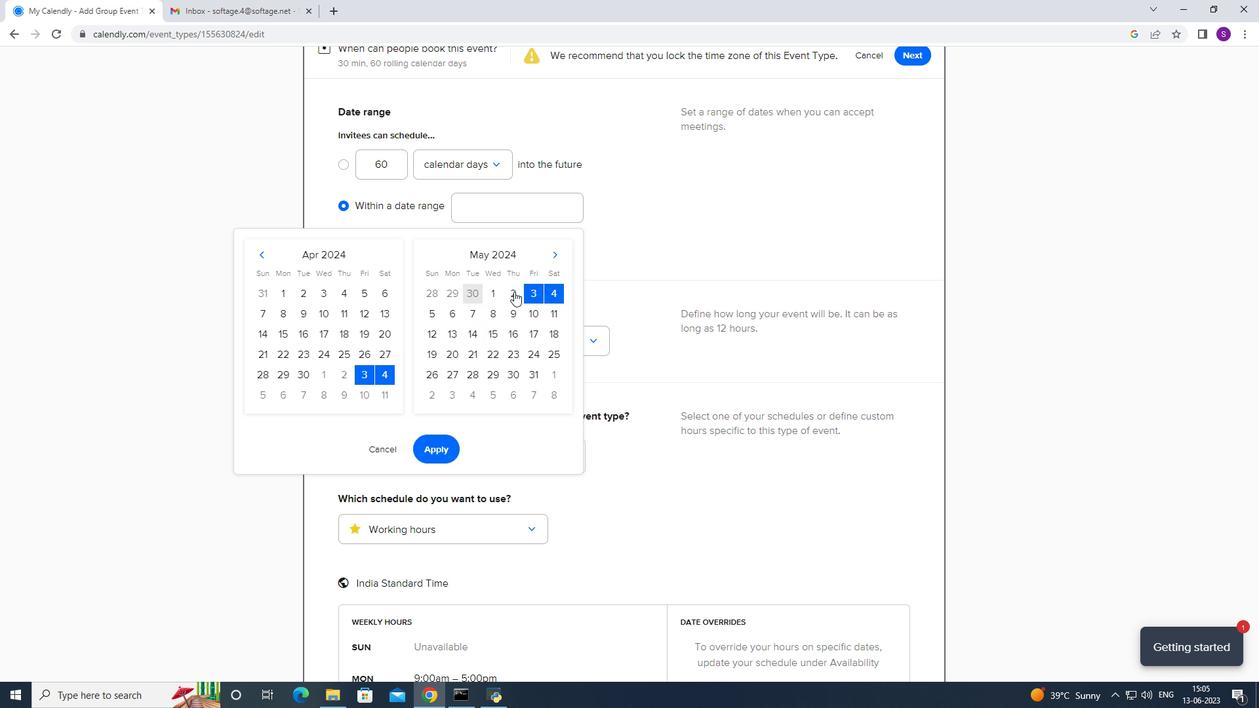 
Action: Mouse moved to (540, 290)
Screenshot: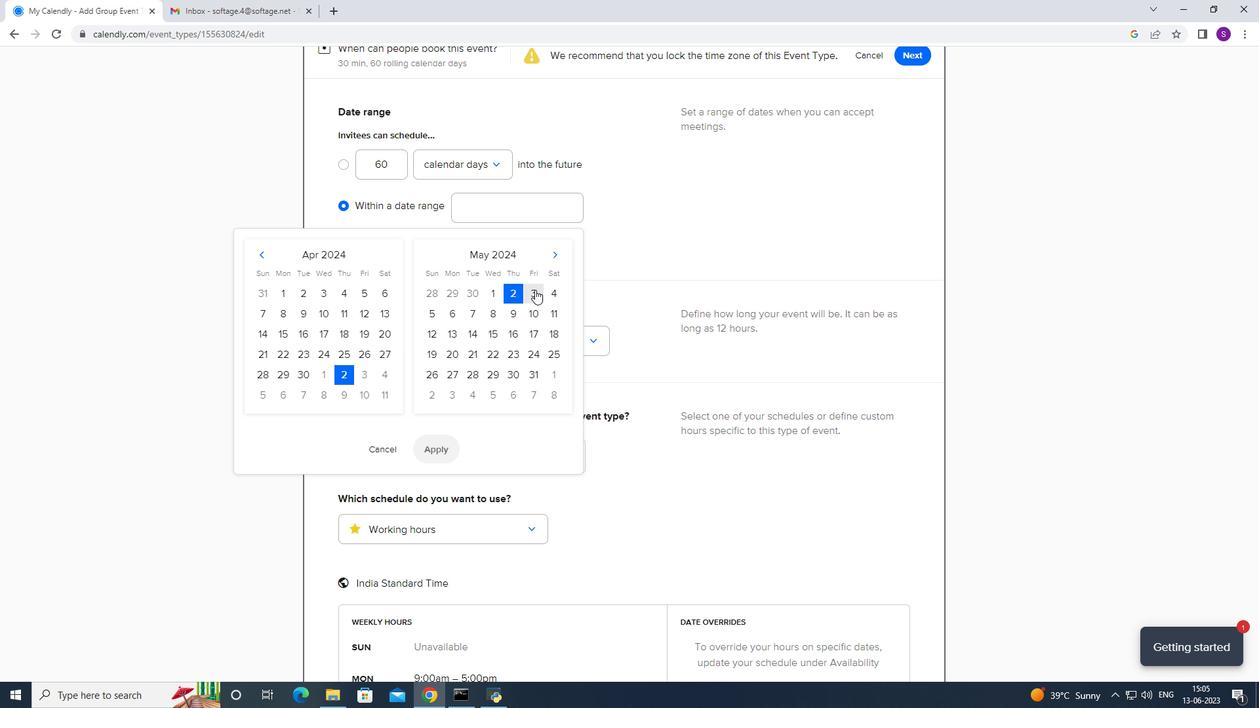 
Action: Mouse pressed left at (540, 290)
Screenshot: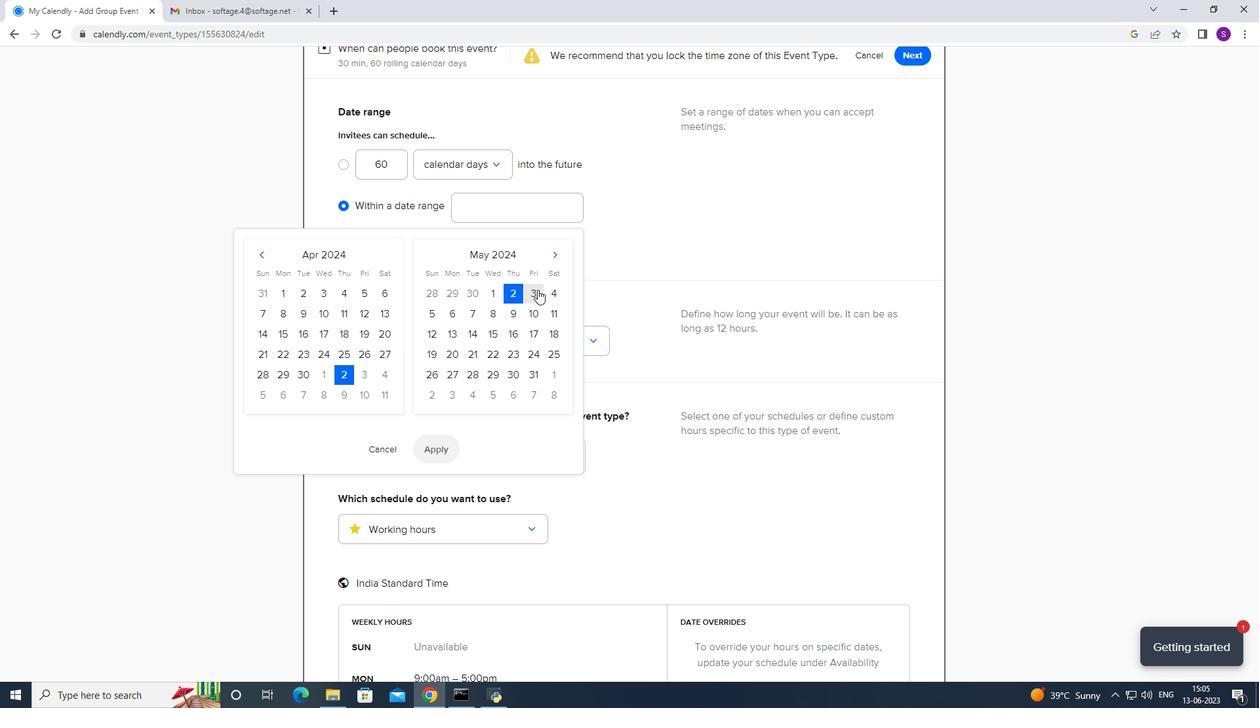
Action: Mouse moved to (549, 290)
Screenshot: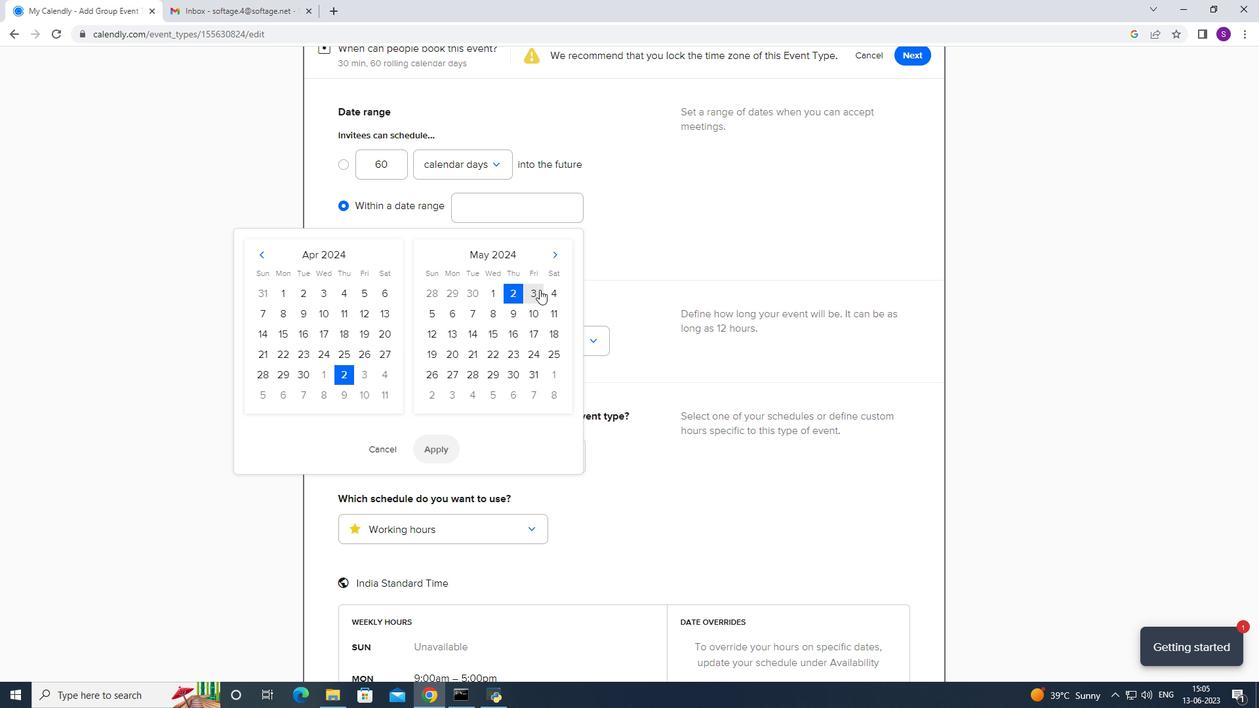 
Action: Mouse pressed left at (549, 290)
Screenshot: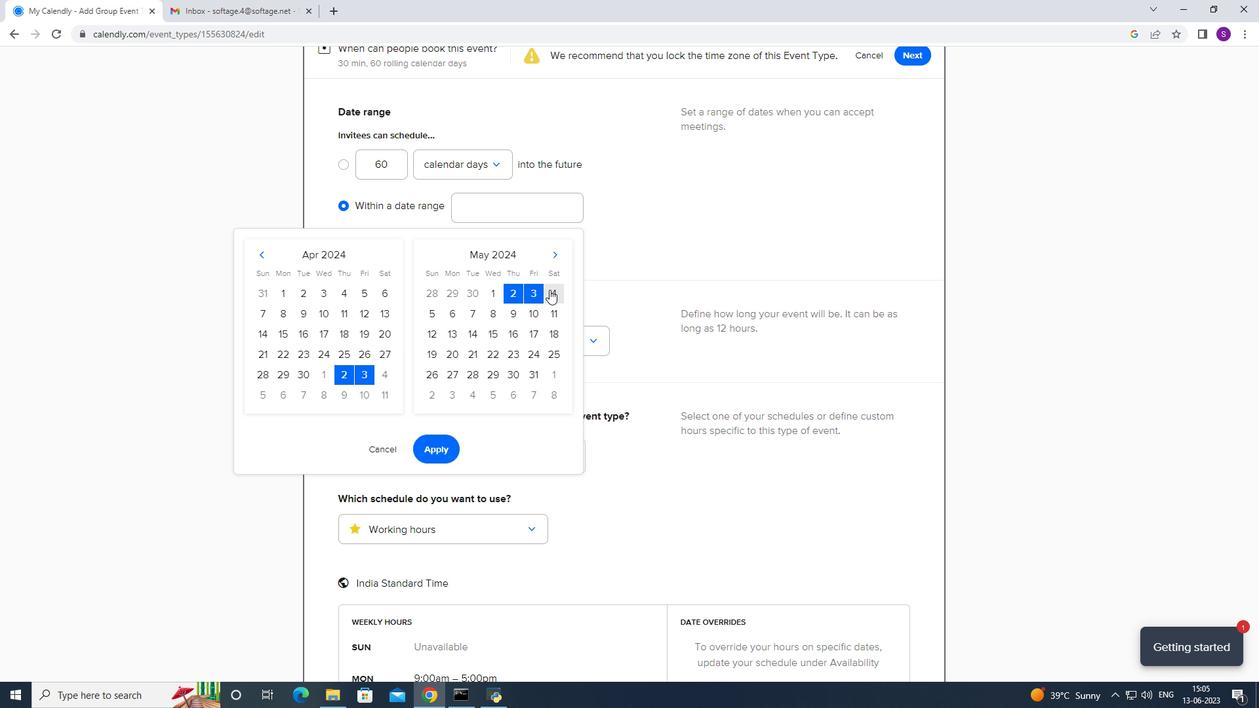 
Action: Mouse moved to (427, 313)
Screenshot: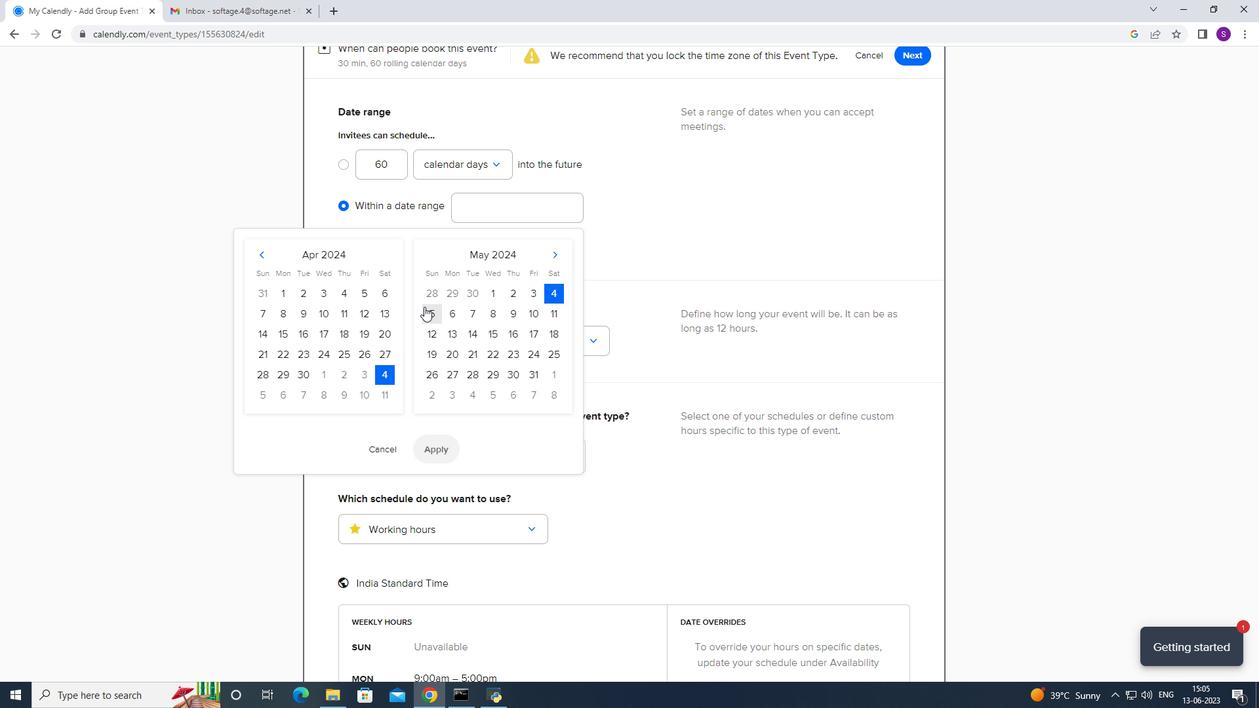 
Action: Mouse pressed left at (427, 313)
Screenshot: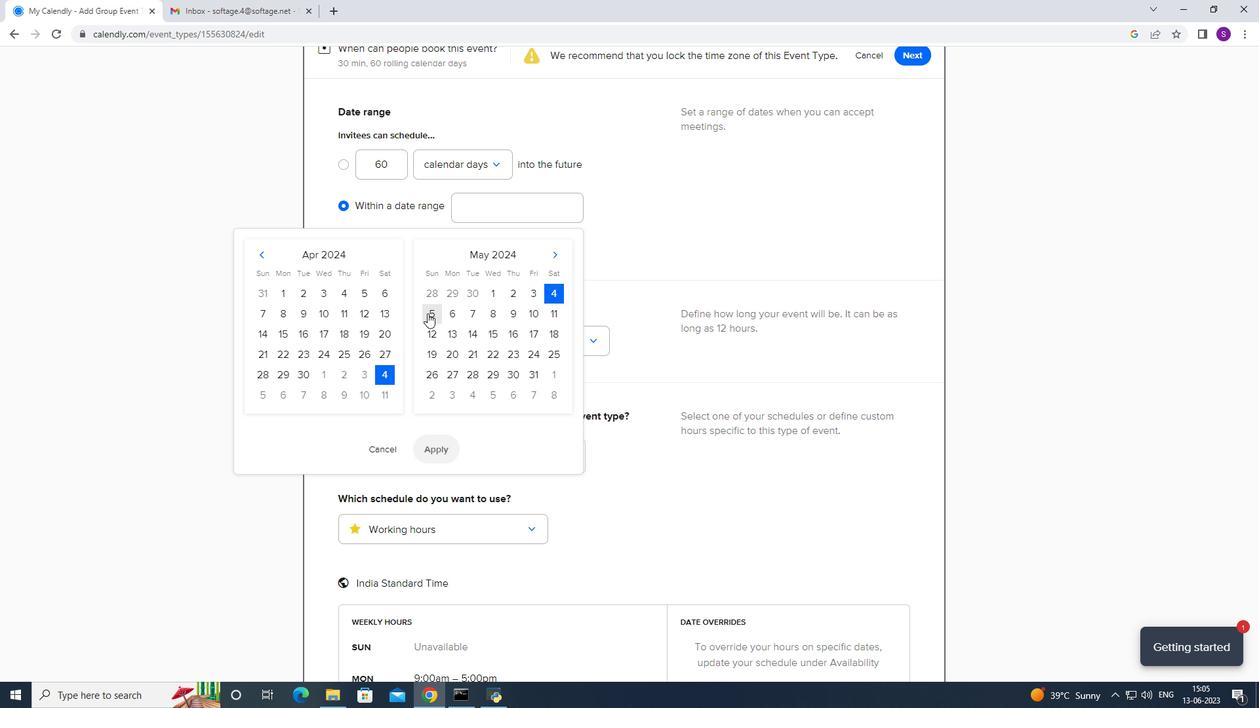 
Action: Mouse moved to (438, 446)
Screenshot: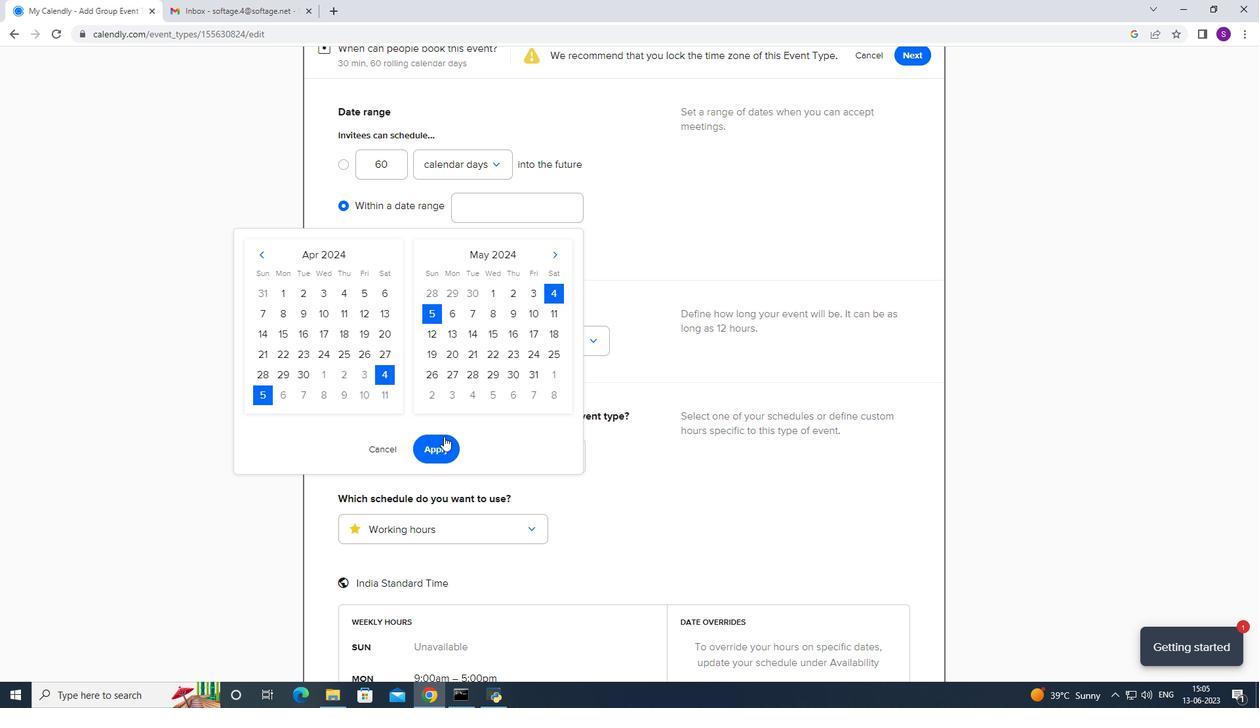 
Action: Mouse pressed left at (438, 446)
Screenshot: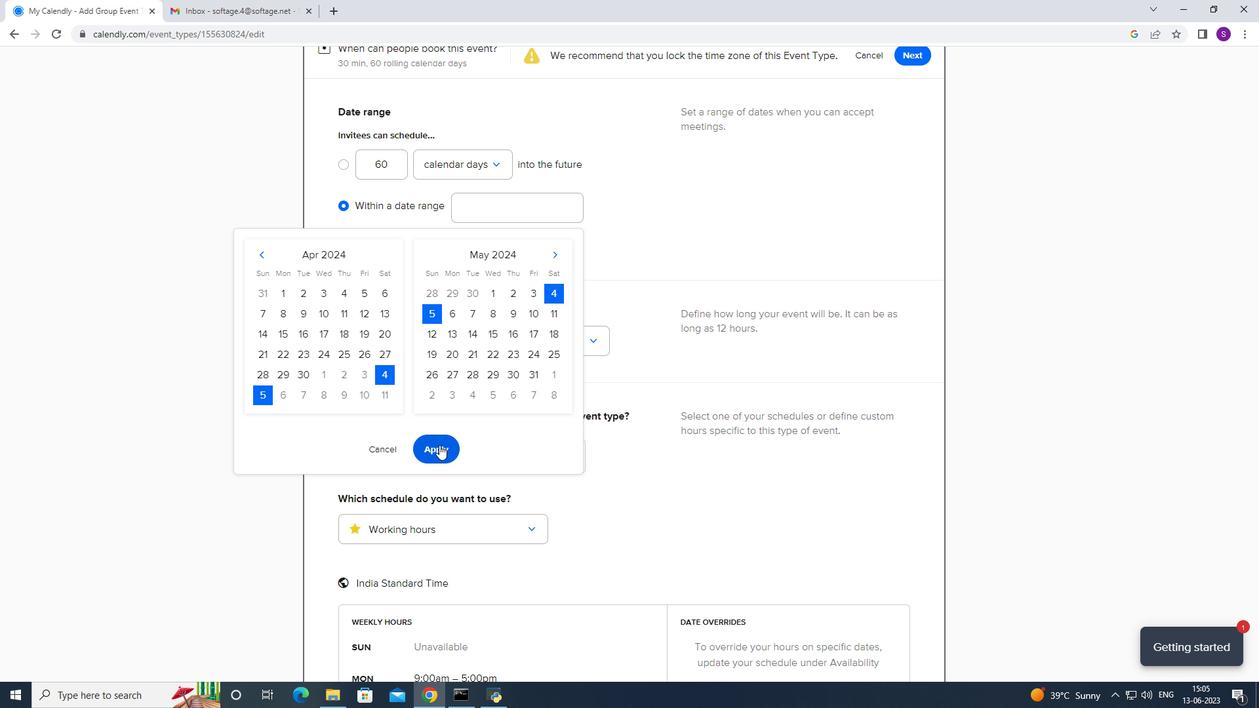 
Action: Mouse moved to (452, 356)
Screenshot: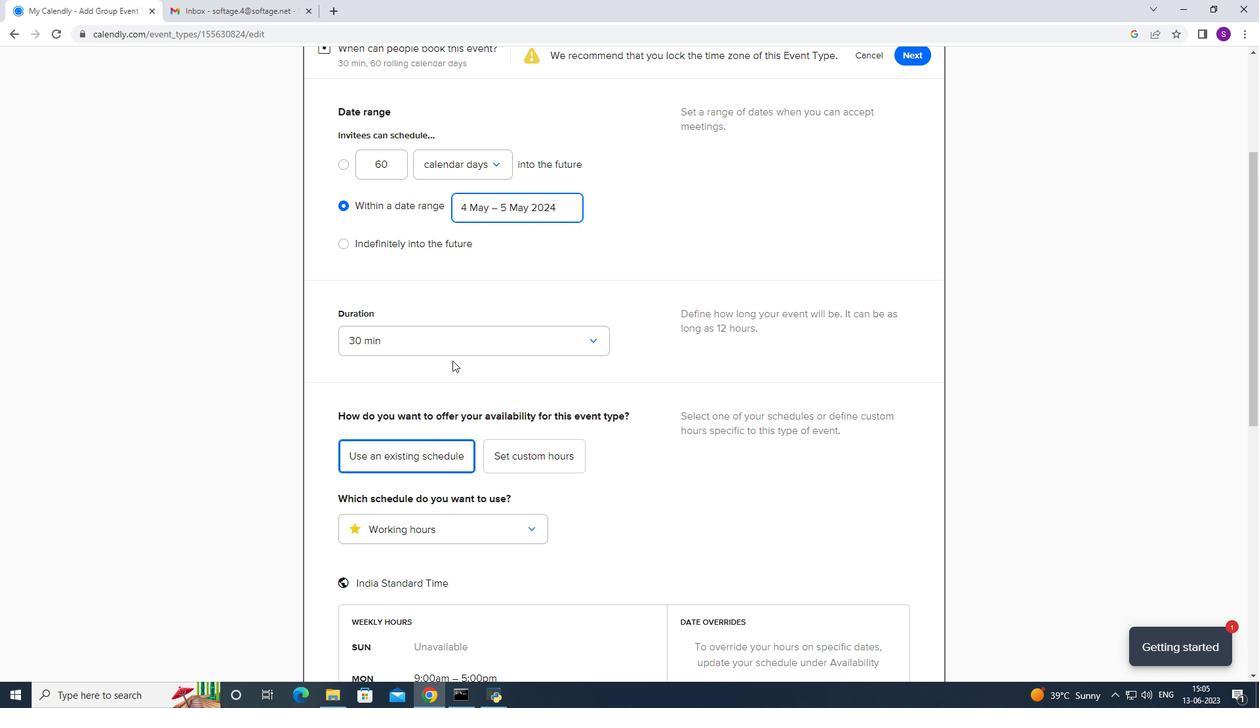 
Action: Mouse scrolled (452, 355) with delta (0, 0)
Screenshot: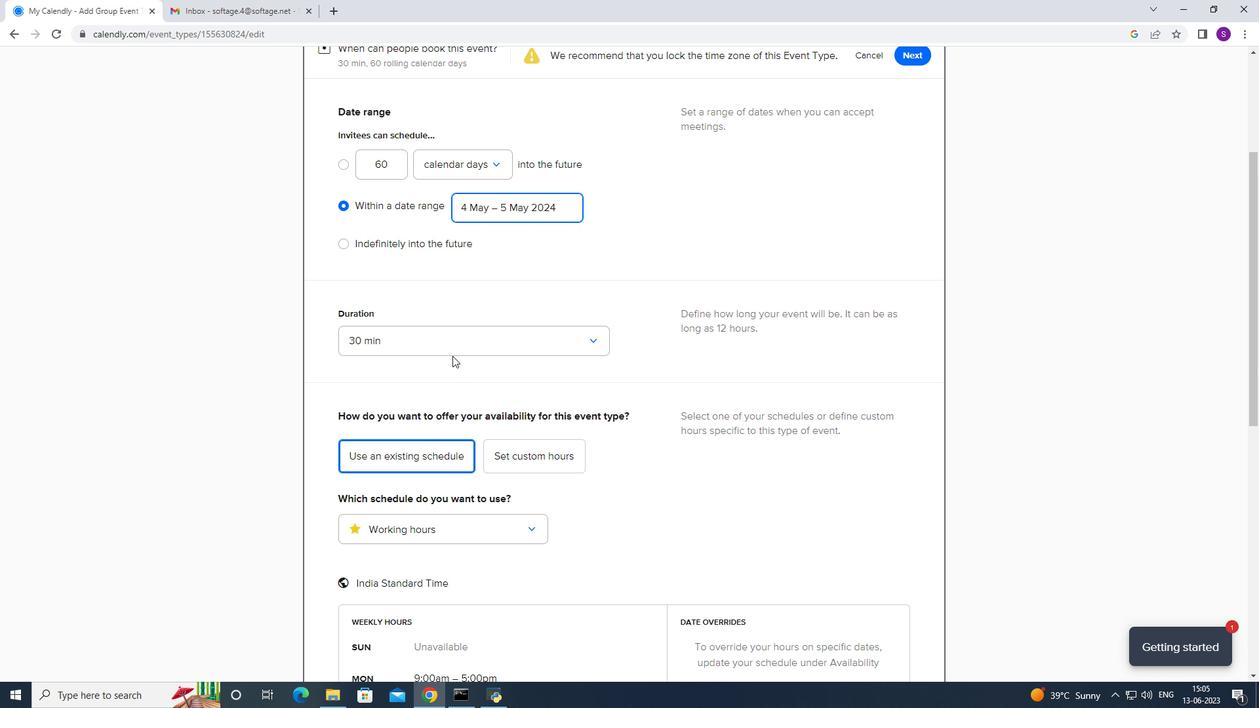 
Action: Mouse scrolled (452, 355) with delta (0, 0)
Screenshot: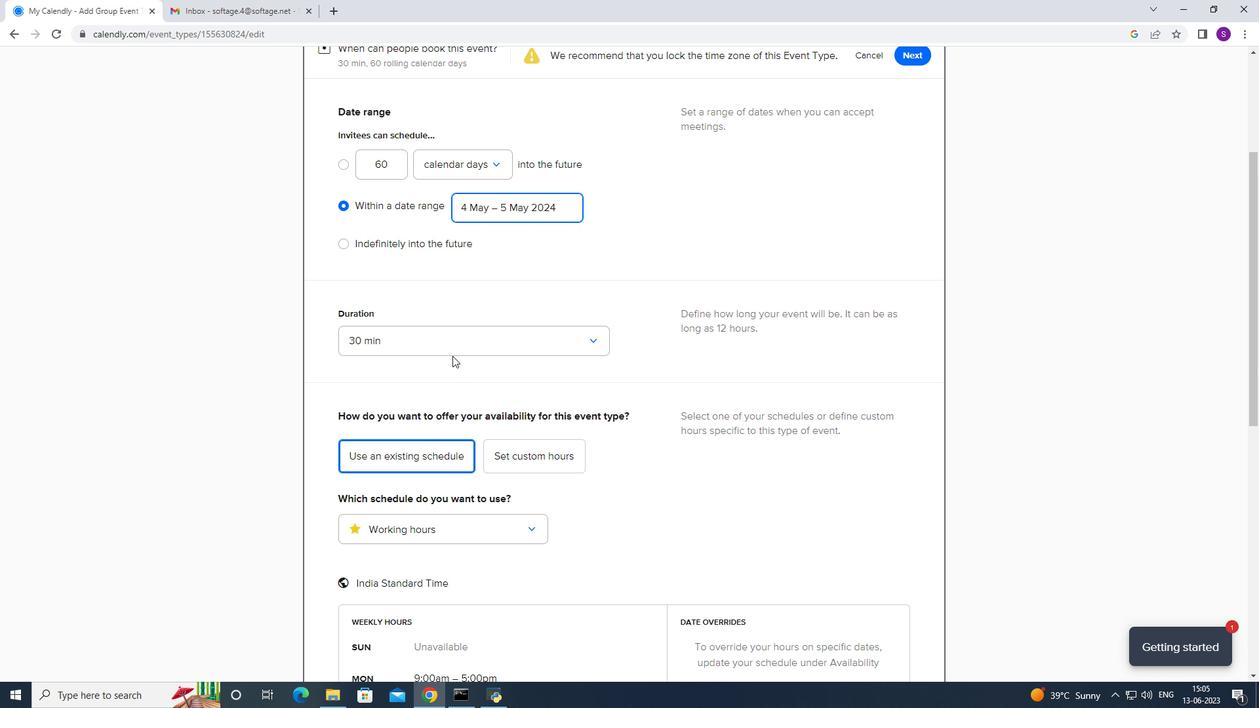 
Action: Mouse scrolled (452, 355) with delta (0, 0)
Screenshot: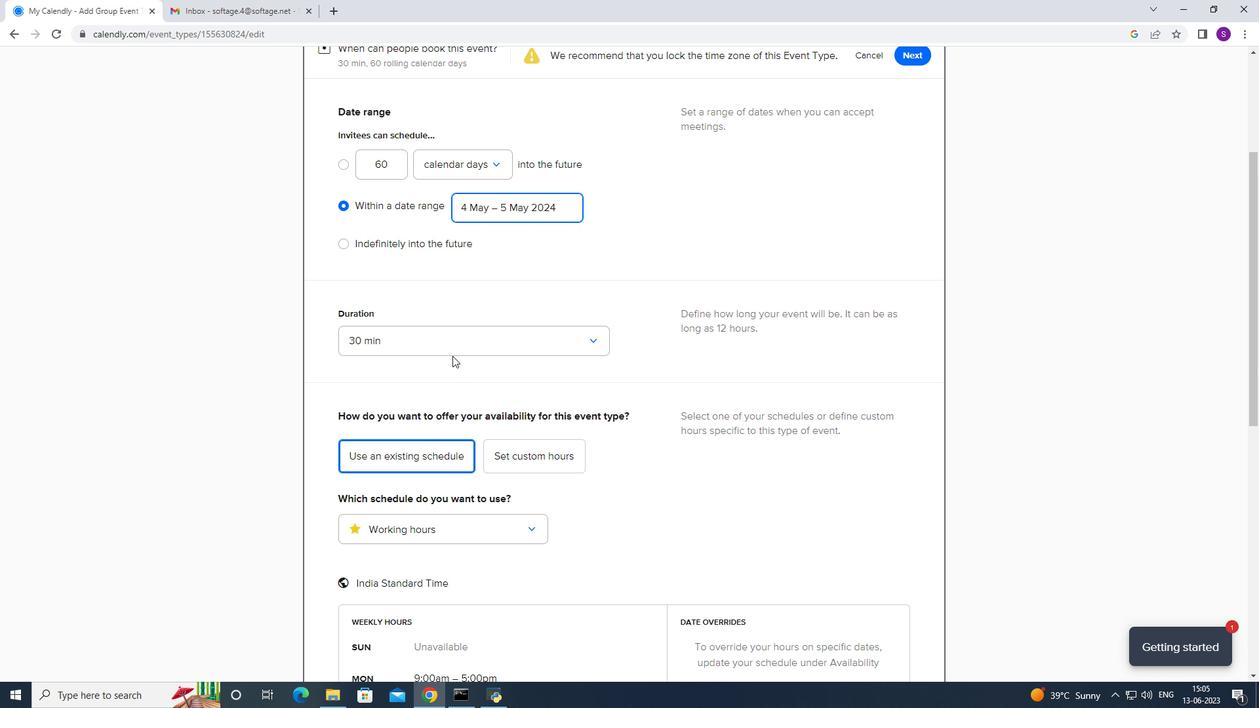 
Action: Mouse scrolled (452, 355) with delta (0, 0)
Screenshot: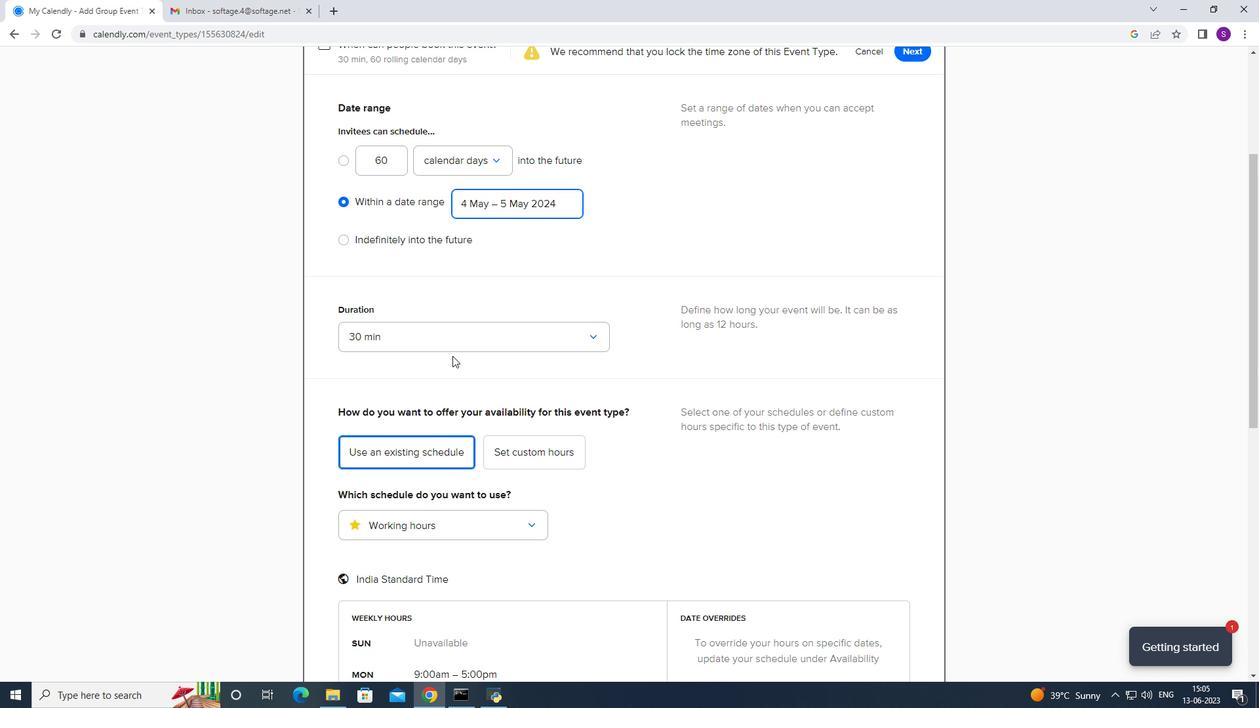 
Action: Mouse scrolled (452, 355) with delta (0, 0)
Screenshot: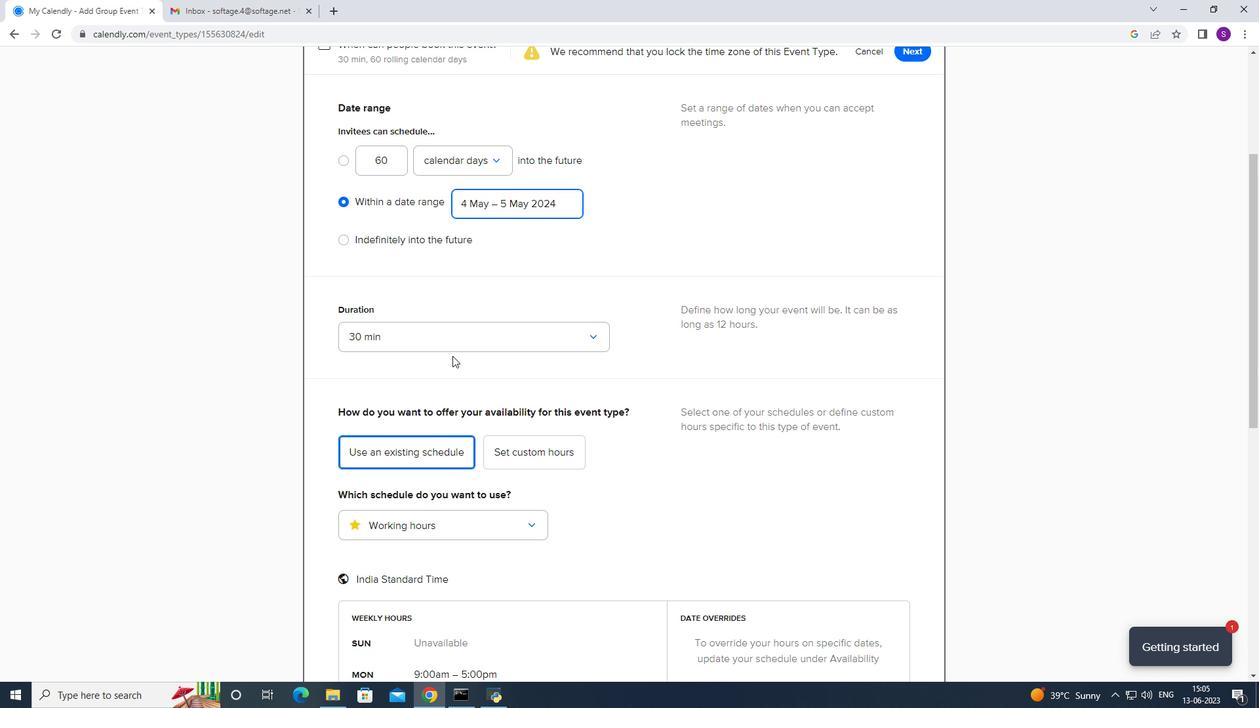 
Action: Mouse scrolled (452, 355) with delta (0, 0)
Screenshot: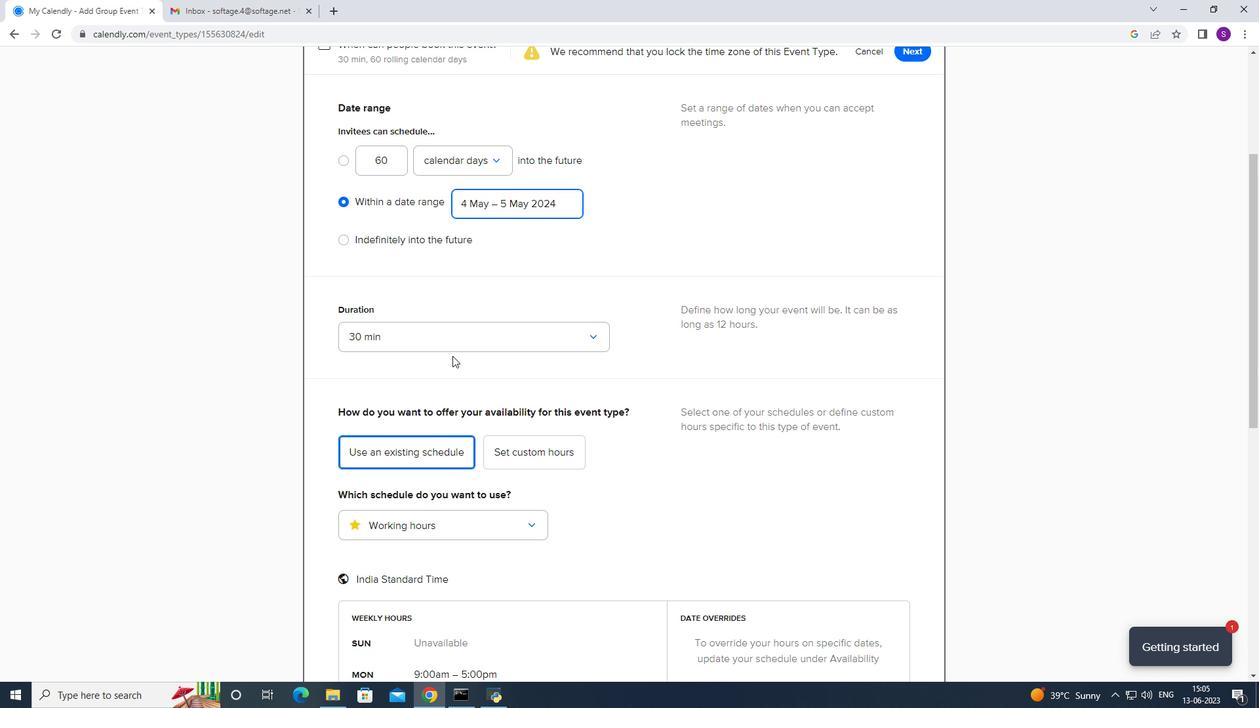 
Action: Mouse scrolled (452, 355) with delta (0, 0)
Screenshot: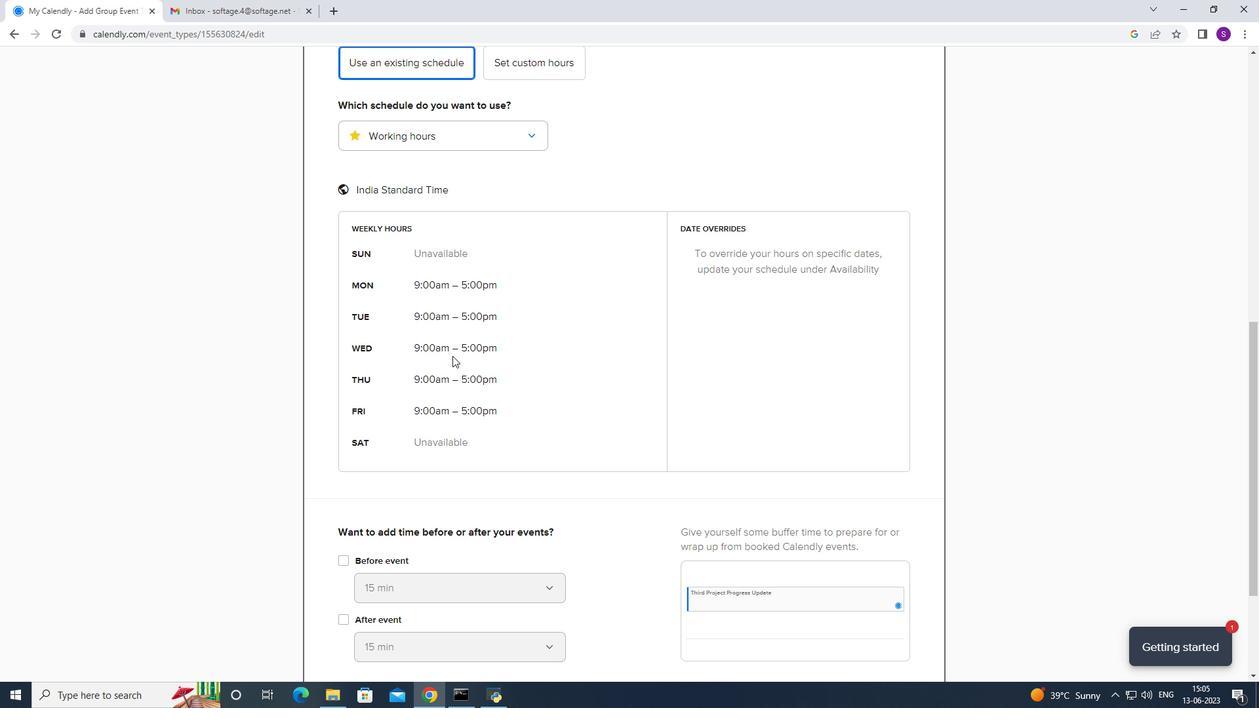 
Action: Mouse scrolled (452, 355) with delta (0, 0)
Screenshot: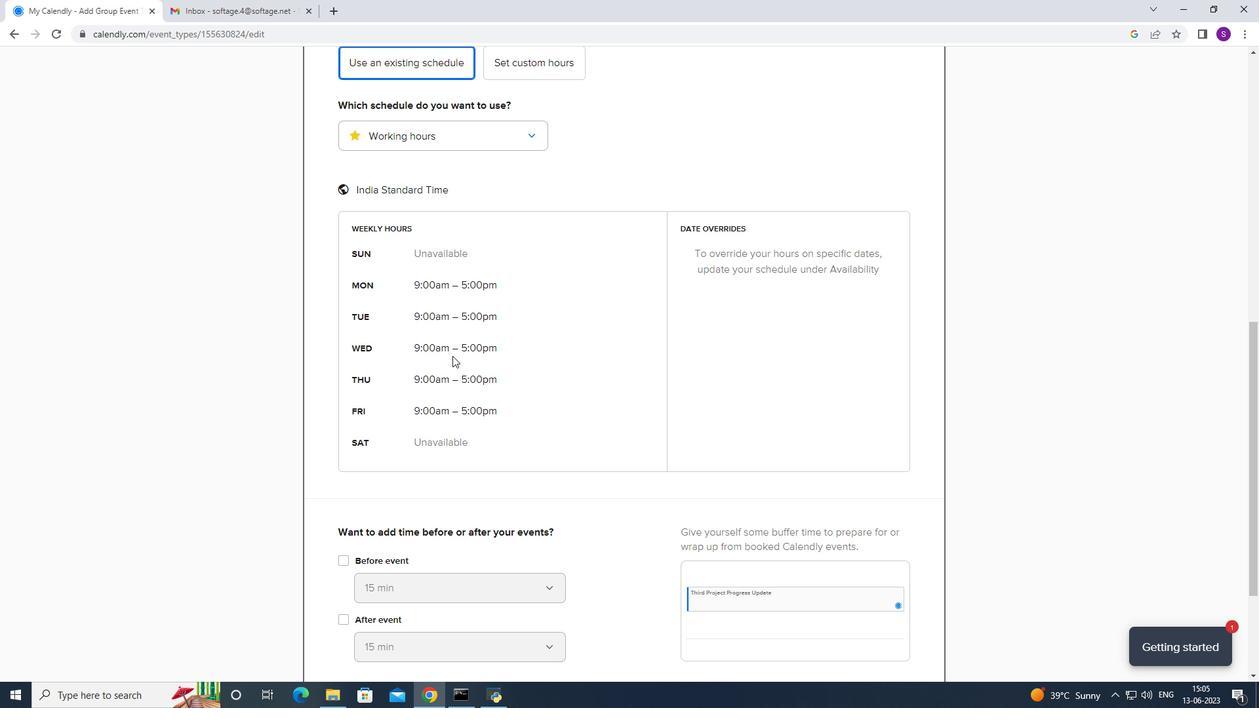 
Action: Mouse scrolled (452, 355) with delta (0, 0)
Screenshot: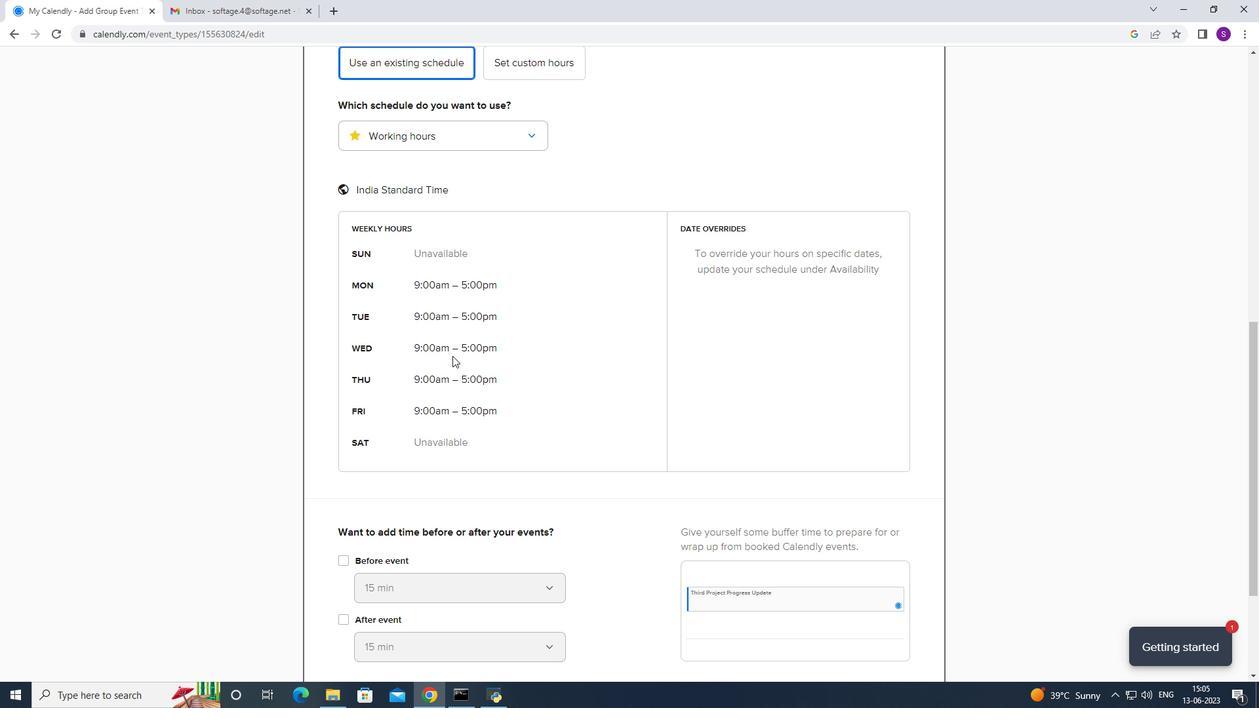 
Action: Mouse scrolled (452, 355) with delta (0, 0)
Screenshot: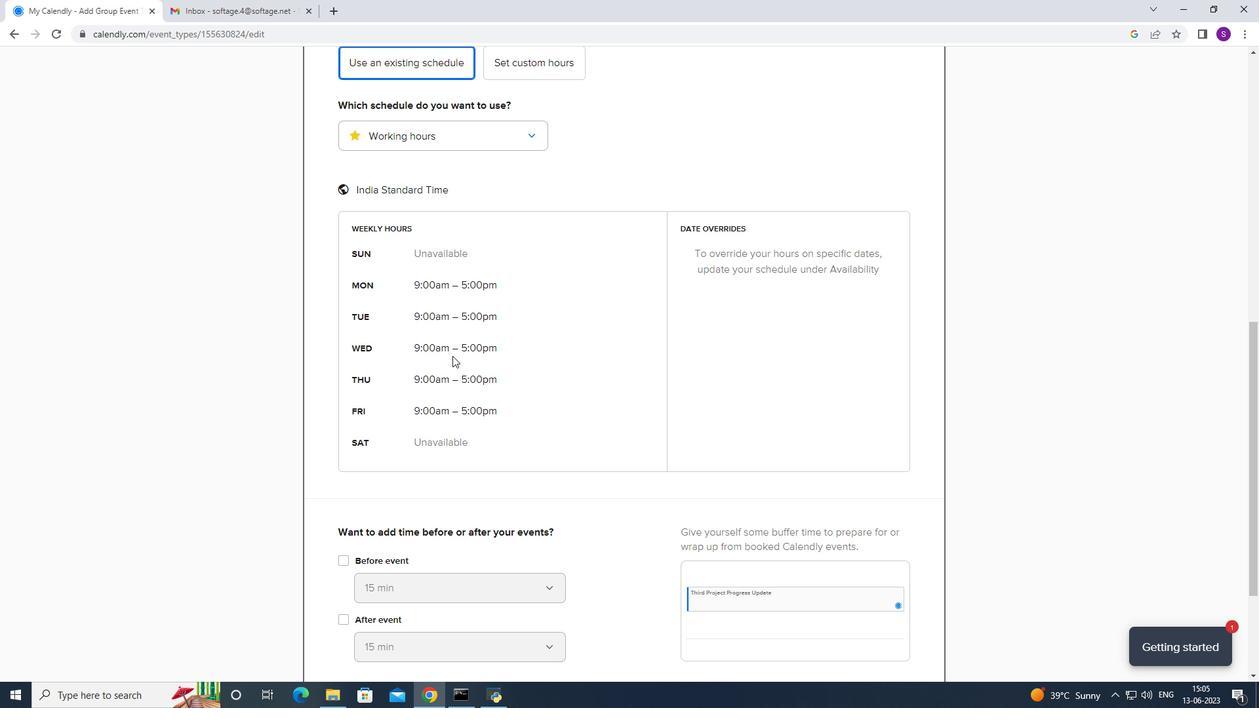 
Action: Mouse scrolled (452, 355) with delta (0, 0)
Screenshot: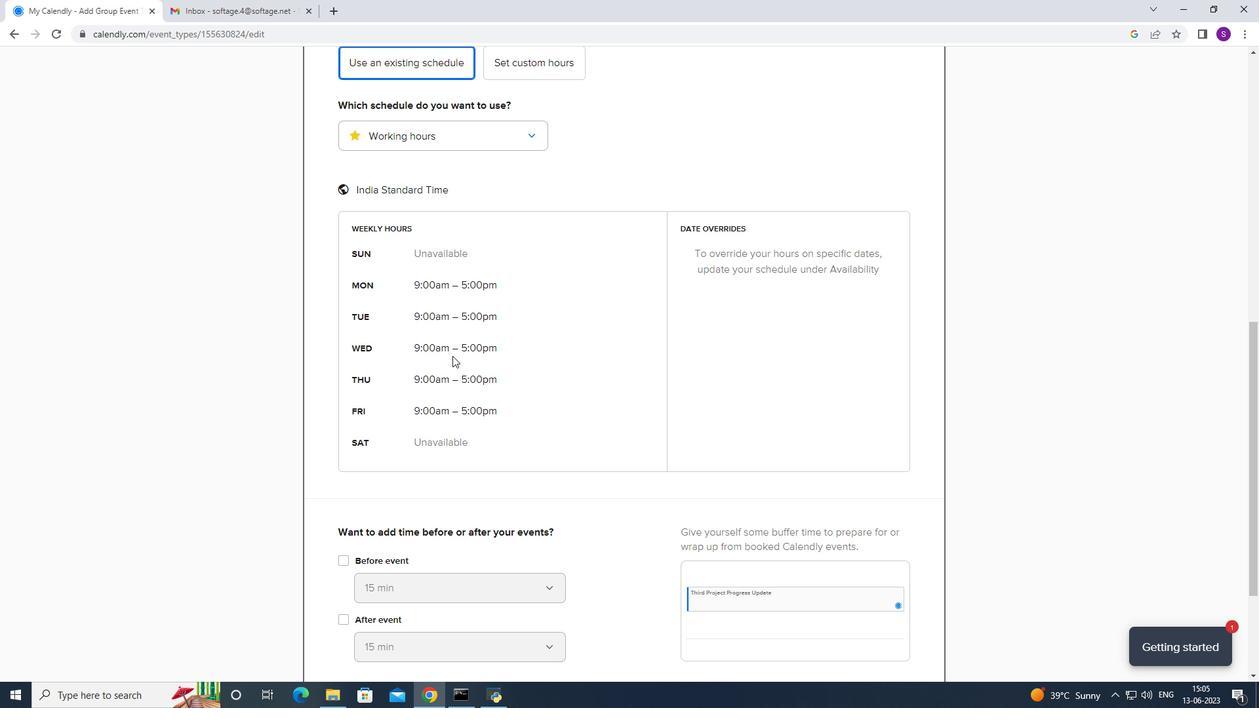 
Action: Mouse scrolled (452, 355) with delta (0, 0)
Screenshot: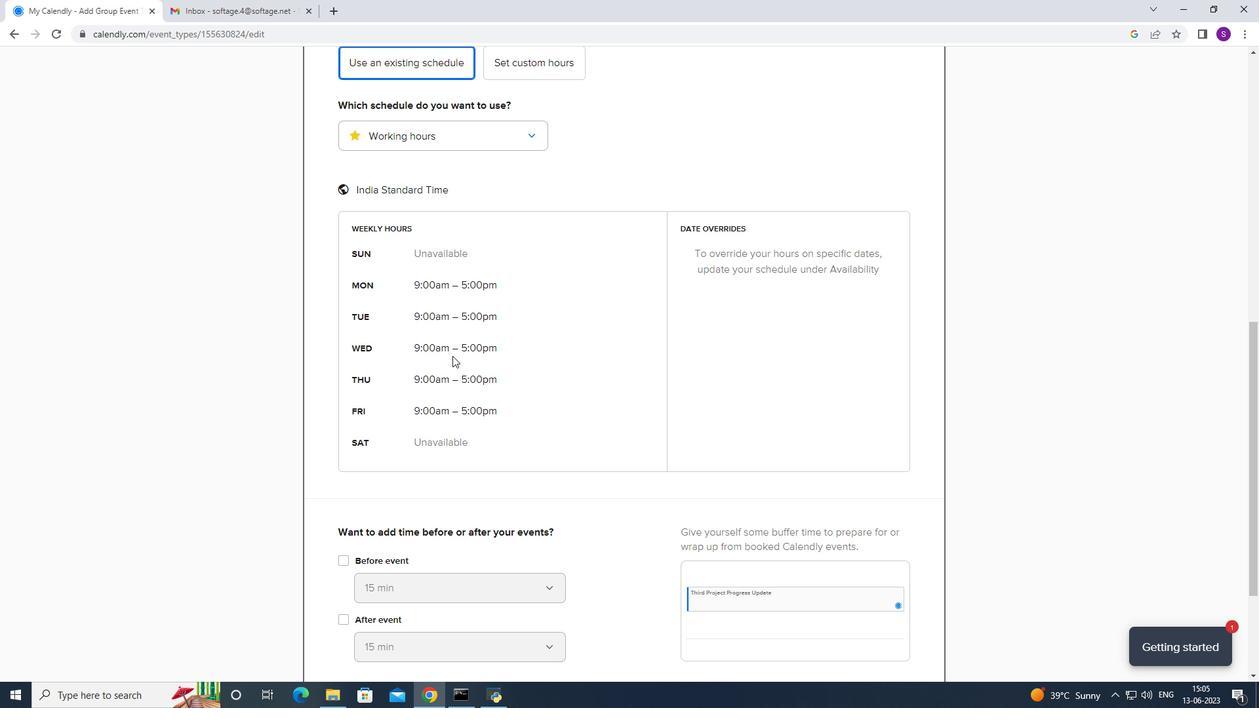 
Action: Mouse moved to (904, 607)
Screenshot: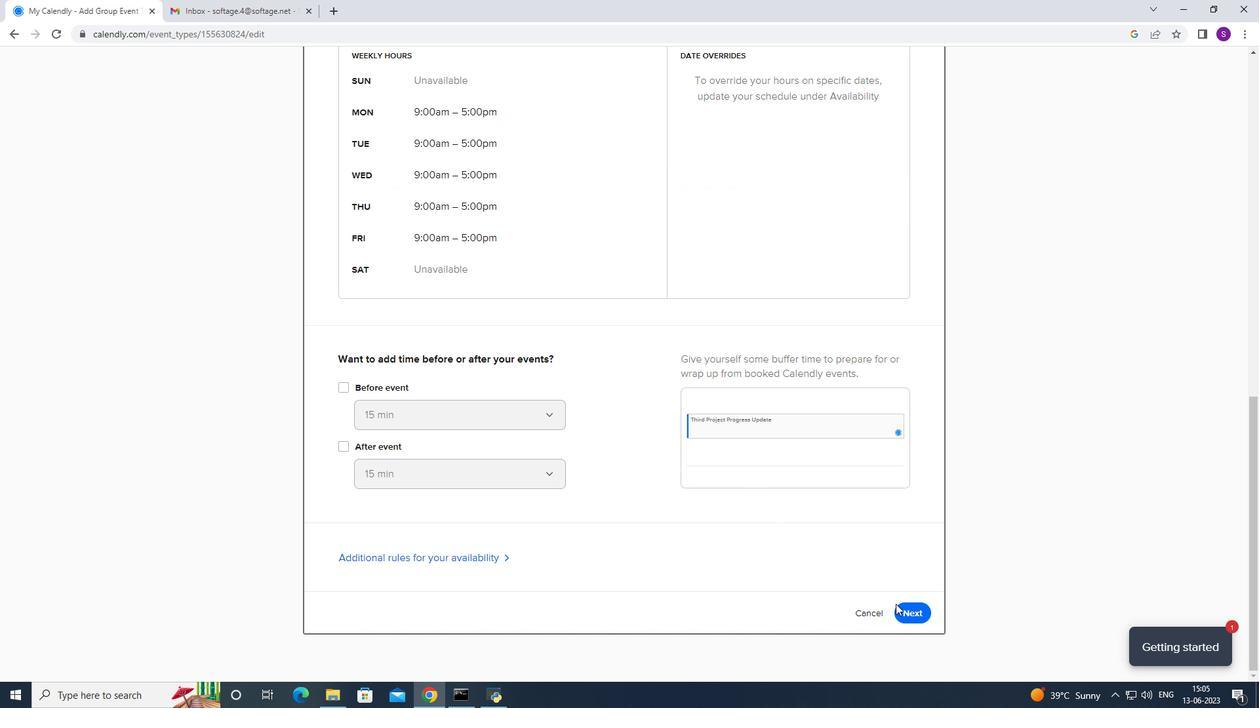 
Action: Mouse pressed left at (904, 607)
Screenshot: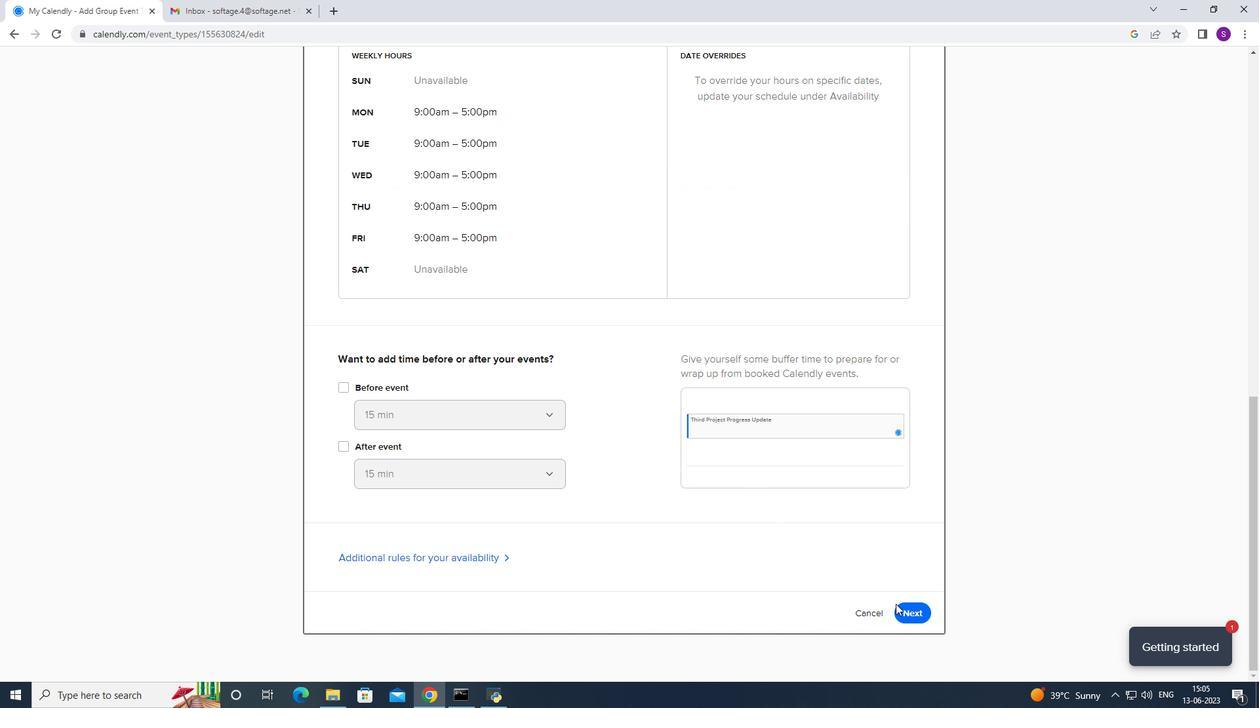 
Action: Mouse moved to (921, 611)
Screenshot: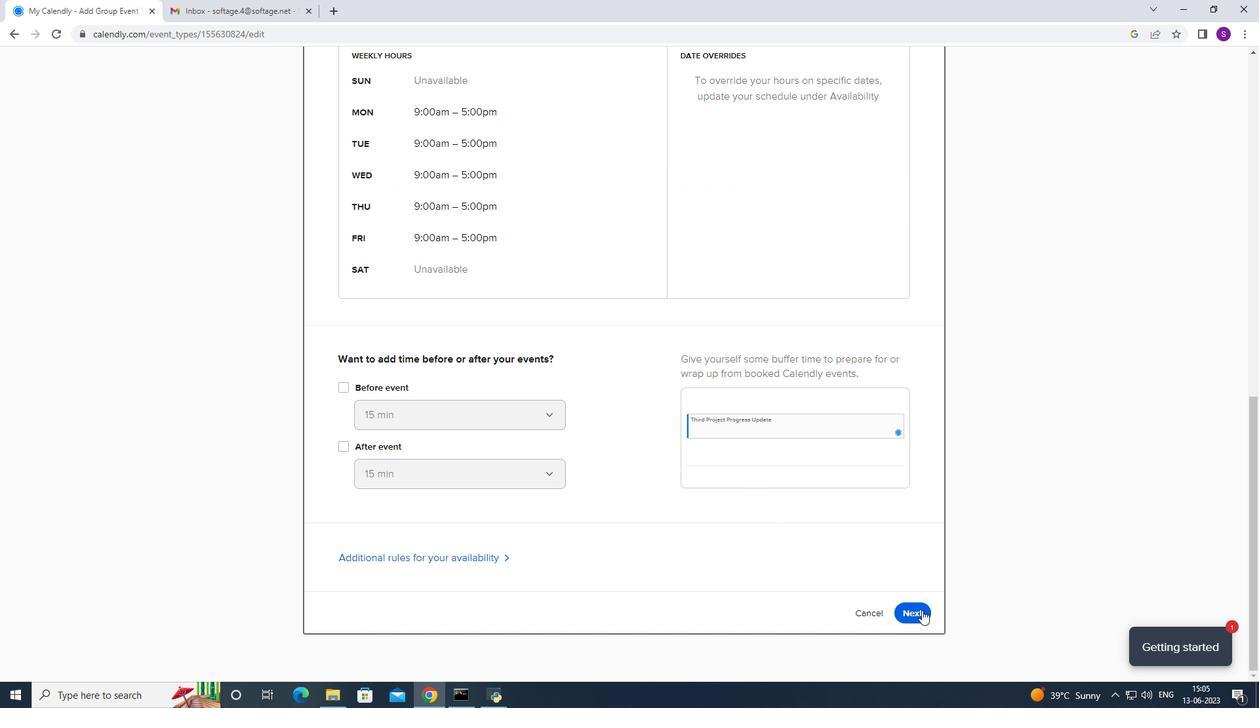 
Action: Mouse pressed left at (921, 611)
Screenshot: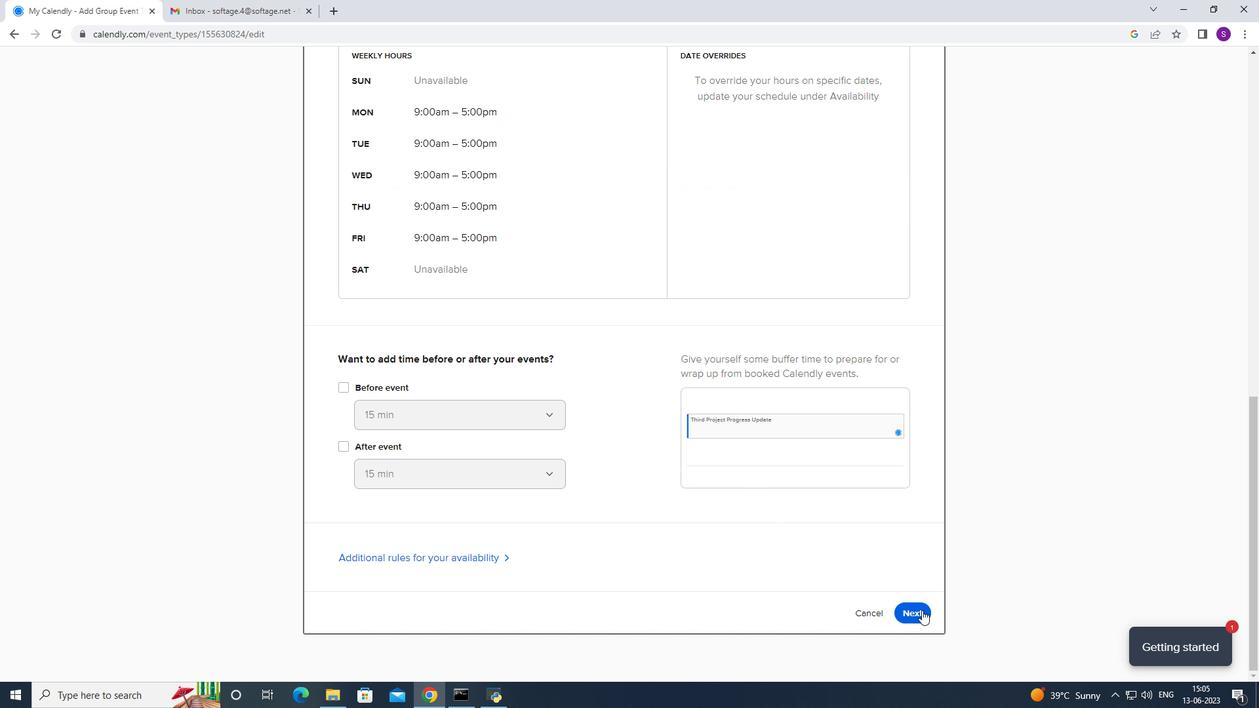 
Action: Mouse moved to (931, 123)
Screenshot: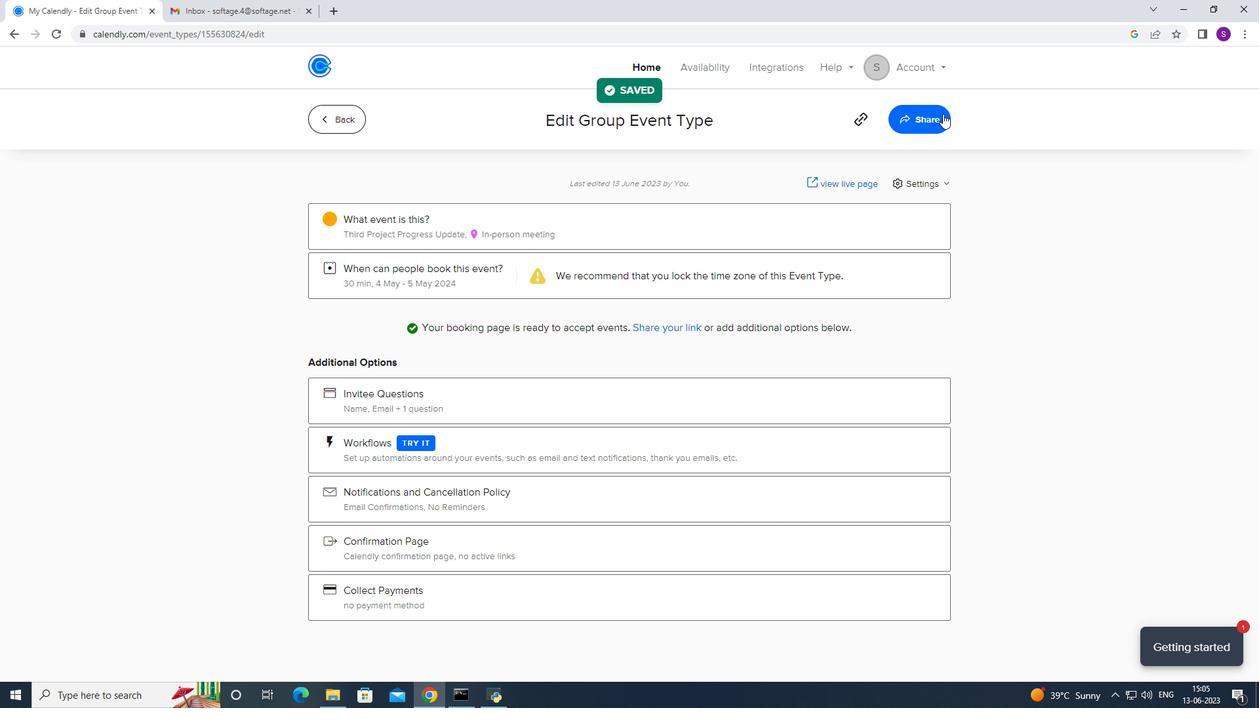
Action: Mouse pressed left at (931, 123)
Screenshot: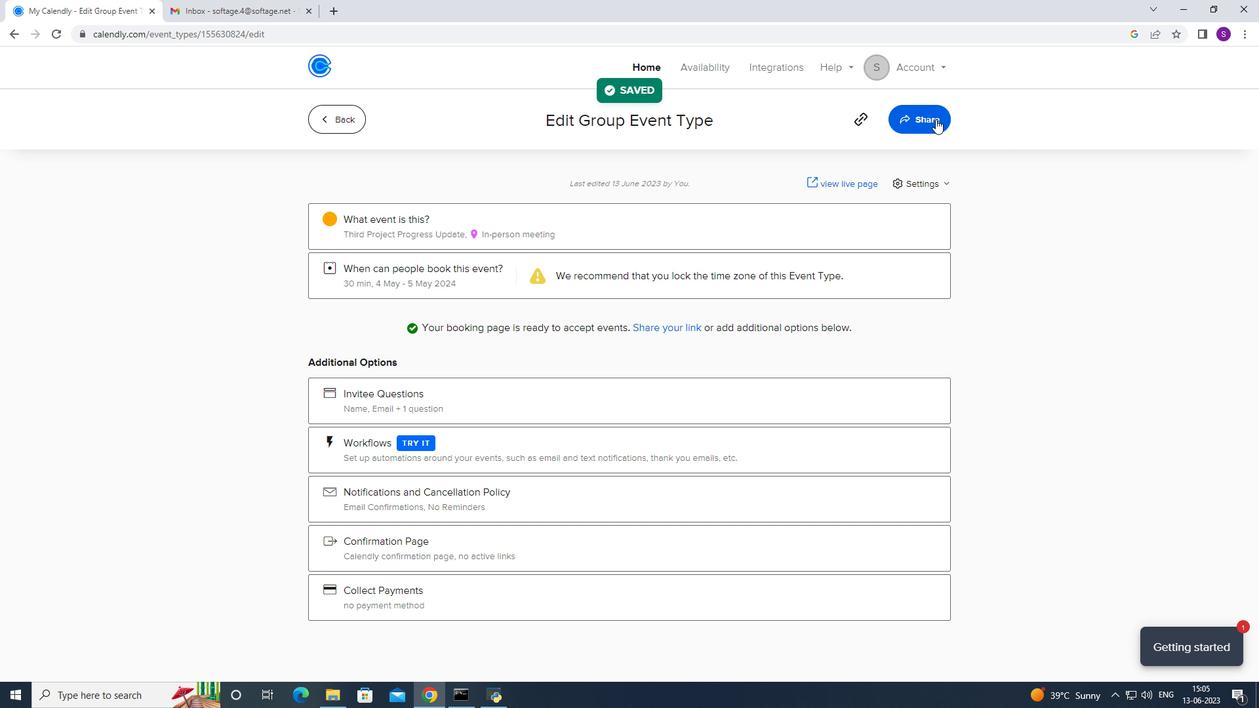 
Action: Mouse moved to (792, 235)
Screenshot: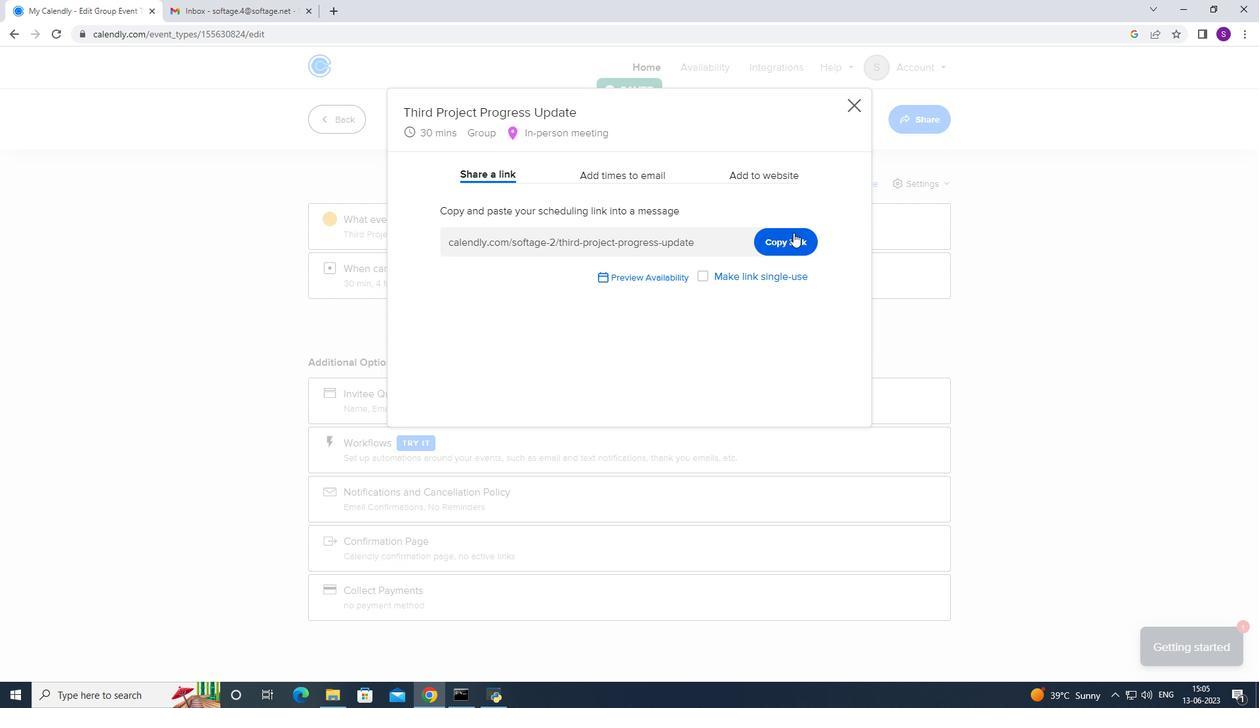 
Action: Mouse pressed left at (792, 235)
Screenshot: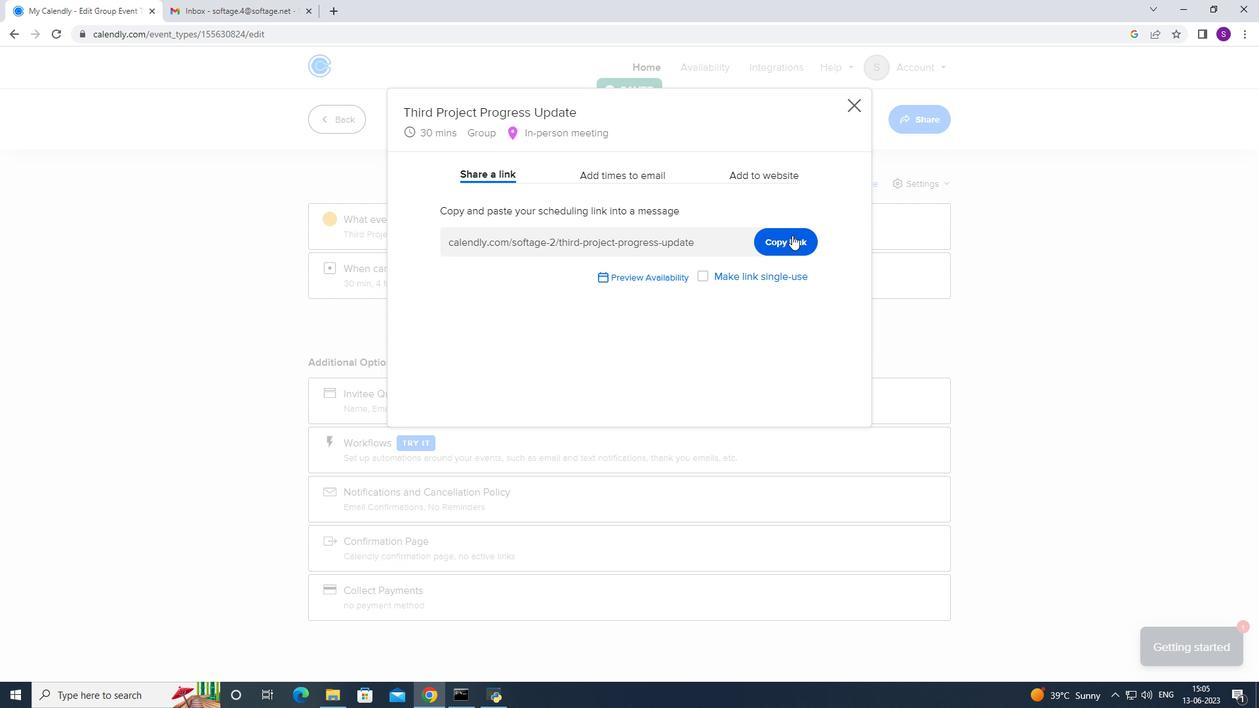 
Action: Mouse moved to (182, 2)
Screenshot: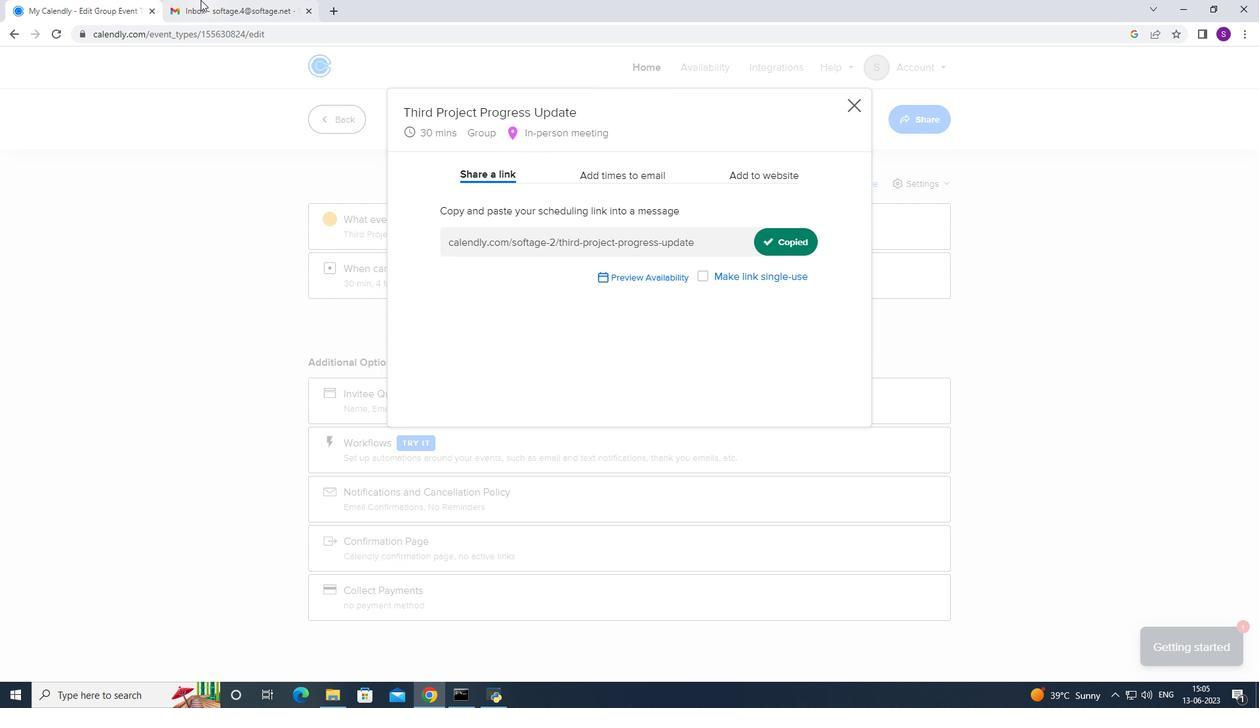 
Action: Mouse pressed left at (182, 2)
Screenshot: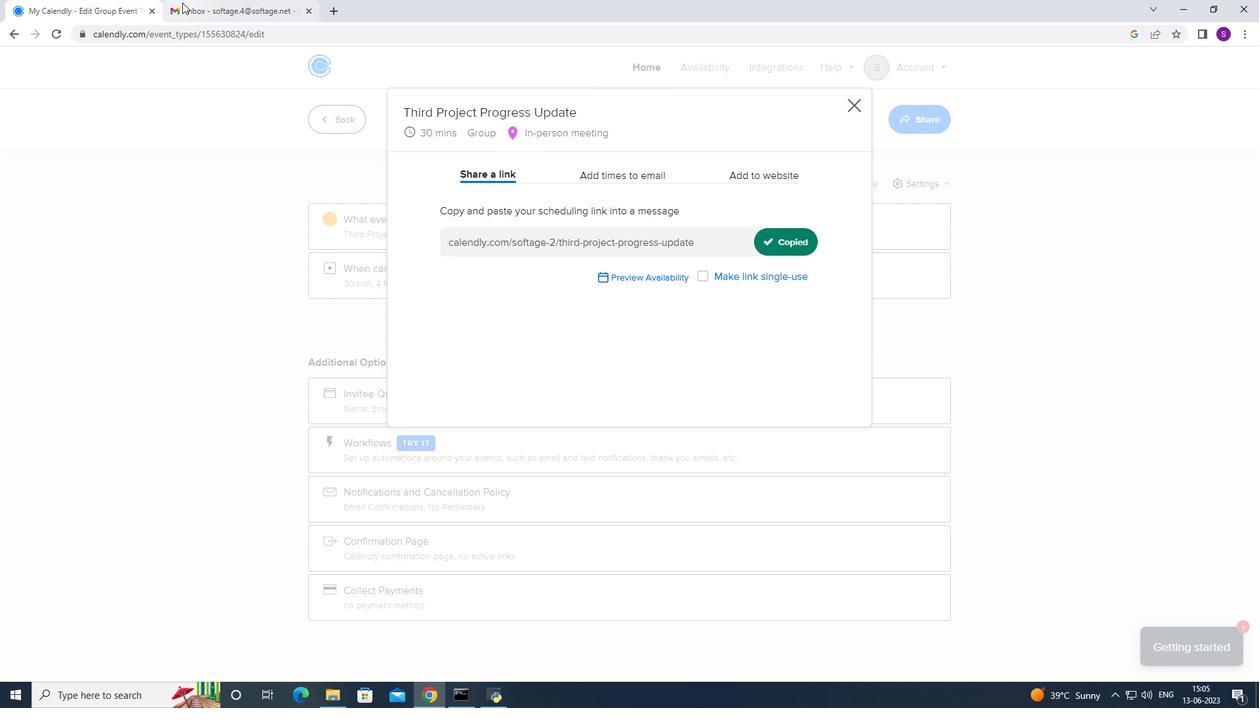 
Action: Mouse moved to (137, 105)
Screenshot: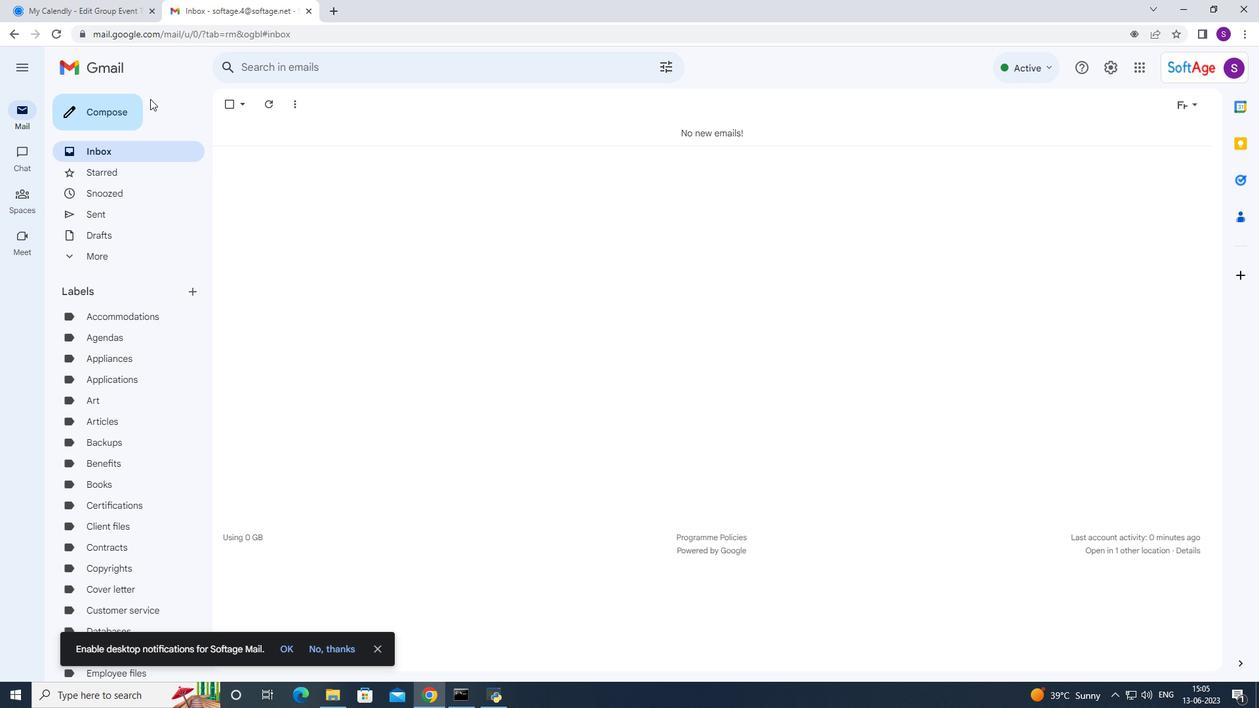 
Action: Mouse pressed left at (137, 105)
Screenshot: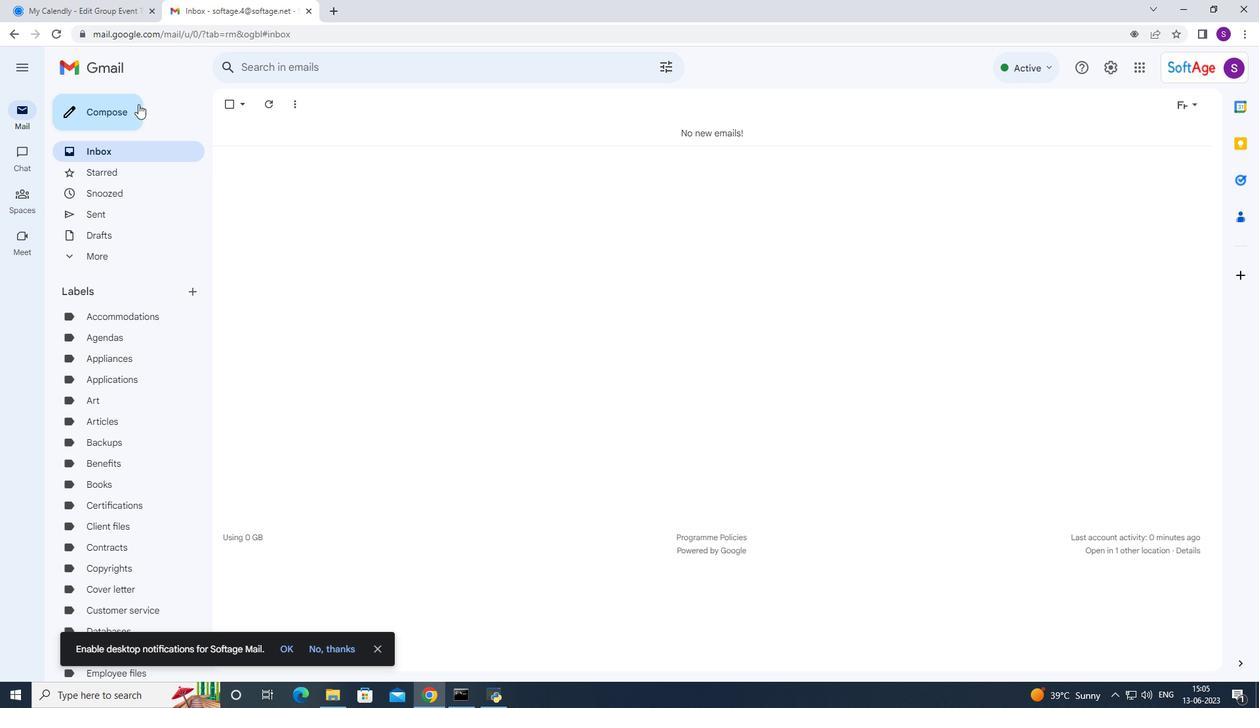 
Action: Mouse moved to (847, 410)
Screenshot: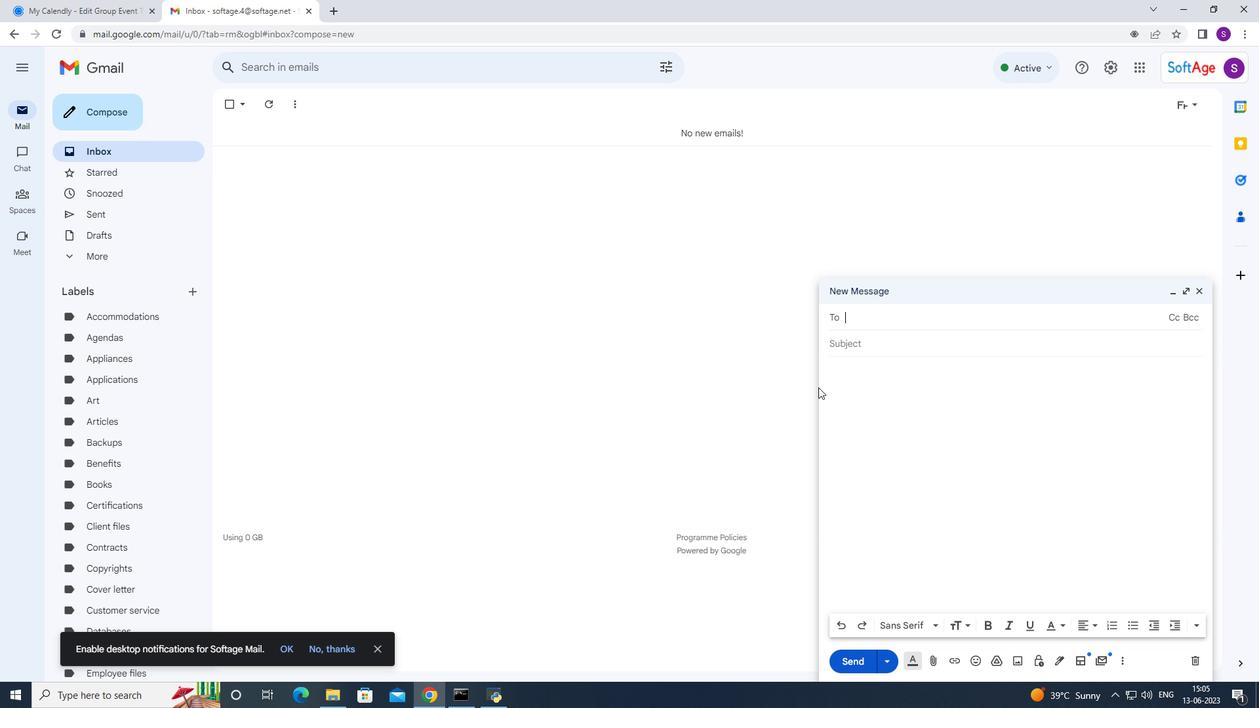 
Action: Mouse pressed right at (847, 410)
Screenshot: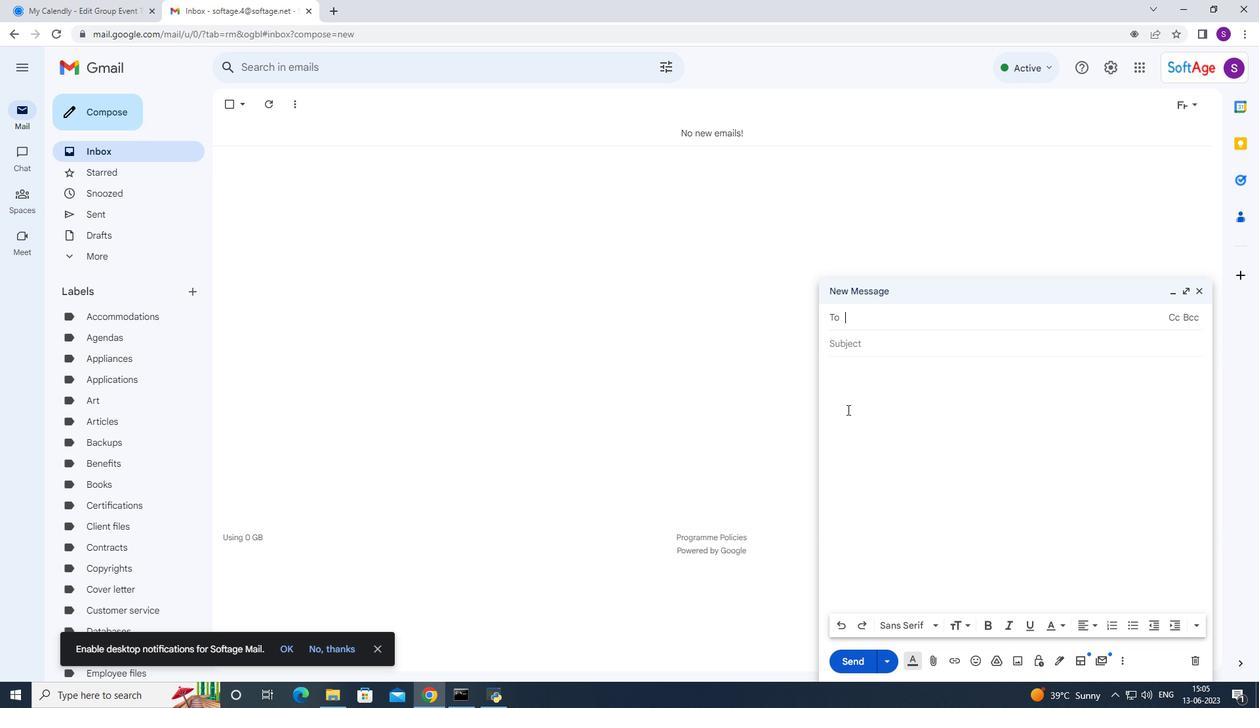 
Action: Mouse moved to (867, 515)
Screenshot: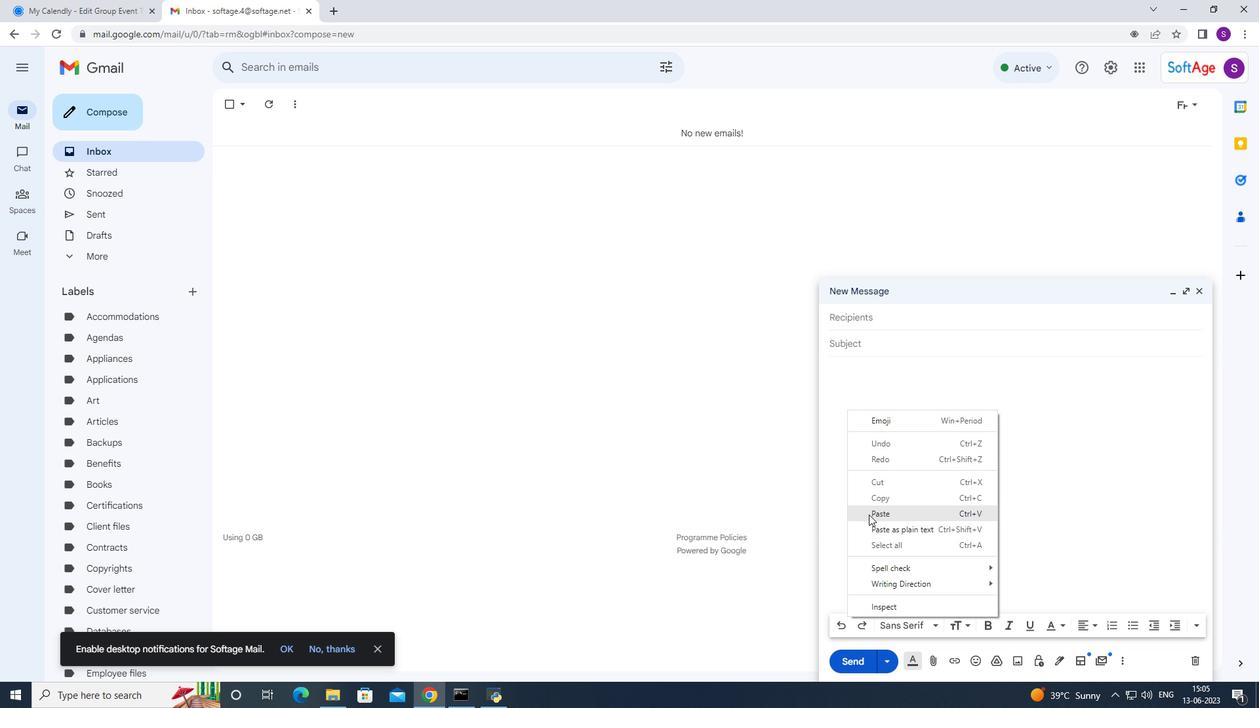 
Action: Mouse pressed left at (867, 515)
Screenshot: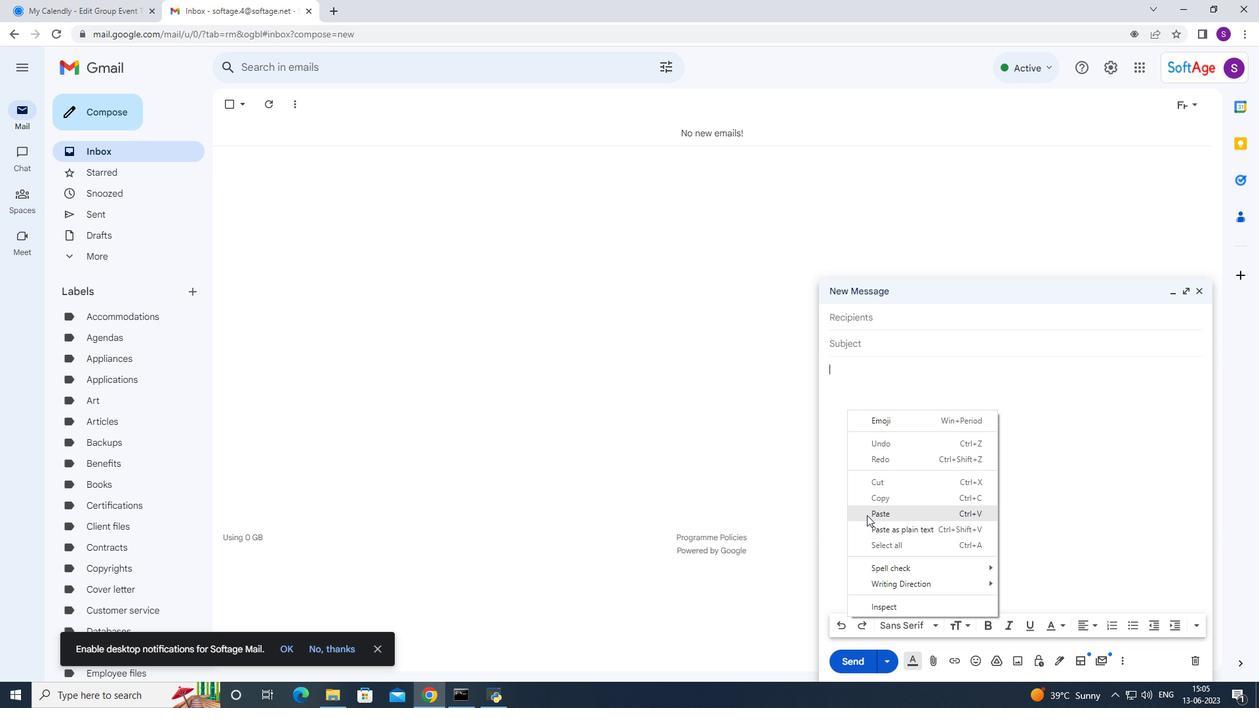 
Action: Mouse moved to (877, 523)
Screenshot: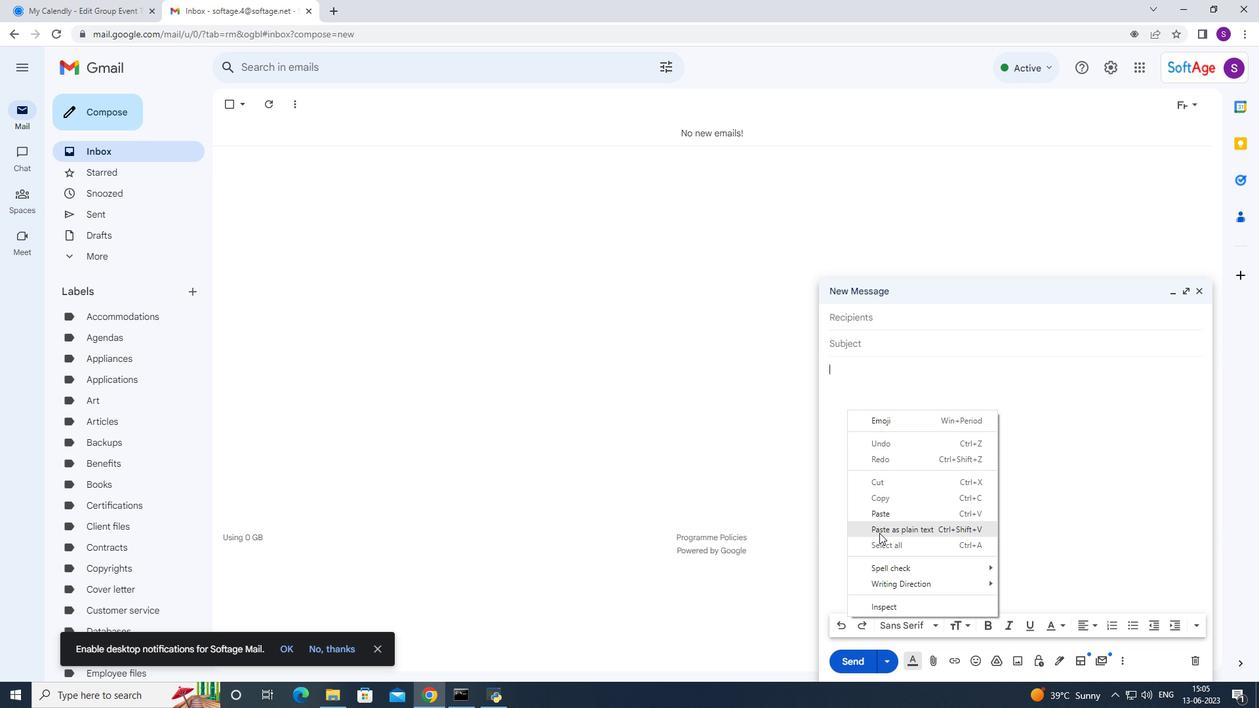 
Action: Mouse pressed left at (877, 523)
Screenshot: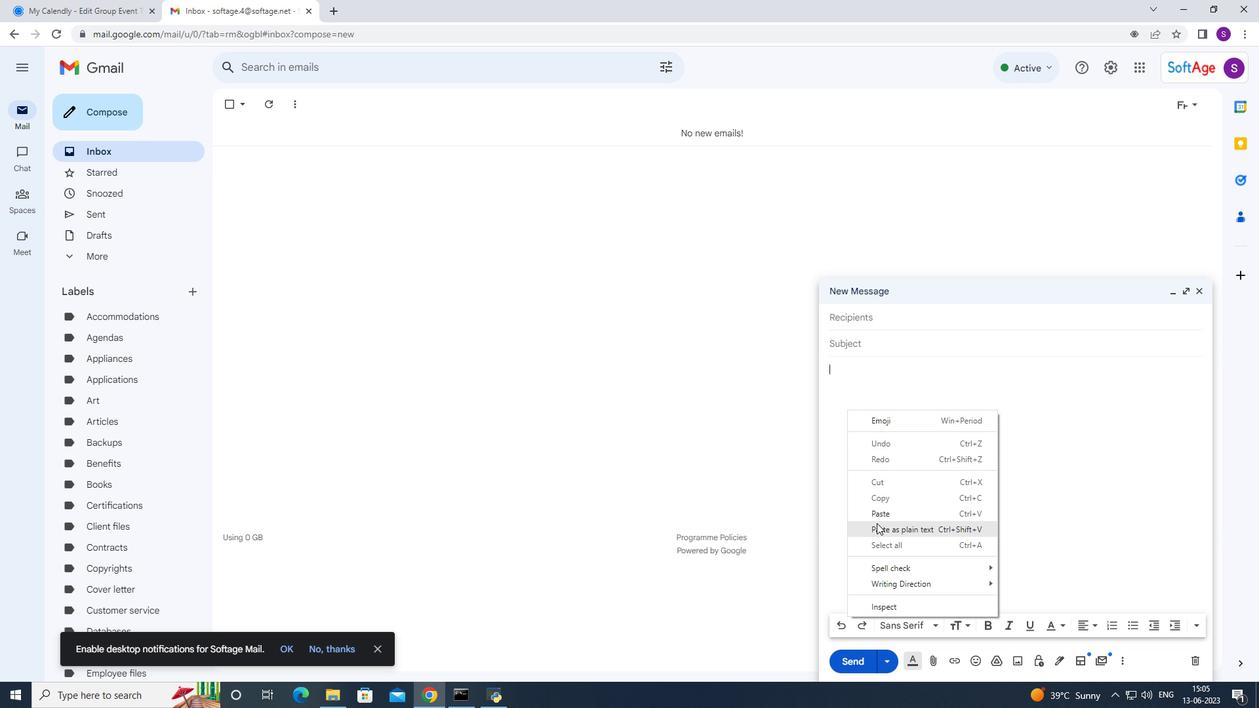 
Action: Mouse moved to (868, 312)
Screenshot: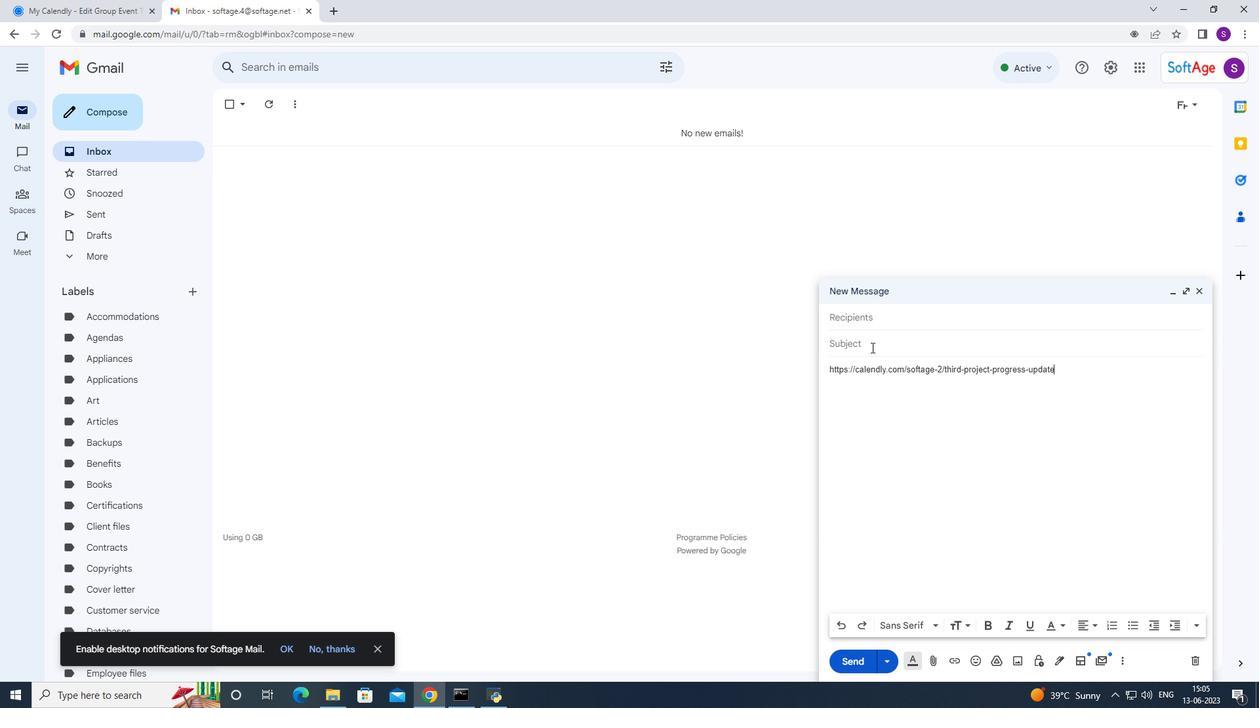 
Action: Mouse pressed left at (868, 312)
Screenshot: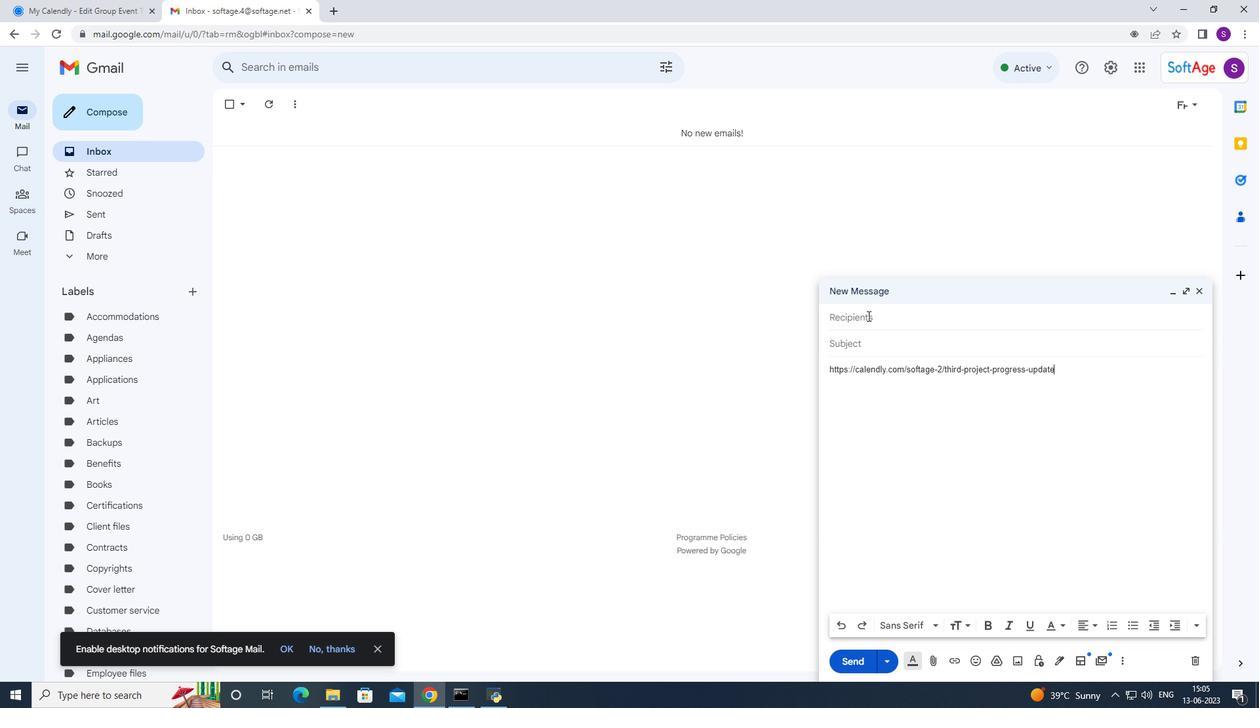 
Action: Mouse pressed right at (868, 312)
Screenshot: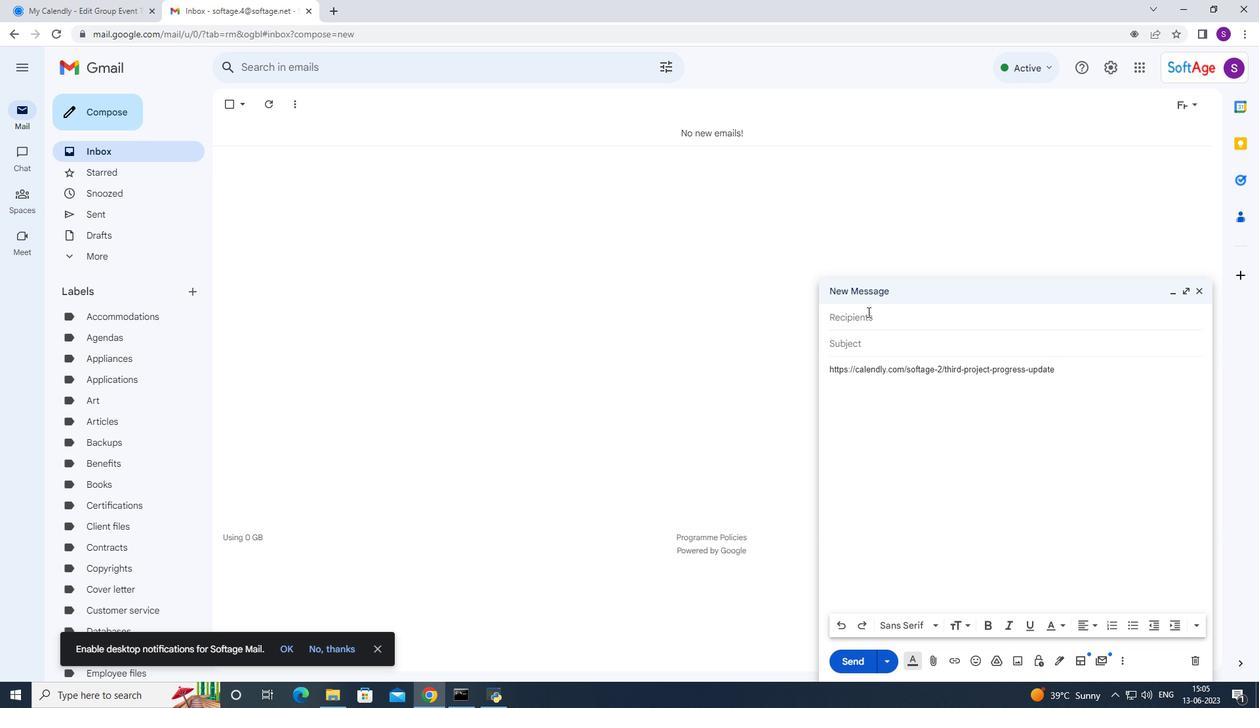 
Action: Mouse moved to (859, 314)
Screenshot: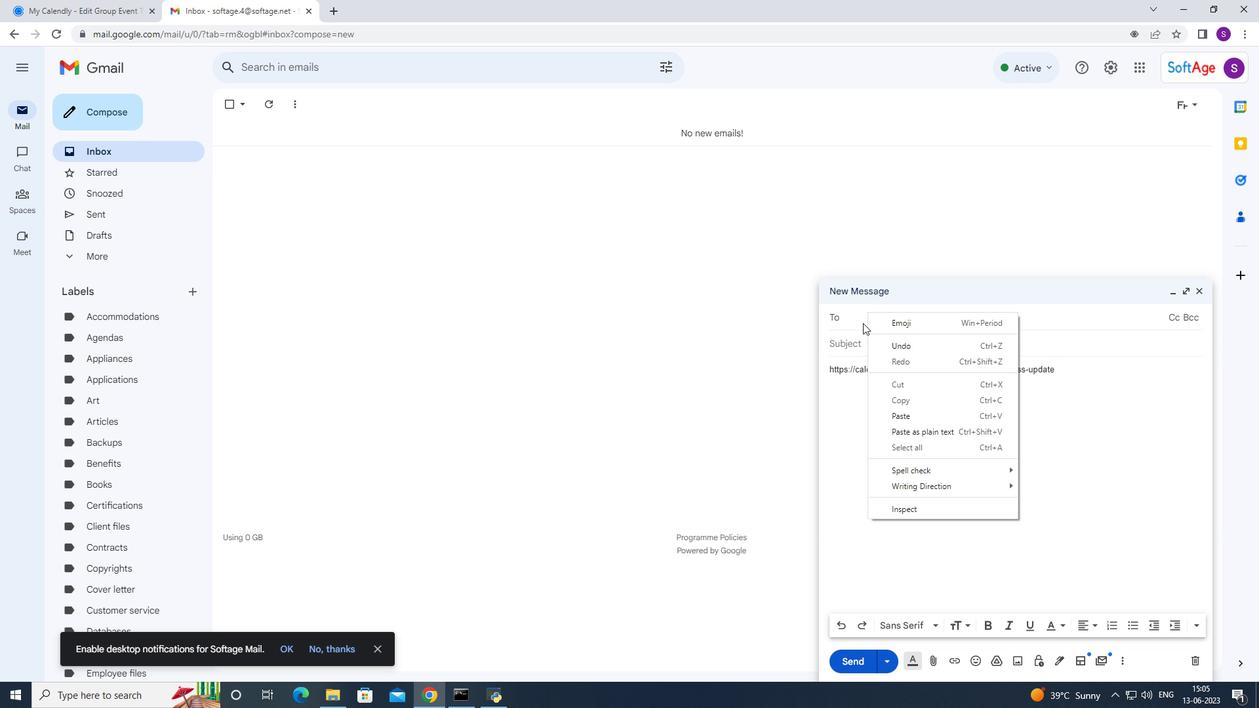 
Action: Mouse pressed left at (859, 314)
Screenshot: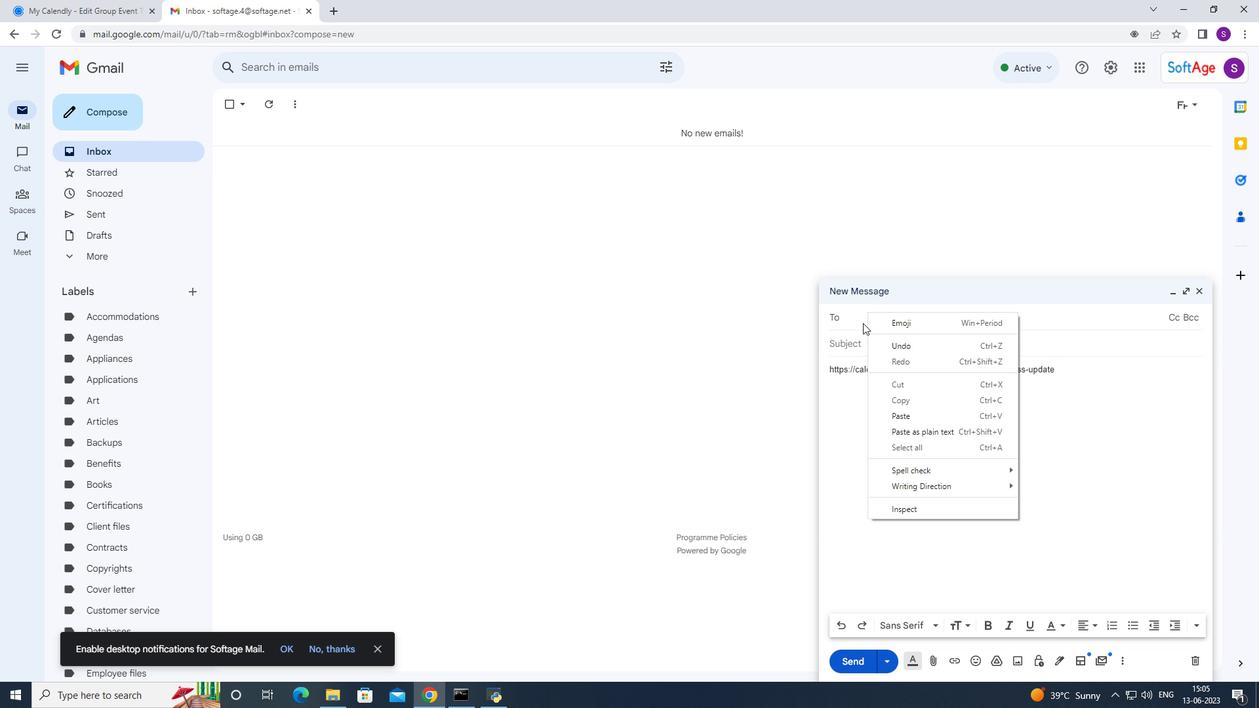 
Action: Mouse moved to (856, 314)
Screenshot: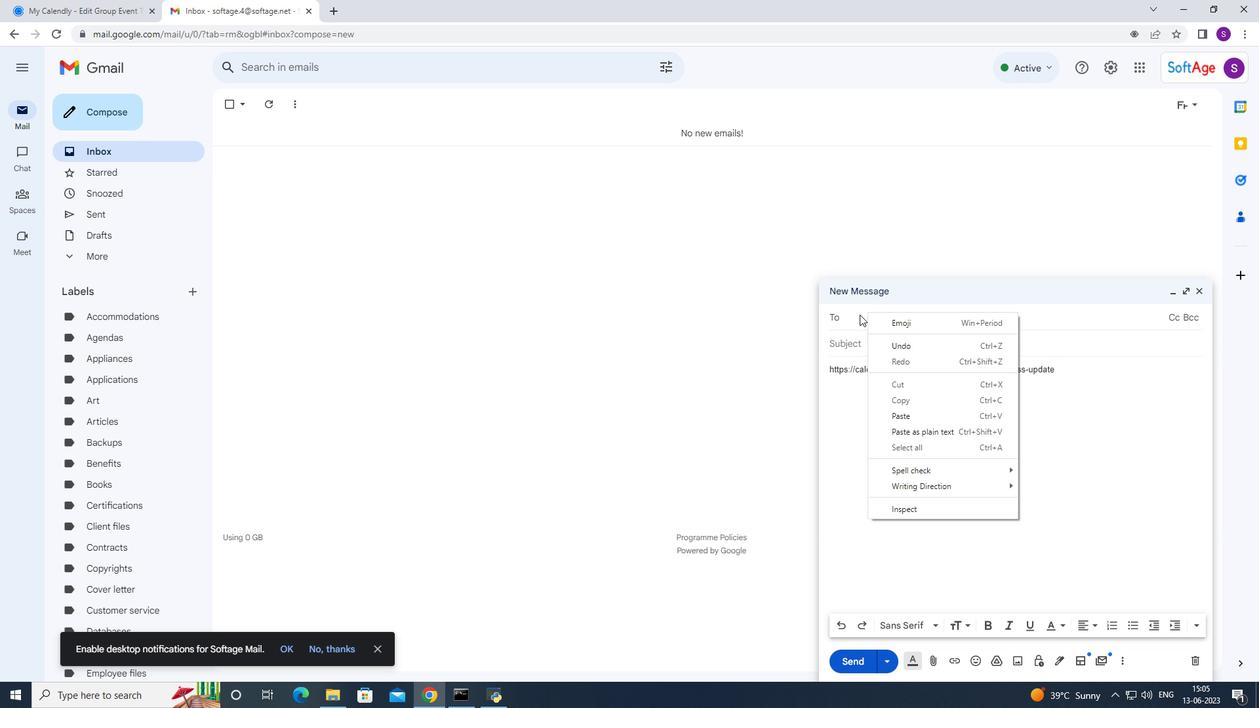 
Action: Key pressed 1
Screenshot: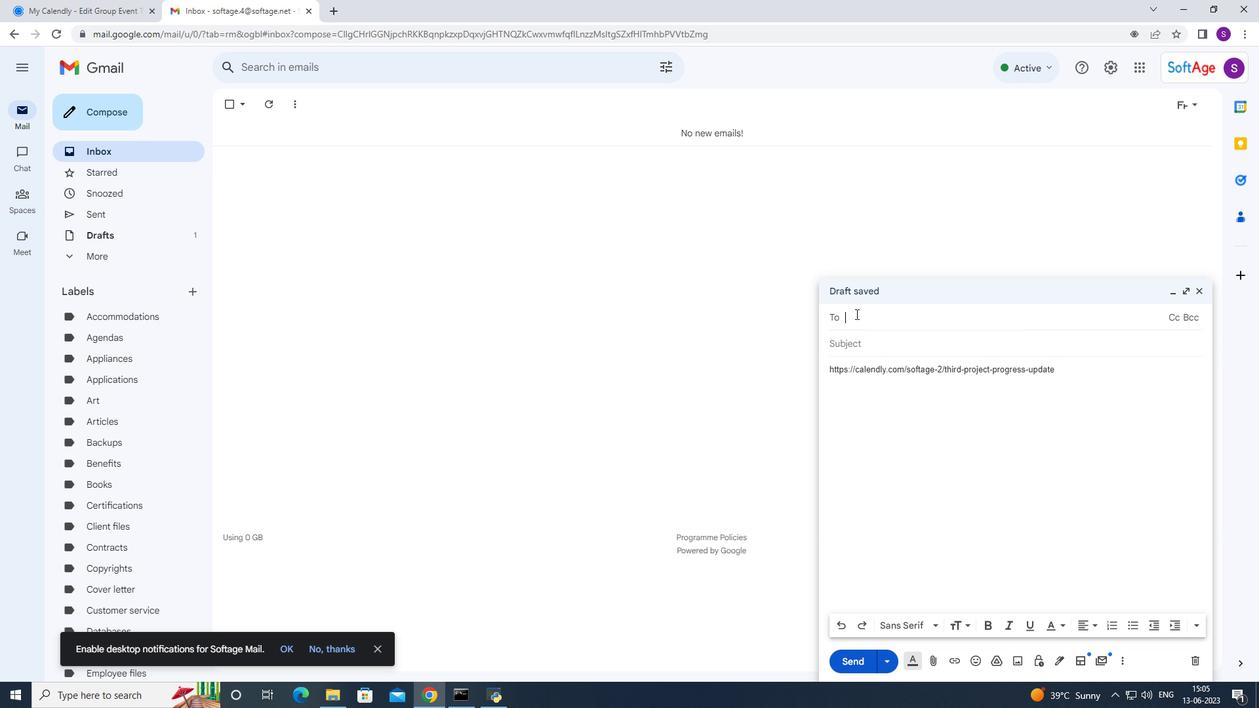 
Action: Mouse moved to (881, 377)
Screenshot: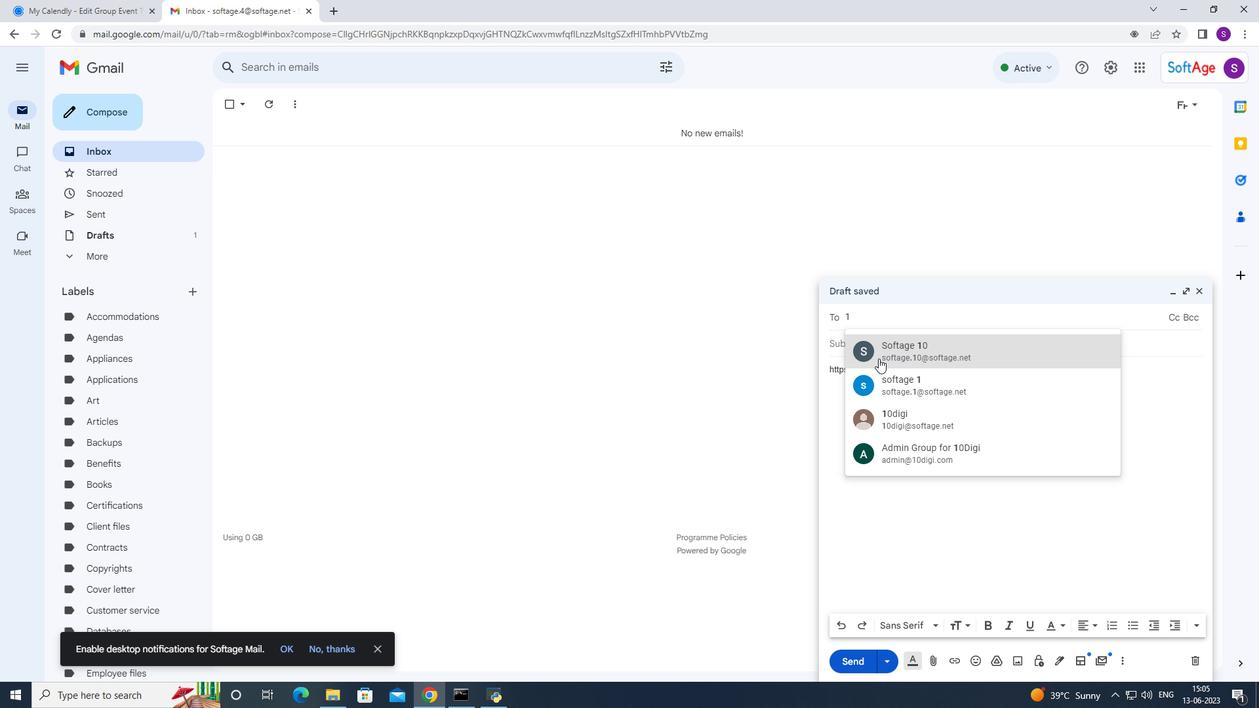 
Action: Mouse pressed left at (881, 377)
Screenshot: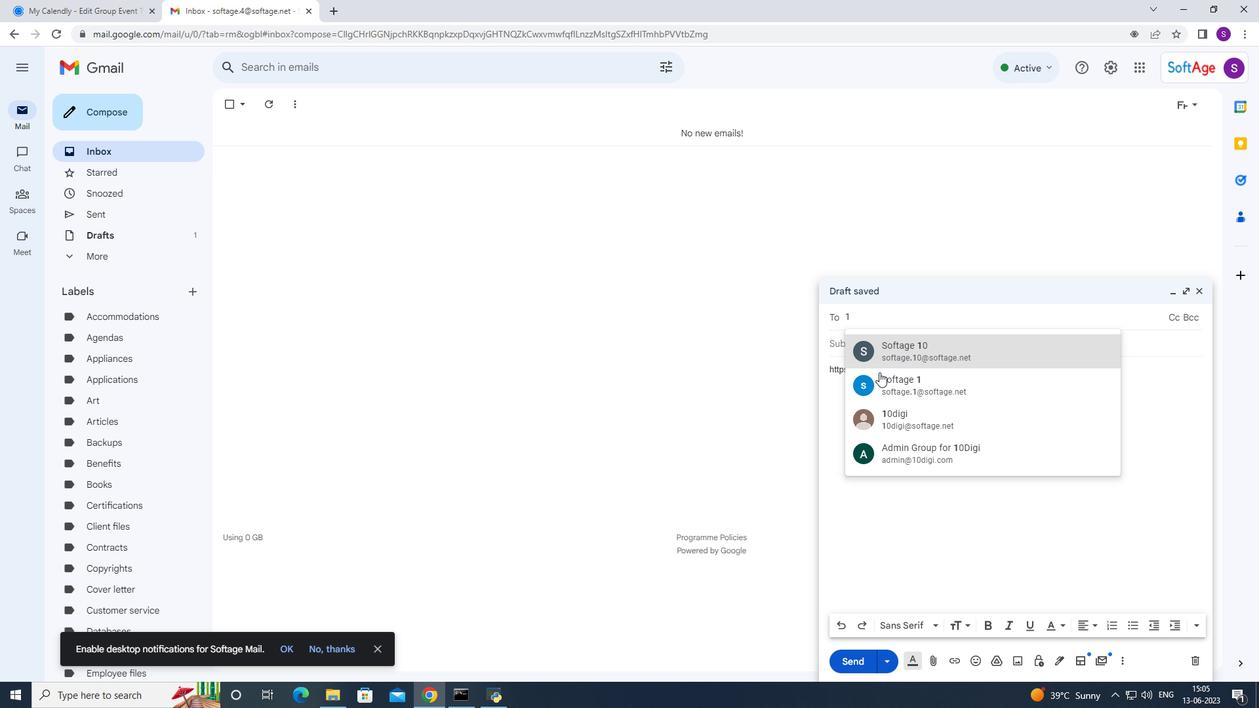 
Action: Mouse moved to (883, 375)
Screenshot: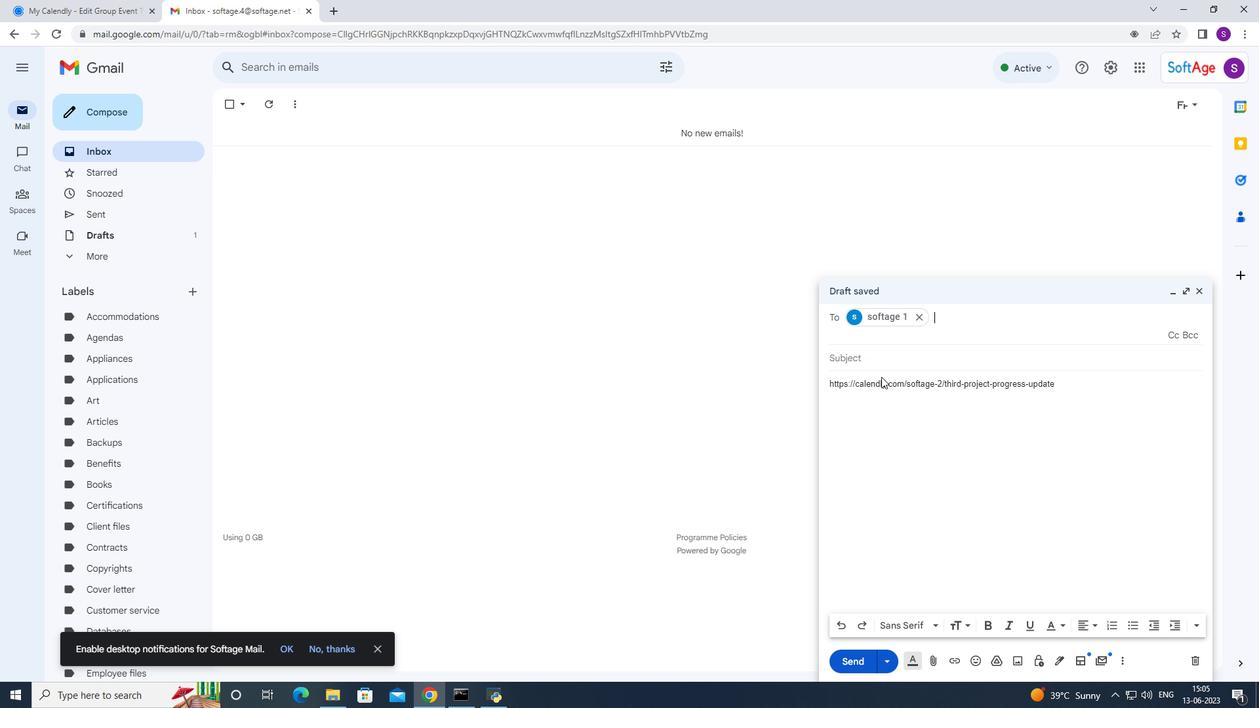 
Action: Key pressed 2
Screenshot: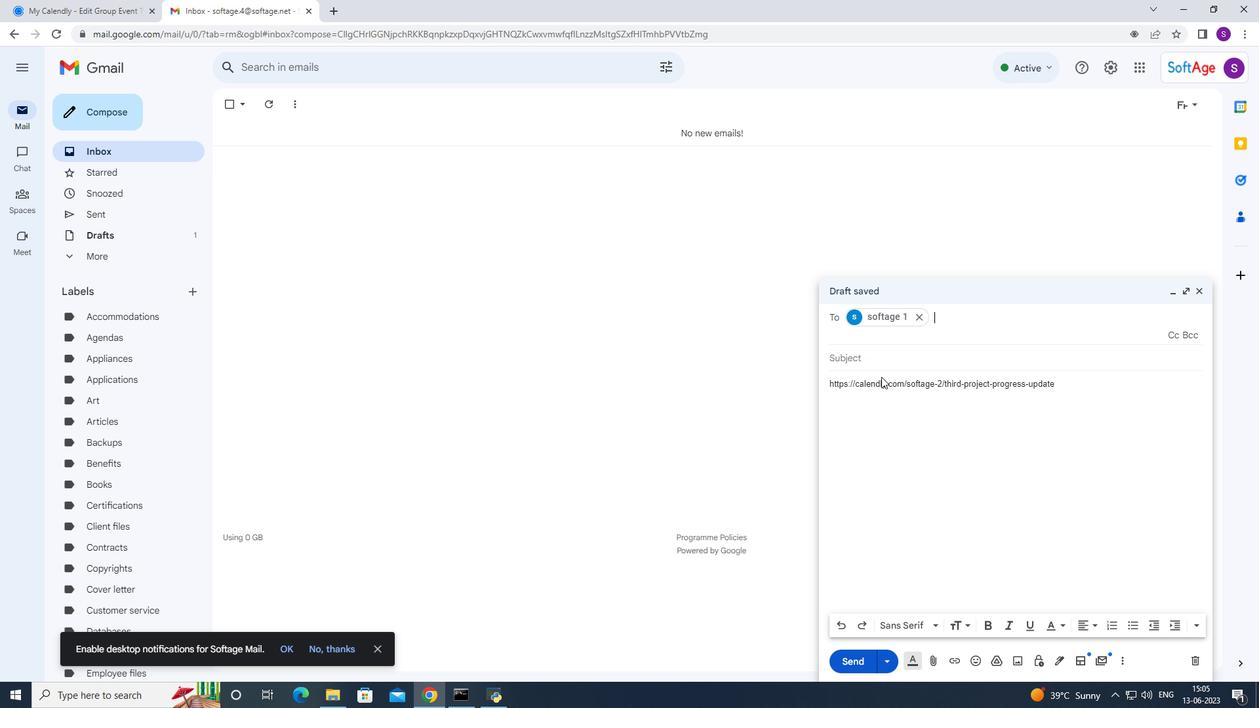 
Action: Mouse moved to (964, 354)
Screenshot: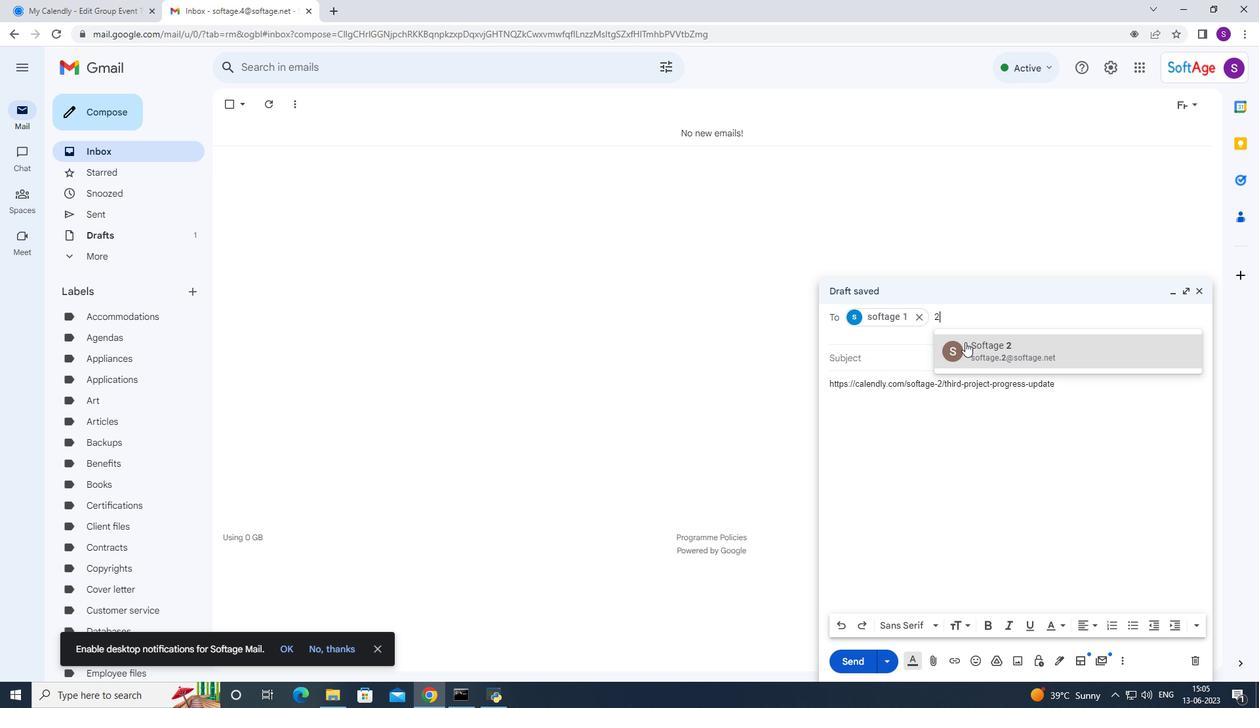 
Action: Mouse pressed left at (964, 354)
Screenshot: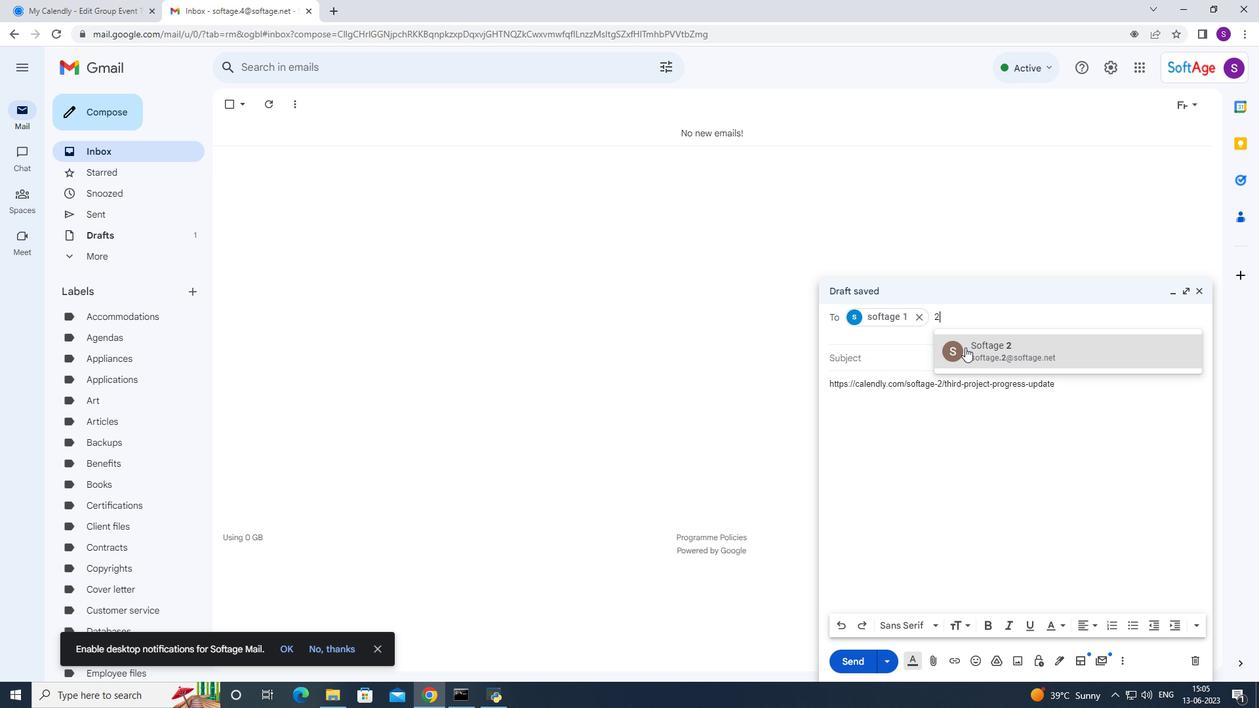 
Action: Mouse moved to (827, 374)
Screenshot: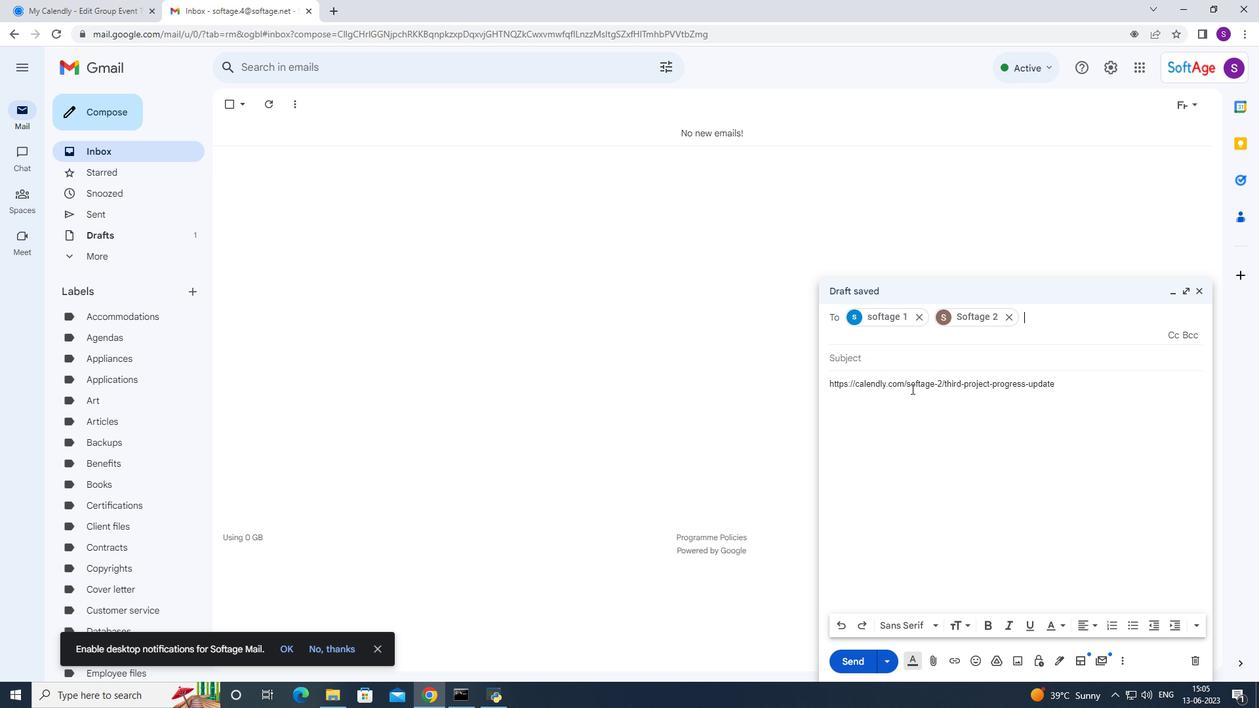 
Action: Mouse pressed left at (827, 374)
Screenshot: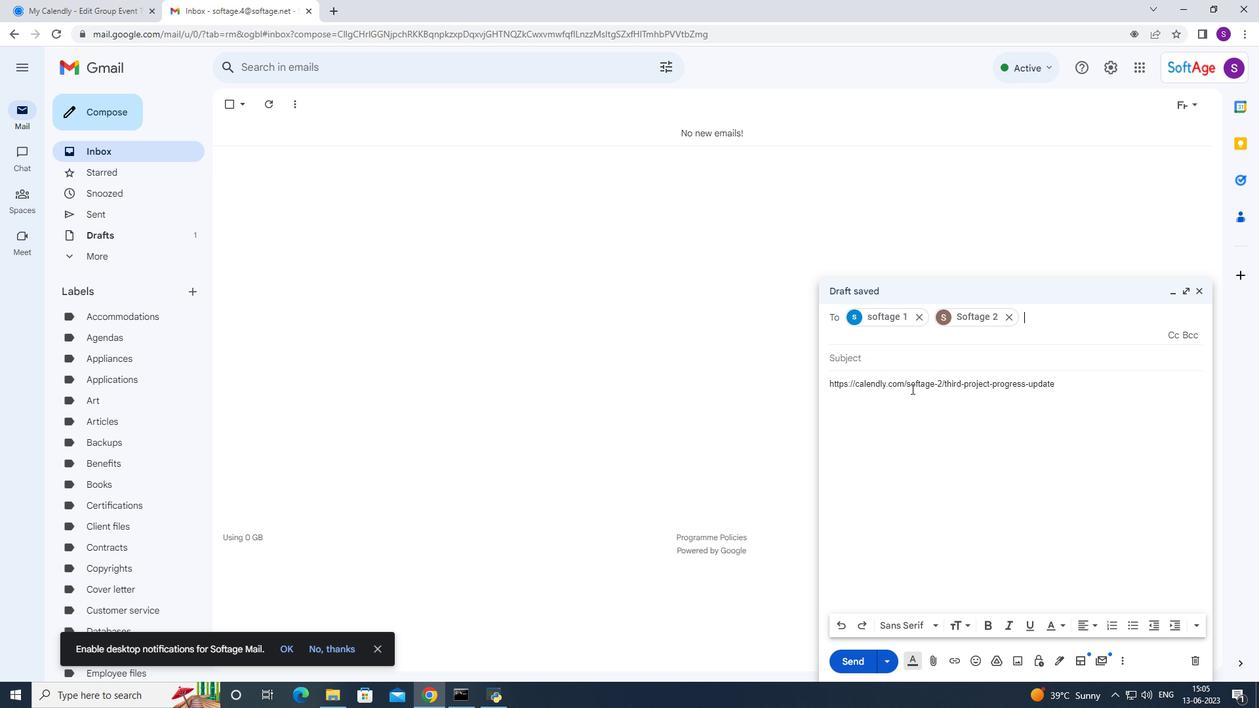 
Action: Mouse moved to (850, 354)
Screenshot: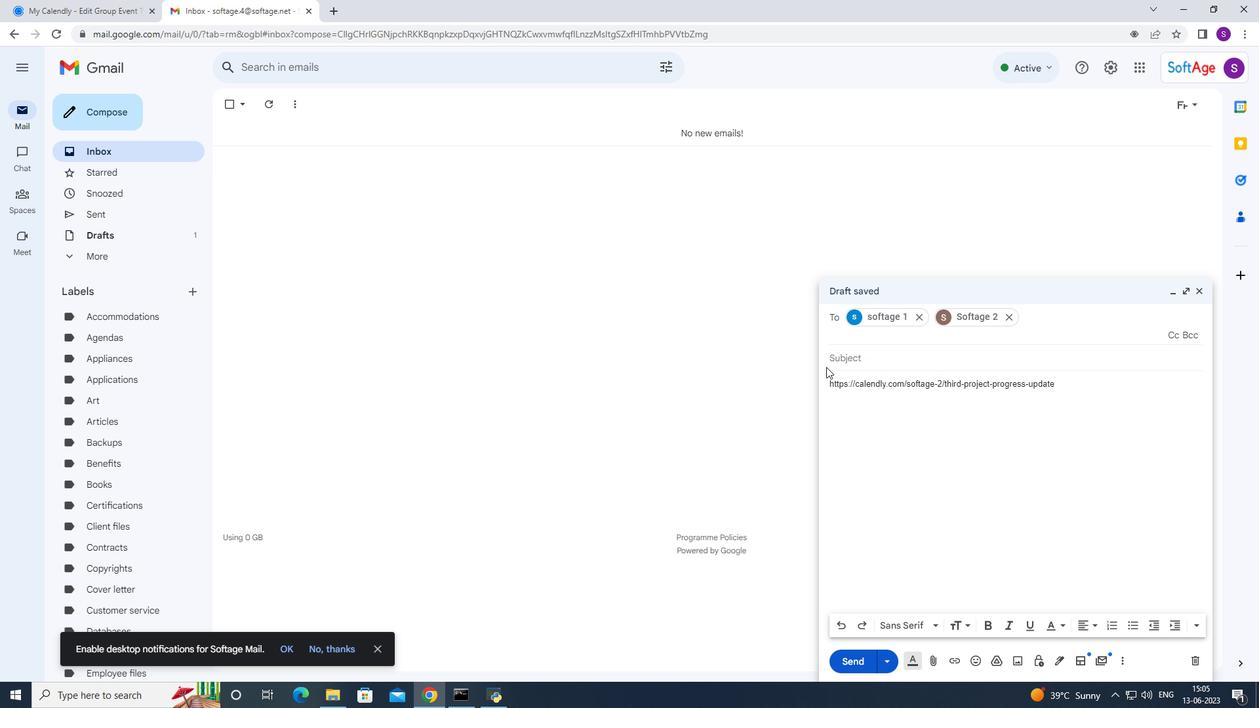 
Action: Mouse pressed left at (850, 354)
Screenshot: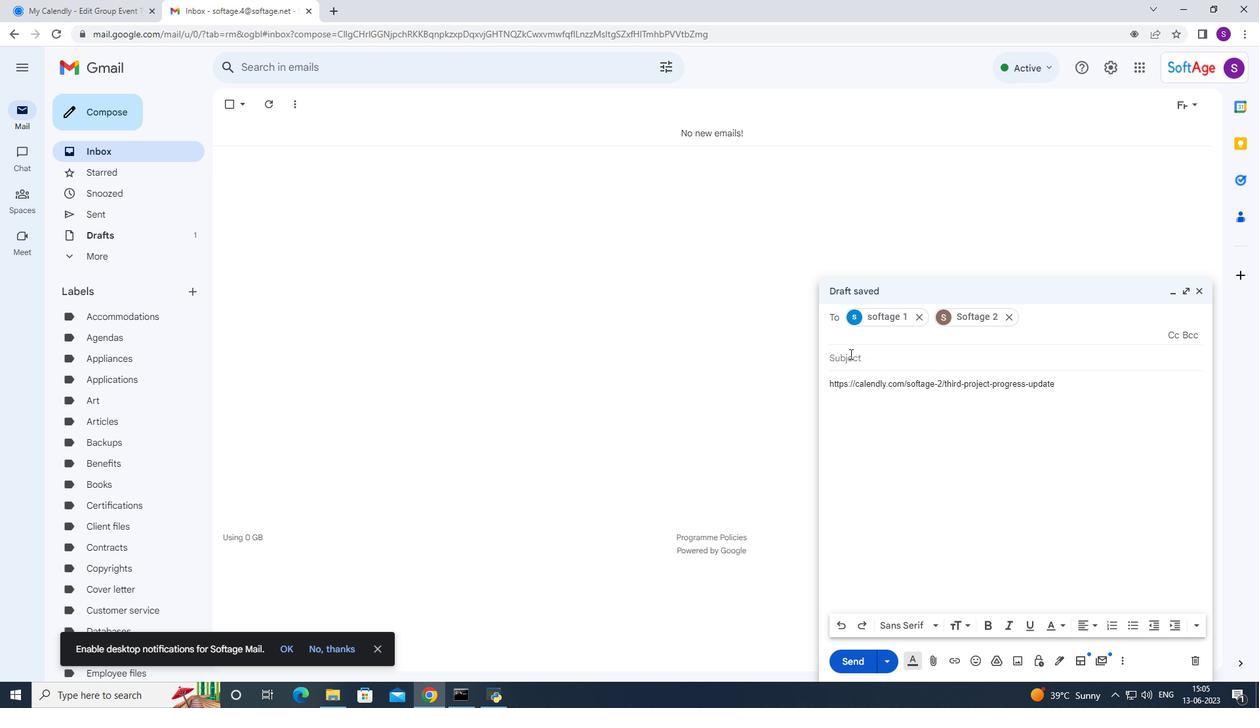 
Action: Mouse moved to (867, 437)
Screenshot: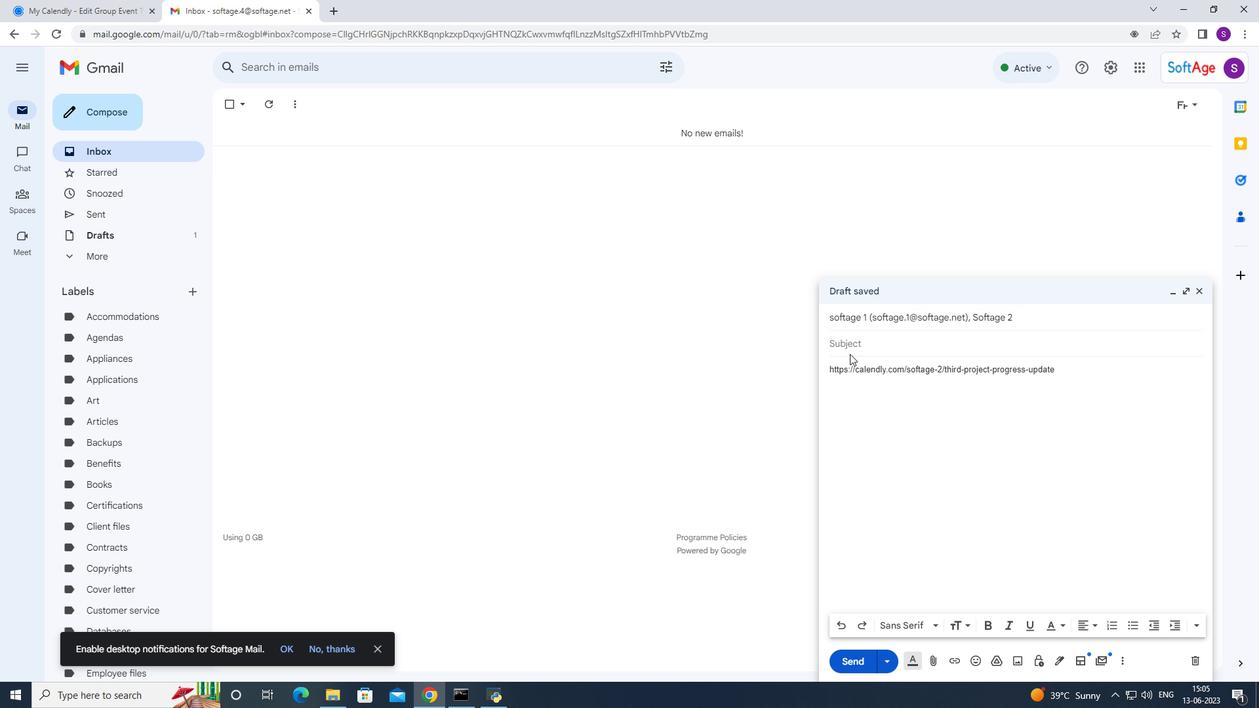 
Action: Mouse pressed left at (867, 437)
Screenshot: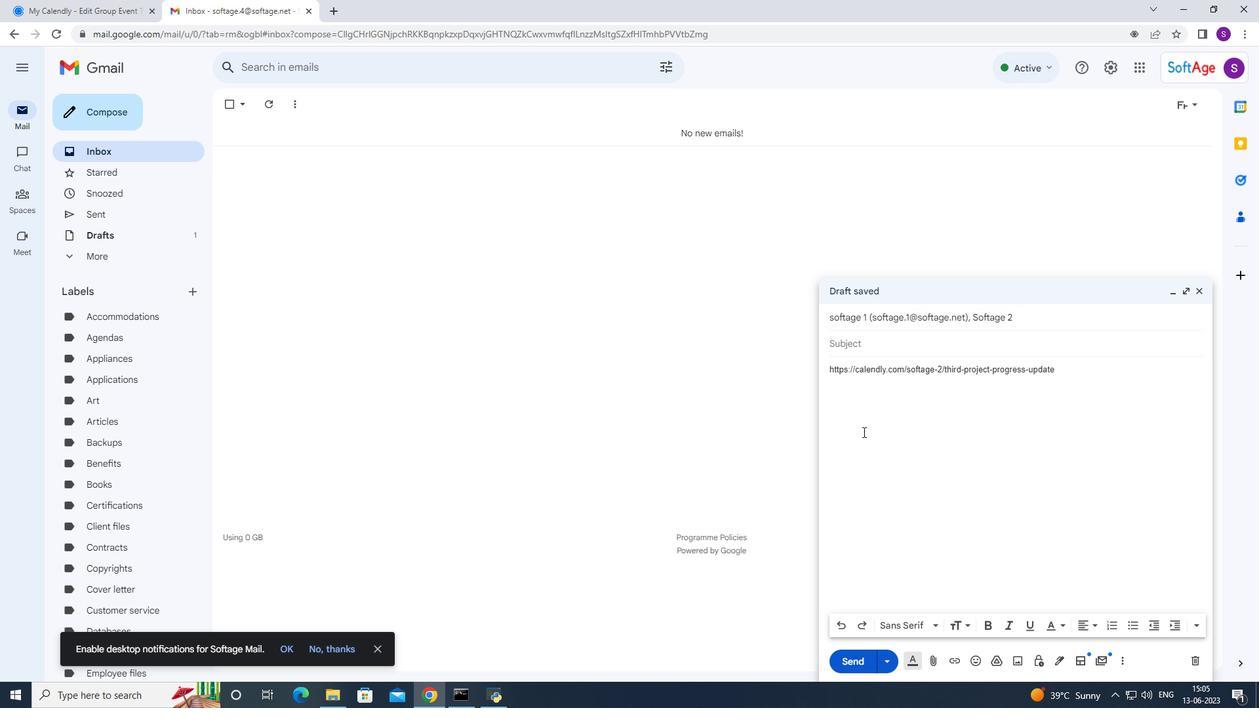 
Action: Mouse moved to (855, 654)
Screenshot: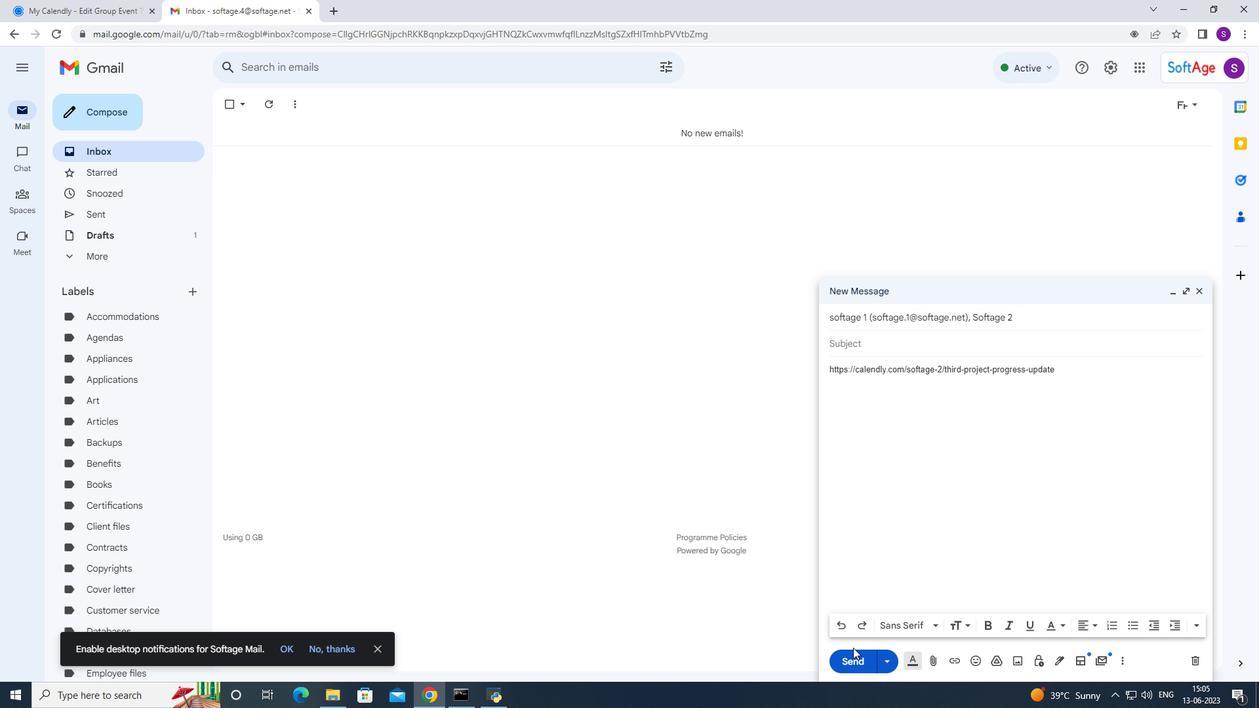 
Action: Mouse pressed left at (855, 654)
Screenshot: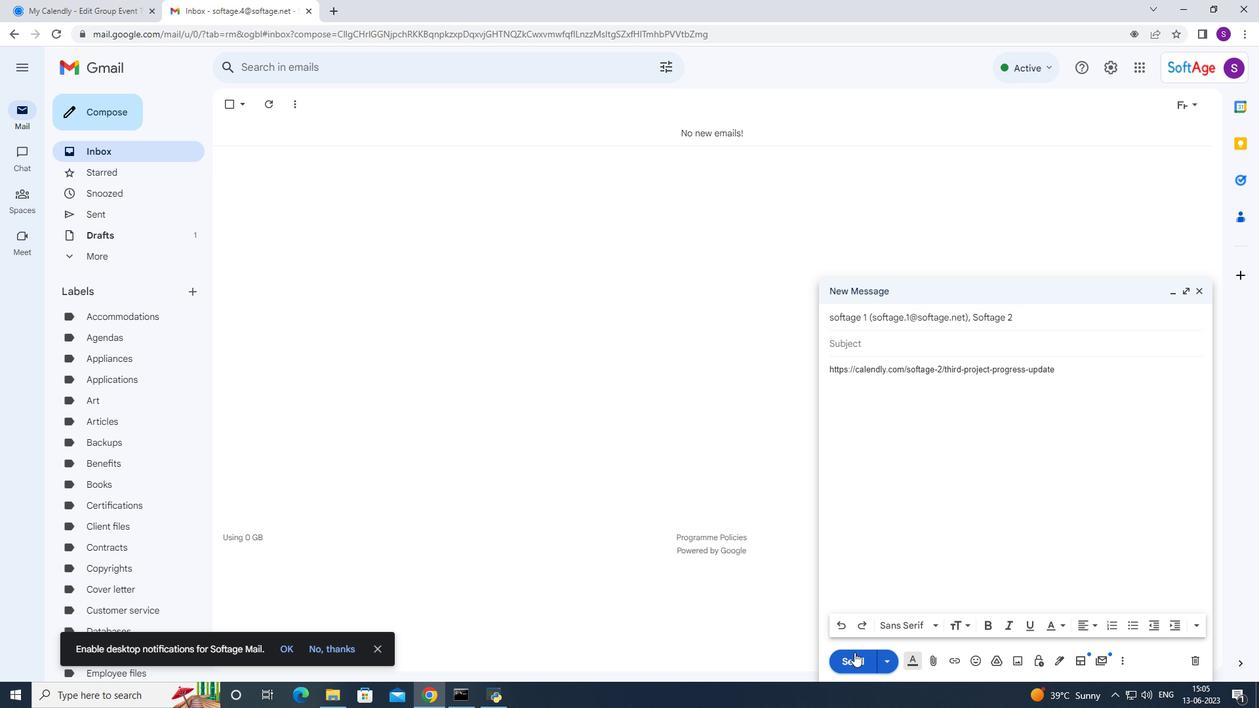 
Action: Mouse moved to (857, 644)
Screenshot: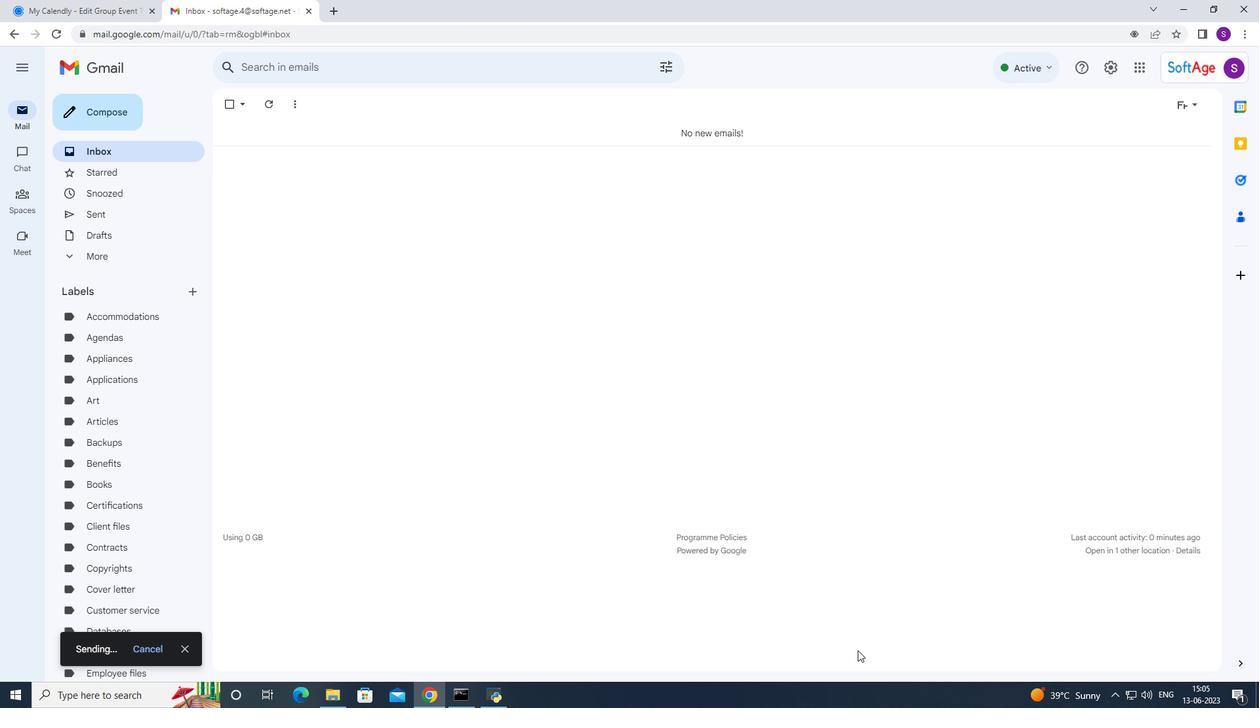 
